 Task: Create an analytics report to measure the success of personalized content
Action: Mouse moved to (348, 169)
Screenshot: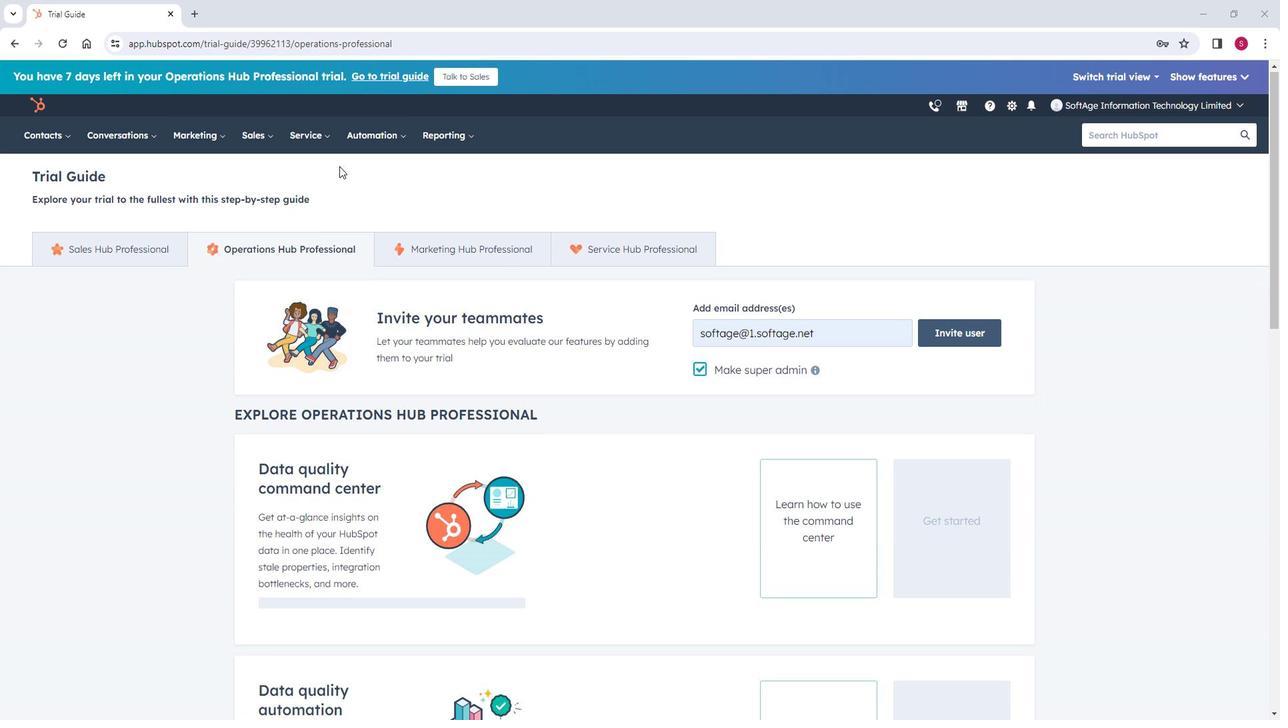 
Action: Mouse scrolled (348, 168) with delta (0, 0)
Screenshot: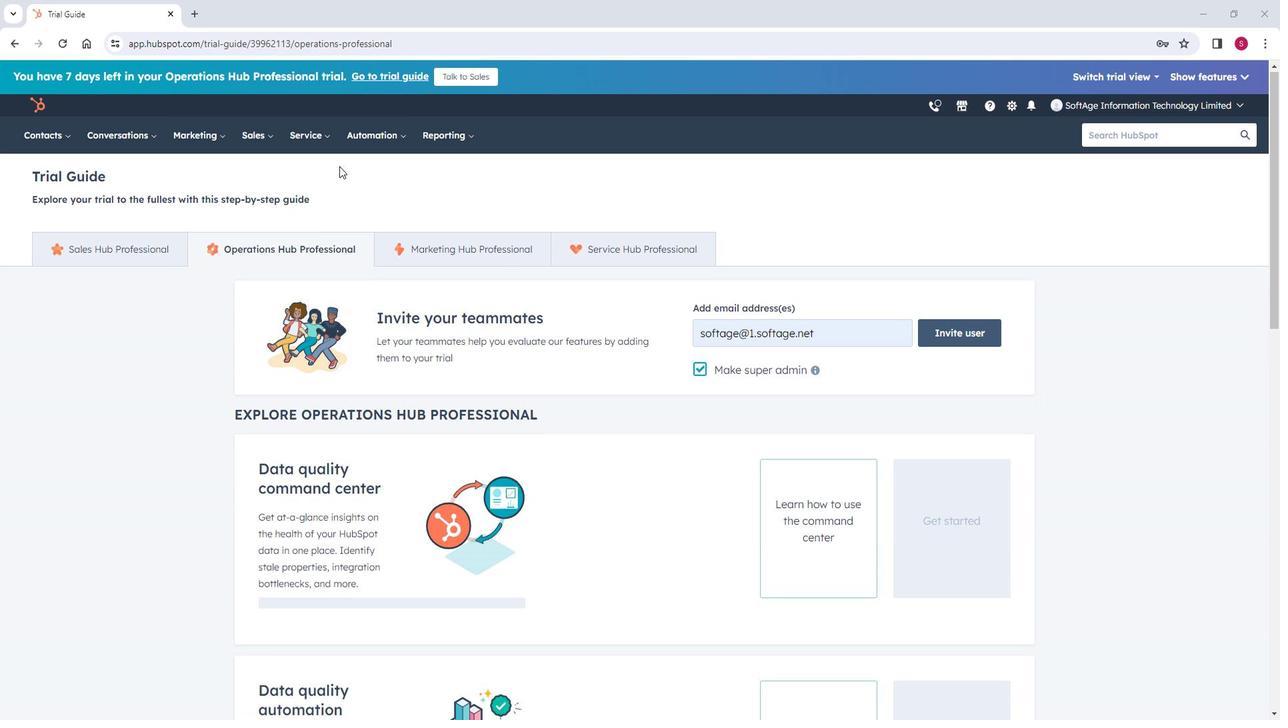
Action: Mouse moved to (468, 139)
Screenshot: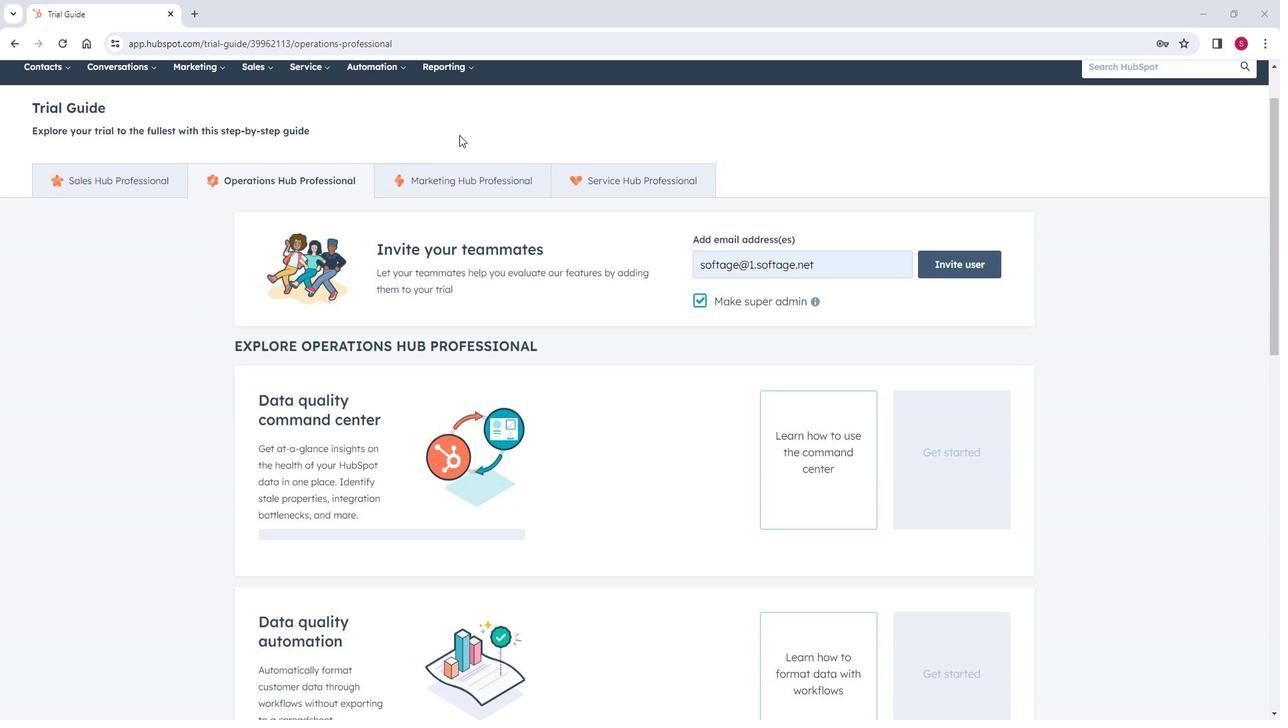 
Action: Mouse scrolled (468, 140) with delta (0, 0)
Screenshot: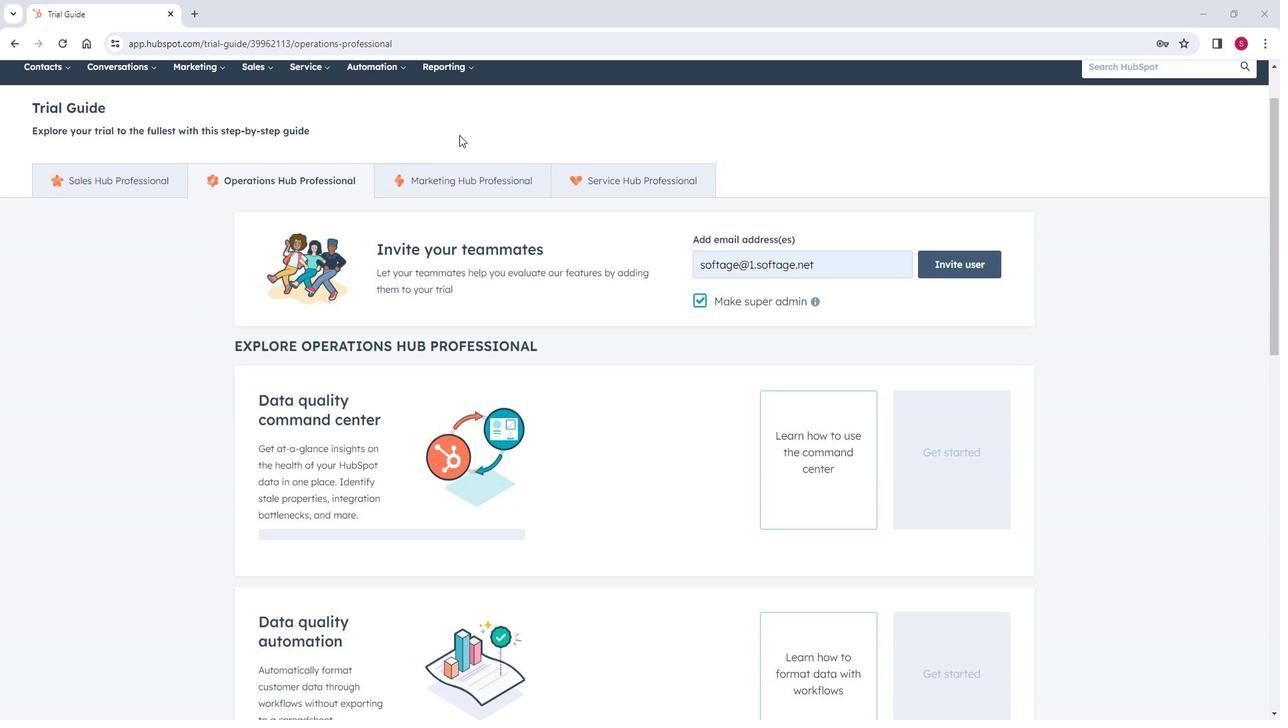 
Action: Mouse scrolled (468, 140) with delta (0, 0)
Screenshot: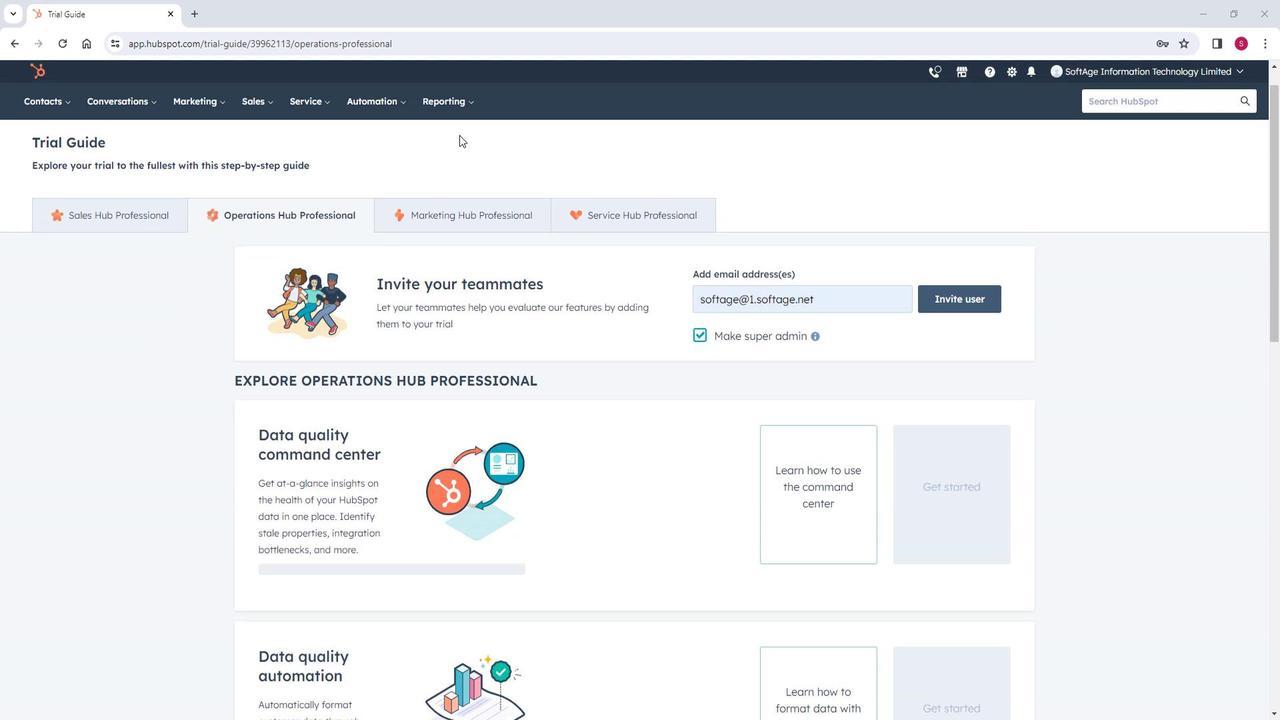 
Action: Mouse moved to (461, 129)
Screenshot: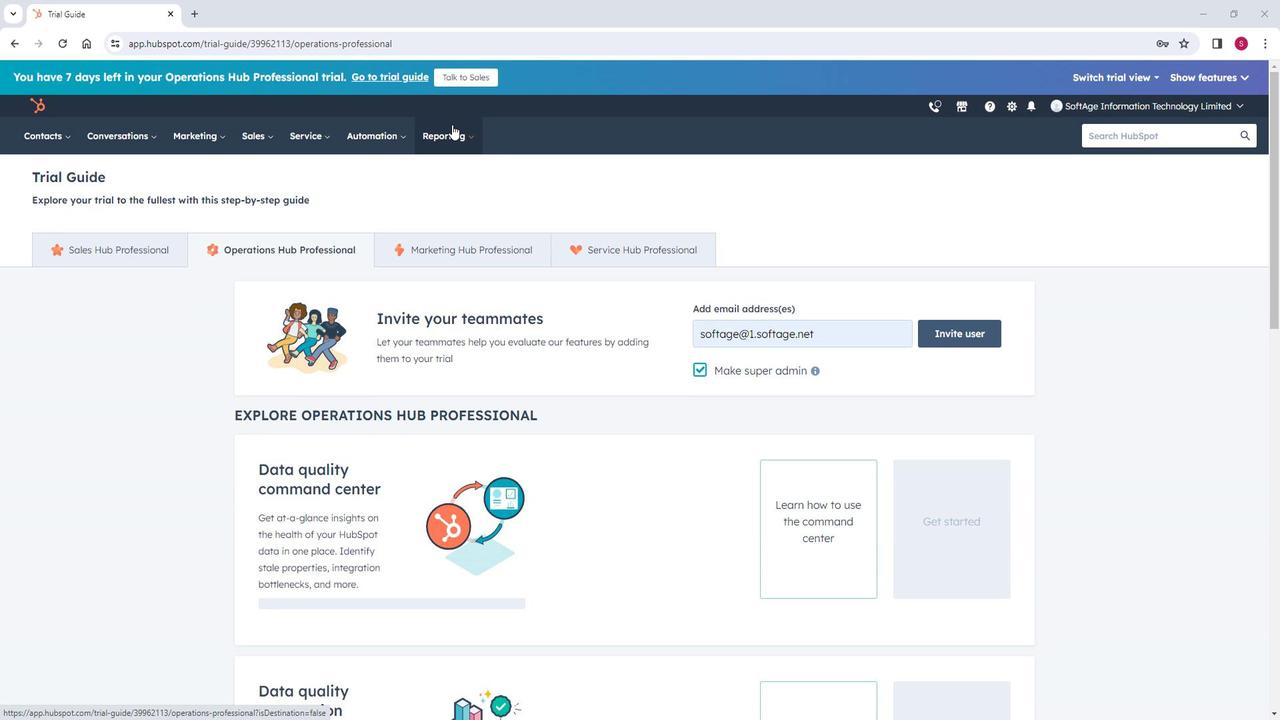 
Action: Mouse pressed left at (461, 129)
Screenshot: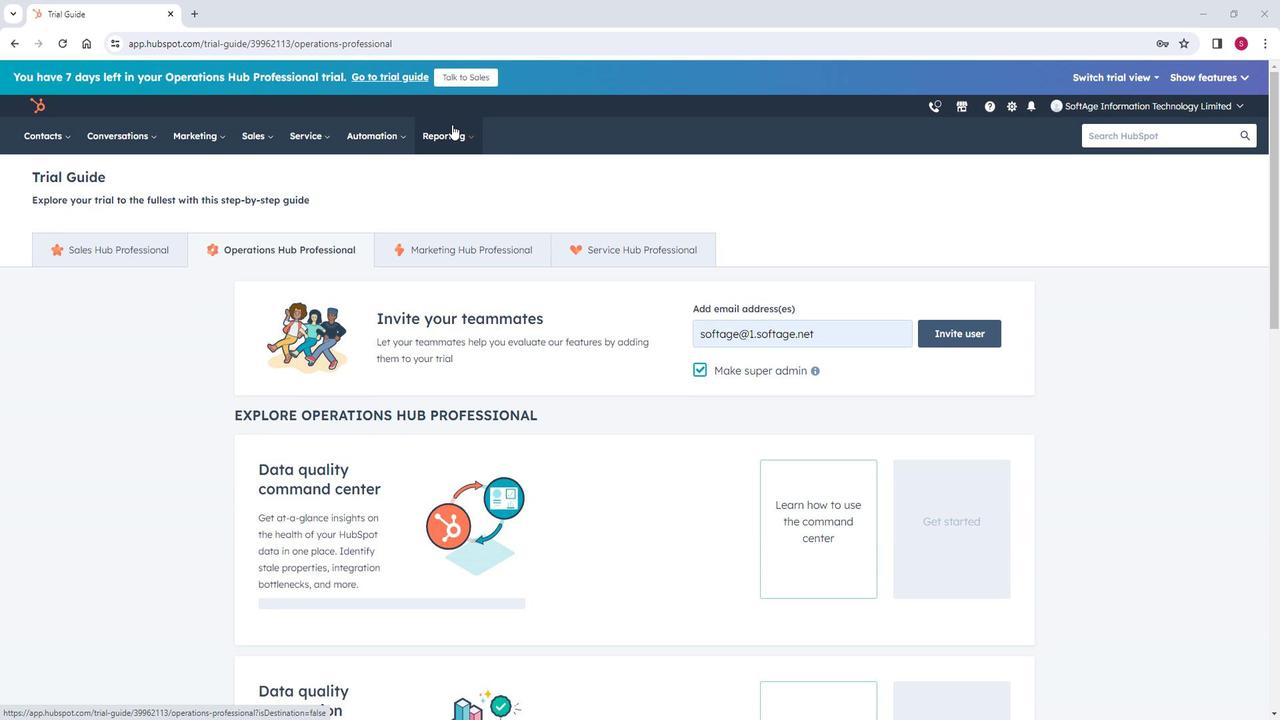 
Action: Mouse moved to (583, 184)
Screenshot: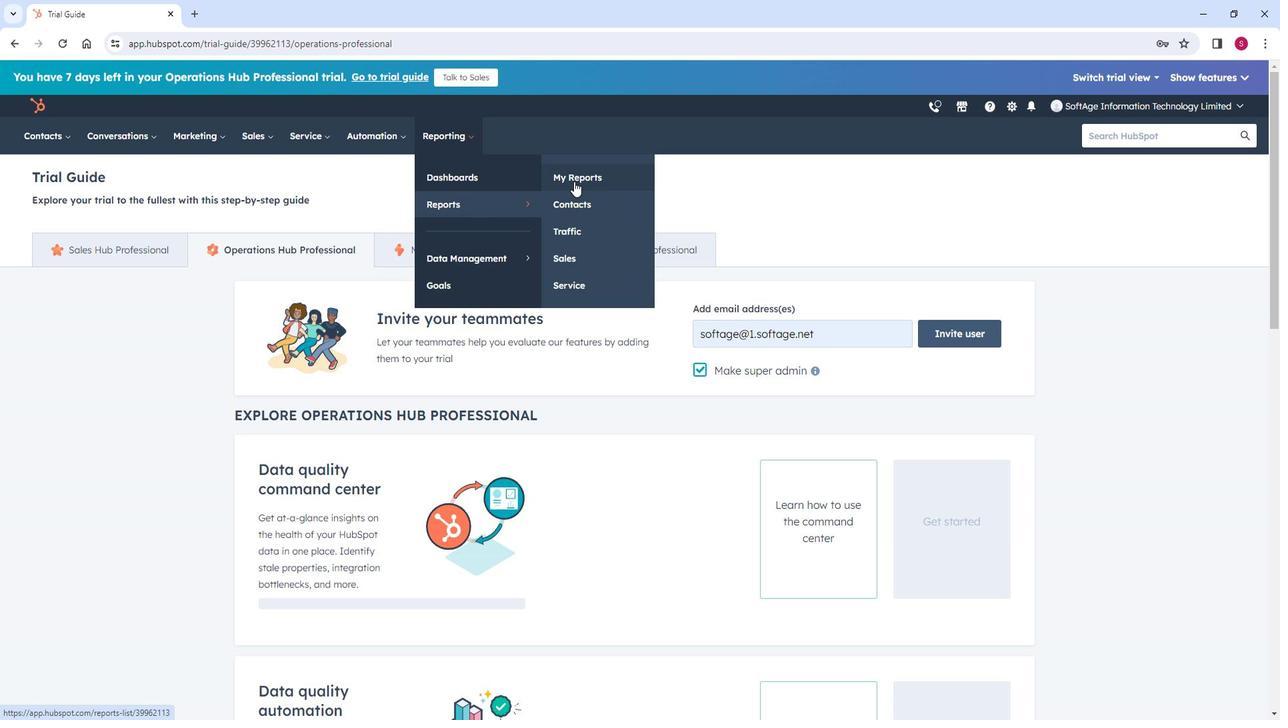
Action: Mouse pressed left at (583, 184)
Screenshot: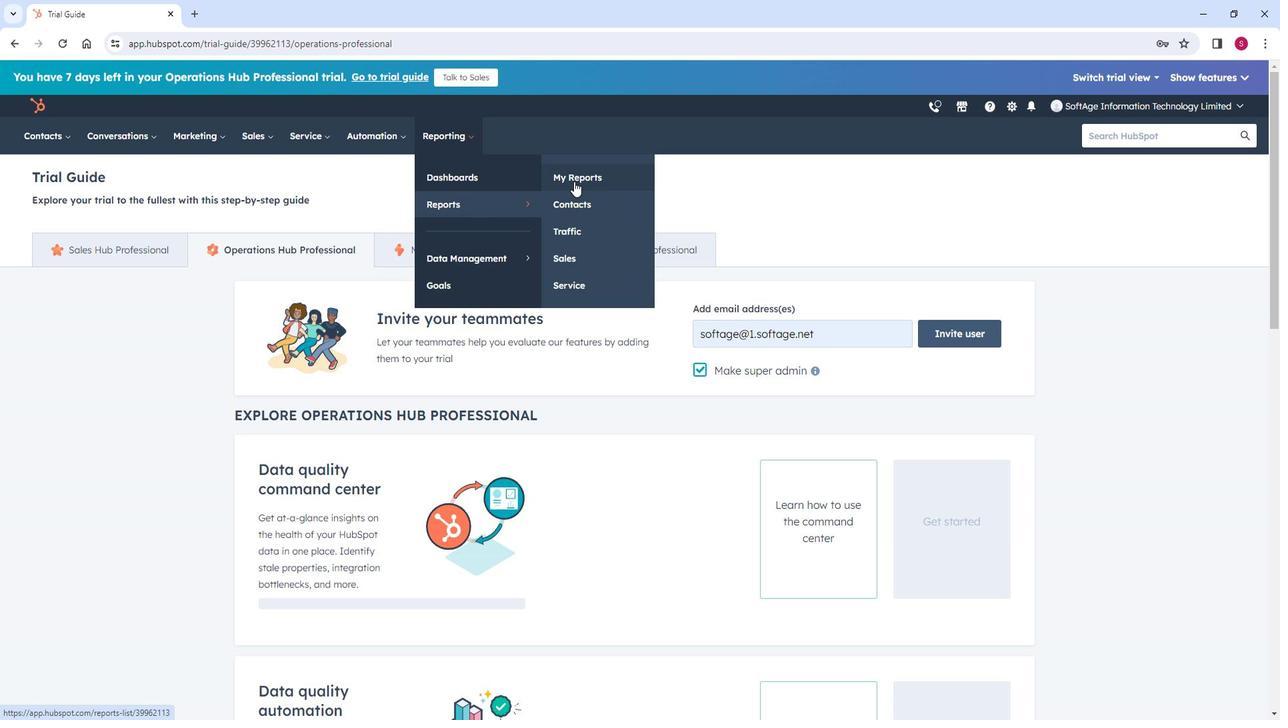 
Action: Mouse moved to (545, 245)
Screenshot: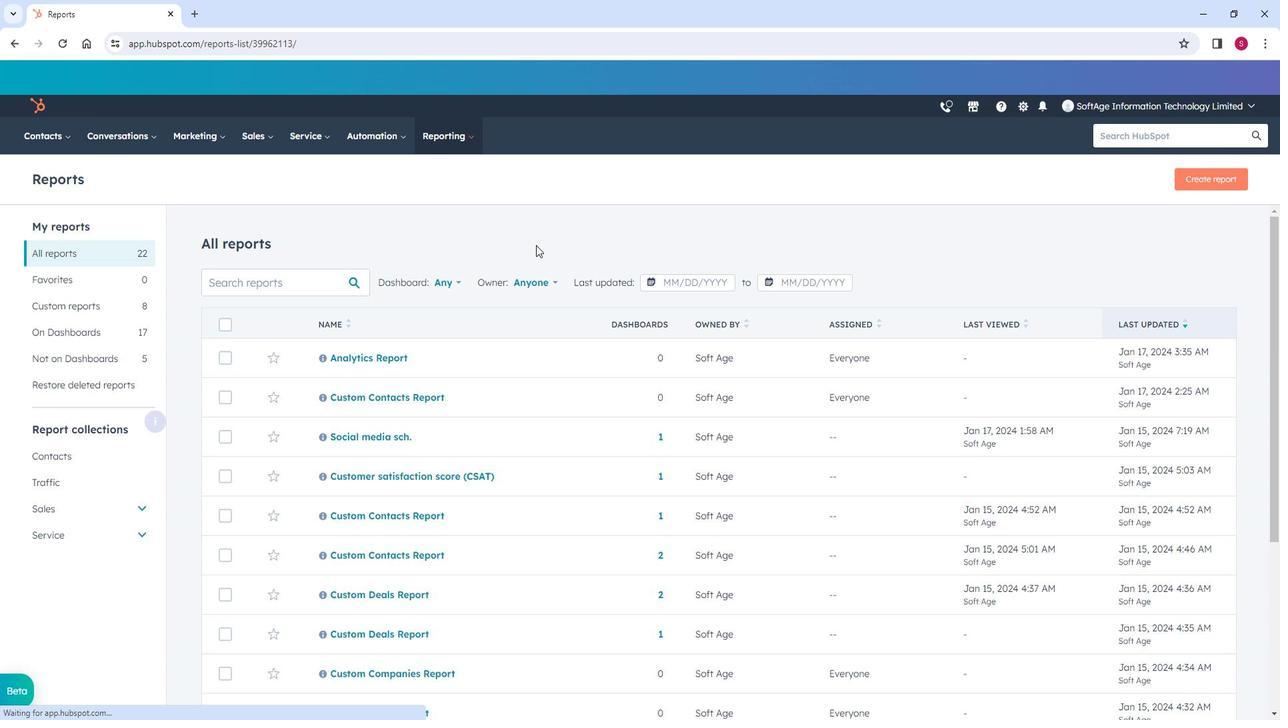 
Action: Mouse scrolled (545, 244) with delta (0, 0)
Screenshot: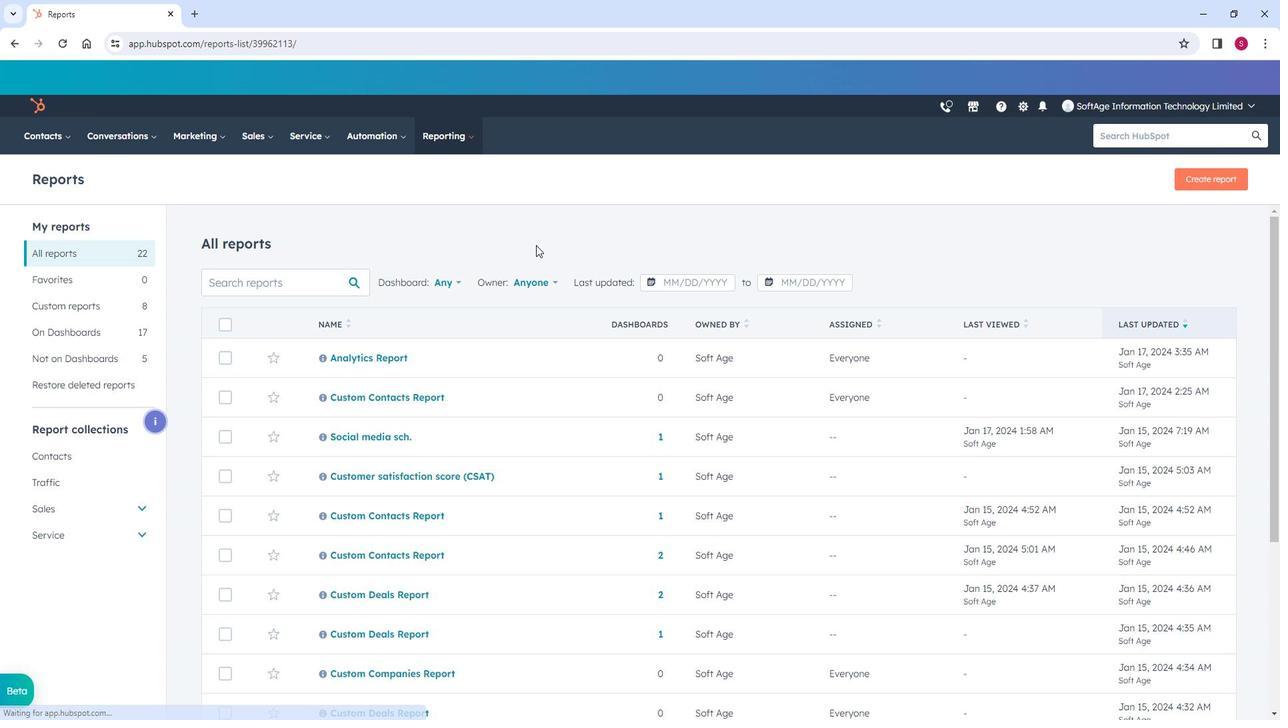 
Action: Mouse scrolled (545, 244) with delta (0, 0)
Screenshot: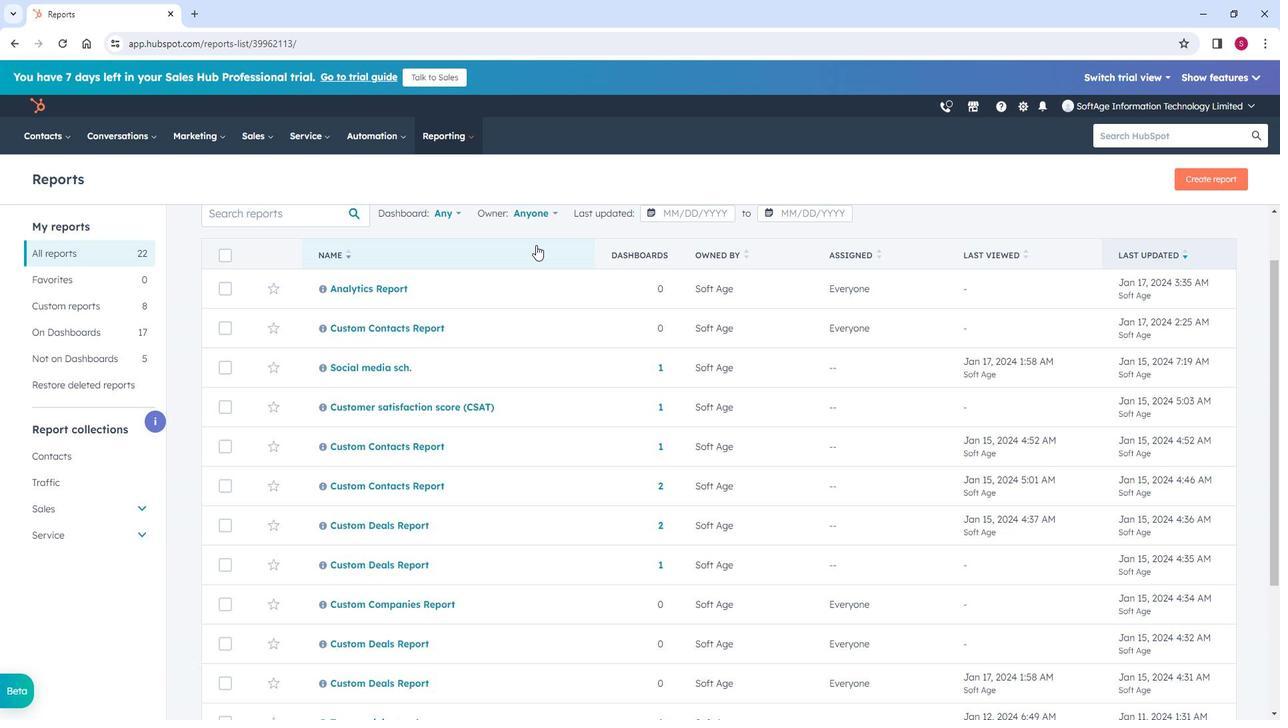 
Action: Mouse scrolled (545, 244) with delta (0, 0)
Screenshot: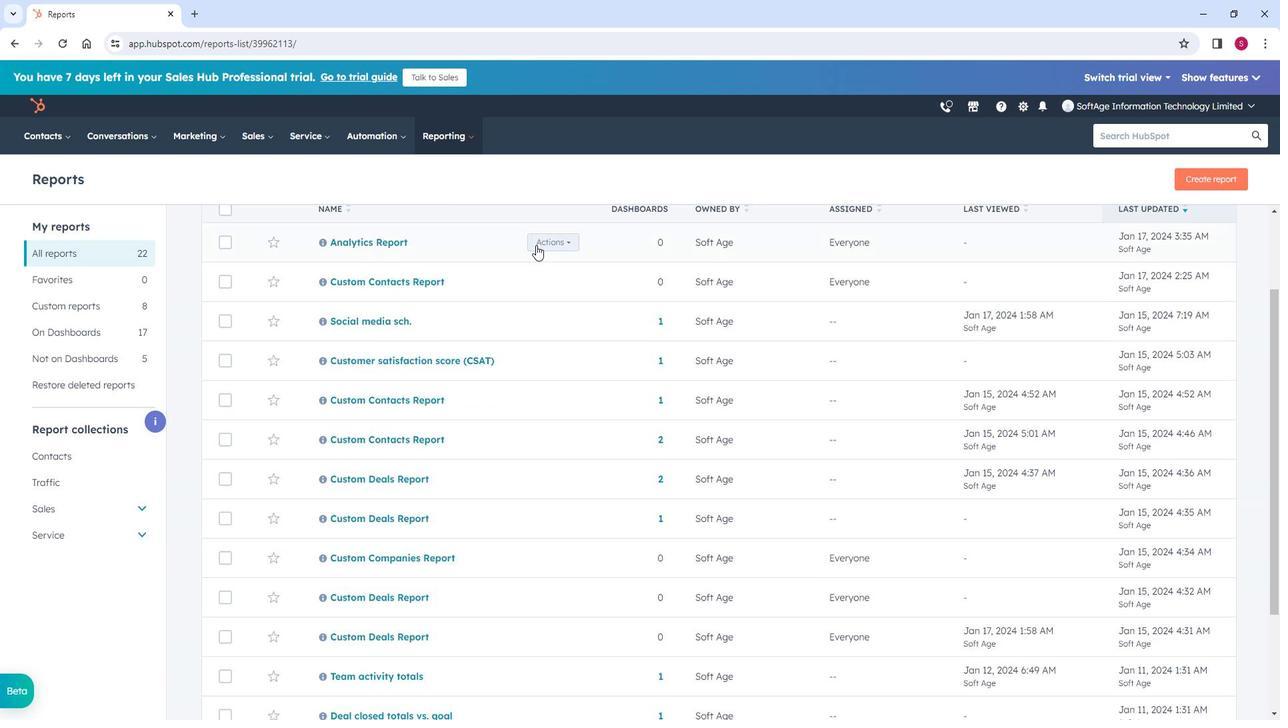
Action: Mouse scrolled (545, 244) with delta (0, 0)
Screenshot: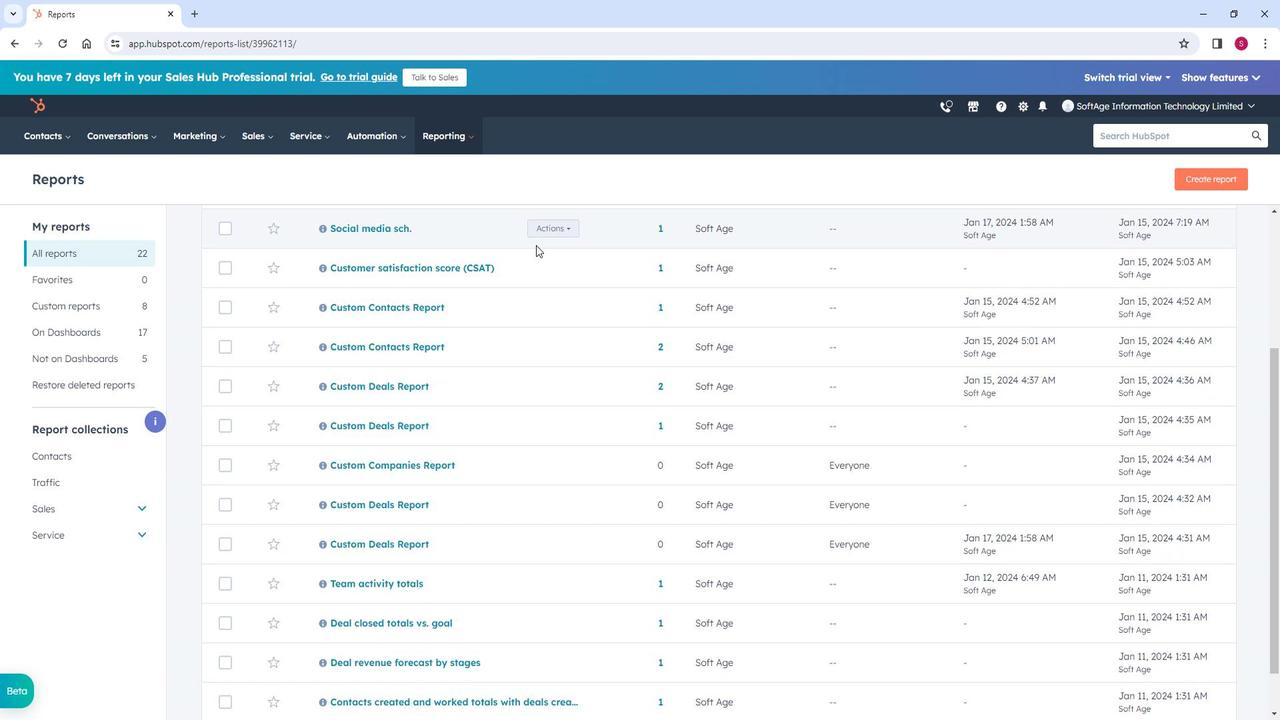 
Action: Mouse scrolled (545, 244) with delta (0, 0)
Screenshot: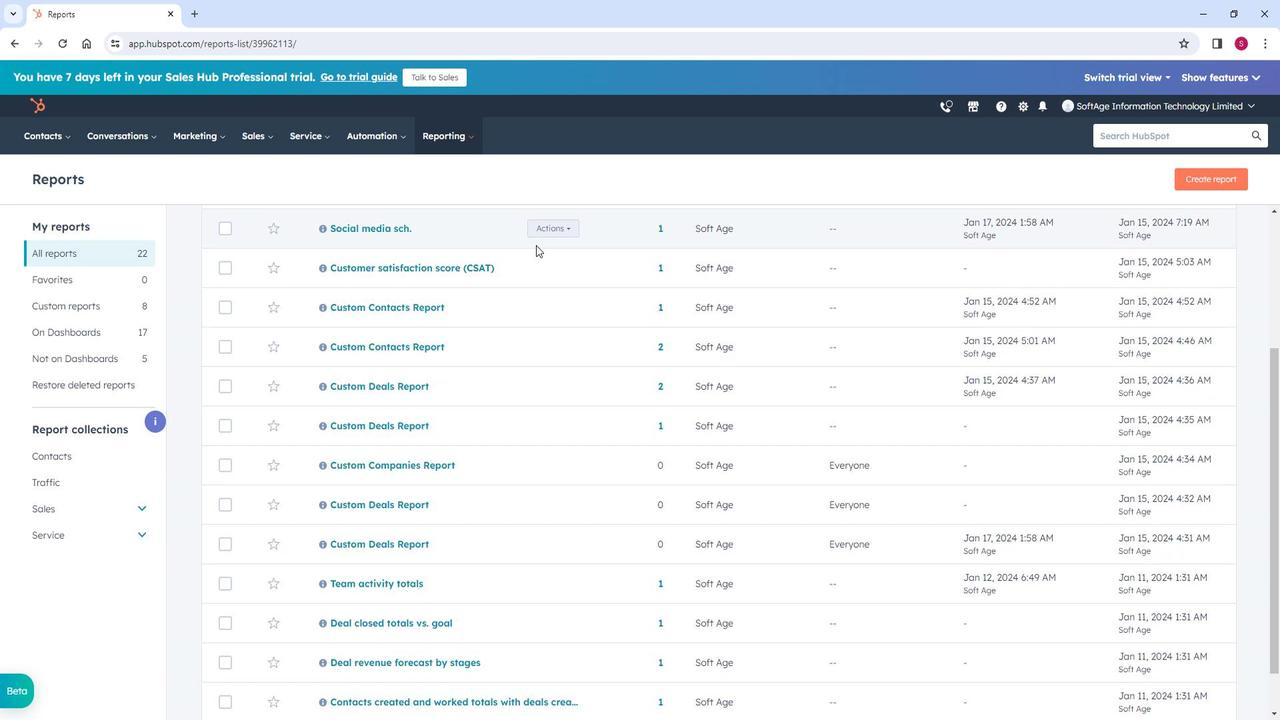 
Action: Mouse scrolled (545, 244) with delta (0, 0)
Screenshot: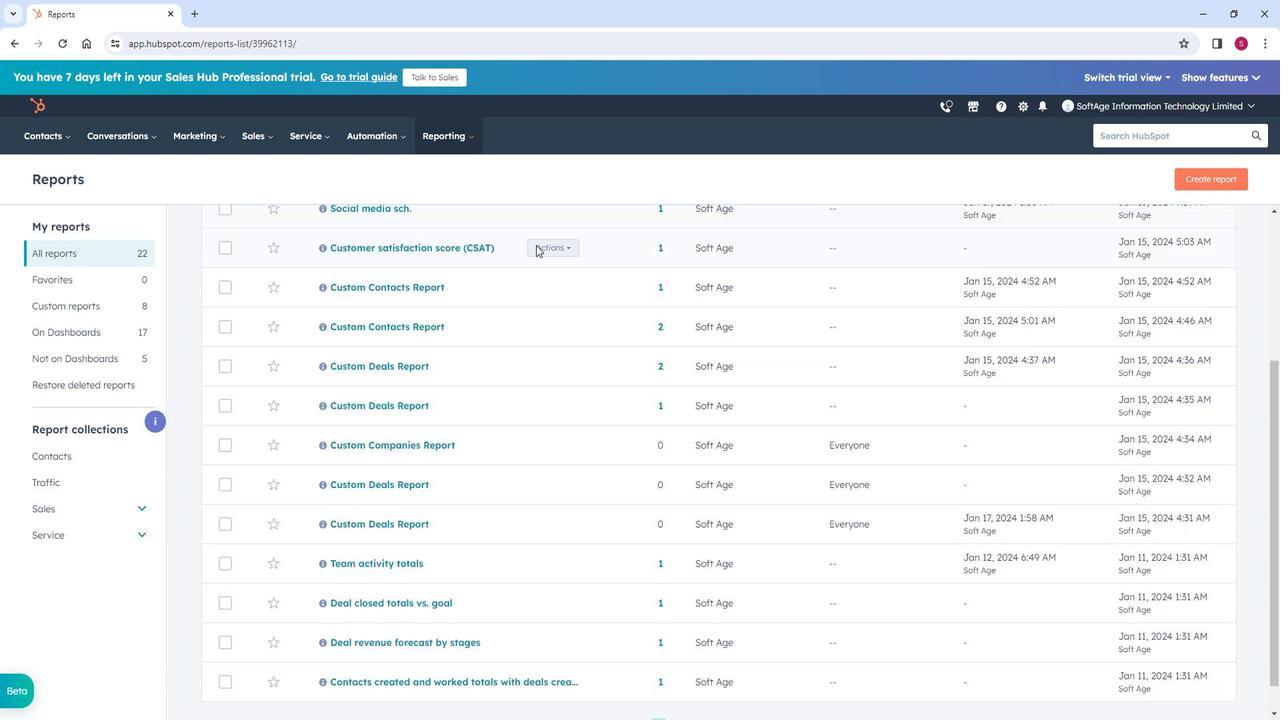 
Action: Mouse scrolled (545, 244) with delta (0, 0)
Screenshot: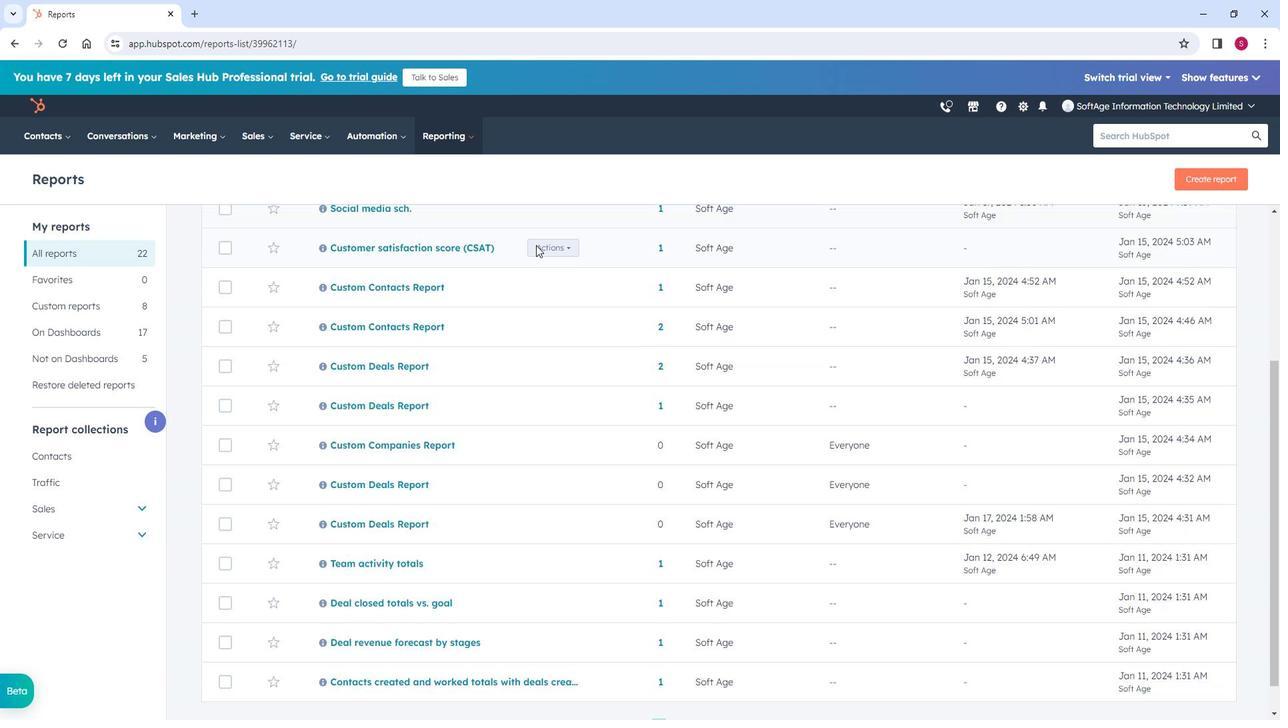 
Action: Mouse scrolled (545, 244) with delta (0, 0)
Screenshot: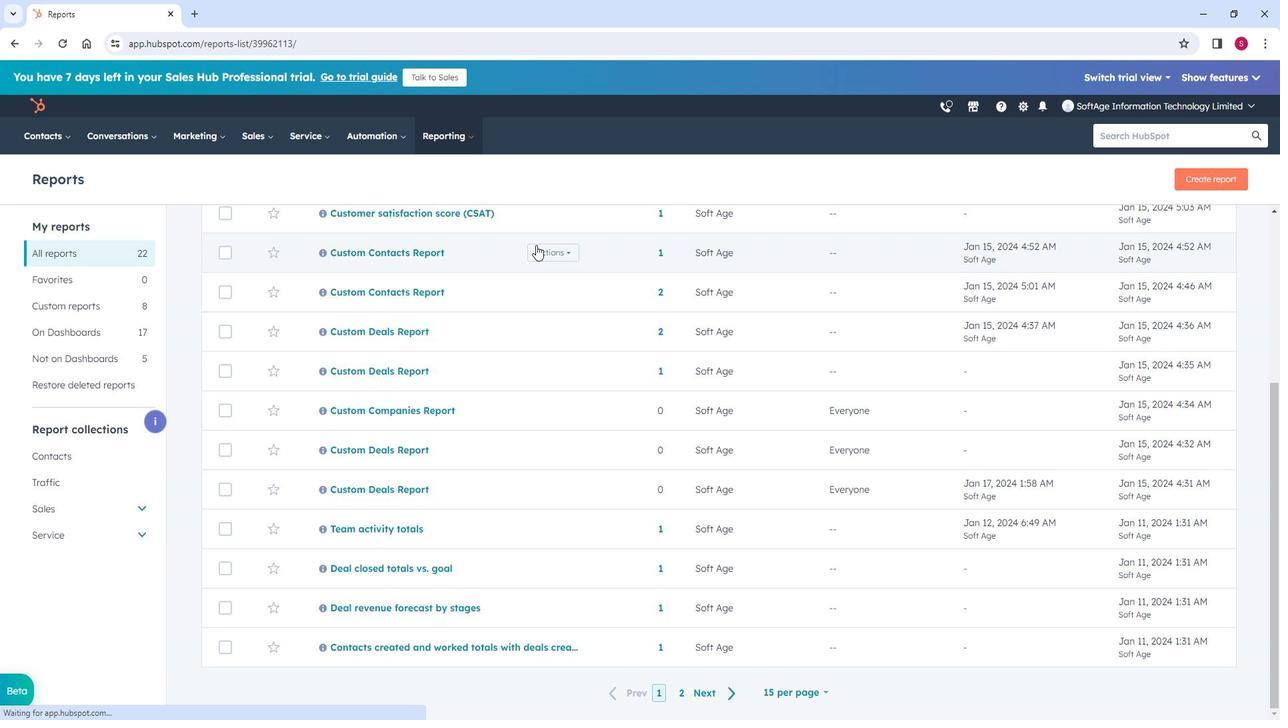 
Action: Mouse scrolled (545, 244) with delta (0, 0)
Screenshot: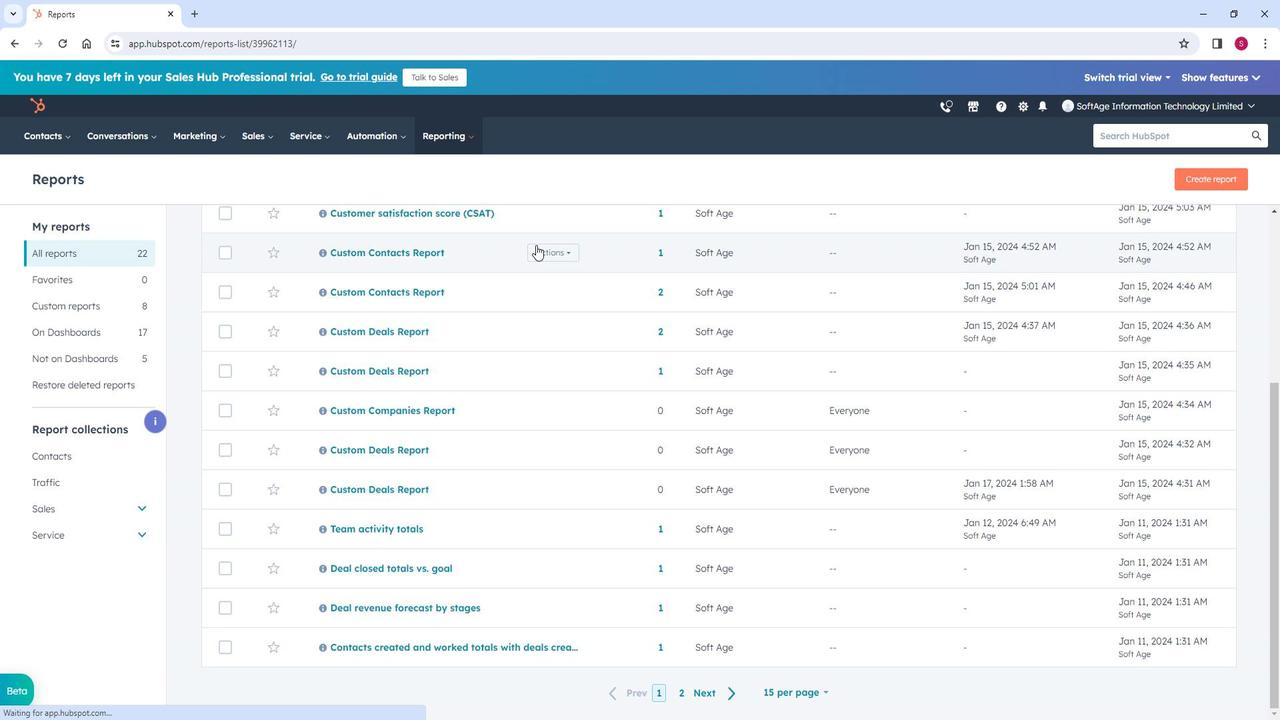 
Action: Mouse scrolled (545, 244) with delta (0, 0)
Screenshot: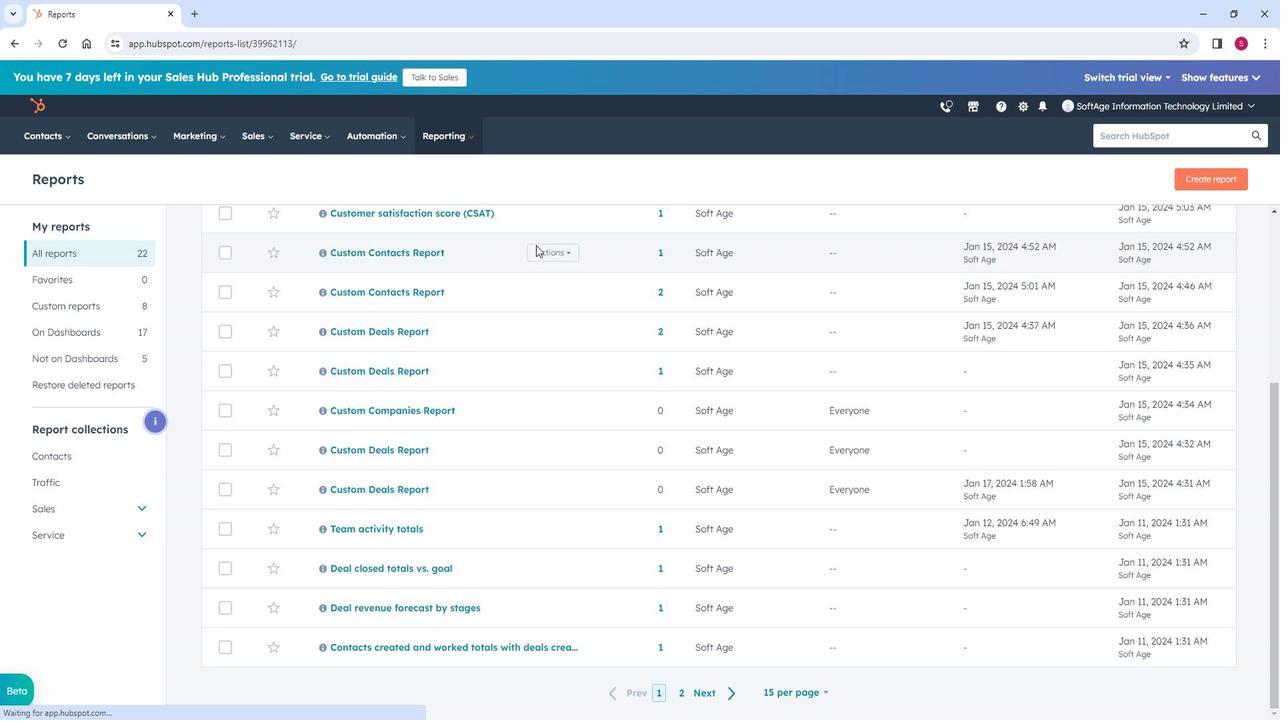 
Action: Mouse scrolled (545, 246) with delta (0, 0)
Screenshot: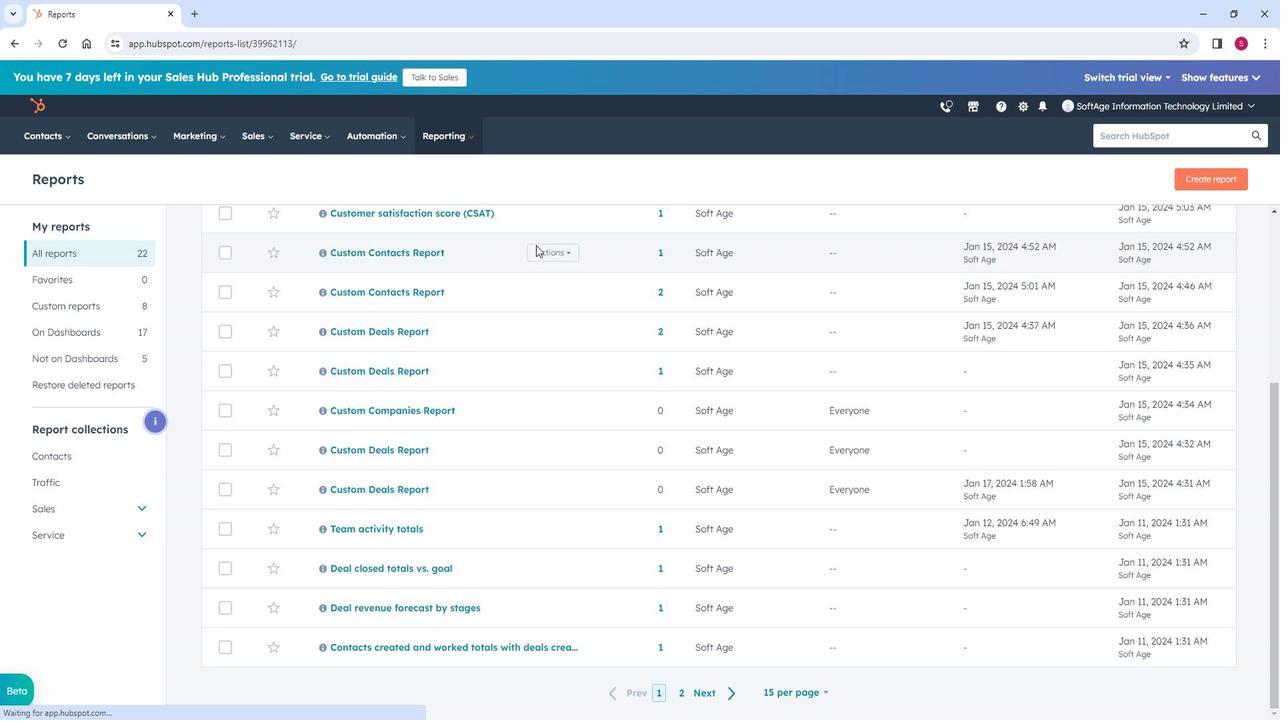 
Action: Mouse scrolled (545, 246) with delta (0, 0)
Screenshot: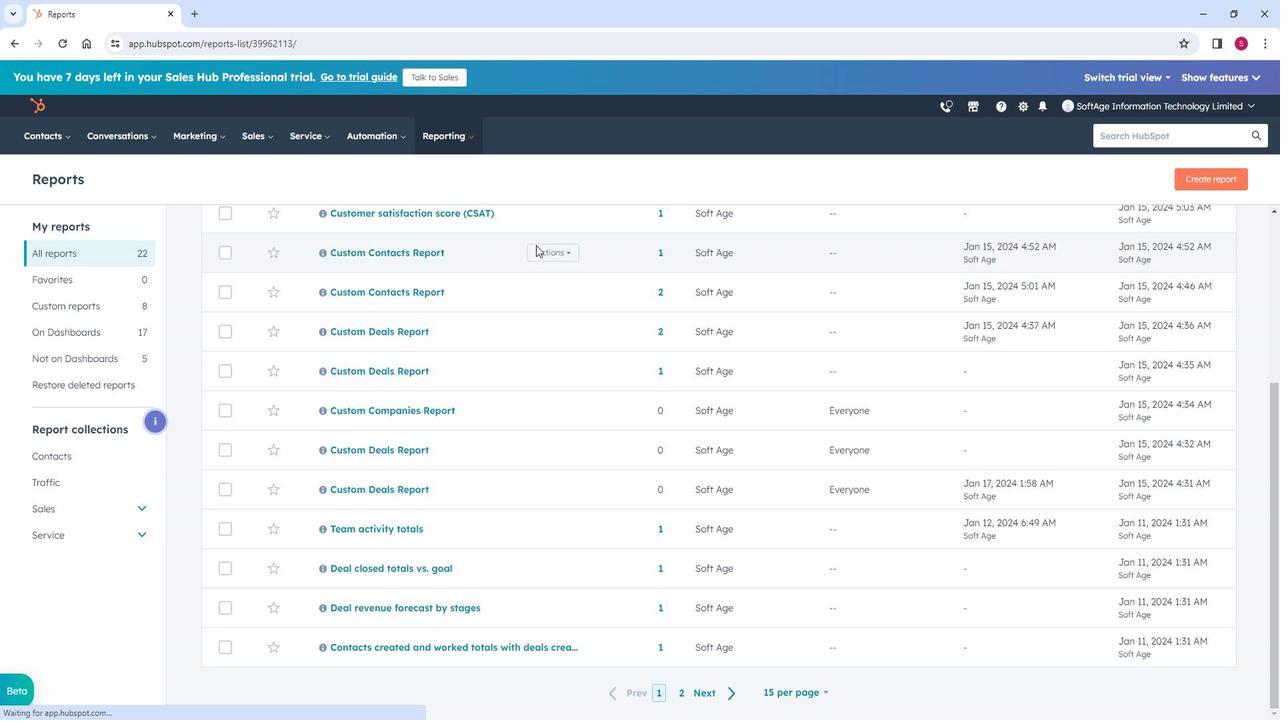 
Action: Mouse scrolled (545, 246) with delta (0, 0)
Screenshot: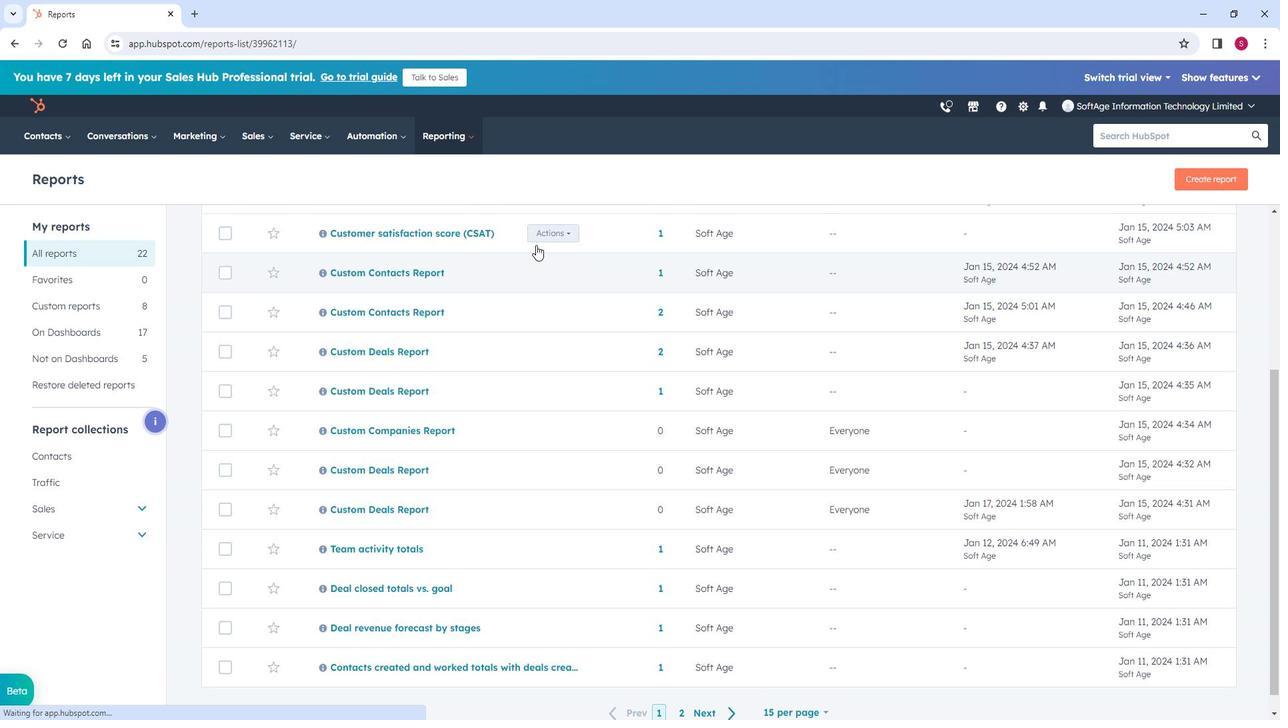 
Action: Mouse scrolled (545, 246) with delta (0, 0)
Screenshot: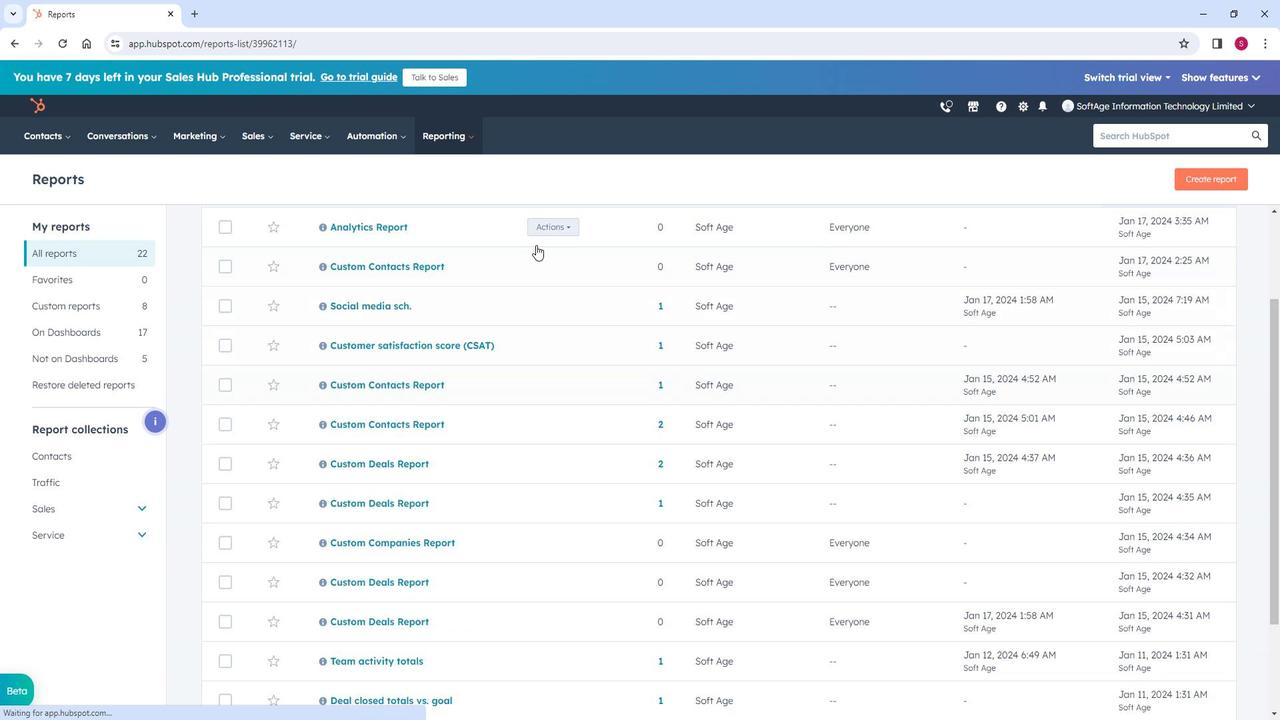 
Action: Mouse scrolled (545, 246) with delta (0, 0)
Screenshot: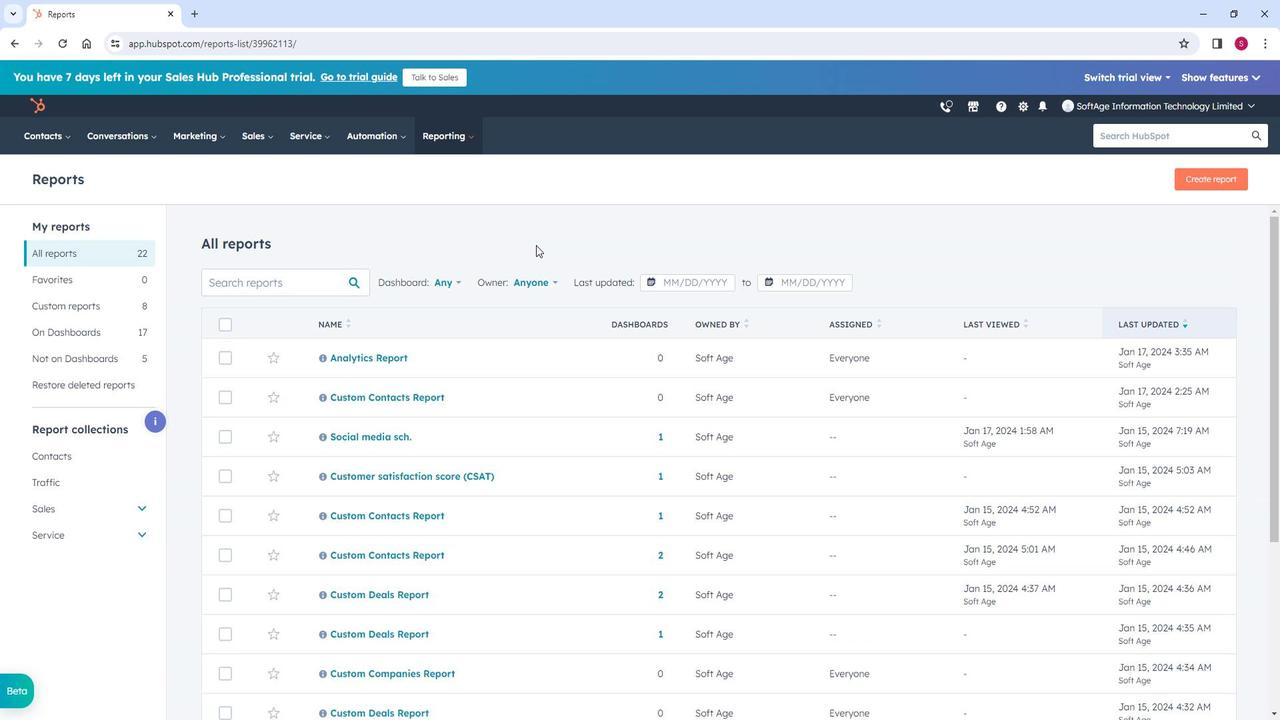 
Action: Mouse scrolled (545, 246) with delta (0, 0)
Screenshot: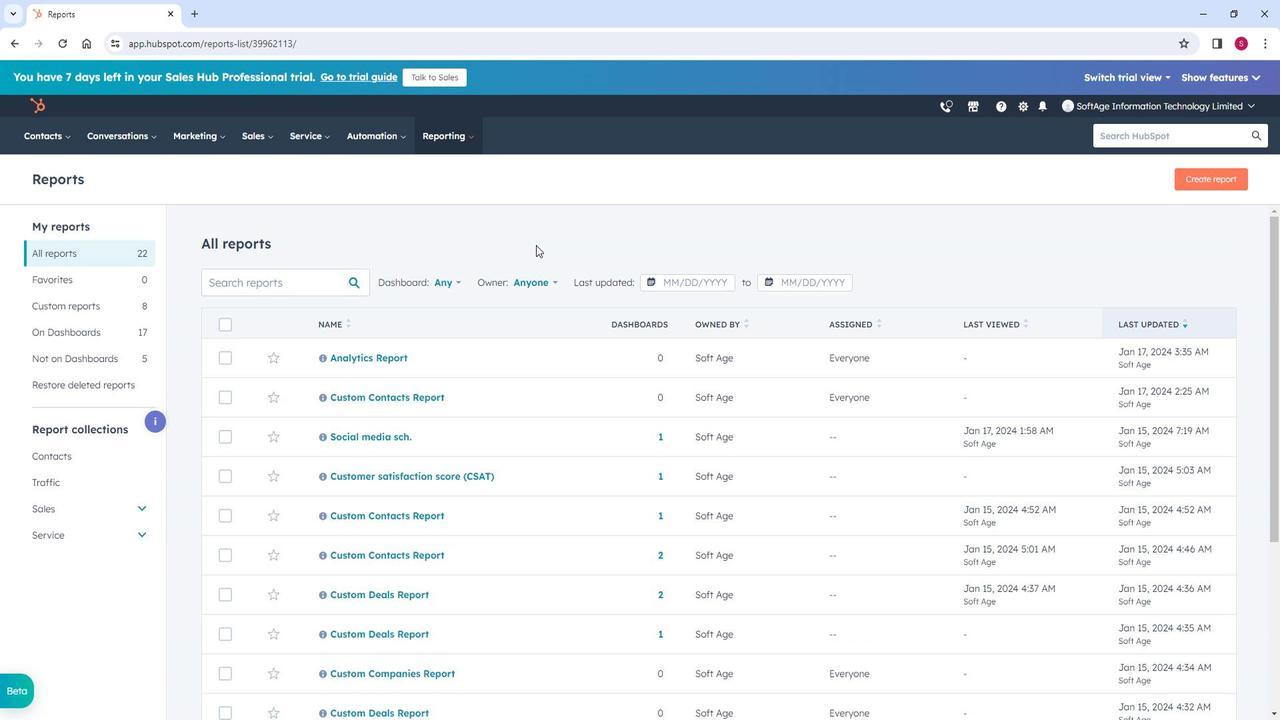 
Action: Mouse scrolled (545, 246) with delta (0, 0)
Screenshot: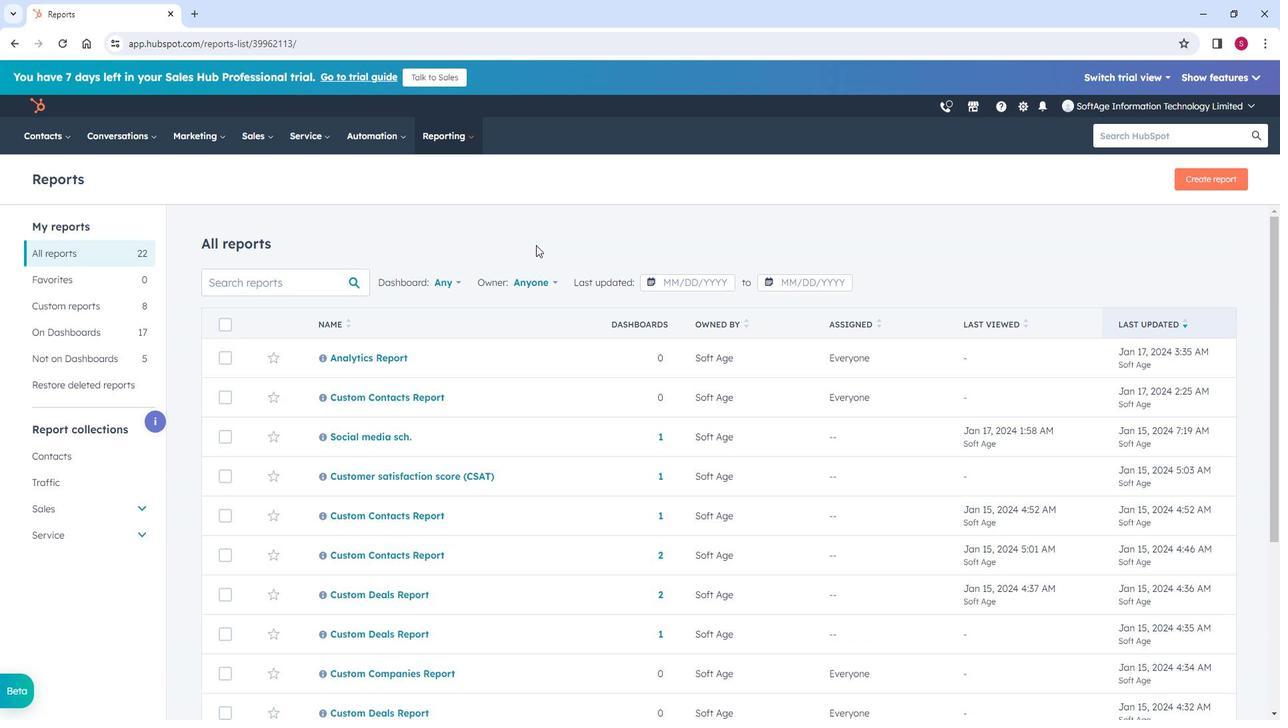 
Action: Mouse moved to (1200, 182)
Screenshot: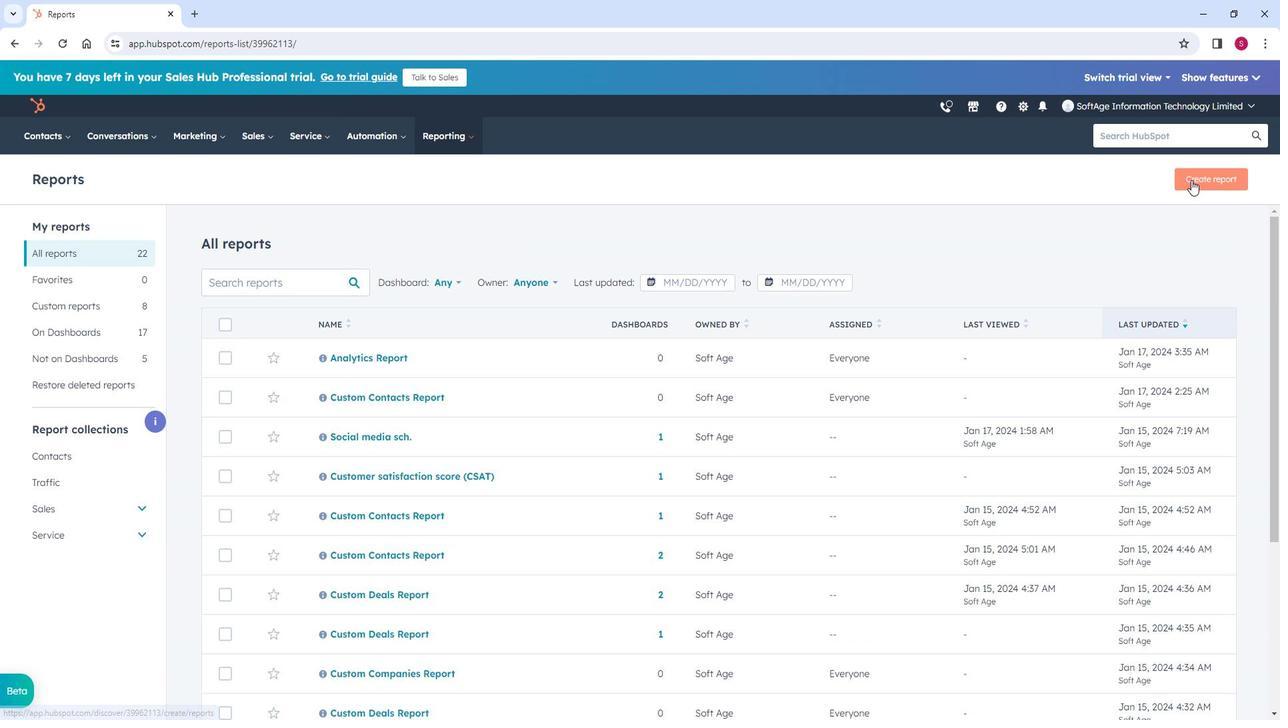
Action: Mouse pressed left at (1200, 182)
Screenshot: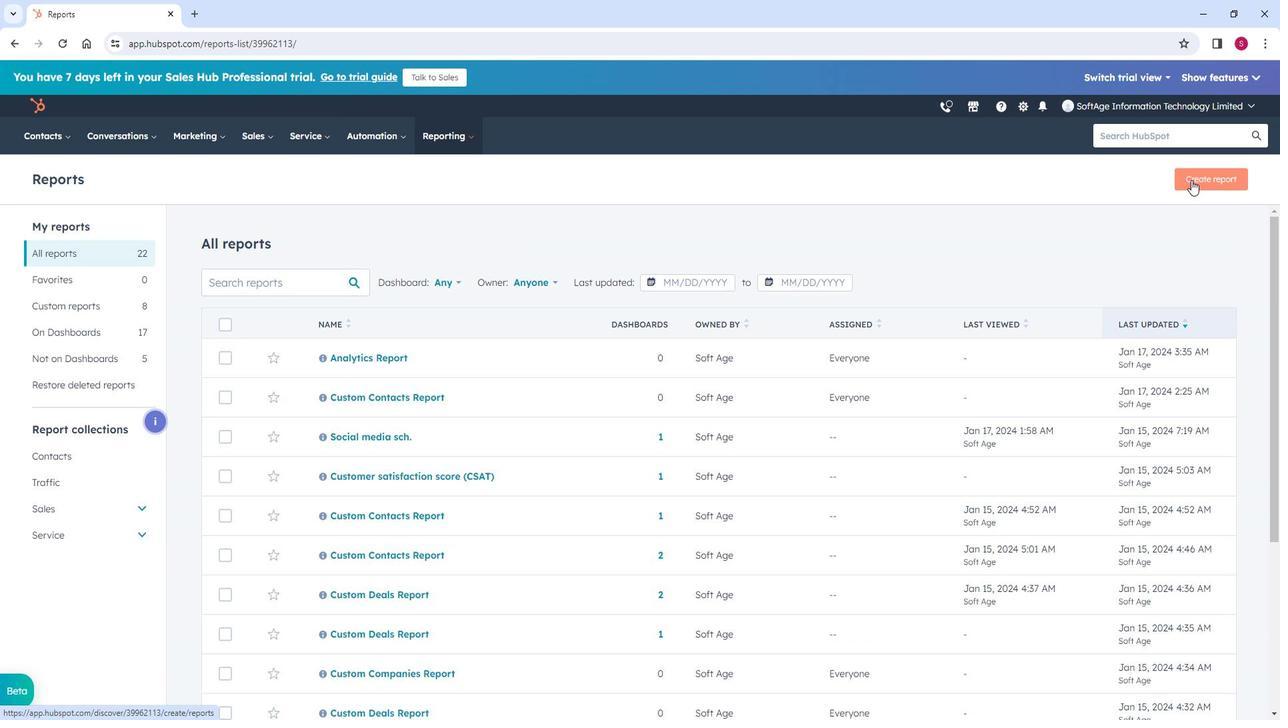 
Action: Mouse moved to (701, 397)
Screenshot: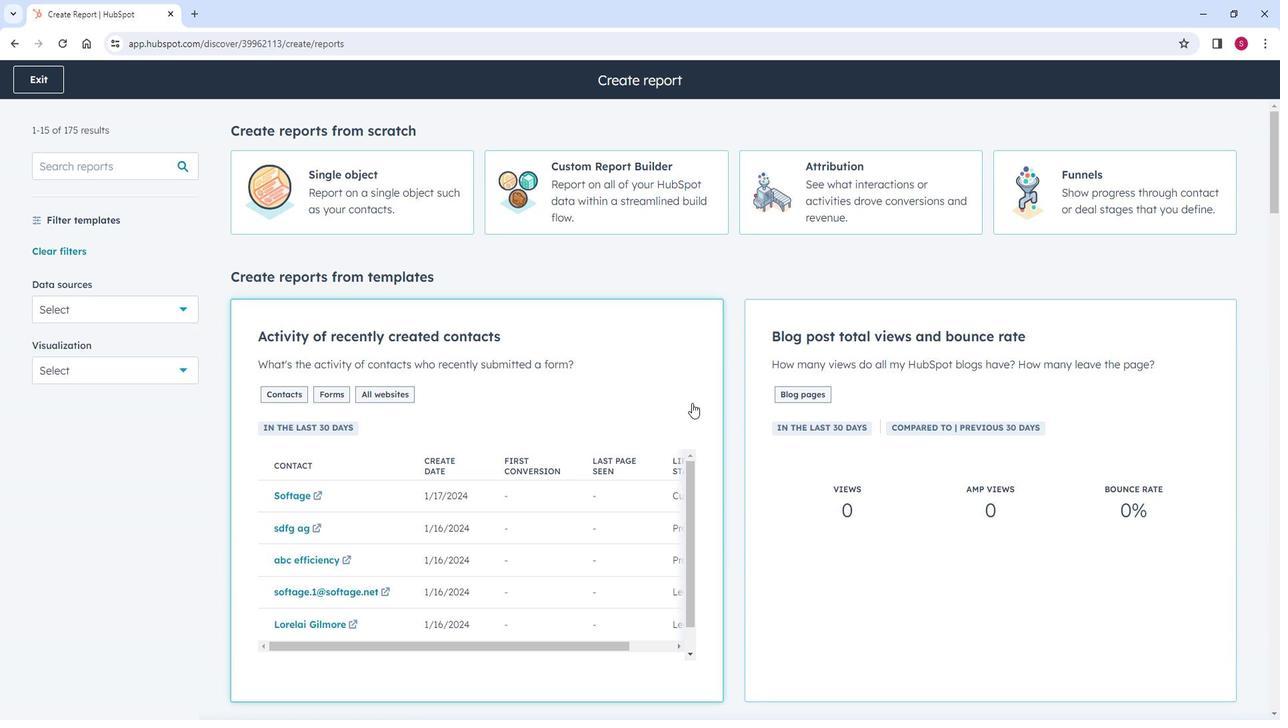 
Action: Mouse scrolled (701, 398) with delta (0, 0)
Screenshot: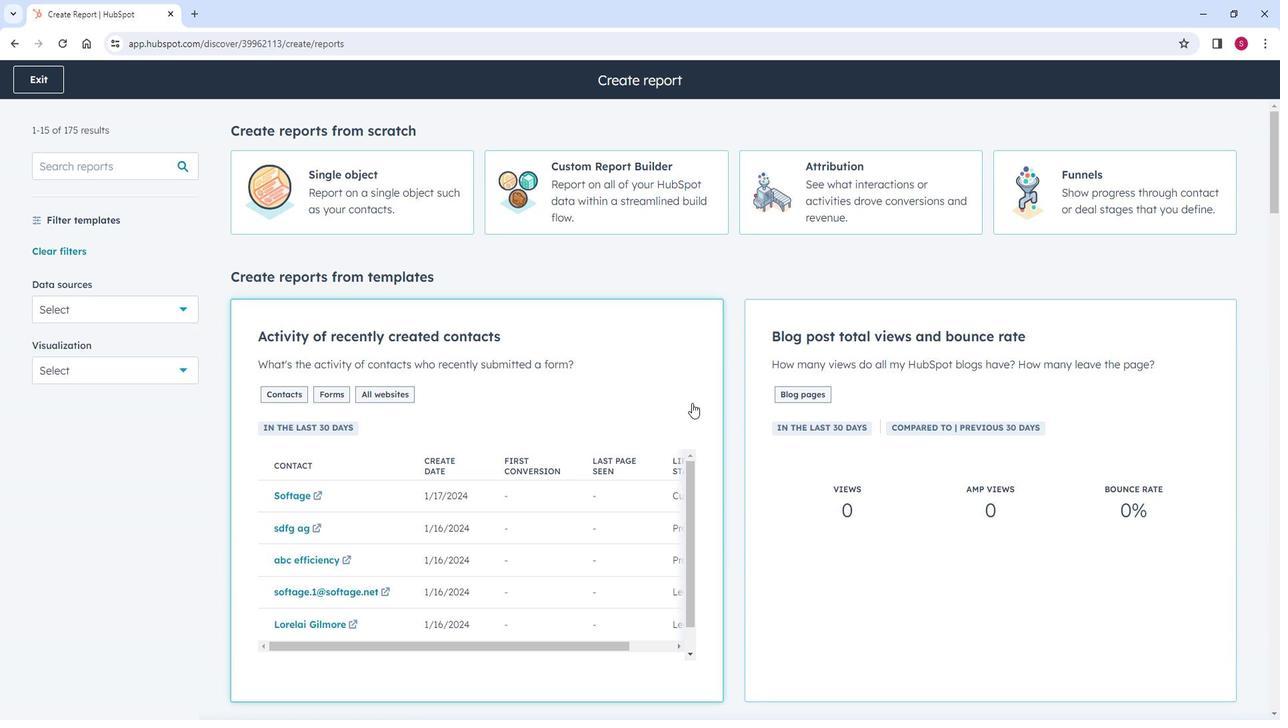 
Action: Mouse scrolled (701, 398) with delta (0, 0)
Screenshot: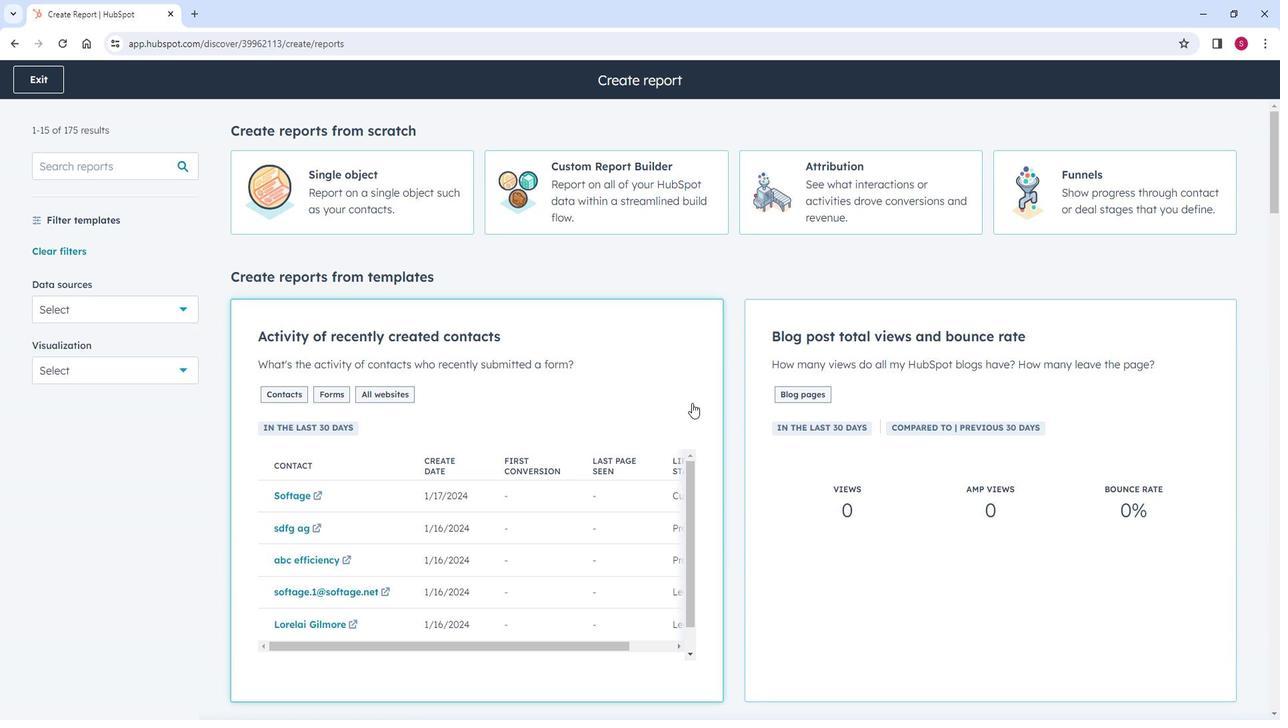 
Action: Mouse scrolled (701, 398) with delta (0, 0)
Screenshot: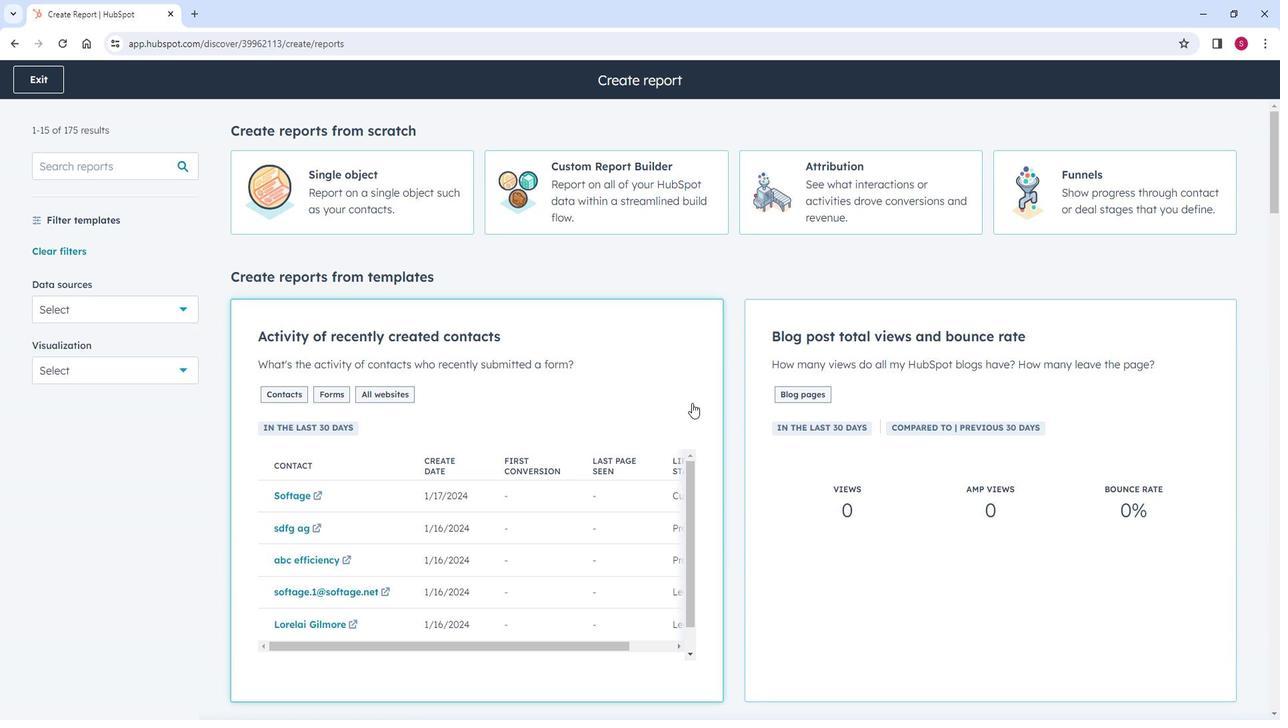 
Action: Mouse moved to (648, 251)
Screenshot: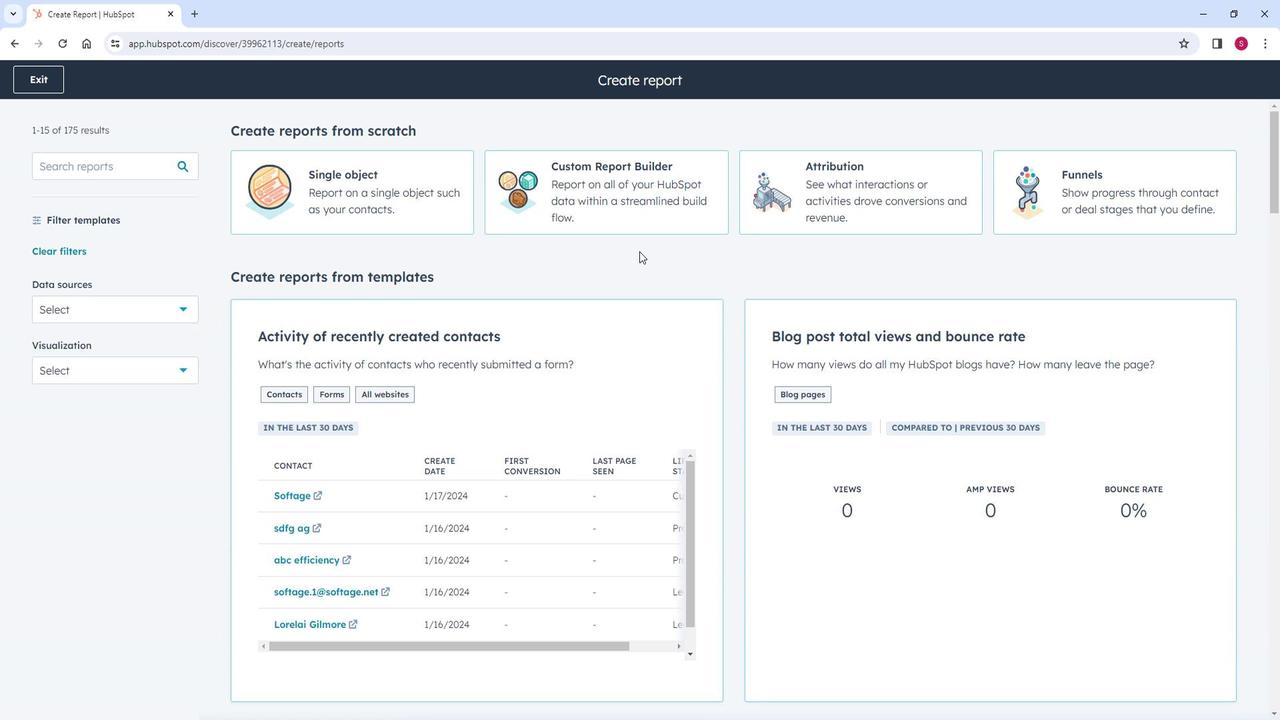 
Action: Mouse scrolled (648, 250) with delta (0, 0)
Screenshot: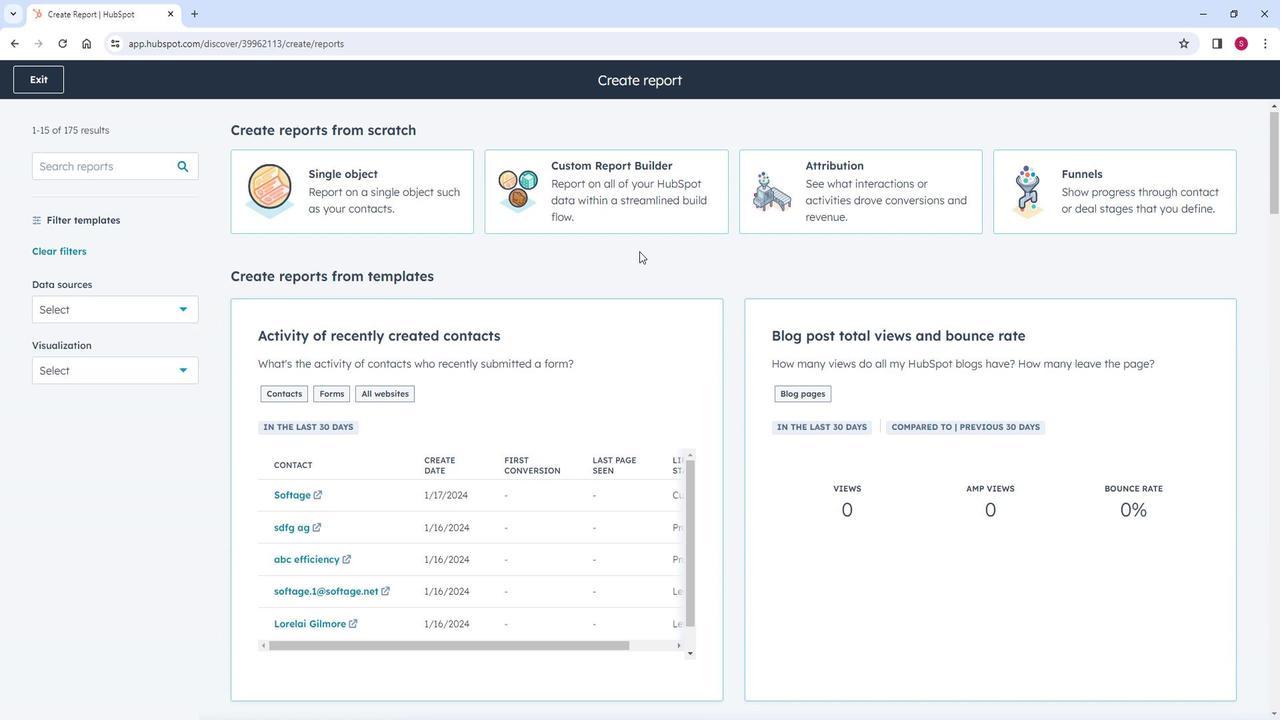 
Action: Mouse moved to (648, 250)
Screenshot: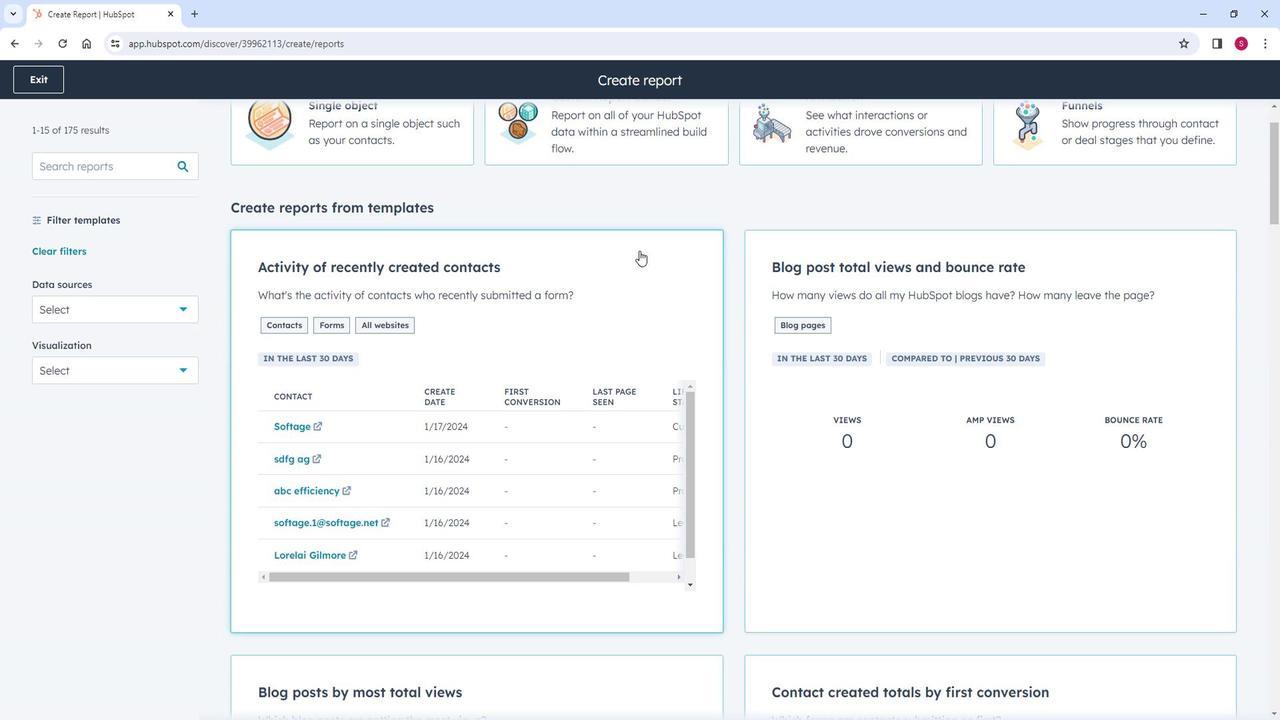 
Action: Mouse scrolled (648, 251) with delta (0, 0)
Screenshot: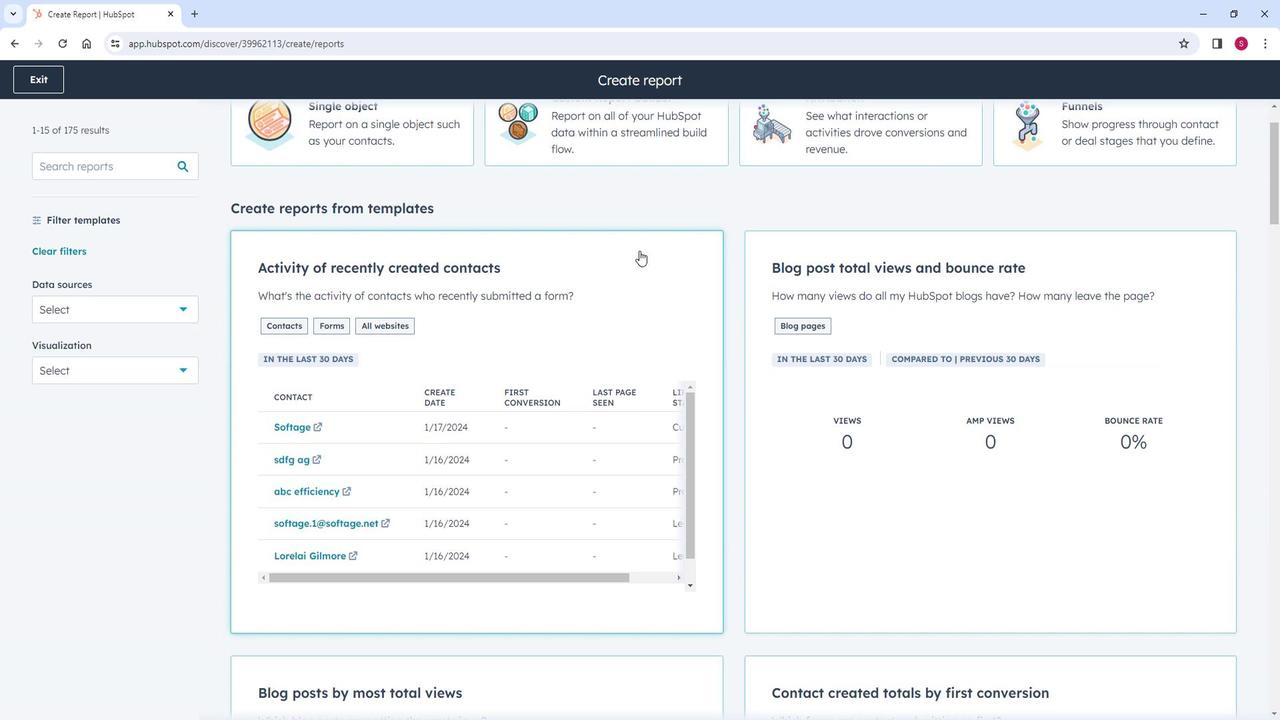 
Action: Mouse scrolled (648, 250) with delta (0, 0)
Screenshot: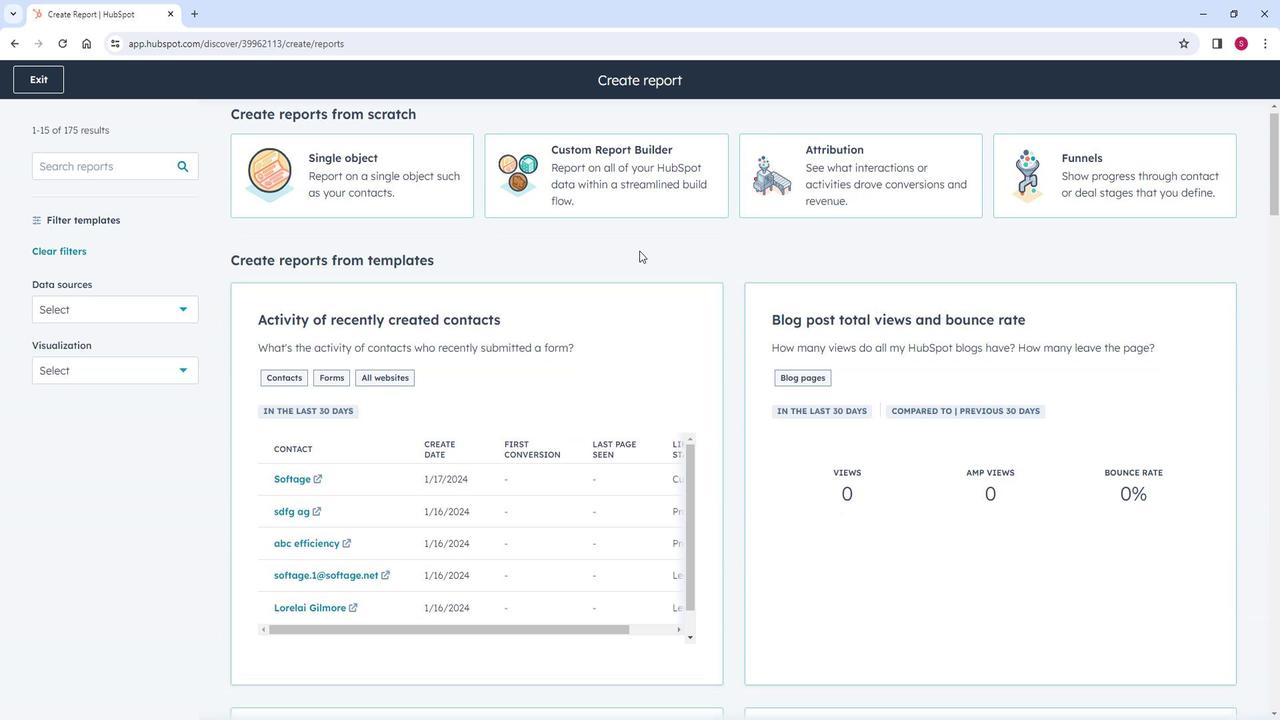 
Action: Mouse moved to (648, 250)
Screenshot: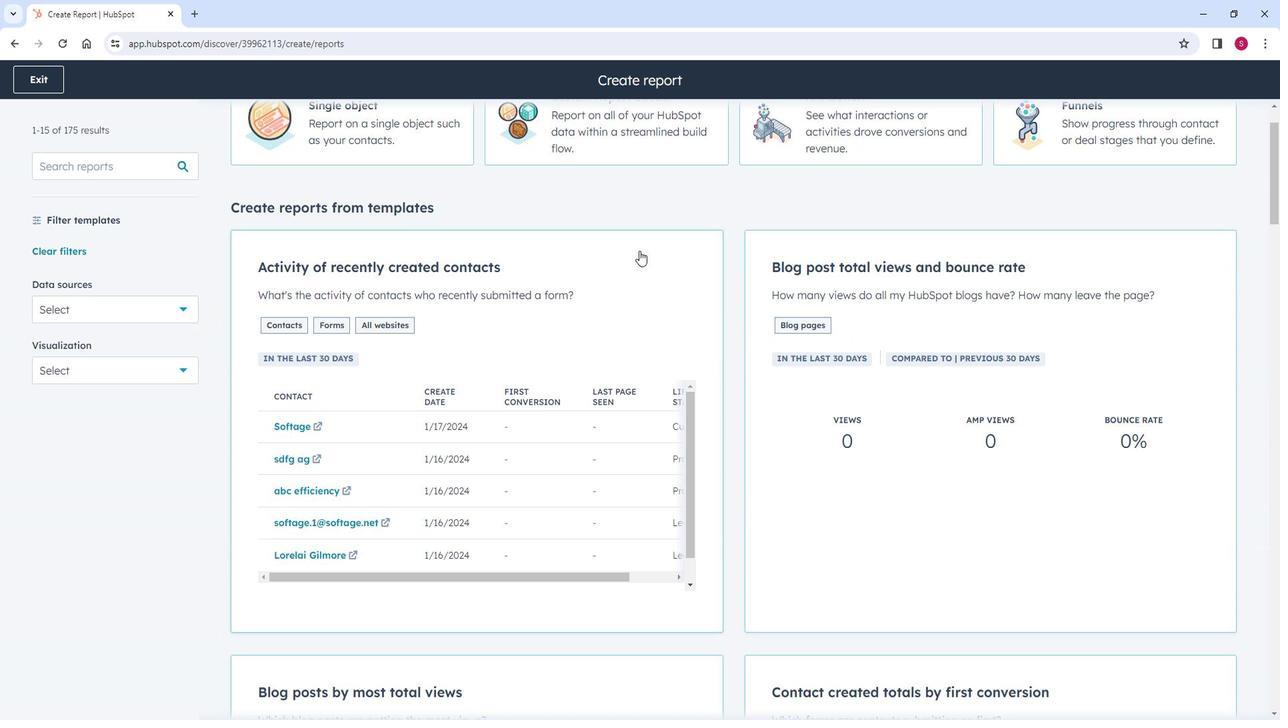 
Action: Mouse scrolled (648, 251) with delta (0, 0)
Screenshot: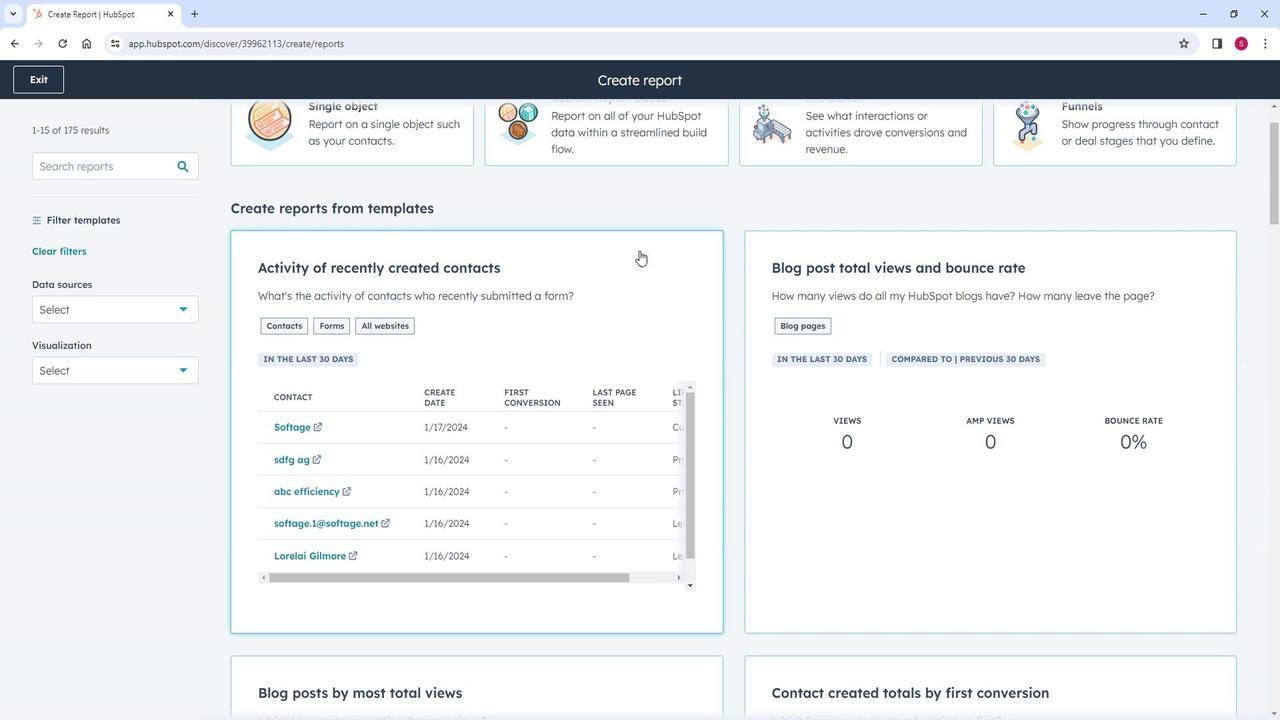 
Action: Mouse moved to (366, 196)
Screenshot: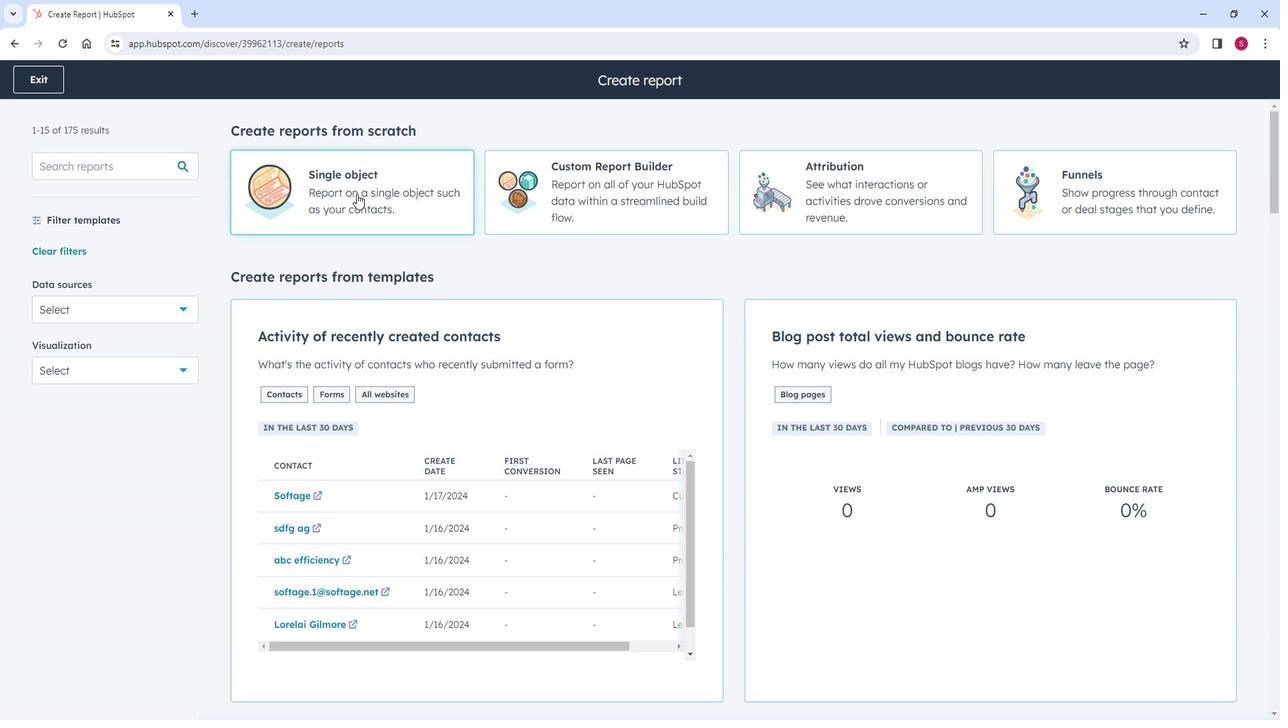 
Action: Mouse pressed left at (366, 196)
Screenshot: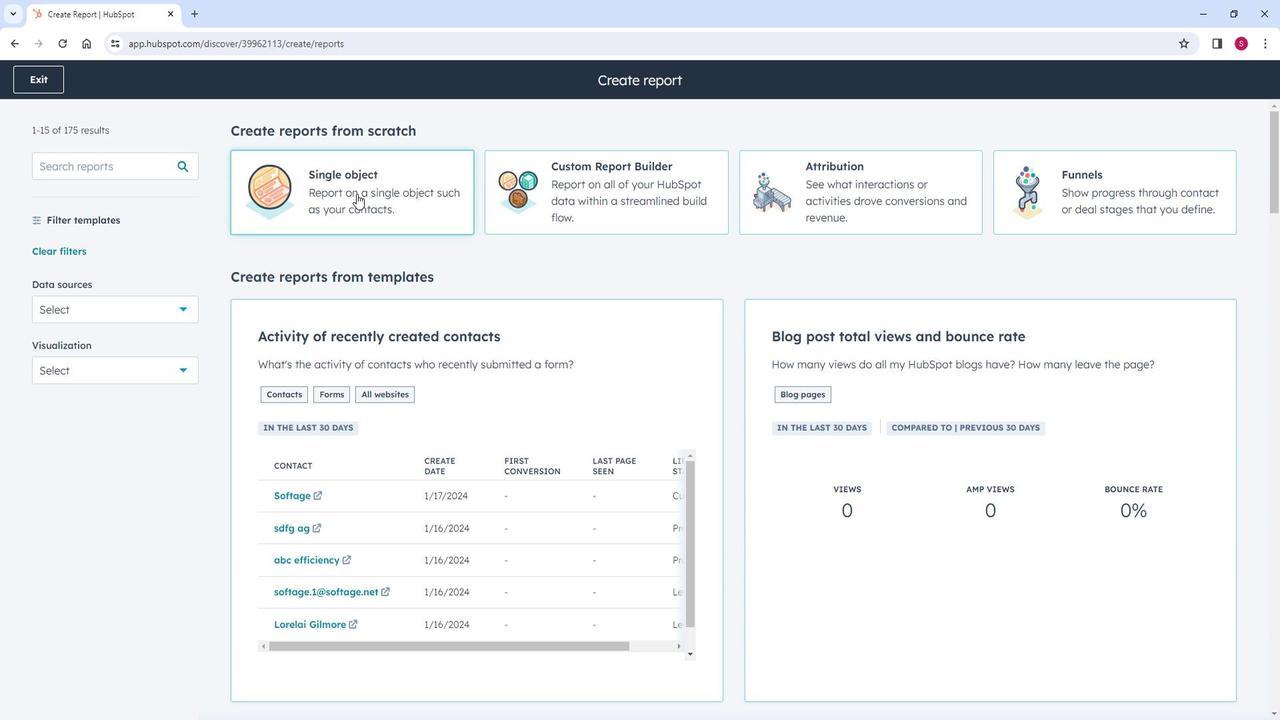 
Action: Mouse moved to (36, 171)
Screenshot: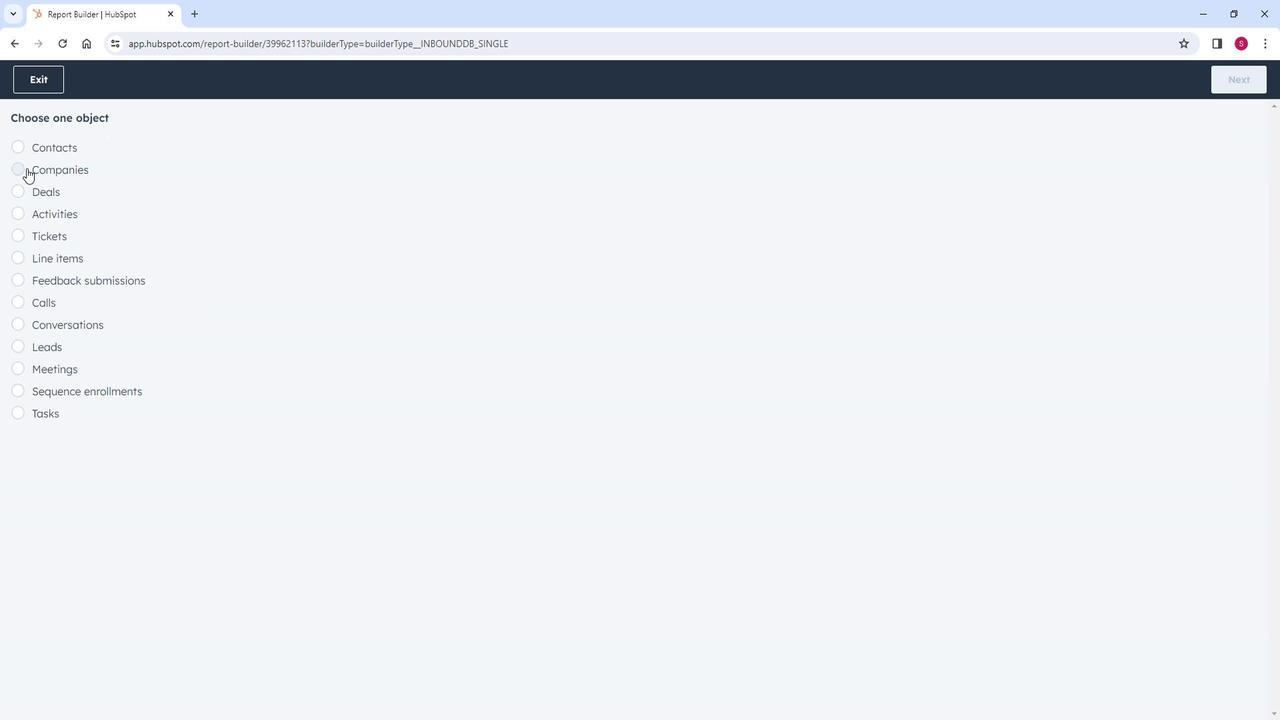 
Action: Mouse pressed left at (36, 171)
Screenshot: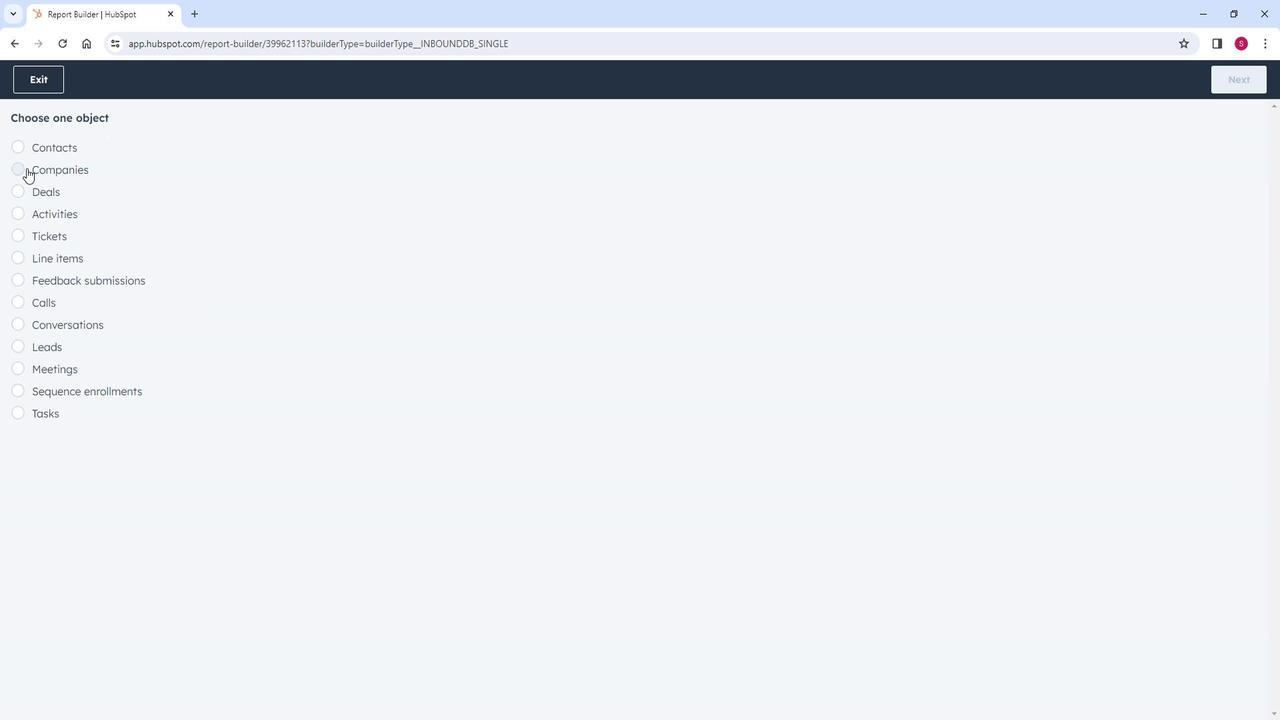 
Action: Mouse moved to (1238, 90)
Screenshot: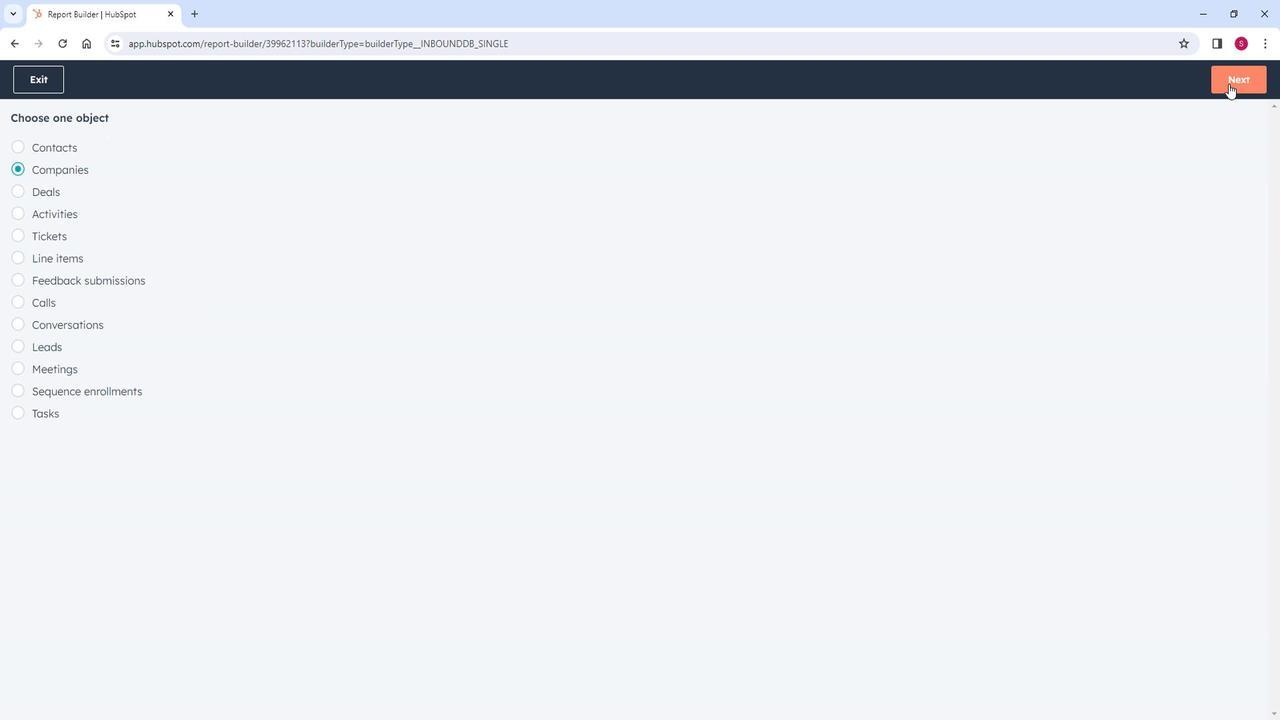 
Action: Mouse pressed left at (1238, 90)
Screenshot: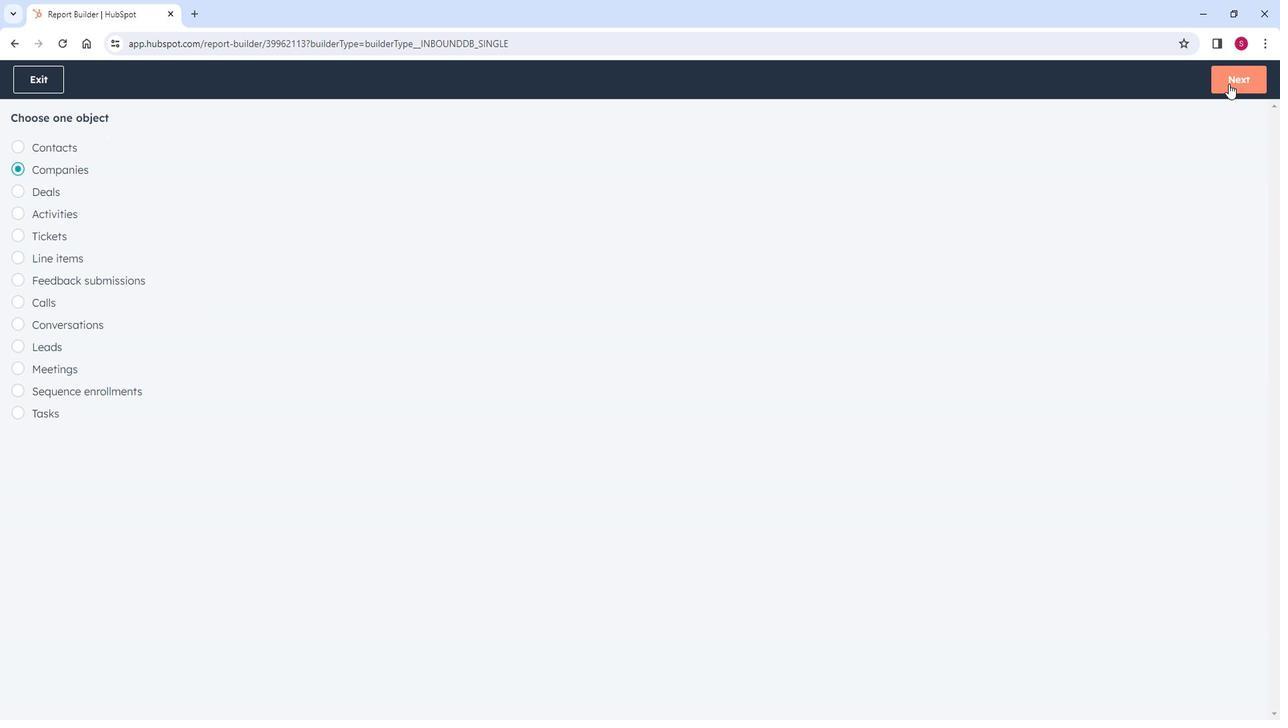 
Action: Mouse moved to (81, 306)
Screenshot: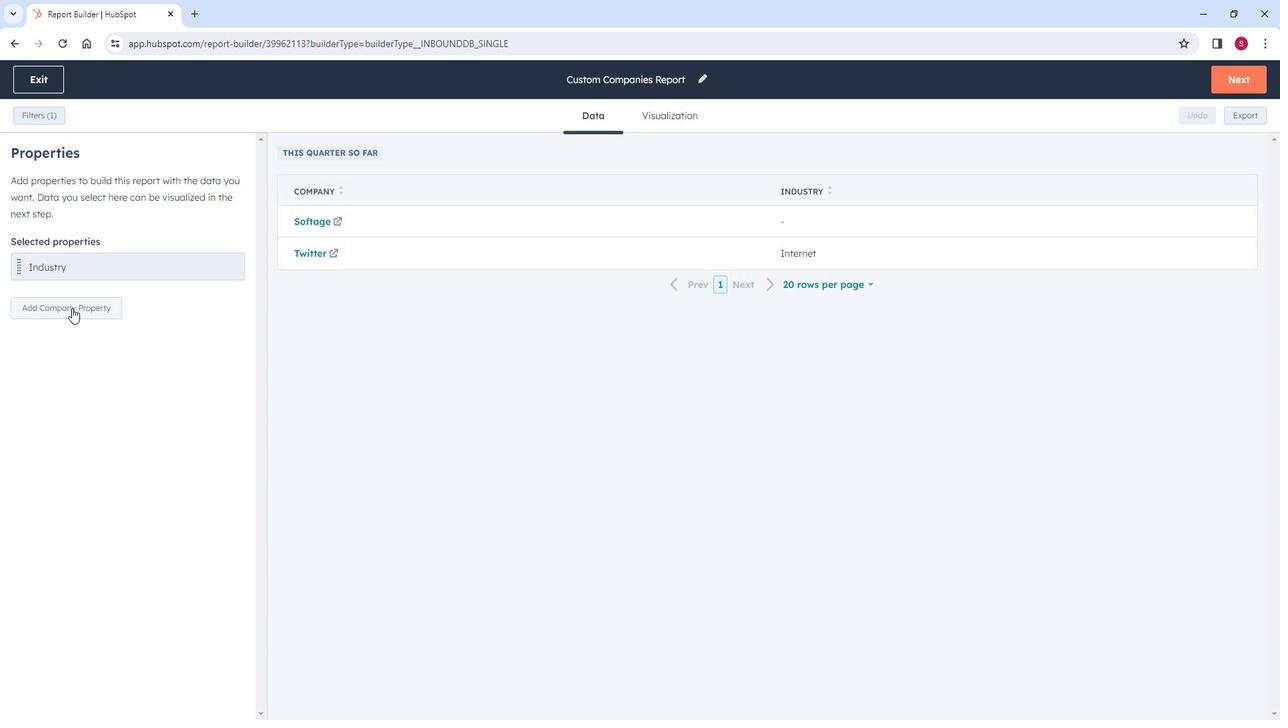 
Action: Mouse pressed left at (81, 306)
Screenshot: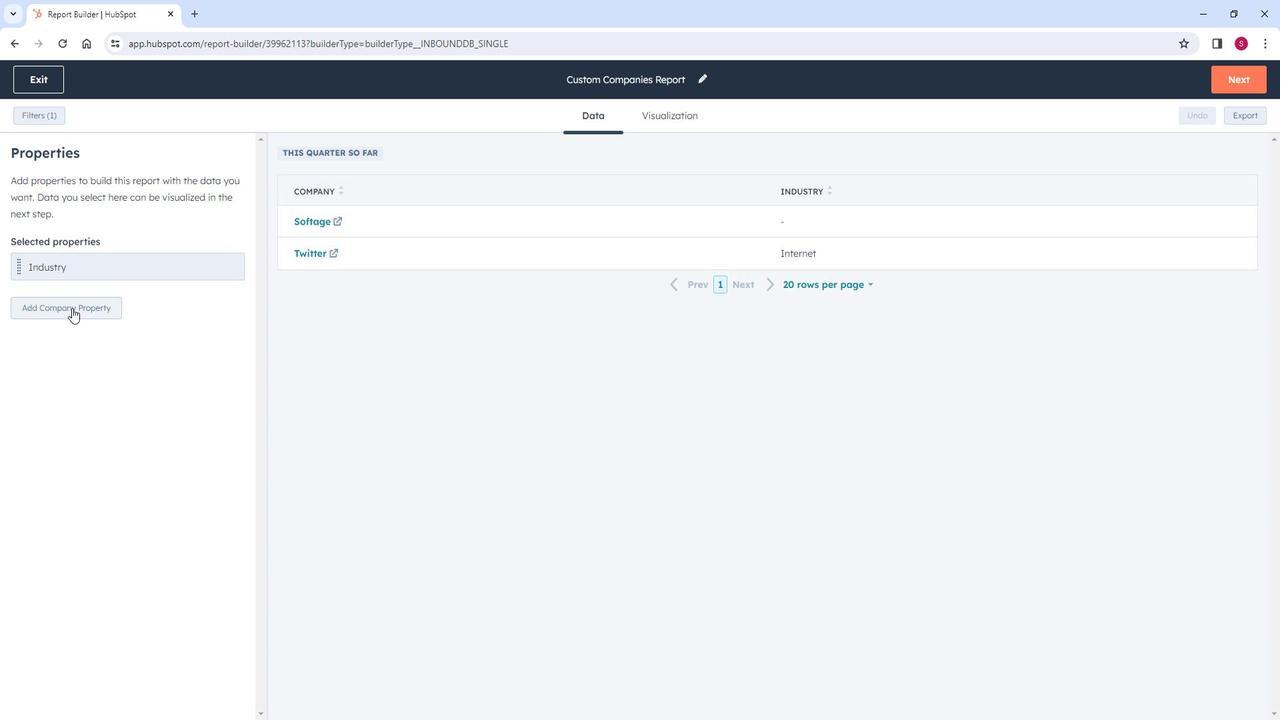 
Action: Mouse moved to (104, 286)
Screenshot: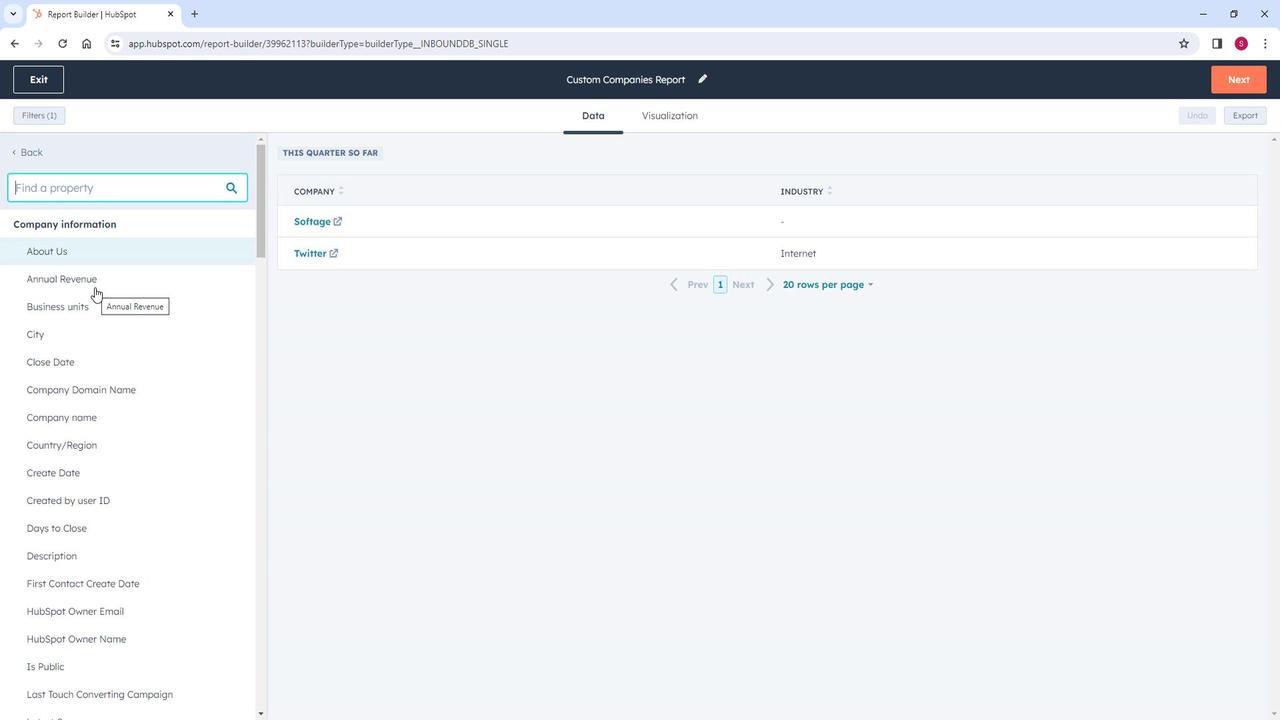 
Action: Mouse scrolled (104, 285) with delta (0, 0)
Screenshot: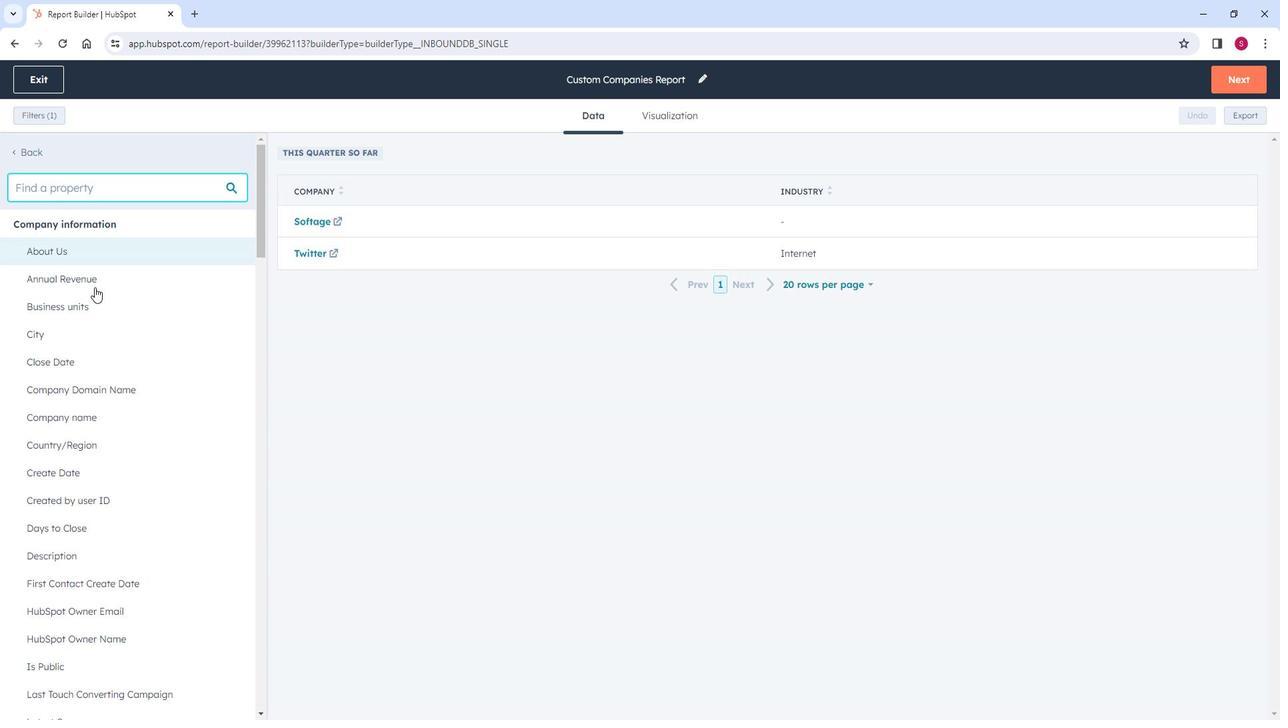 
Action: Mouse moved to (116, 348)
Screenshot: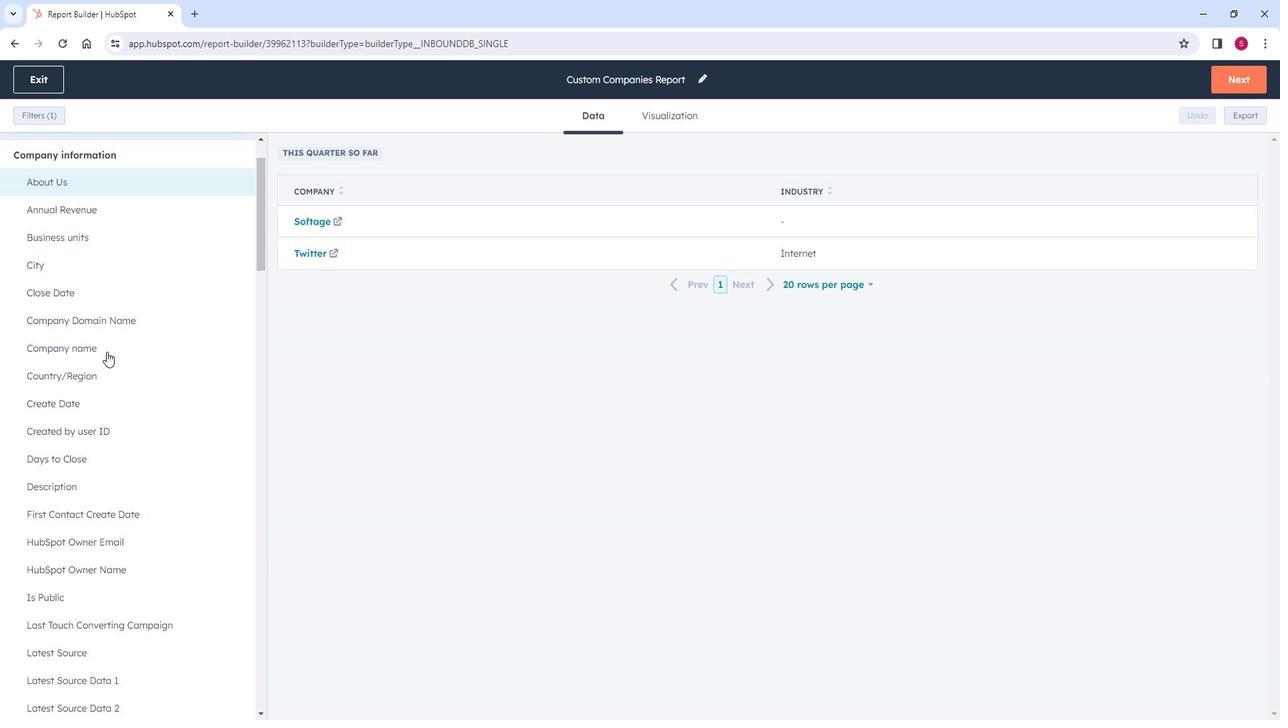 
Action: Mouse pressed left at (116, 348)
Screenshot: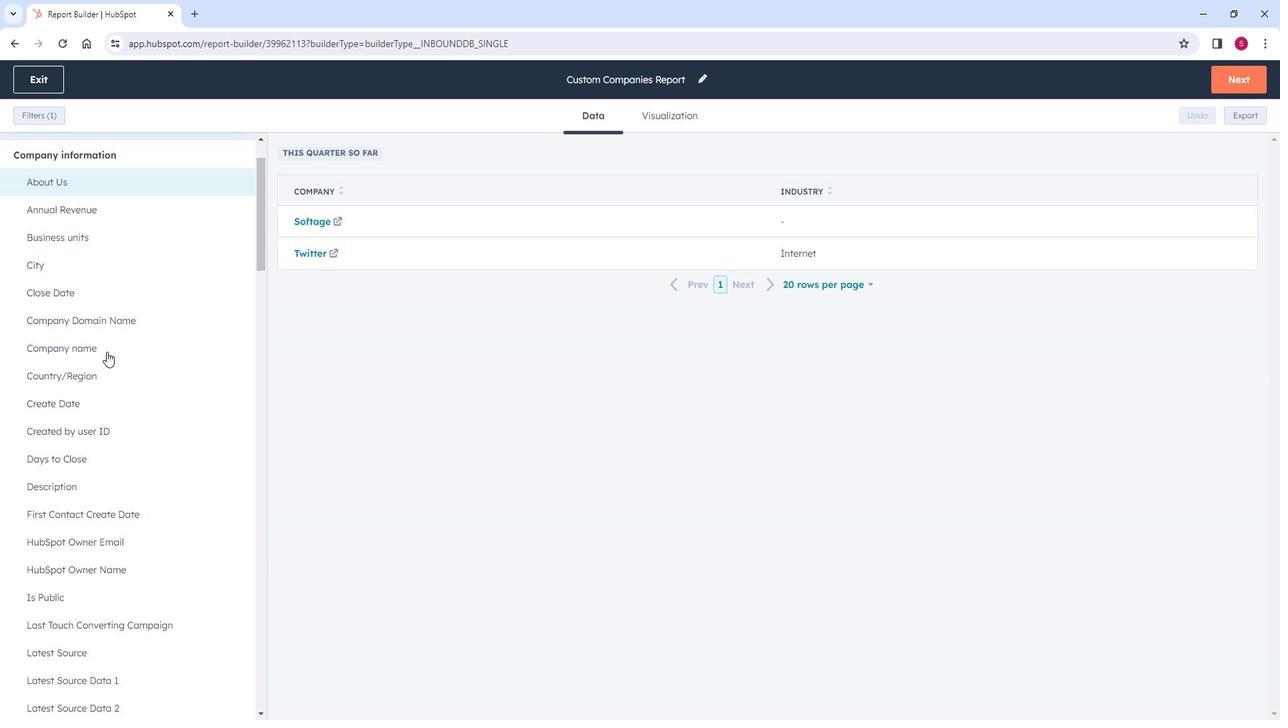
Action: Mouse moved to (81, 342)
Screenshot: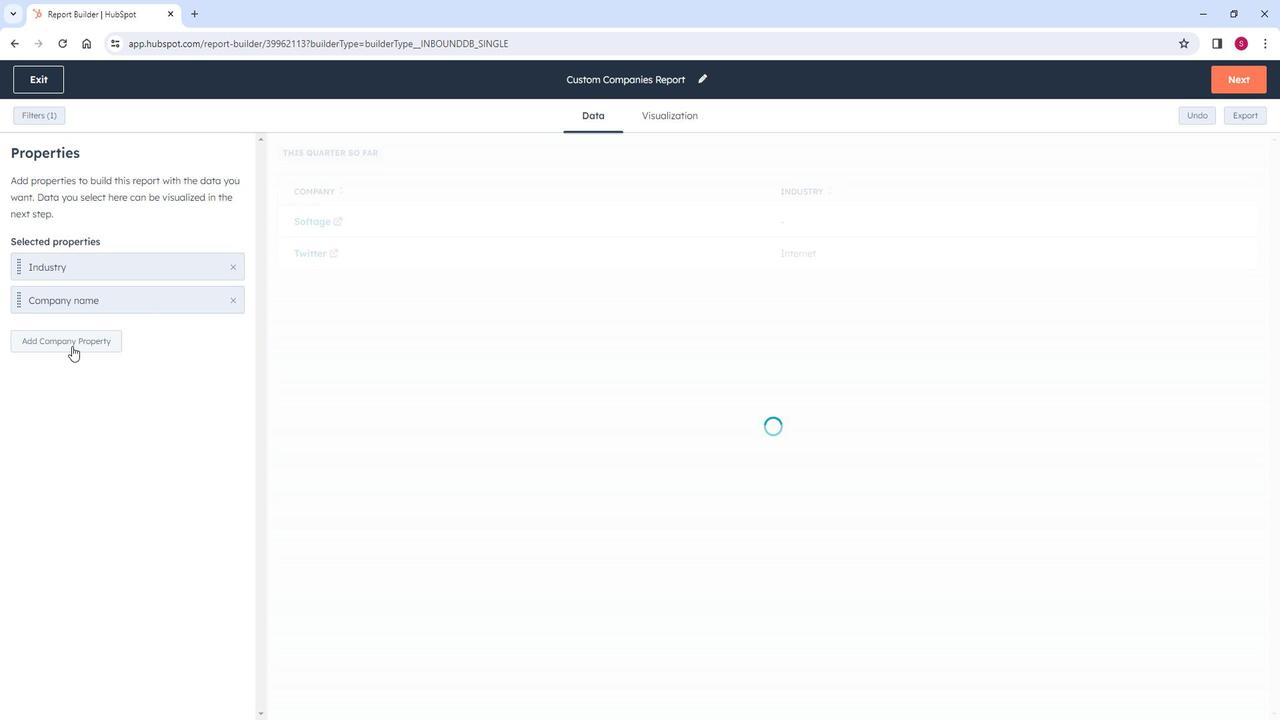 
Action: Mouse pressed left at (81, 342)
Screenshot: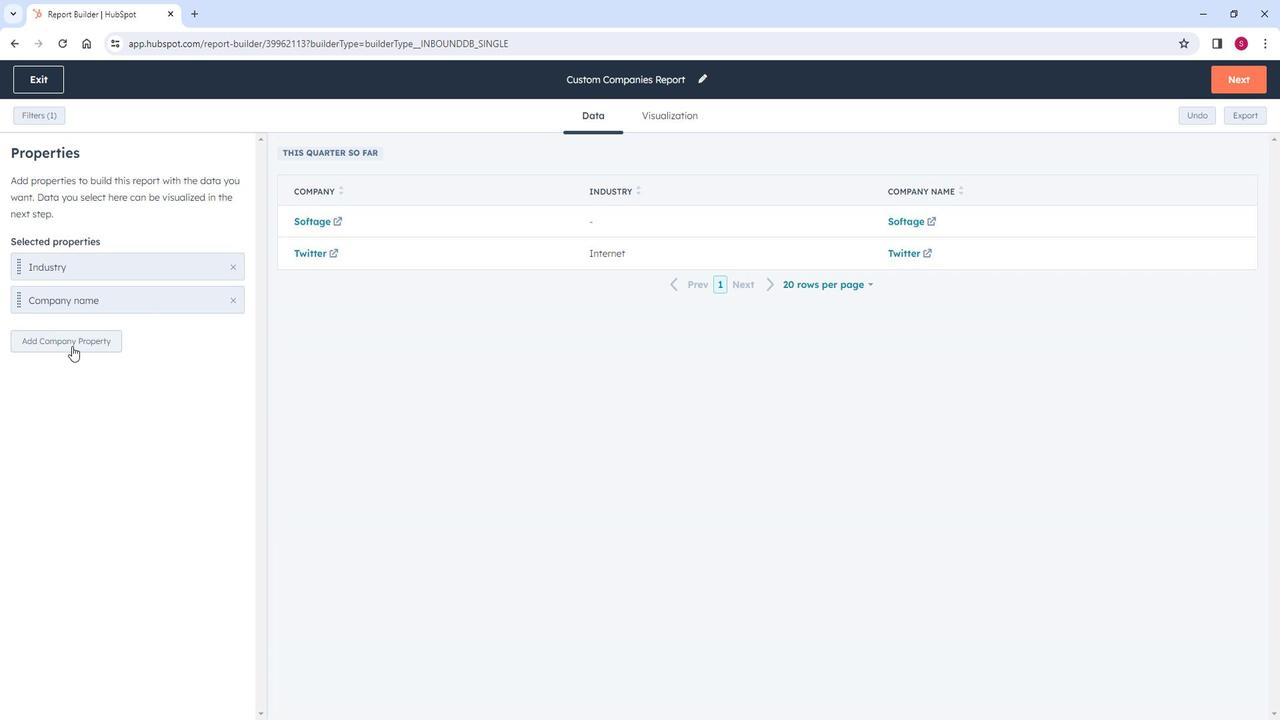
Action: Mouse moved to (76, 478)
Screenshot: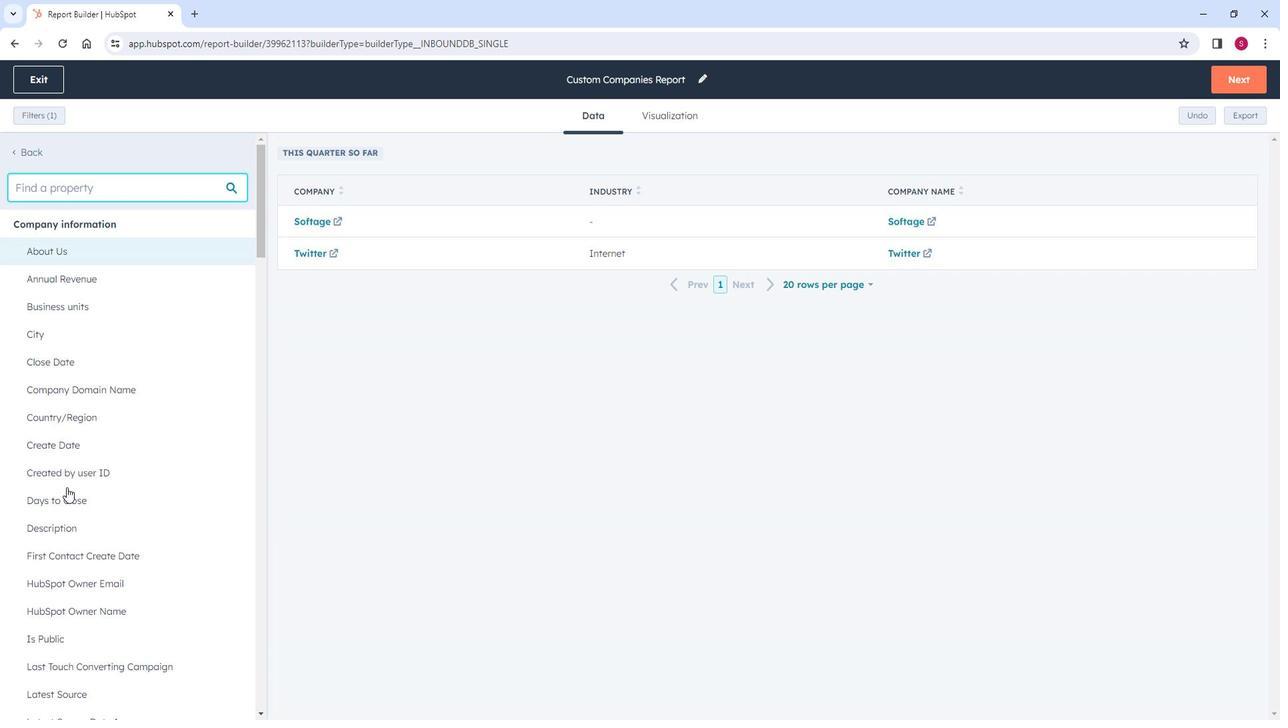 
Action: Mouse scrolled (76, 478) with delta (0, 0)
Screenshot: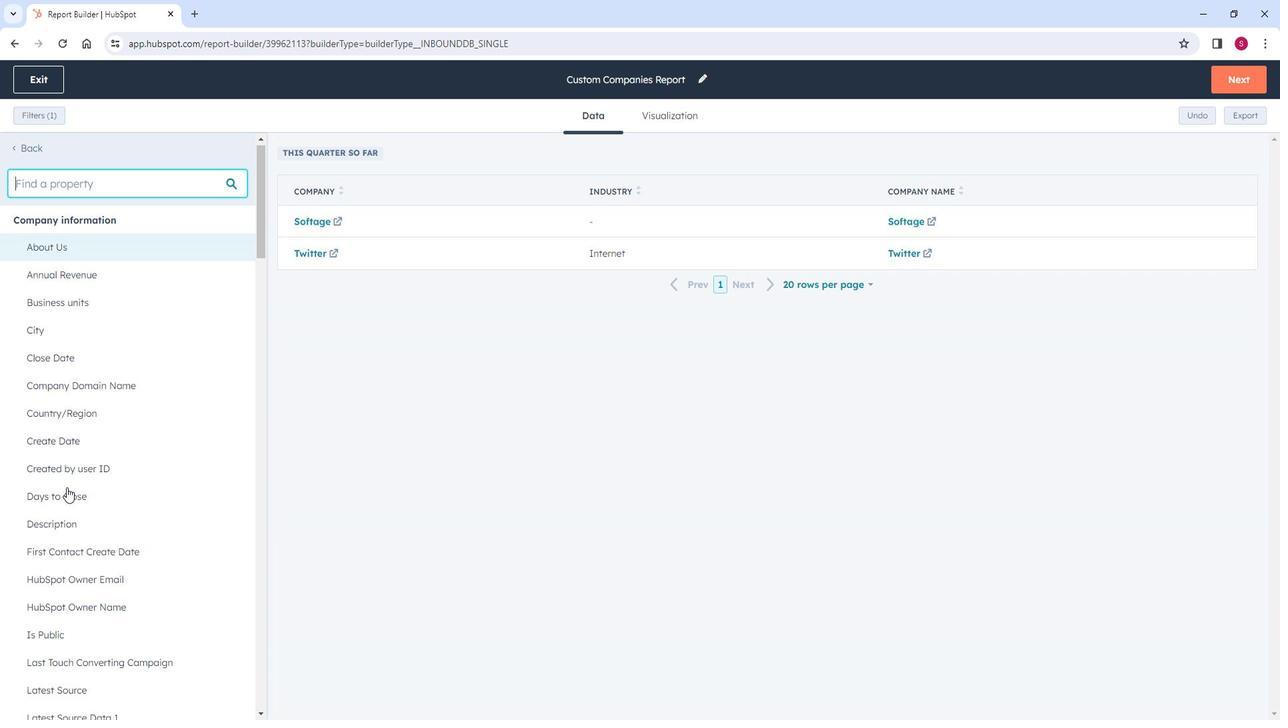 
Action: Mouse scrolled (76, 478) with delta (0, 0)
Screenshot: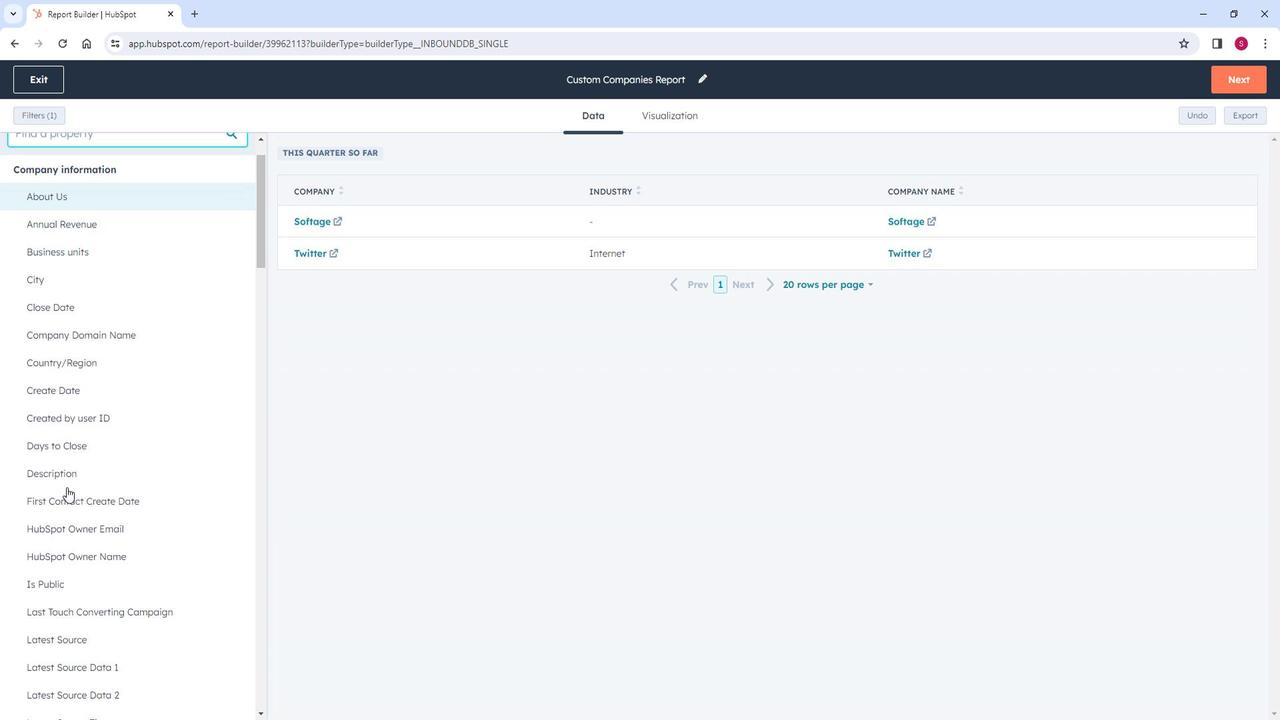 
Action: Mouse scrolled (76, 478) with delta (0, 0)
Screenshot: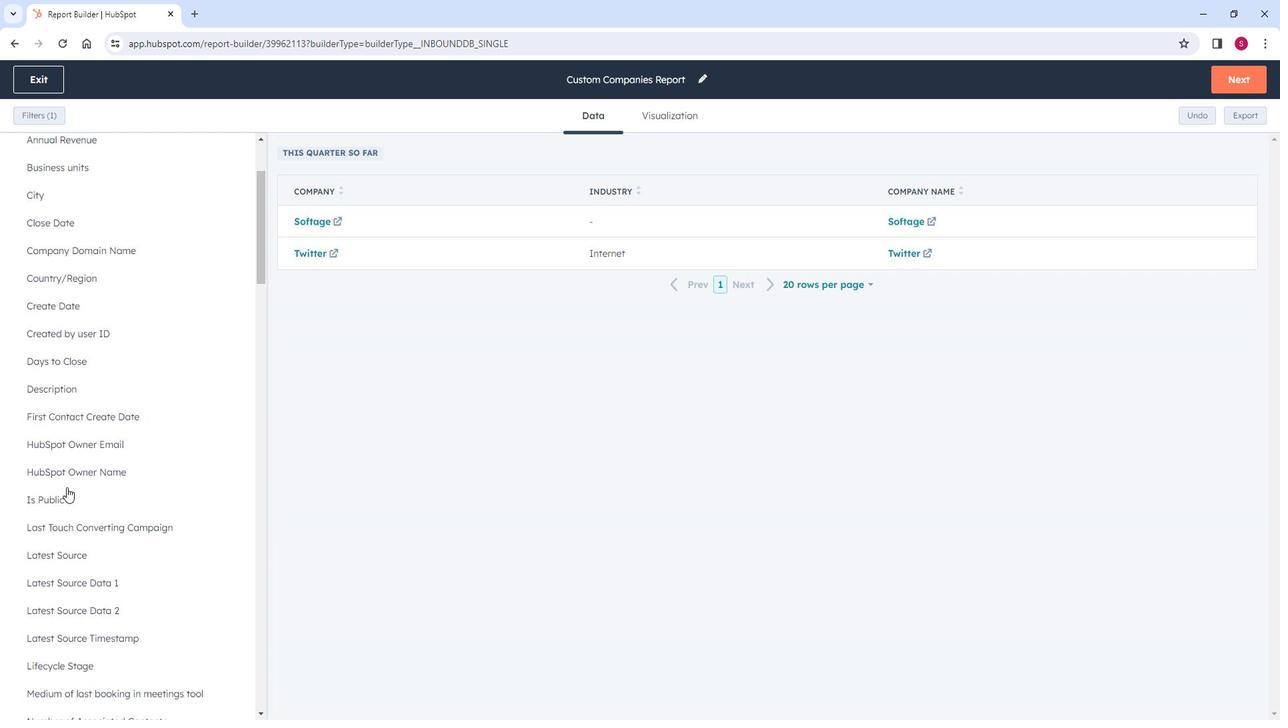 
Action: Mouse scrolled (76, 478) with delta (0, 0)
Screenshot: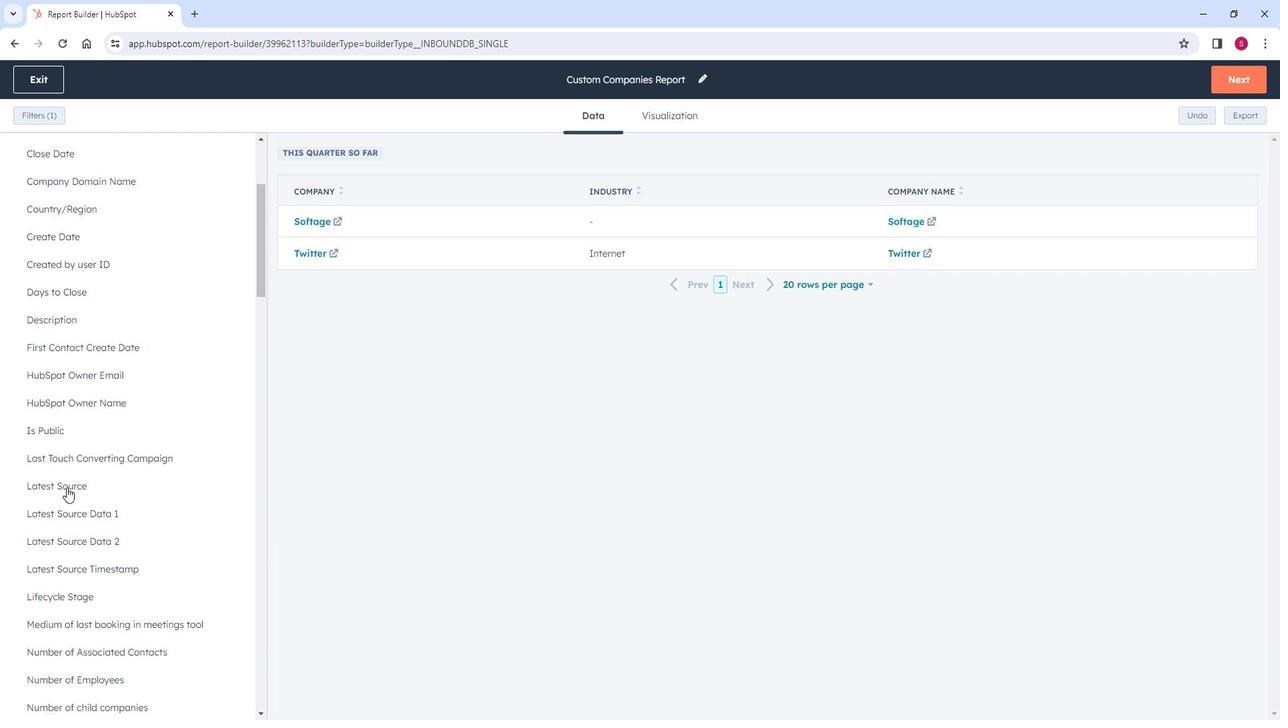 
Action: Mouse moved to (125, 480)
Screenshot: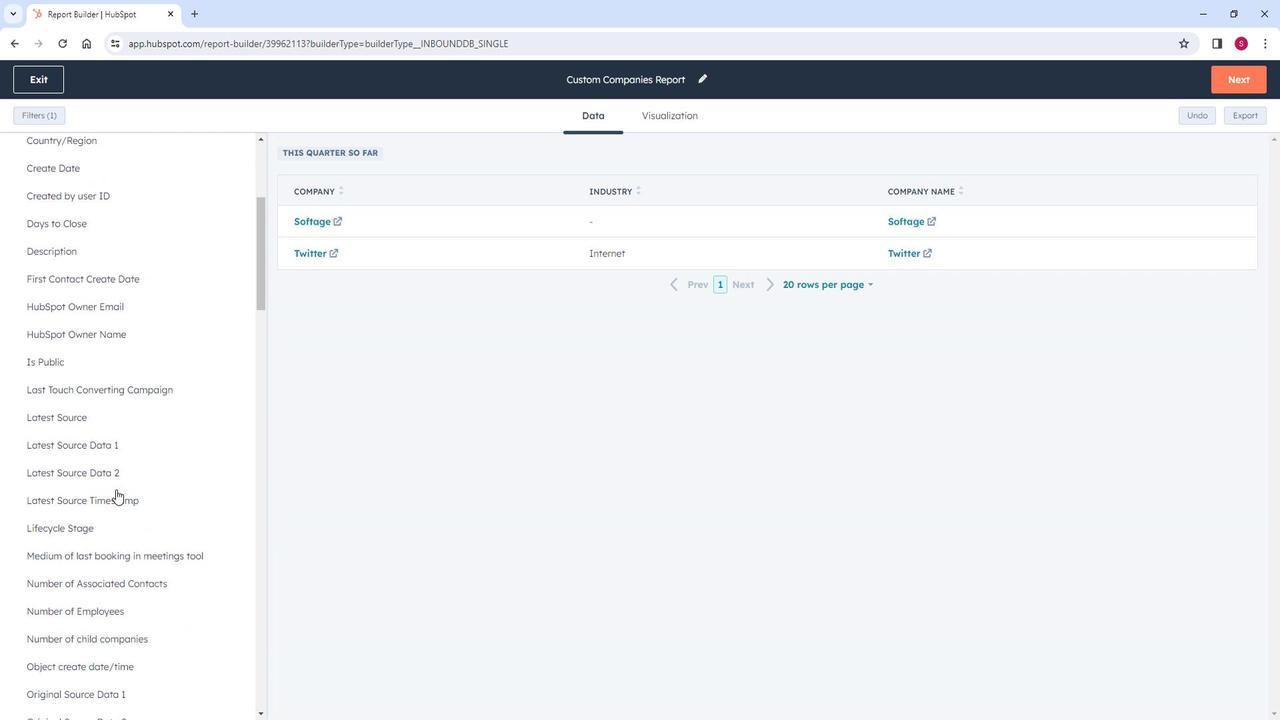
Action: Mouse scrolled (125, 480) with delta (0, 0)
Screenshot: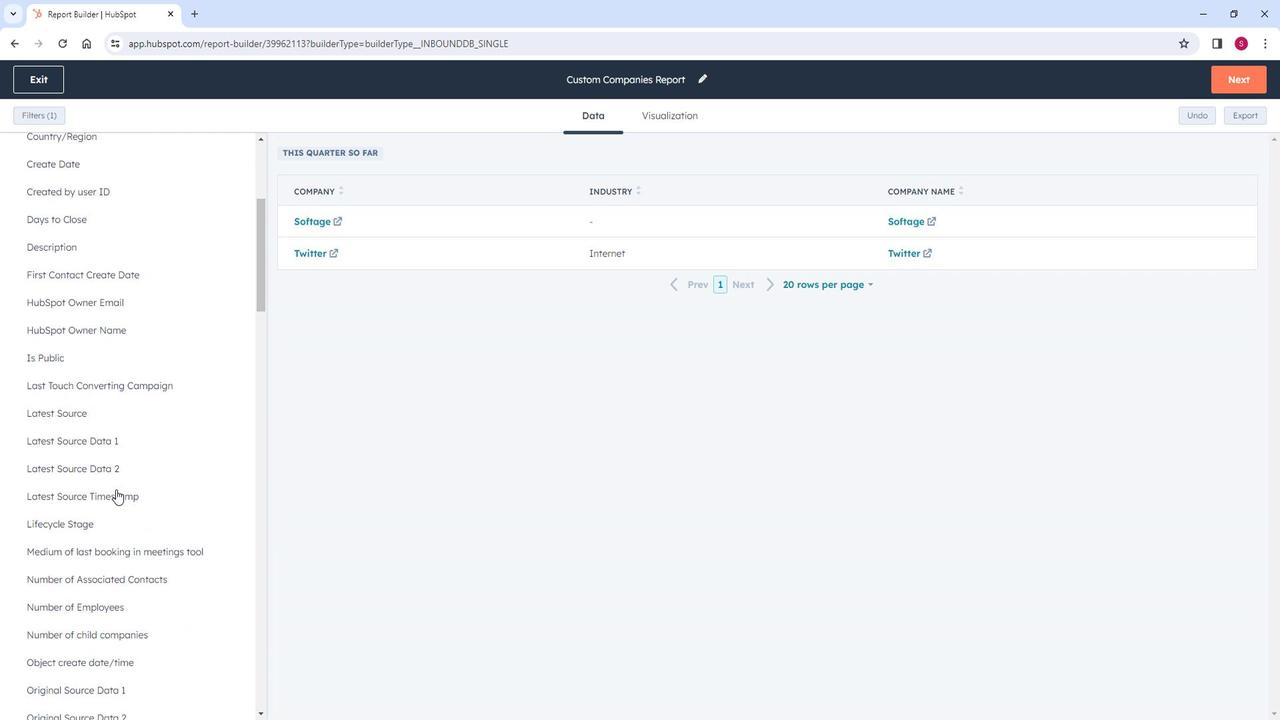 
Action: Mouse scrolled (125, 480) with delta (0, 0)
Screenshot: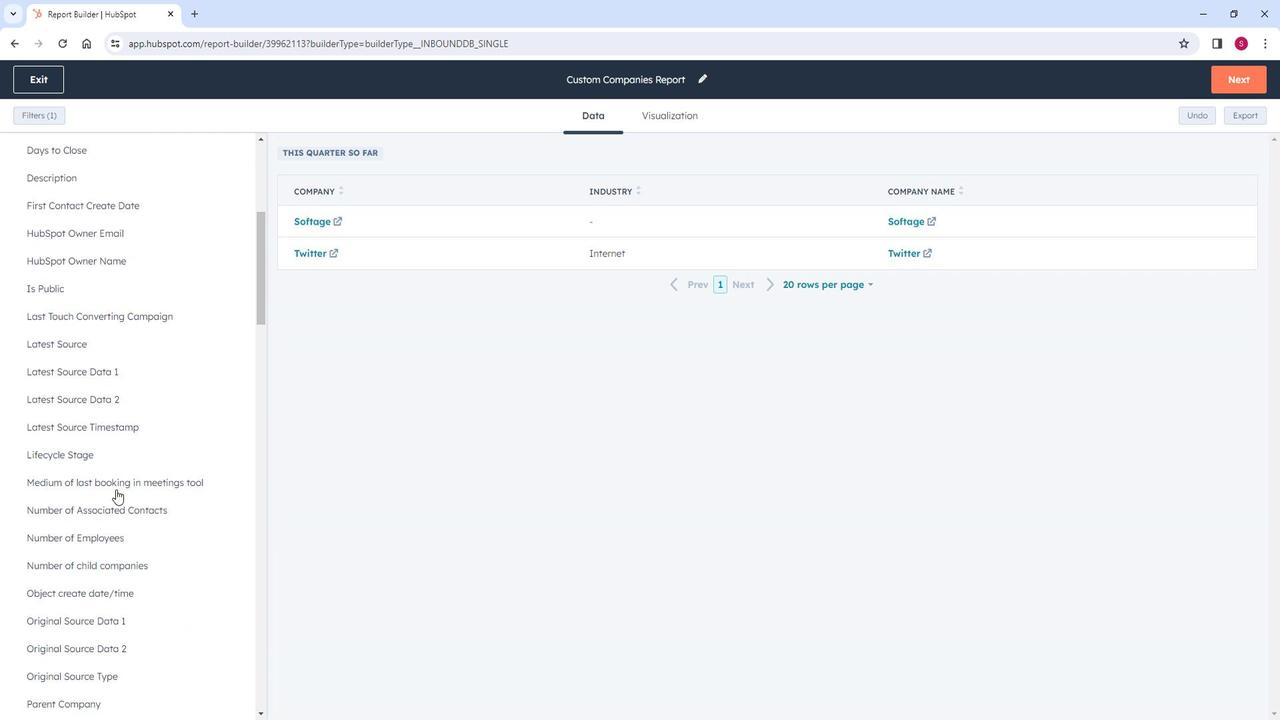 
Action: Mouse scrolled (125, 480) with delta (0, 0)
Screenshot: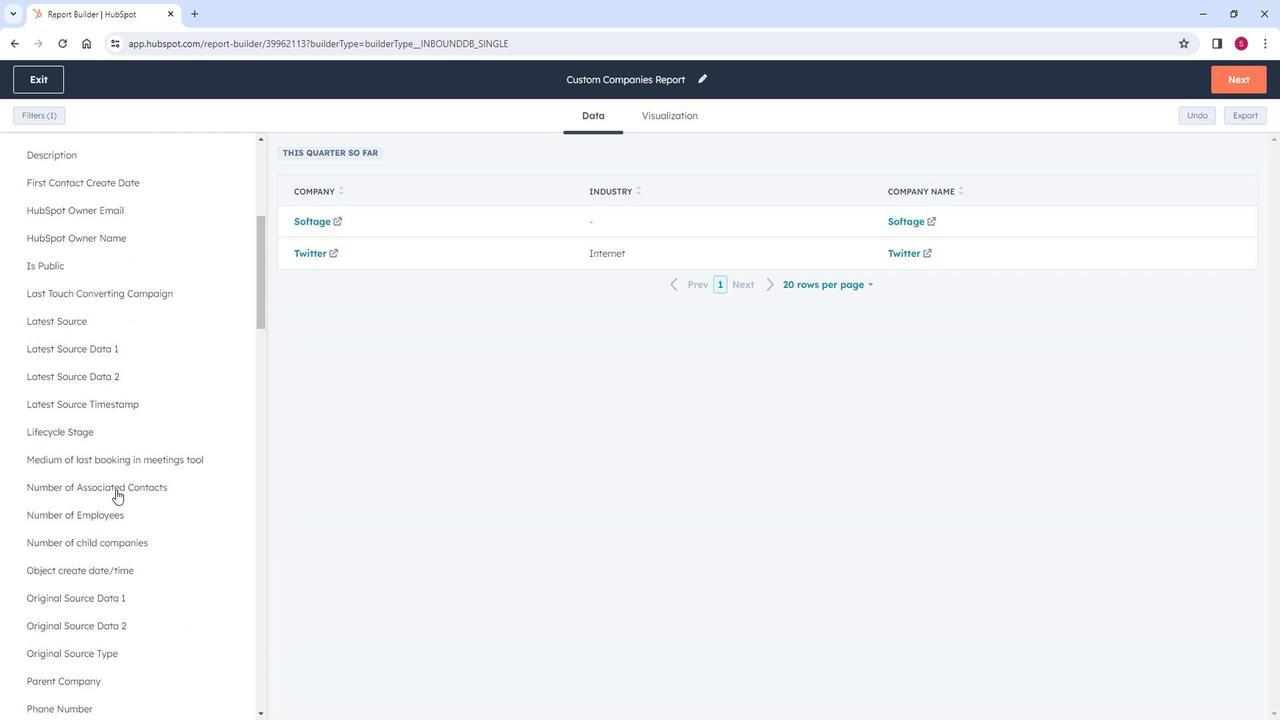 
Action: Mouse scrolled (125, 480) with delta (0, 0)
Screenshot: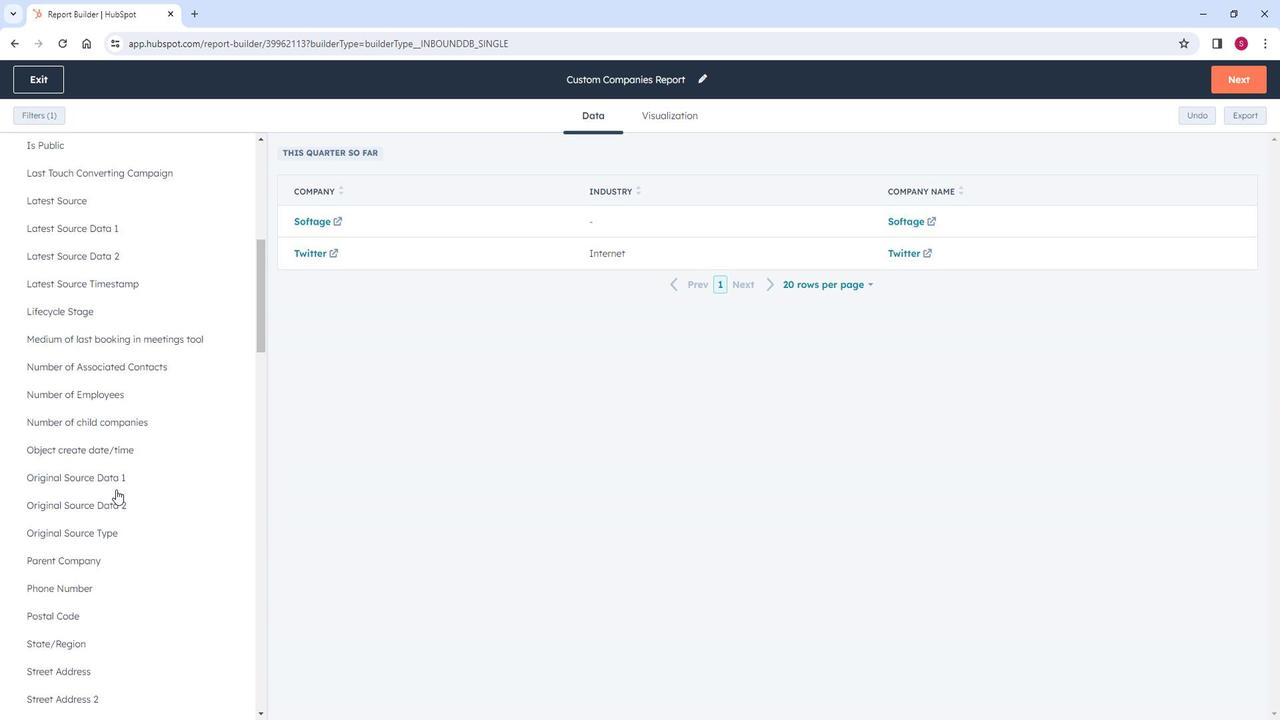 
Action: Mouse scrolled (125, 480) with delta (0, 0)
Screenshot: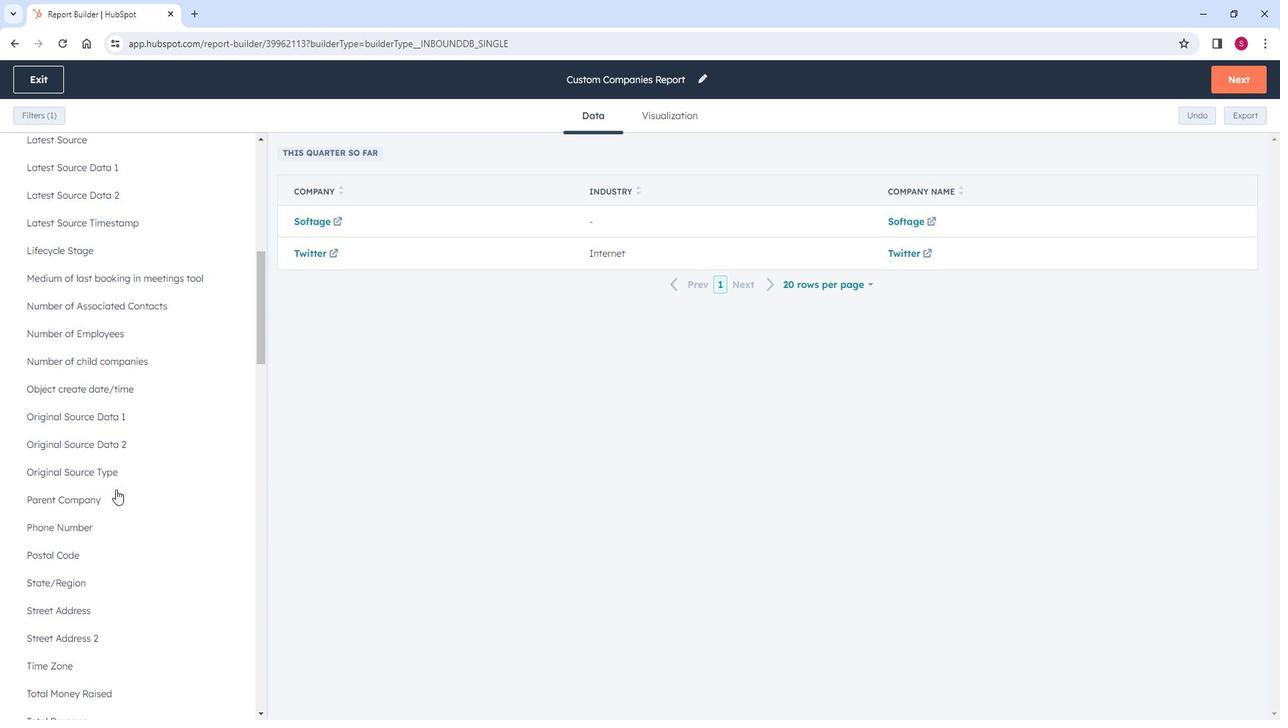 
Action: Mouse scrolled (125, 480) with delta (0, 0)
Screenshot: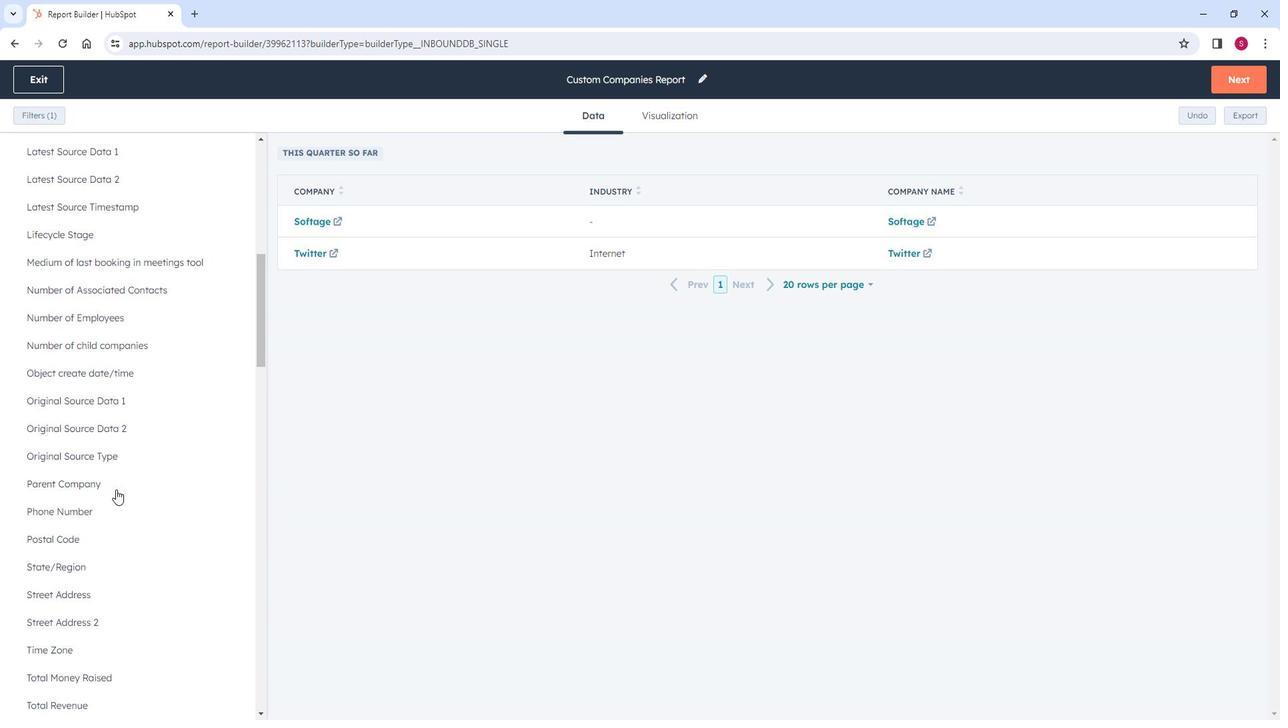 
Action: Mouse scrolled (125, 480) with delta (0, 0)
Screenshot: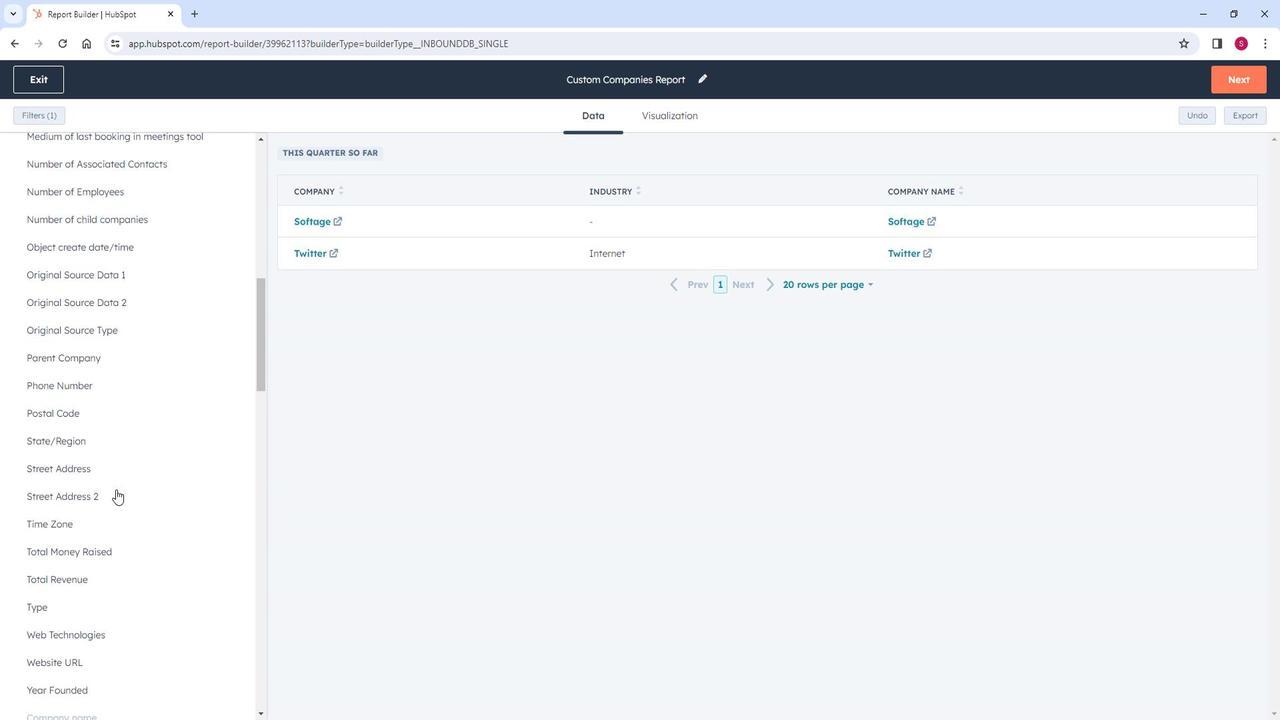 
Action: Mouse scrolled (125, 480) with delta (0, 0)
Screenshot: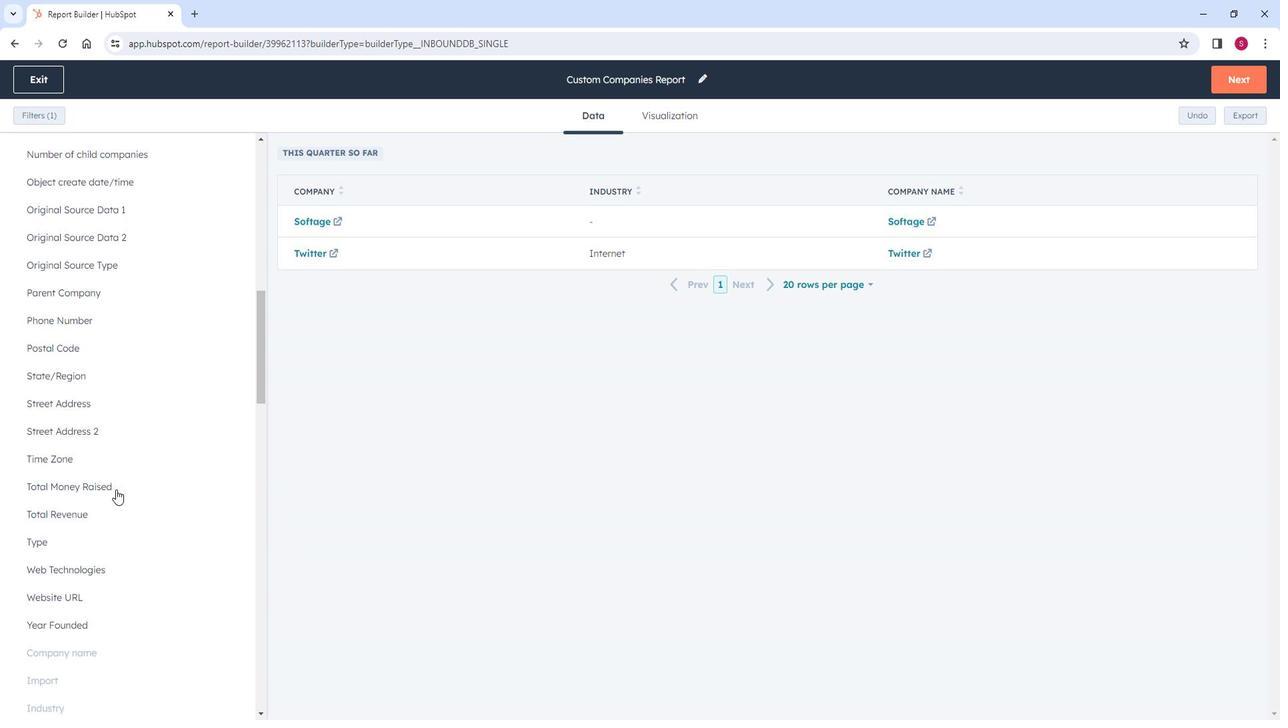 
Action: Mouse scrolled (125, 480) with delta (0, 0)
Screenshot: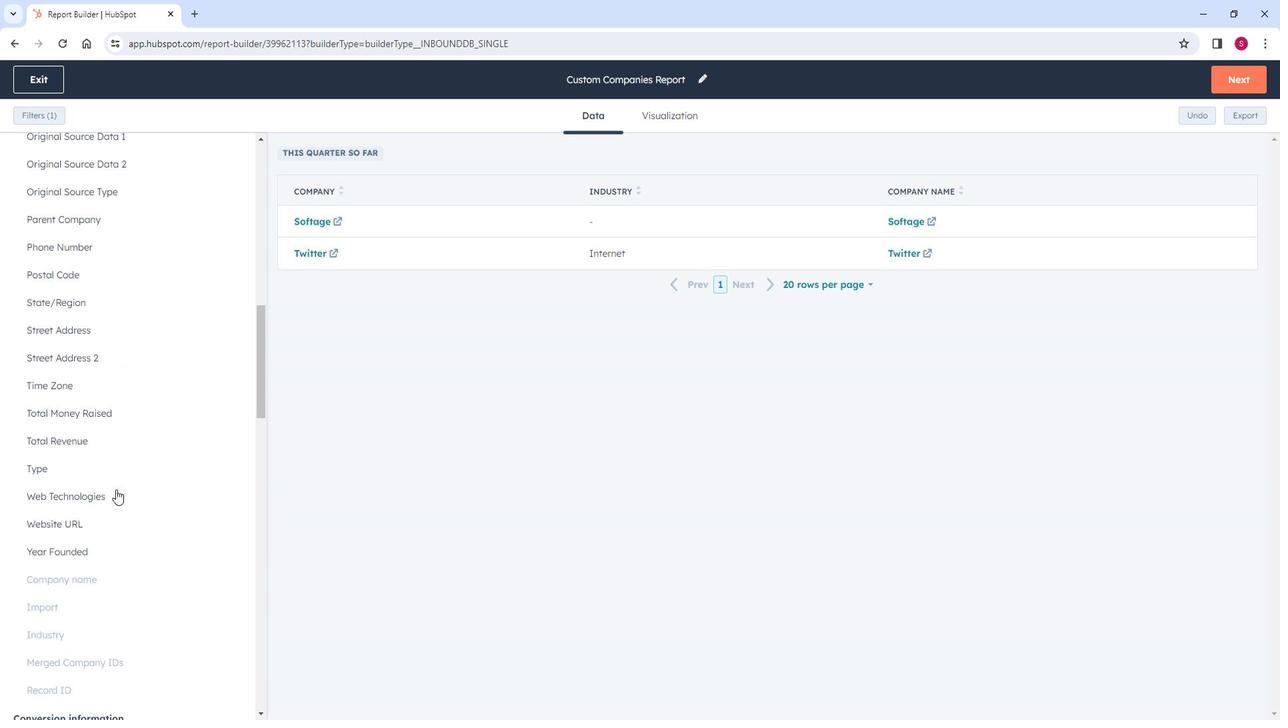 
Action: Mouse moved to (64, 362)
Screenshot: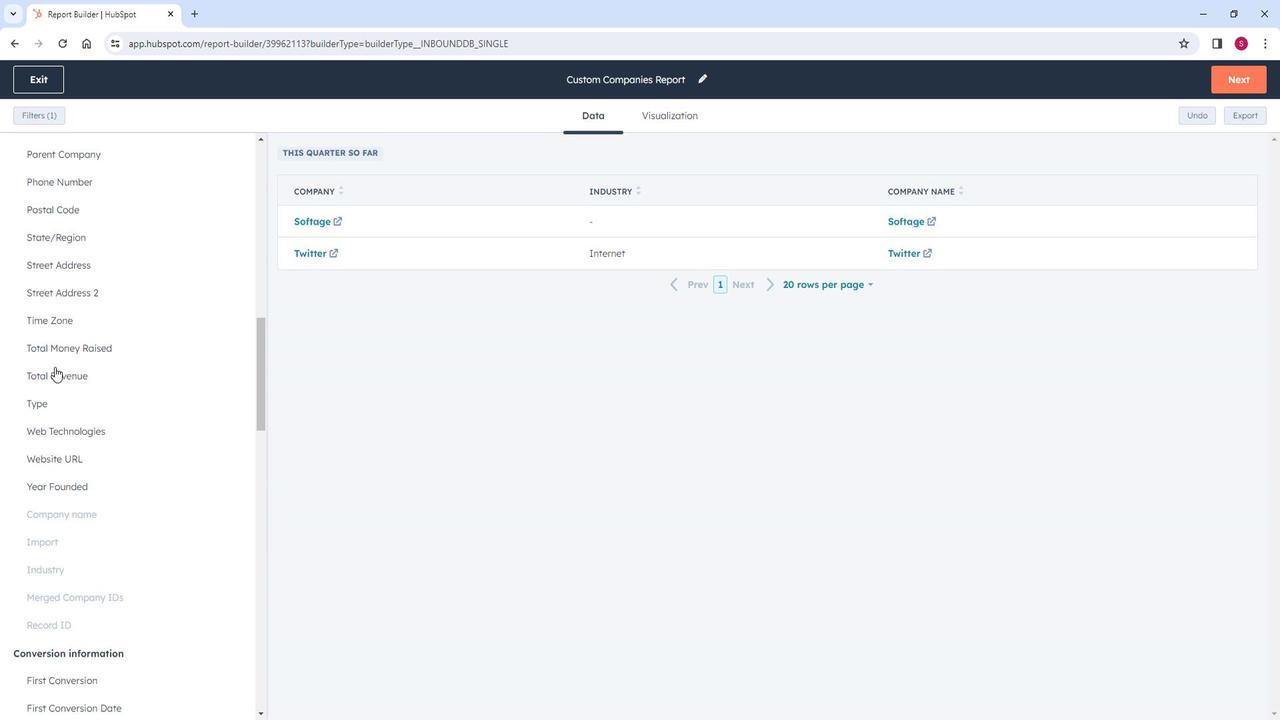 
Action: Mouse pressed left at (64, 362)
Screenshot: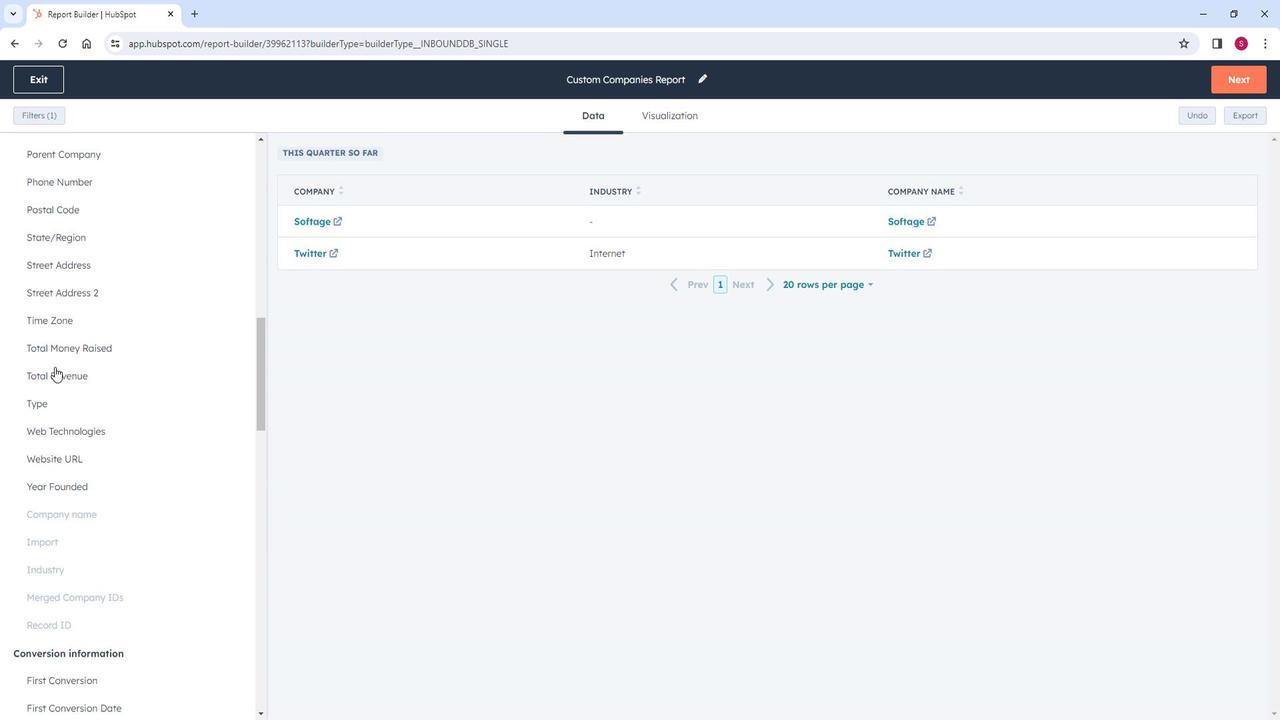 
Action: Mouse moved to (688, 110)
Screenshot: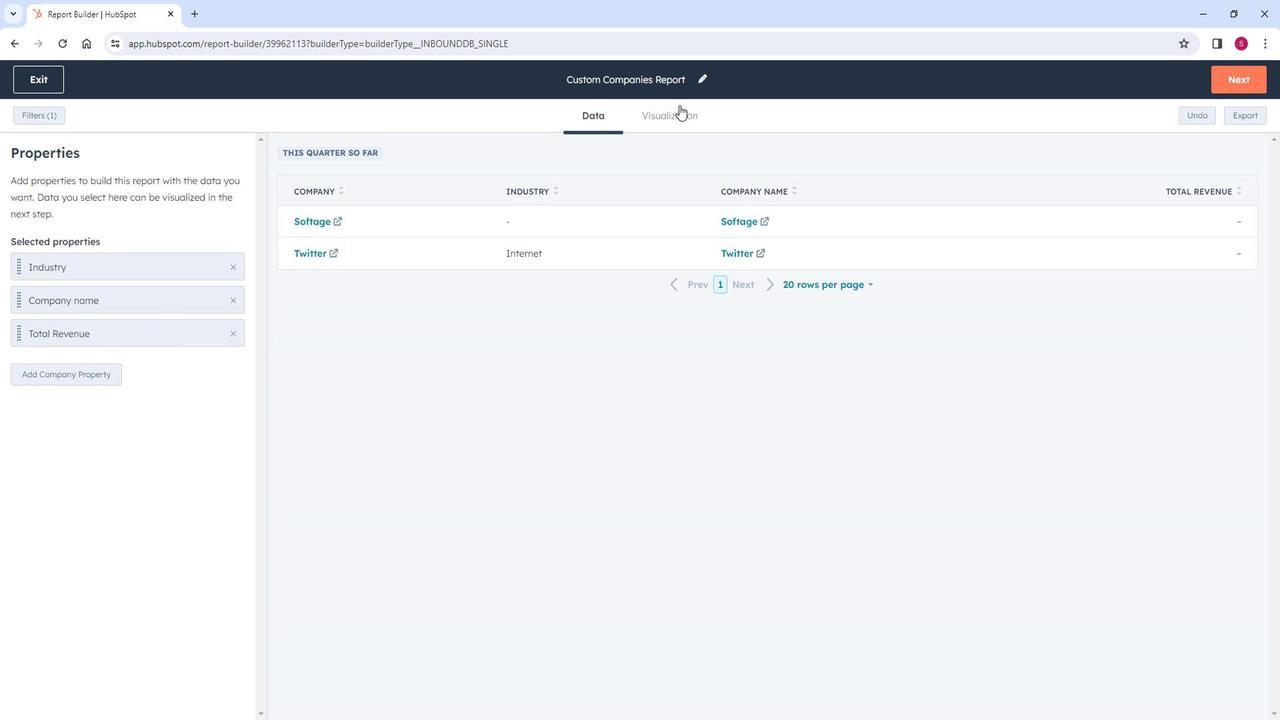 
Action: Mouse pressed left at (688, 110)
Screenshot: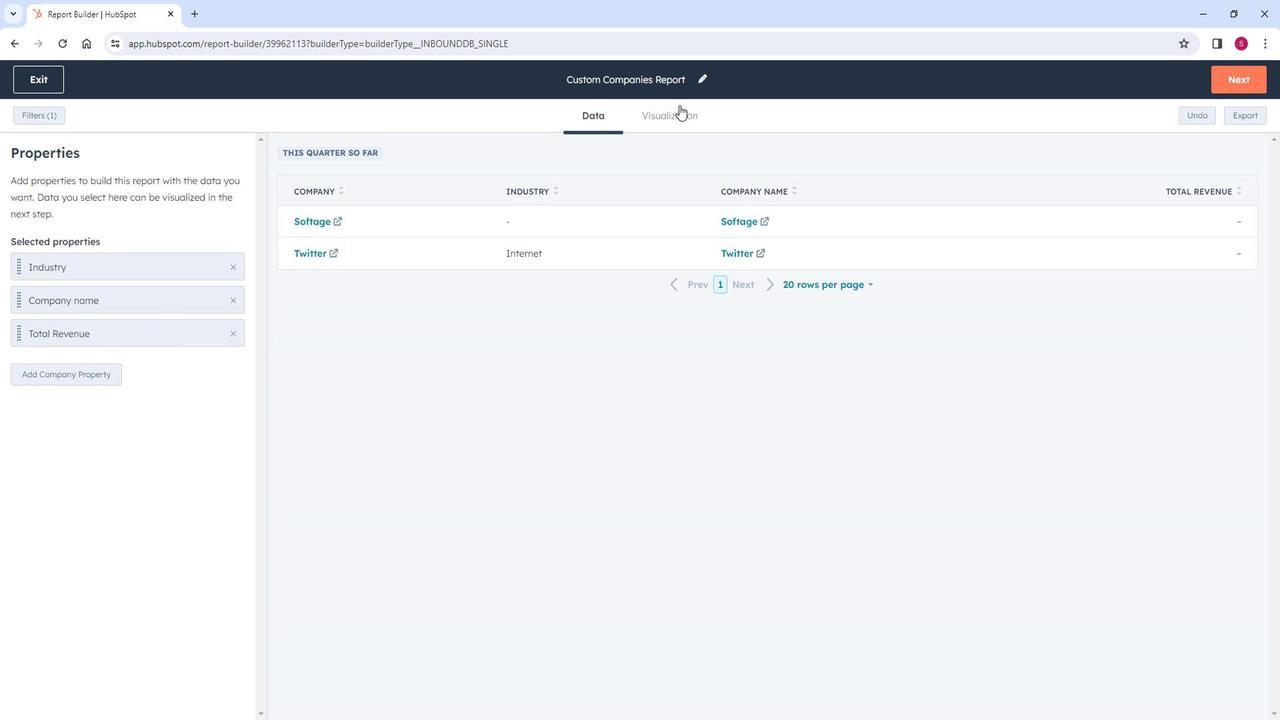 
Action: Mouse moved to (634, 116)
Screenshot: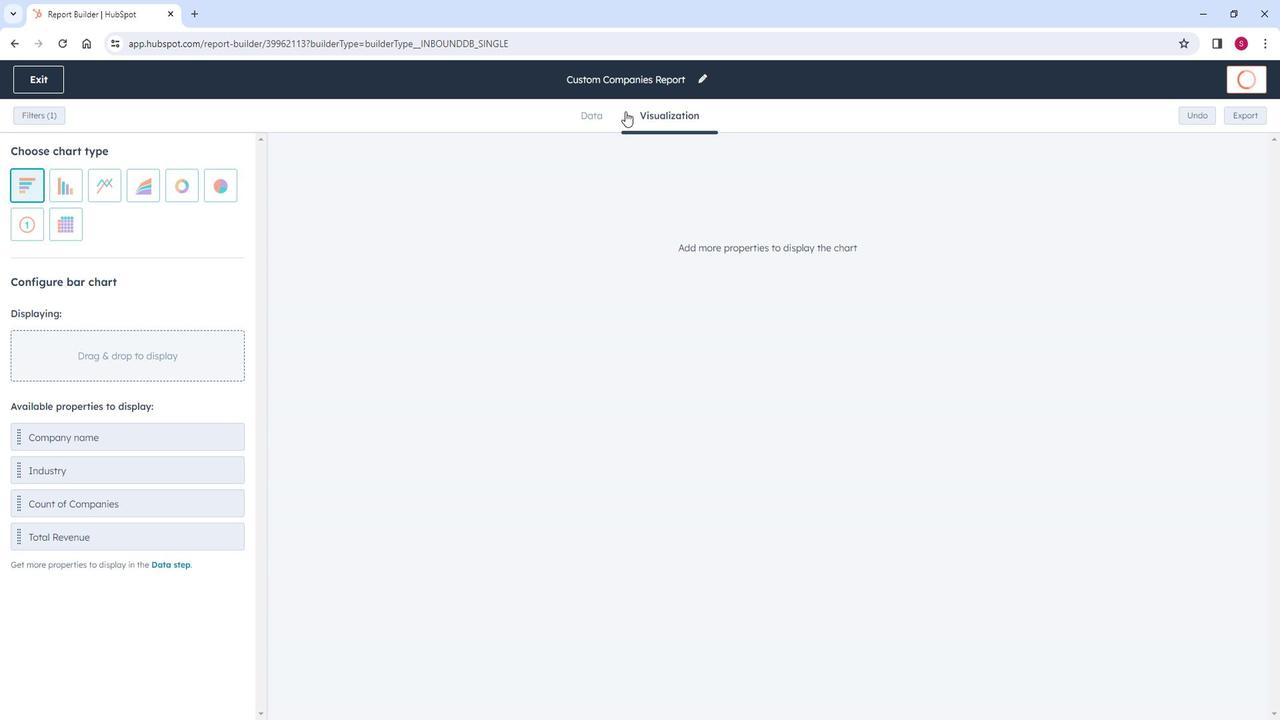 
Action: Mouse pressed left at (634, 116)
Screenshot: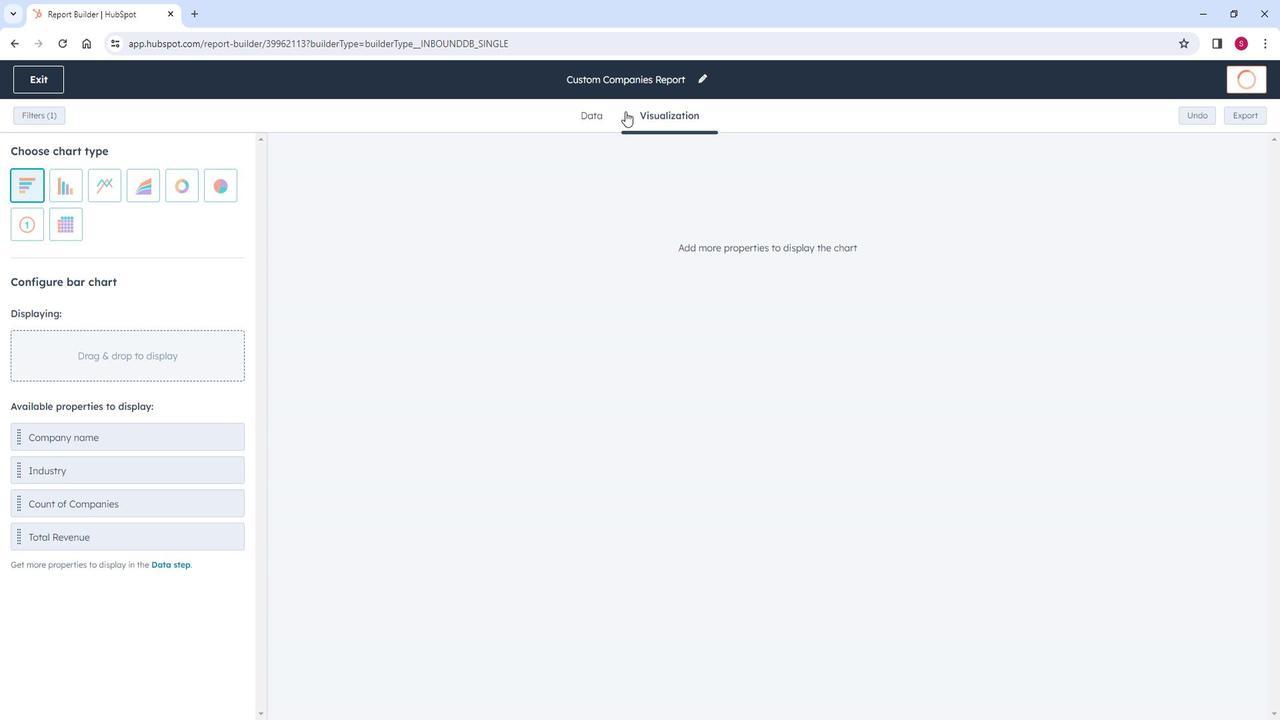 
Action: Mouse moved to (564, 117)
Screenshot: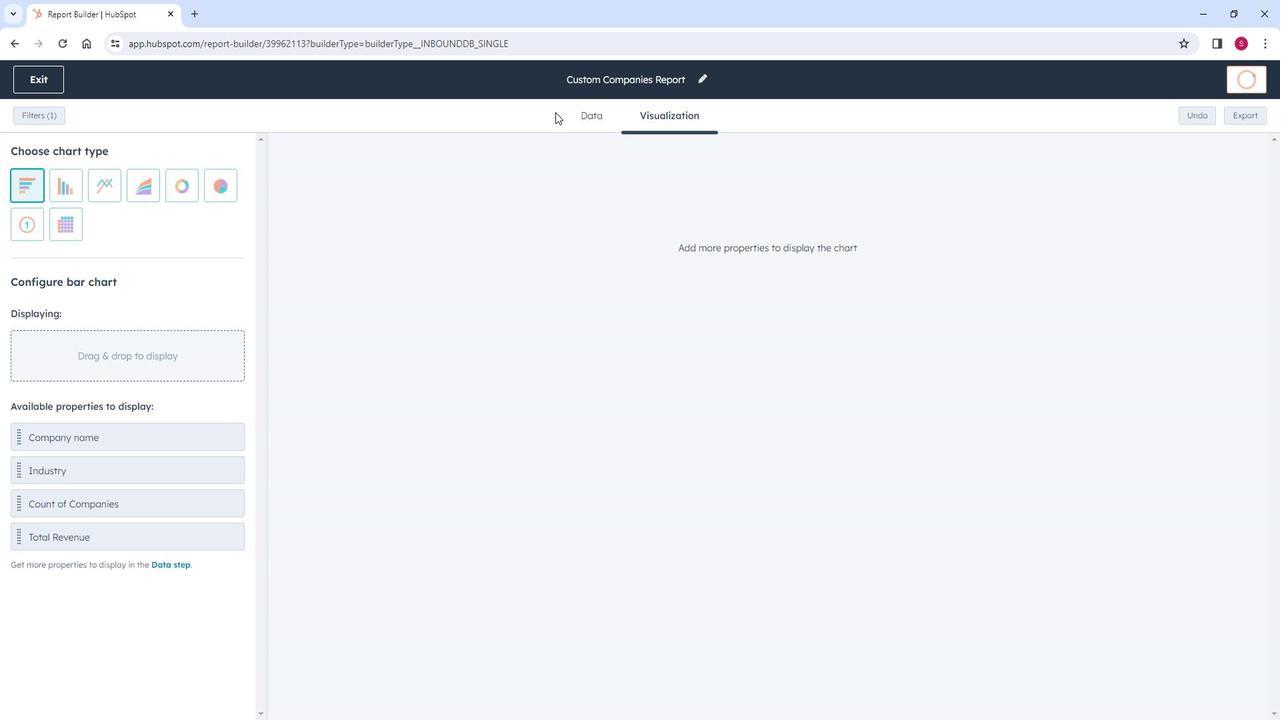 
Action: Mouse pressed left at (564, 117)
Screenshot: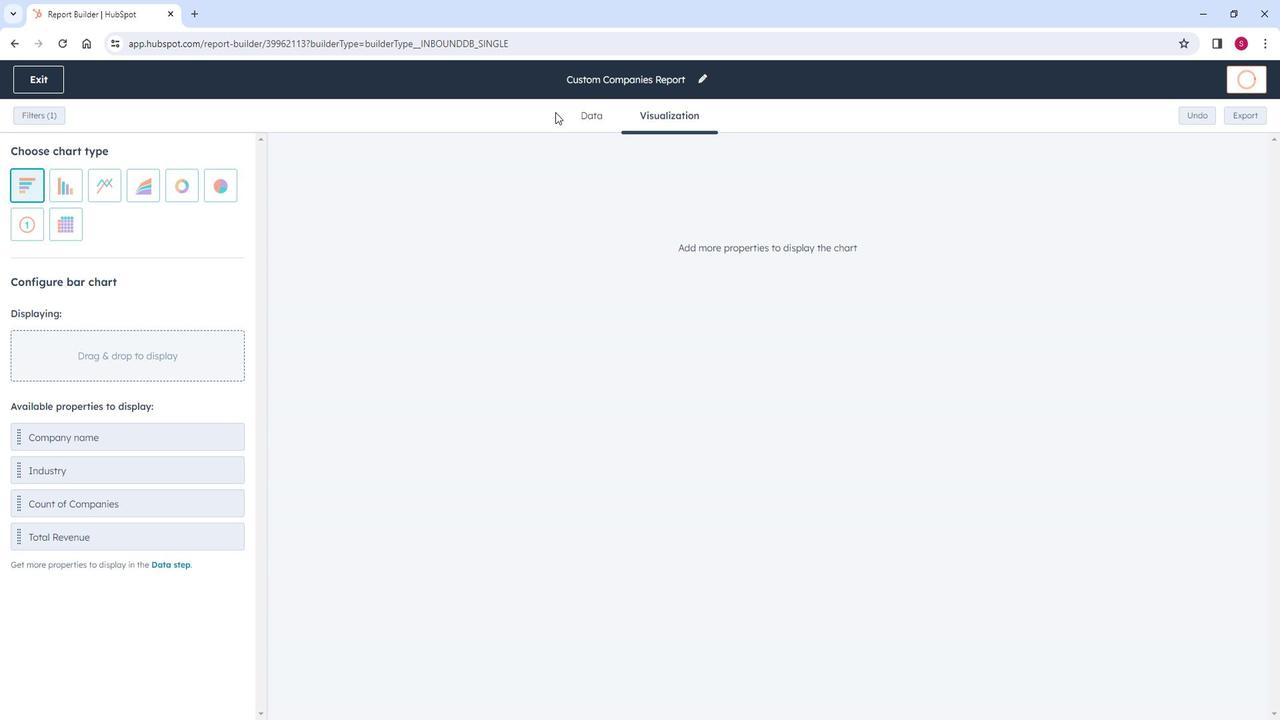 
Action: Mouse moved to (597, 118)
Screenshot: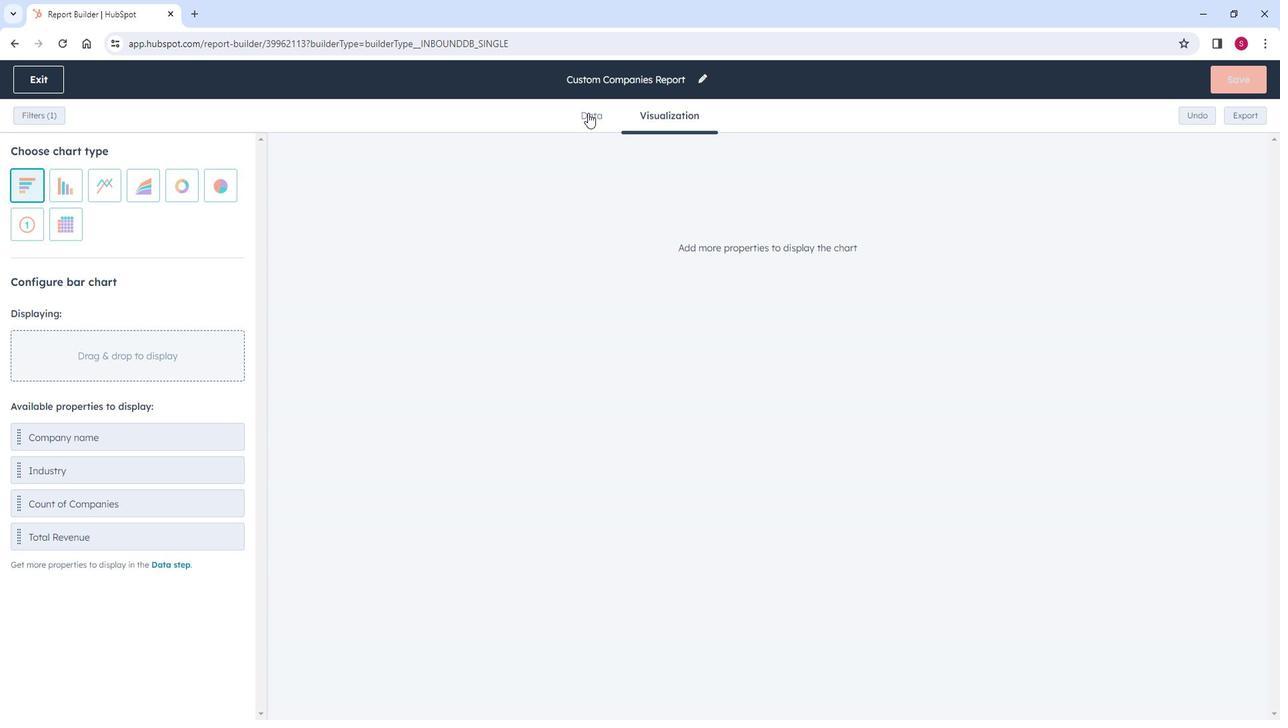 
Action: Mouse pressed left at (597, 118)
Screenshot: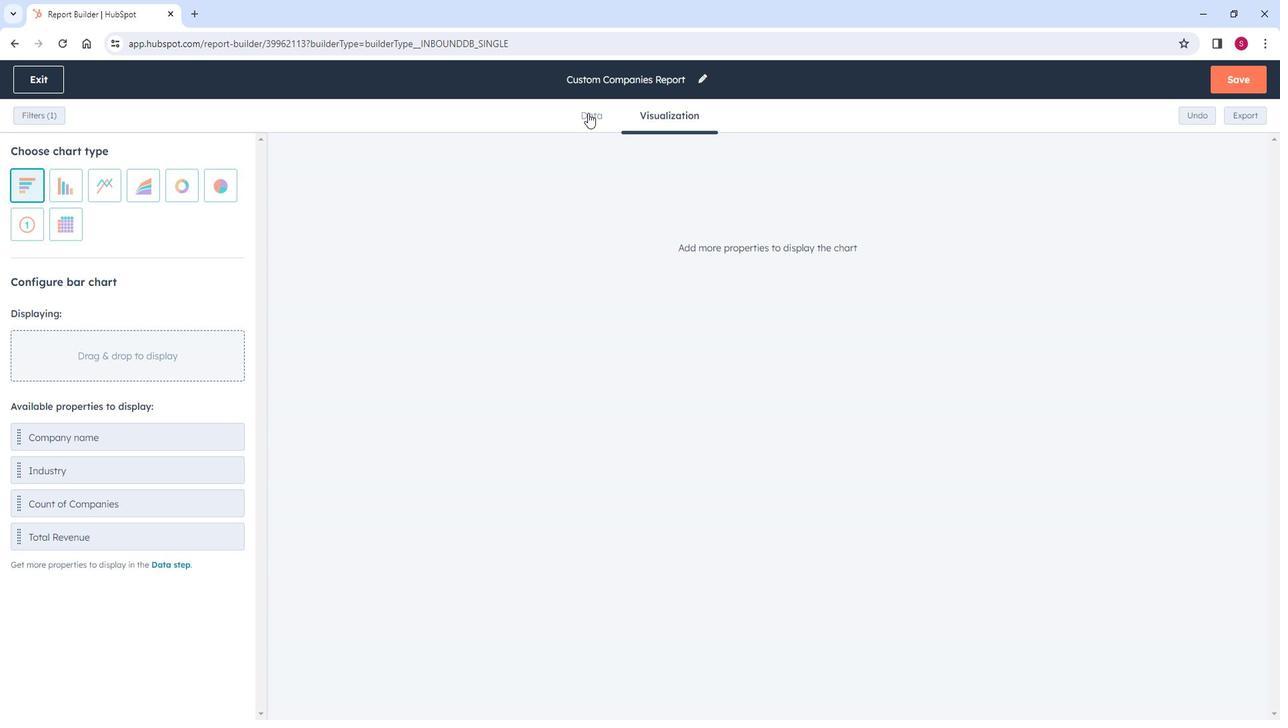
Action: Mouse moved to (688, 112)
Screenshot: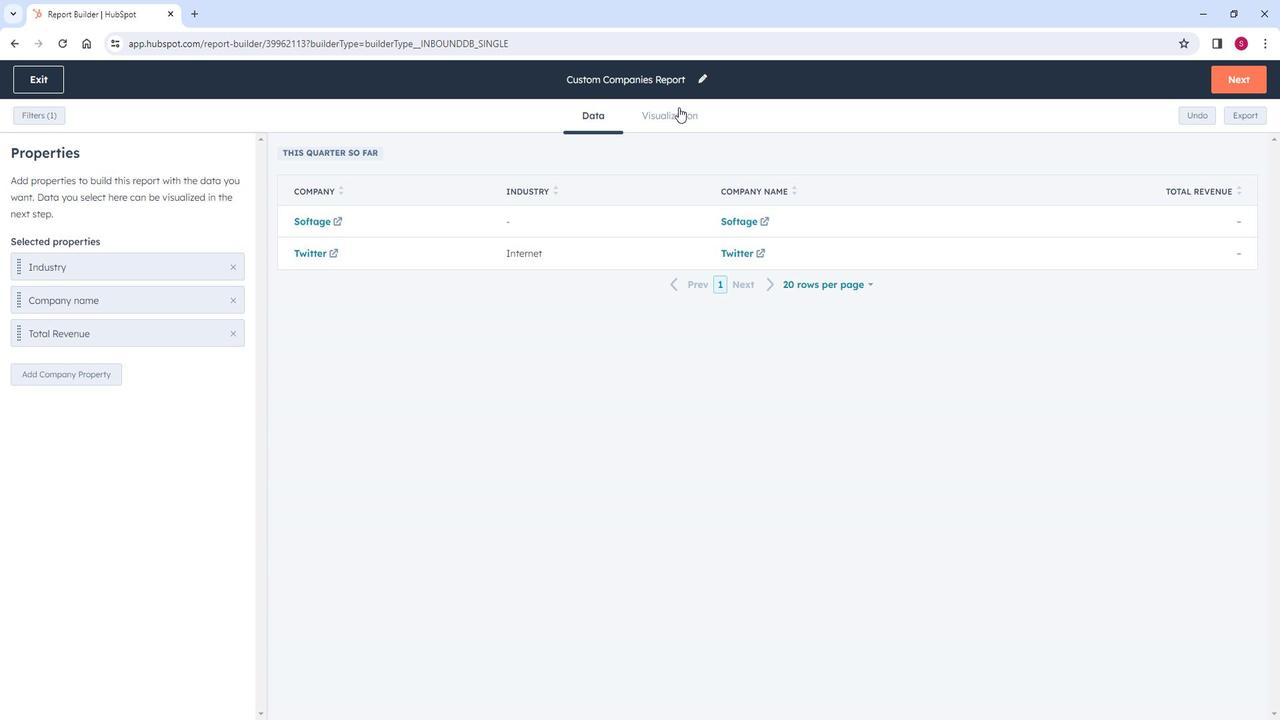 
Action: Mouse pressed left at (688, 112)
Screenshot: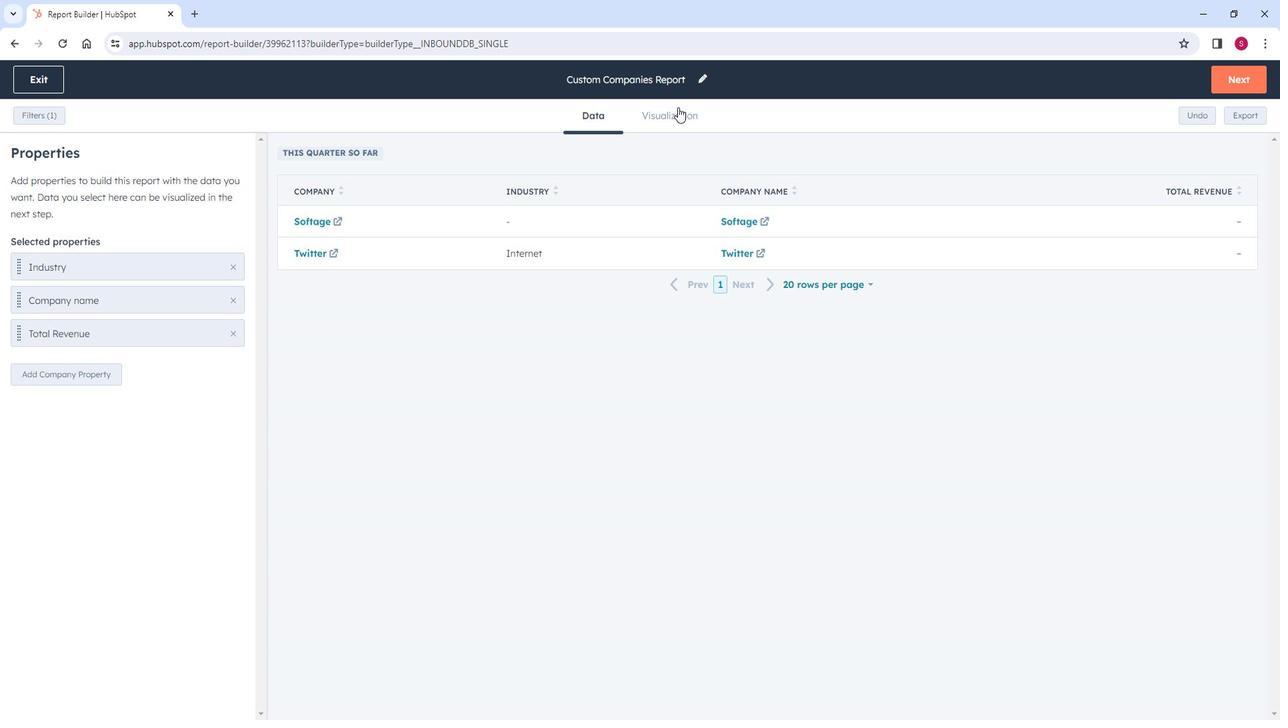 
Action: Mouse moved to (70, 192)
Screenshot: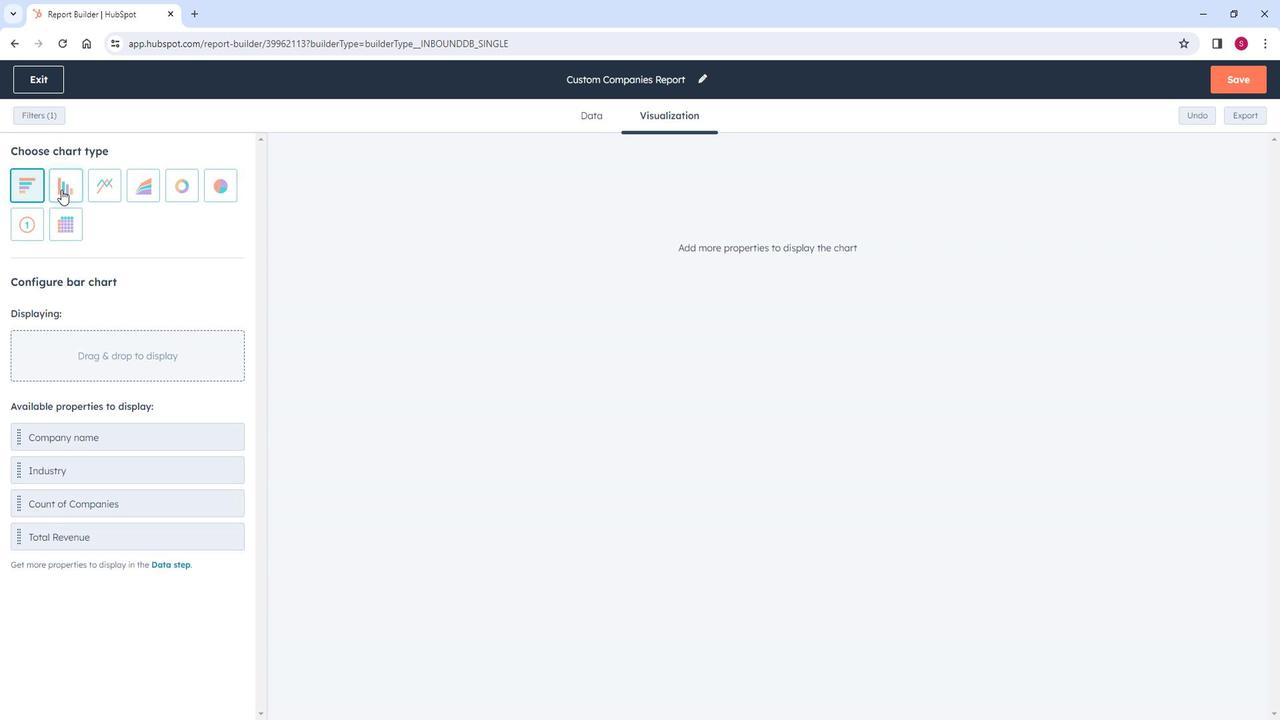 
Action: Mouse pressed left at (70, 192)
Screenshot: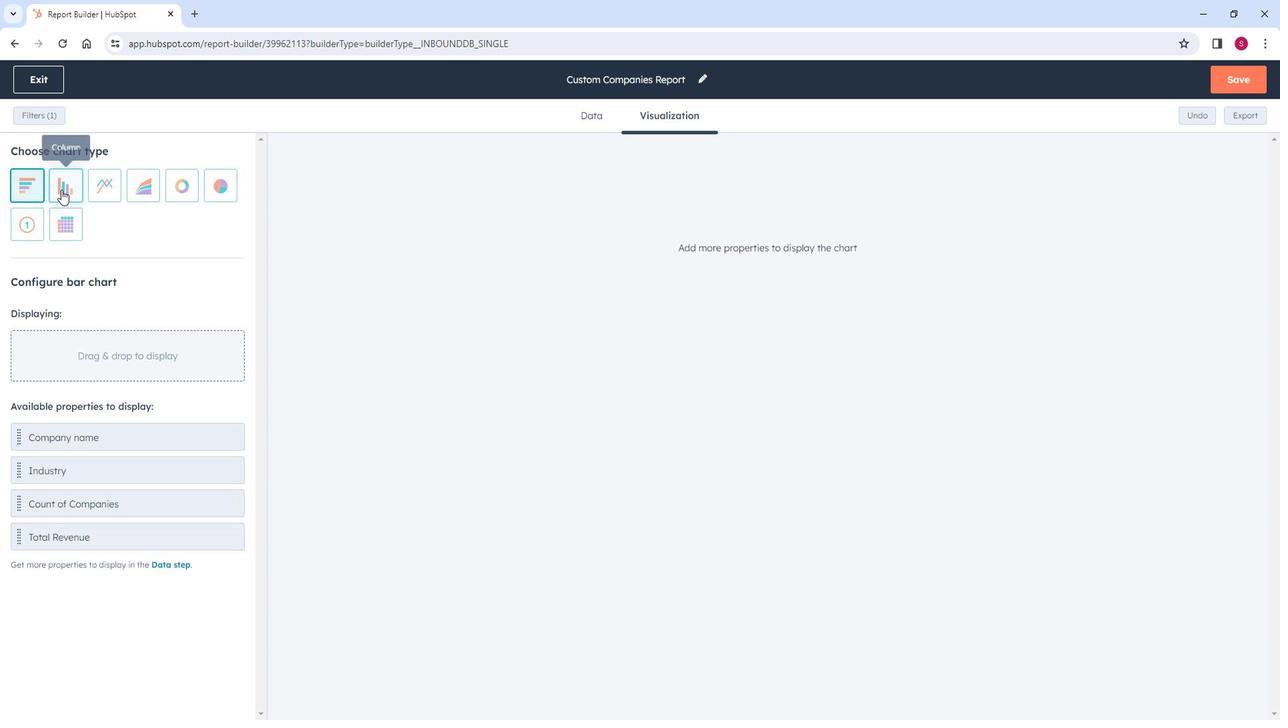 
Action: Mouse moved to (137, 438)
Screenshot: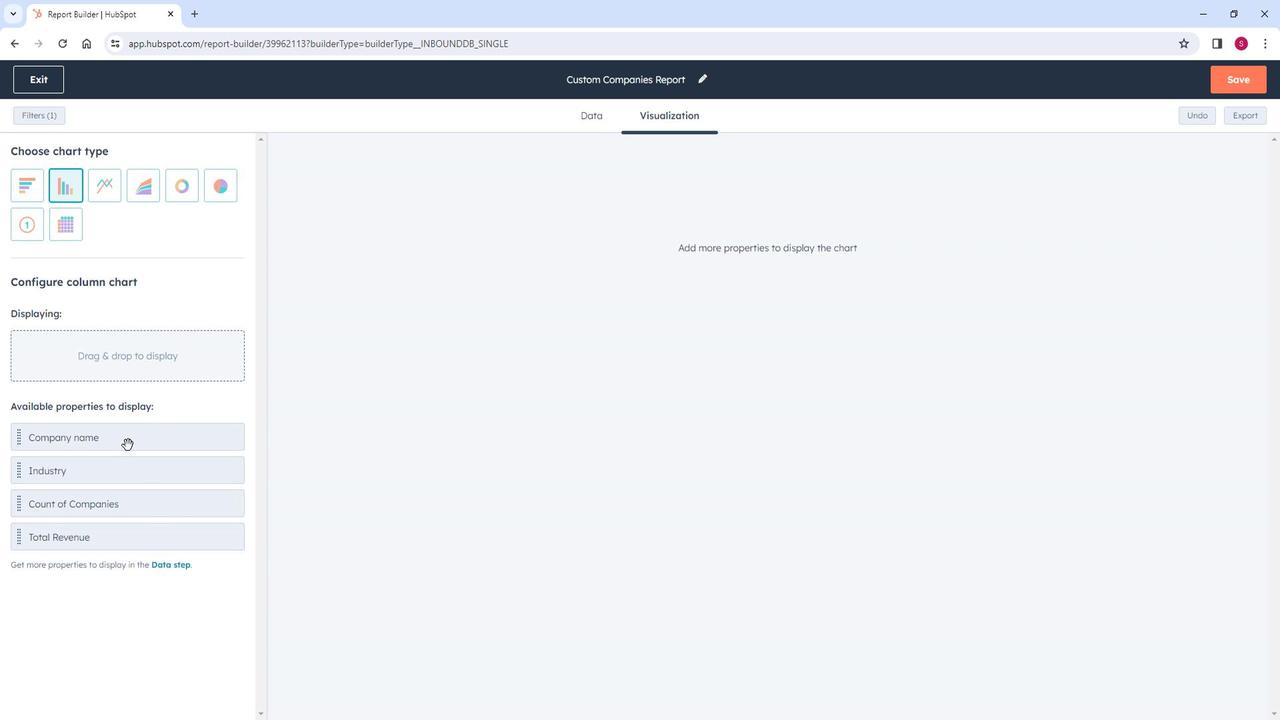 
Action: Mouse pressed left at (137, 438)
Screenshot: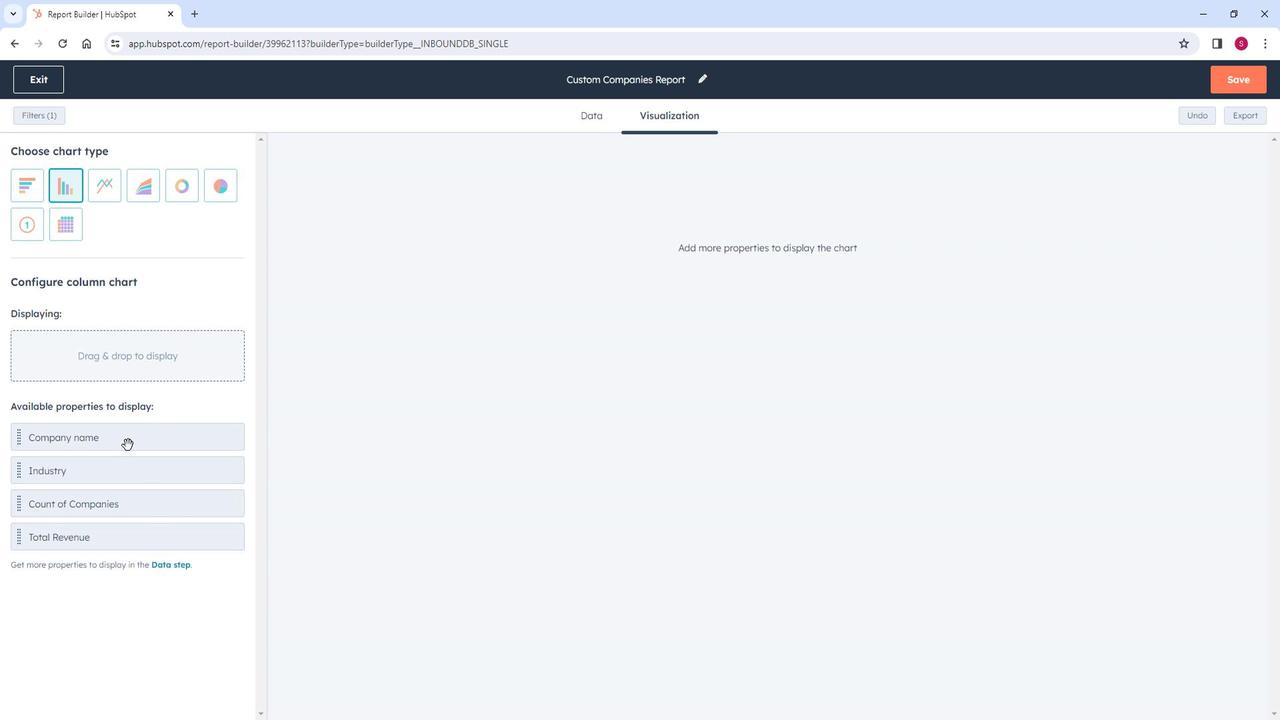 
Action: Mouse moved to (89, 501)
Screenshot: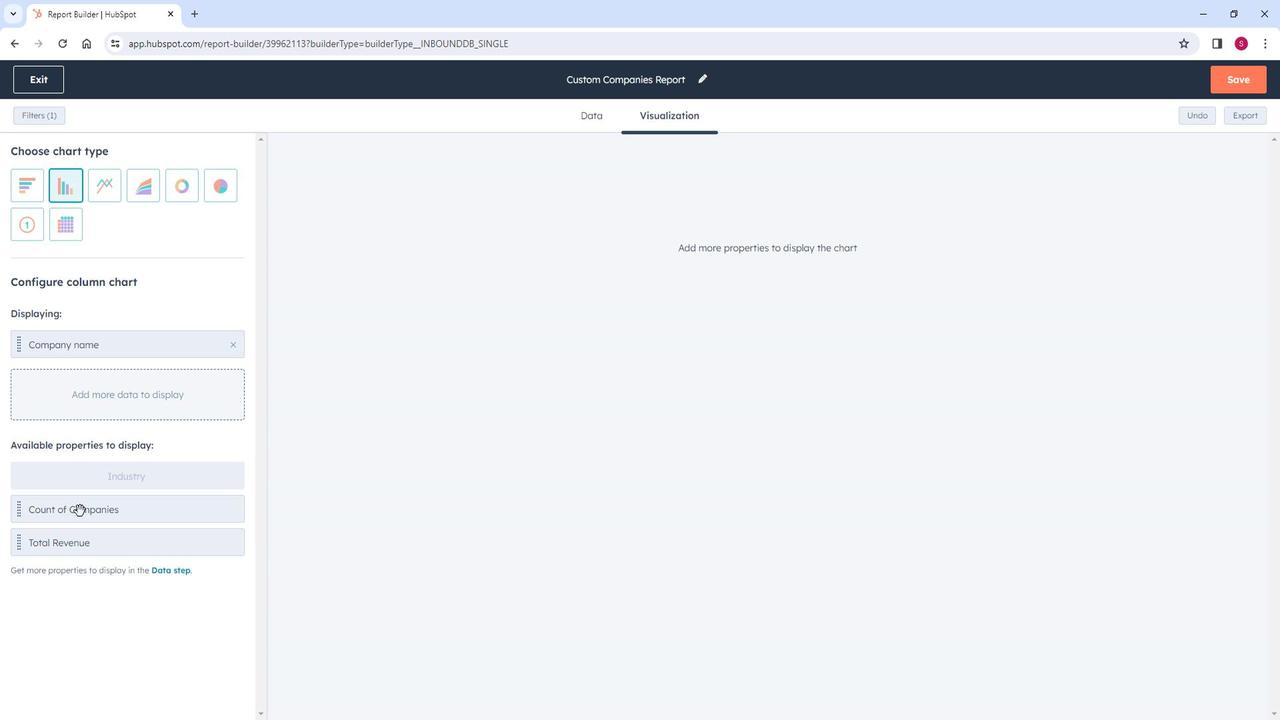 
Action: Mouse pressed left at (89, 501)
Screenshot: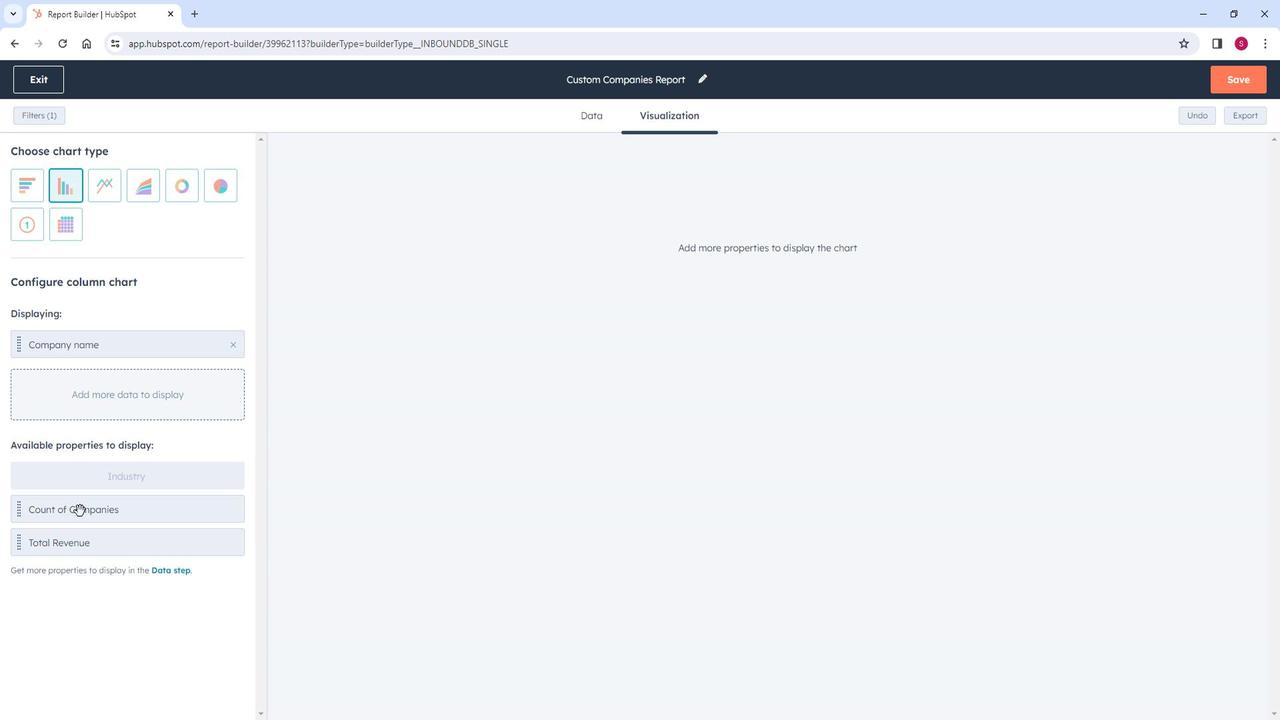 
Action: Mouse moved to (863, 380)
Screenshot: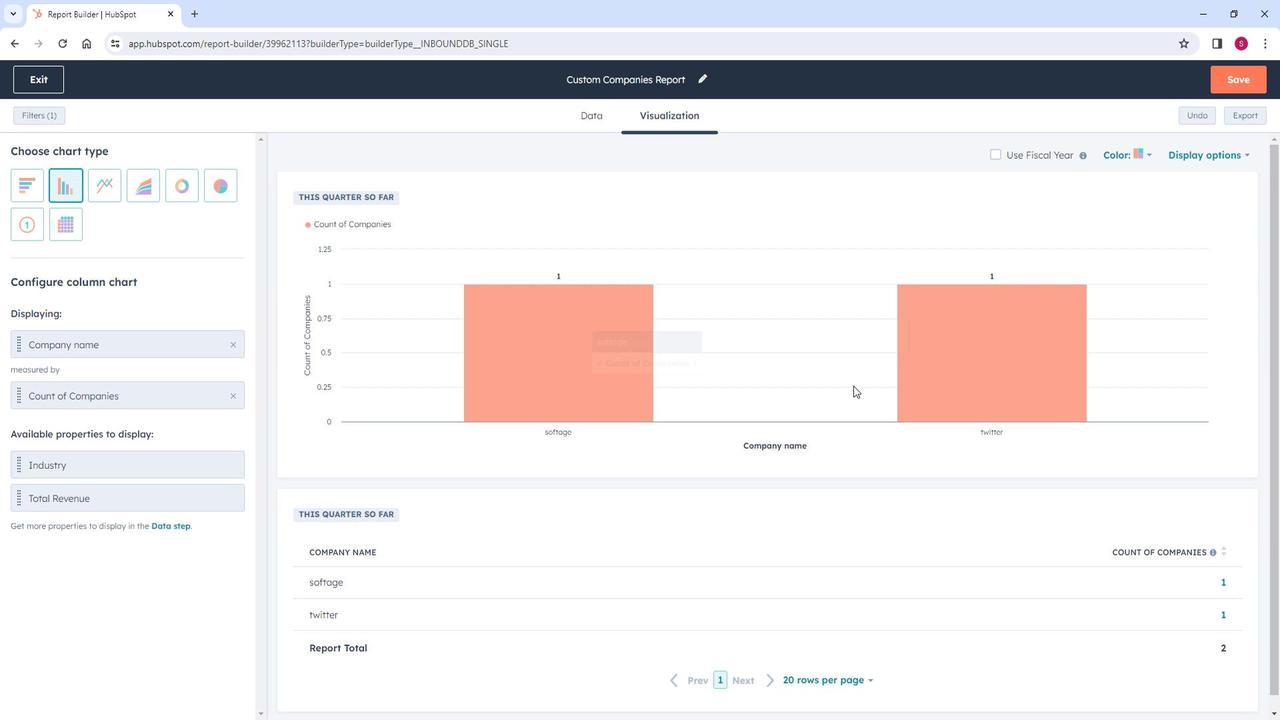 
Action: Mouse scrolled (863, 379) with delta (0, 0)
Screenshot: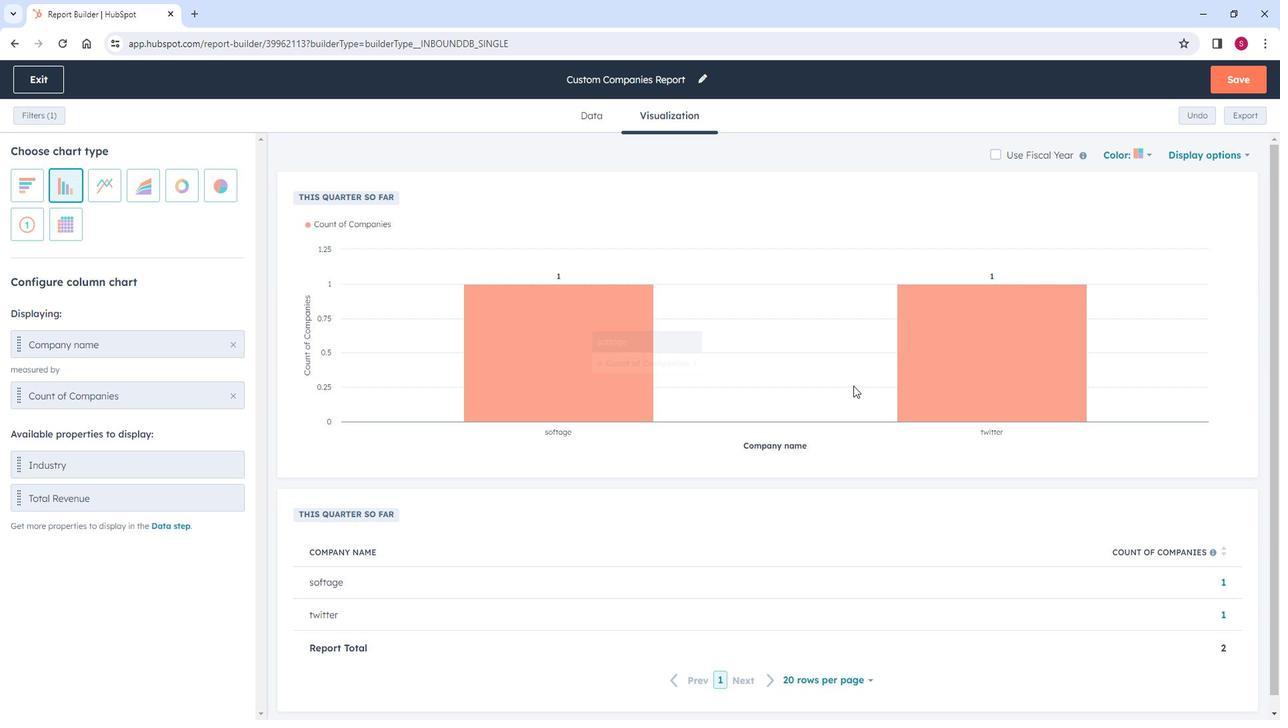 
Action: Mouse moved to (810, 462)
Screenshot: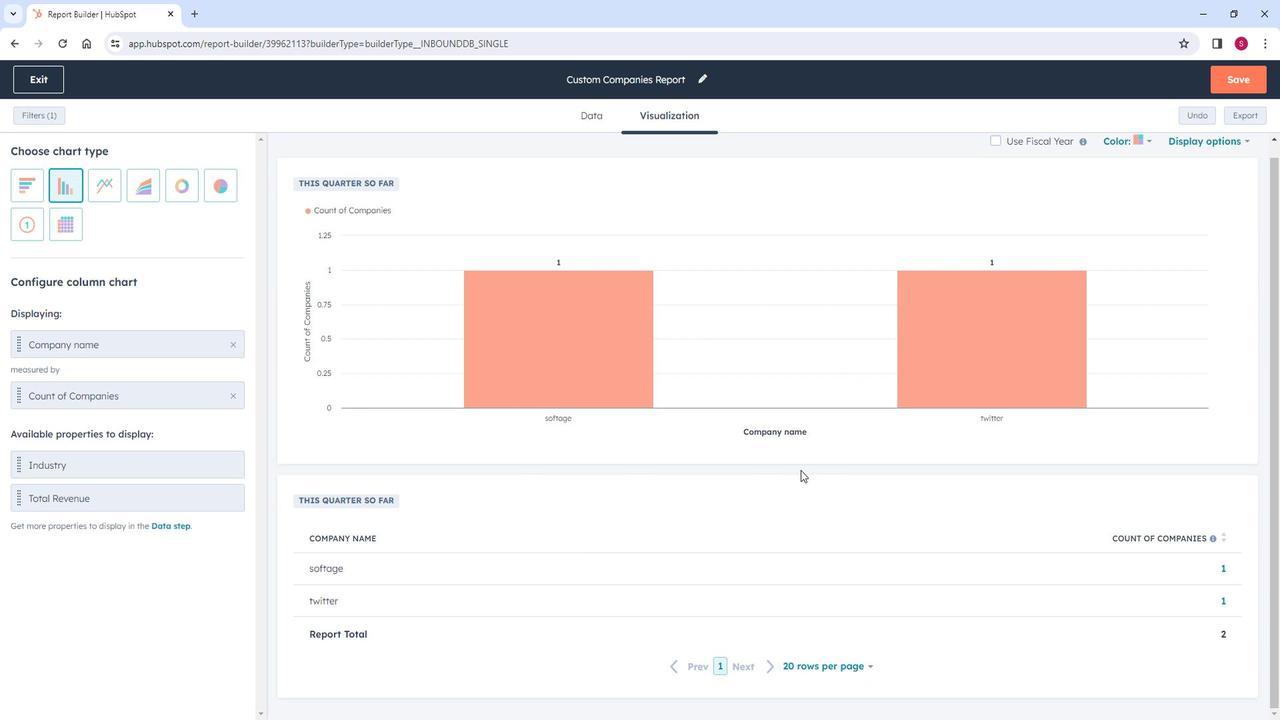 
Action: Mouse scrolled (810, 461) with delta (0, 0)
Screenshot: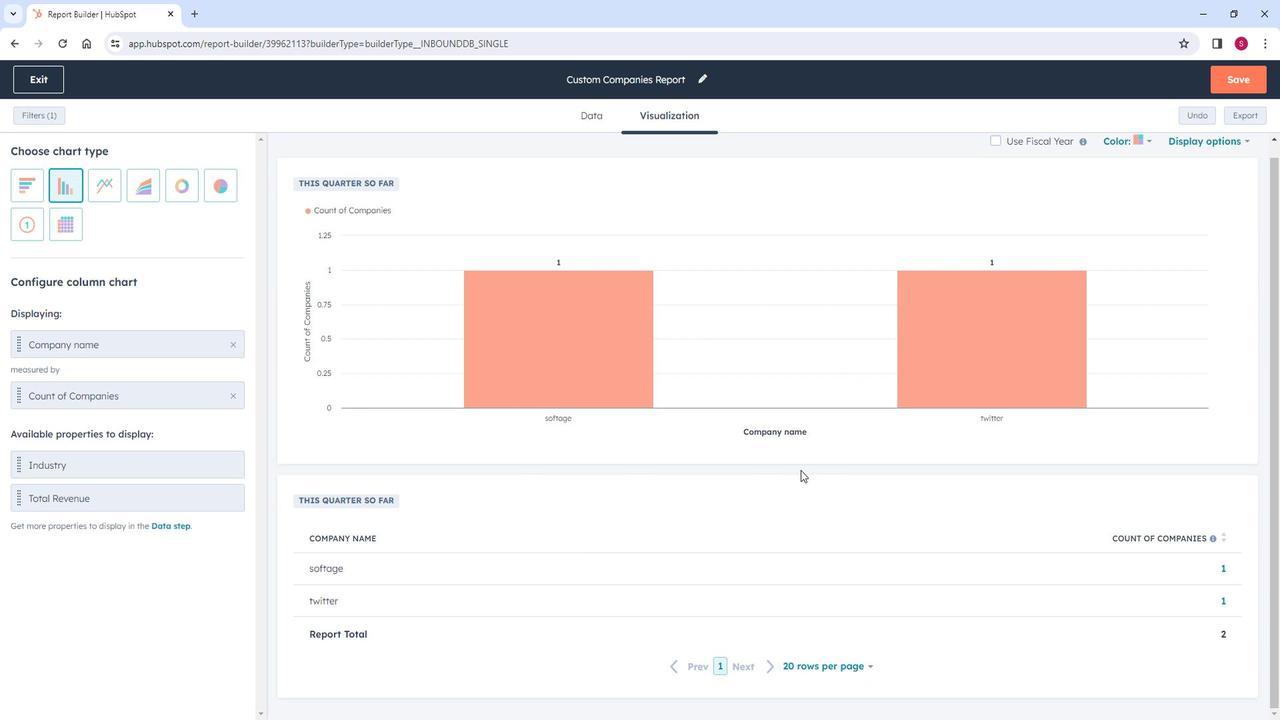 
Action: Mouse scrolled (810, 461) with delta (0, 0)
Screenshot: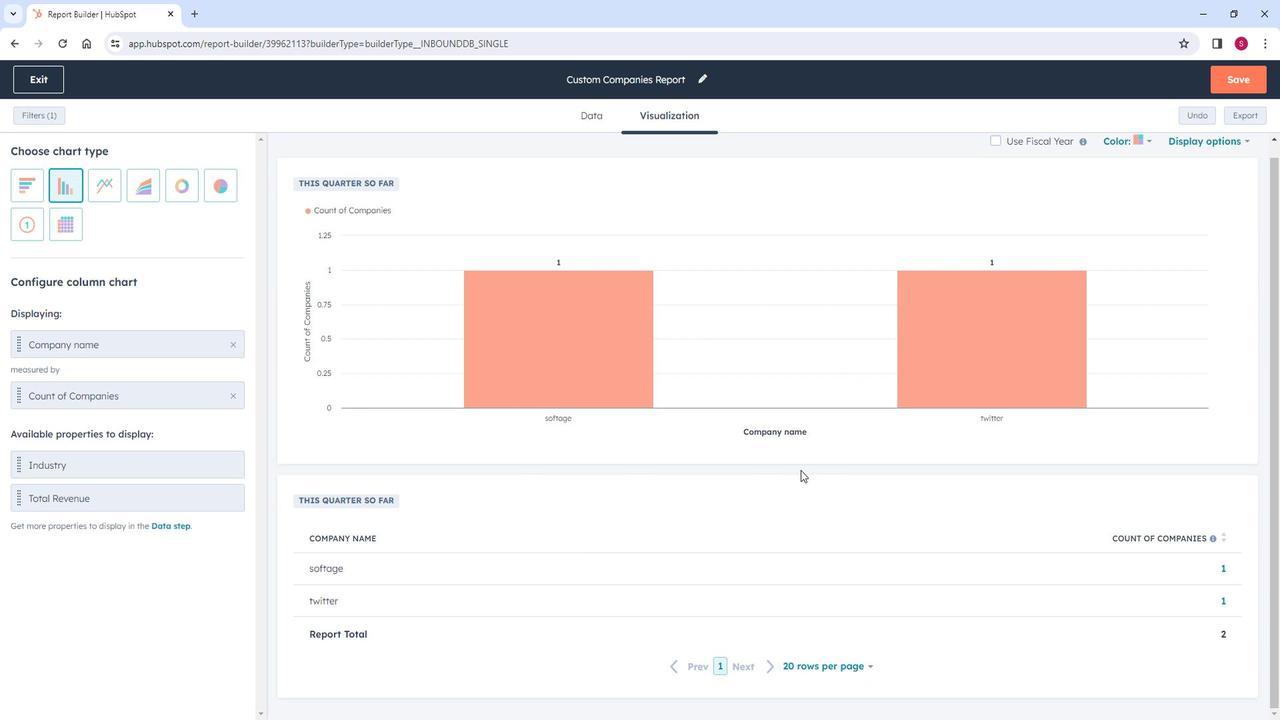 
Action: Mouse scrolled (810, 461) with delta (0, 0)
Screenshot: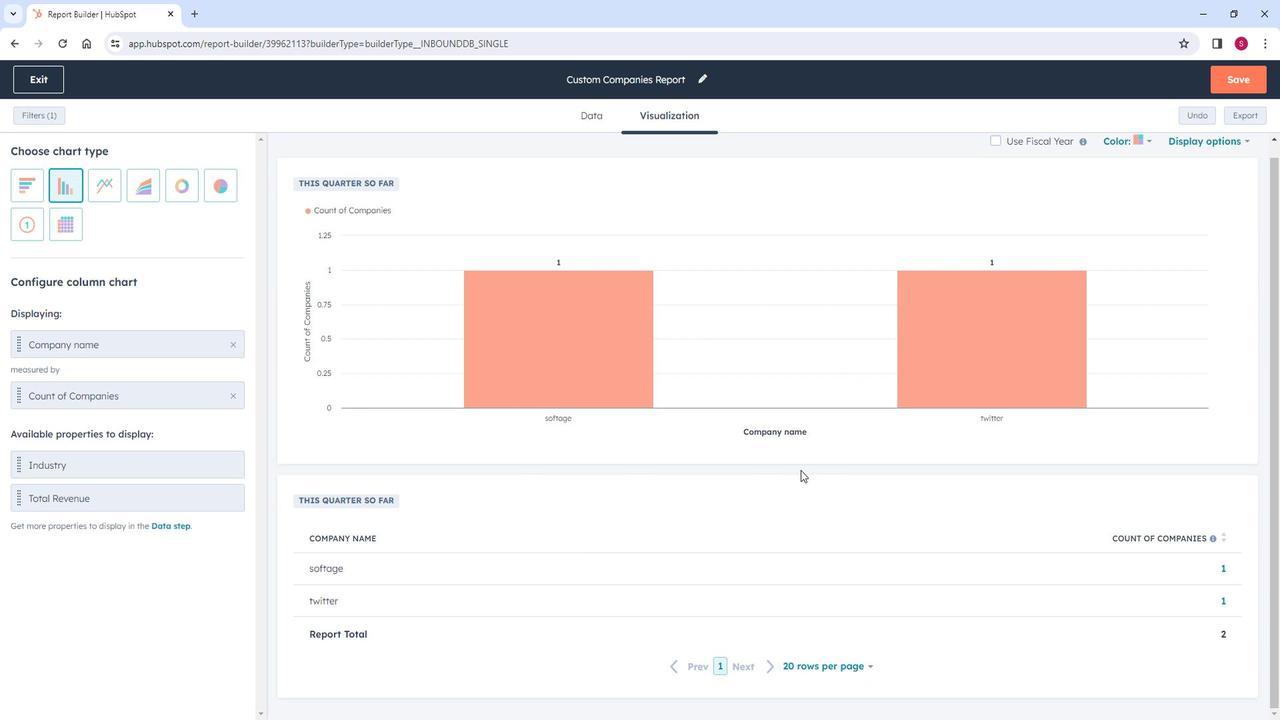 
Action: Mouse moved to (811, 461)
Screenshot: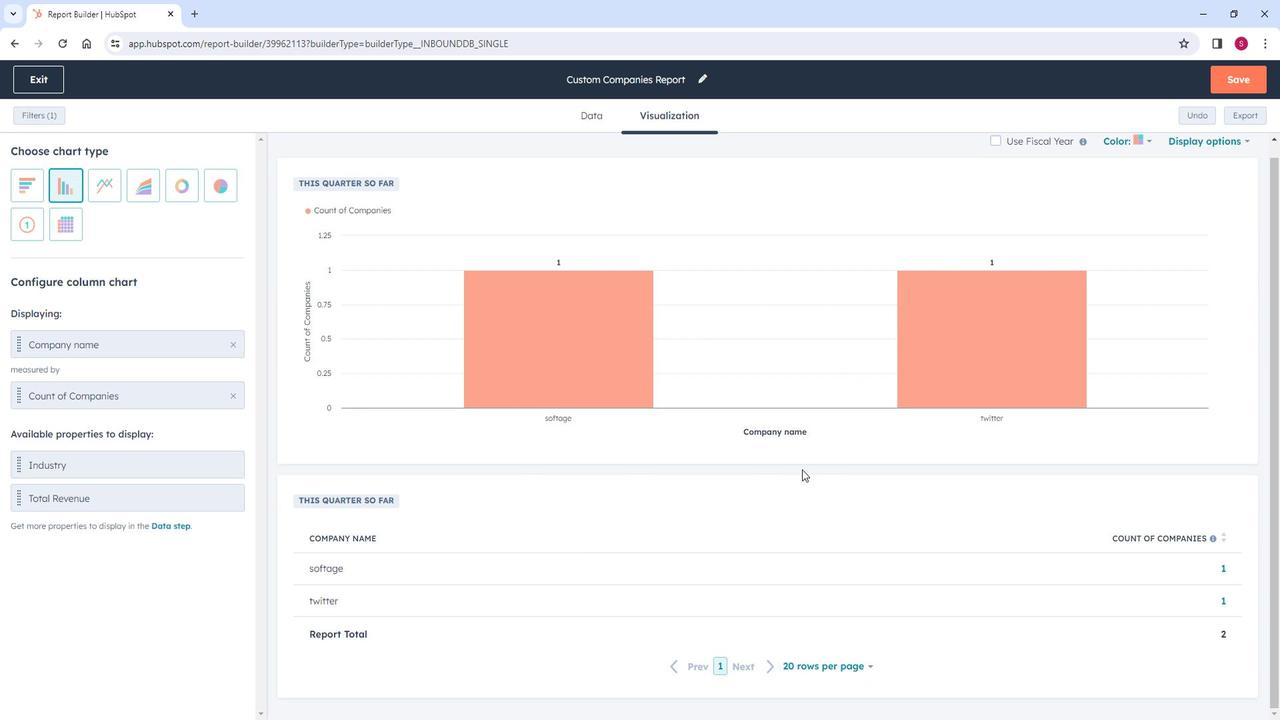 
Action: Mouse scrolled (811, 462) with delta (0, 0)
Screenshot: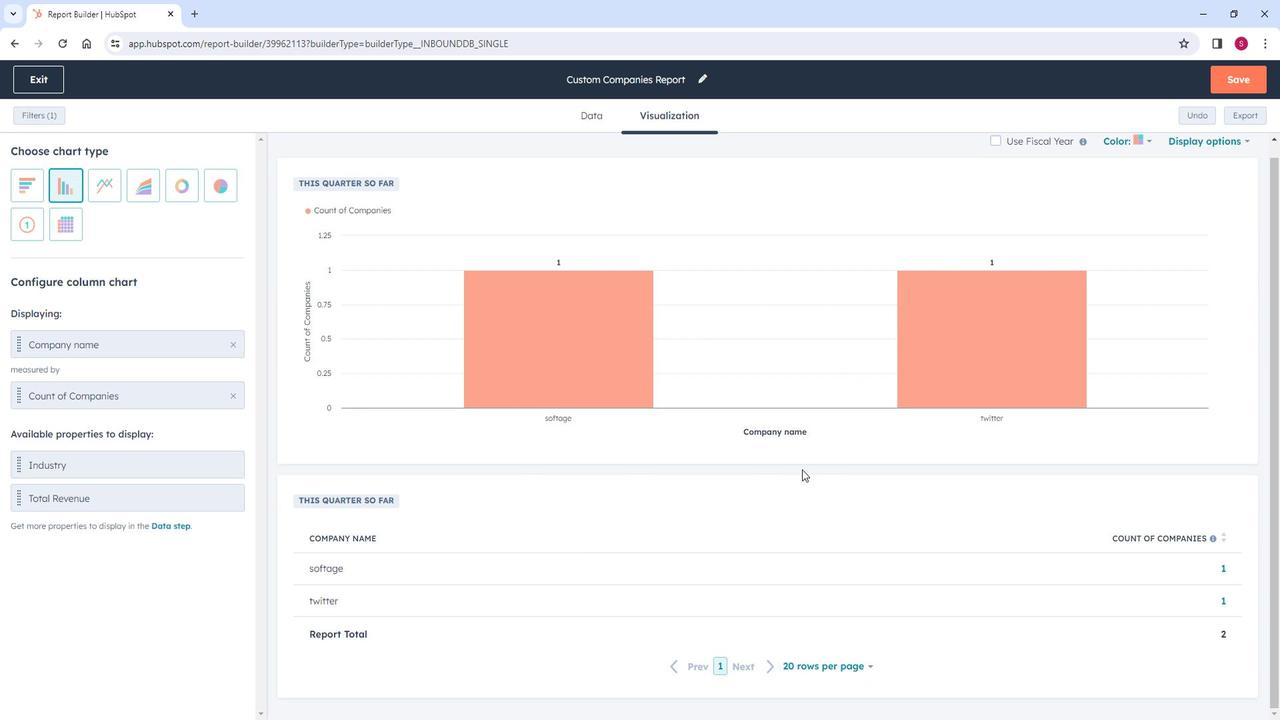 
Action: Mouse scrolled (811, 462) with delta (0, 0)
Screenshot: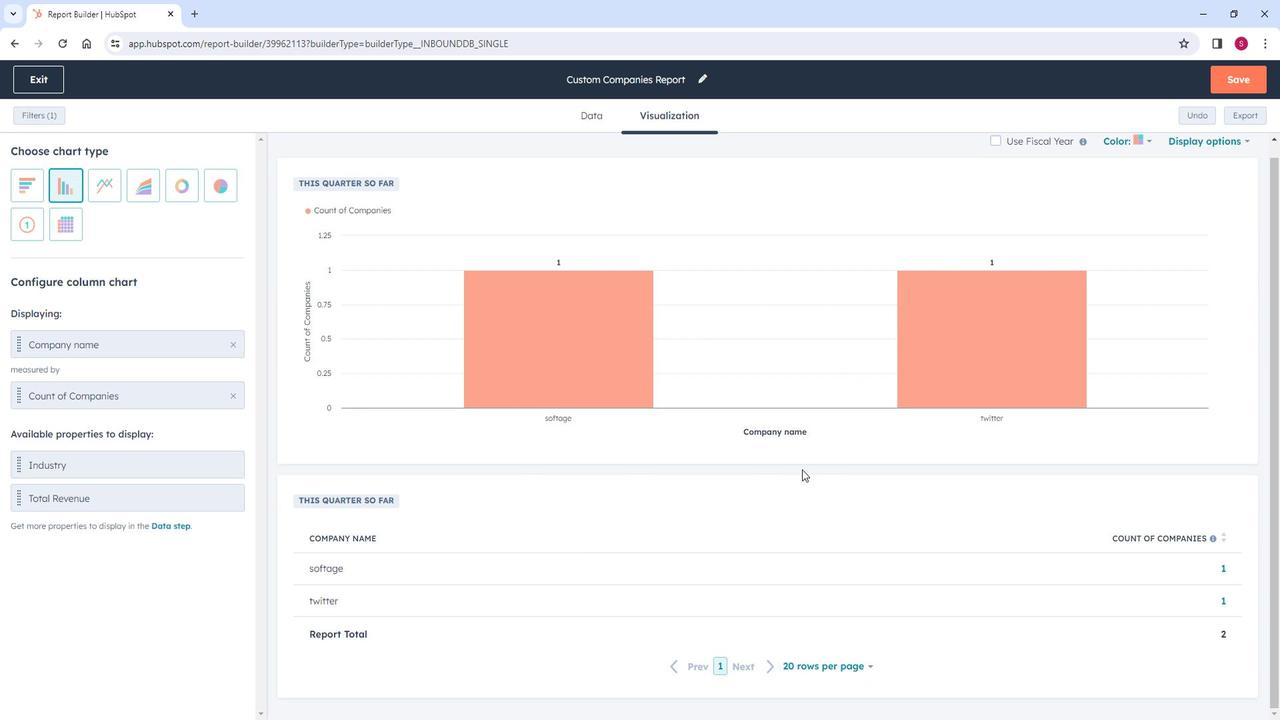 
Action: Mouse scrolled (811, 462) with delta (0, 0)
Screenshot: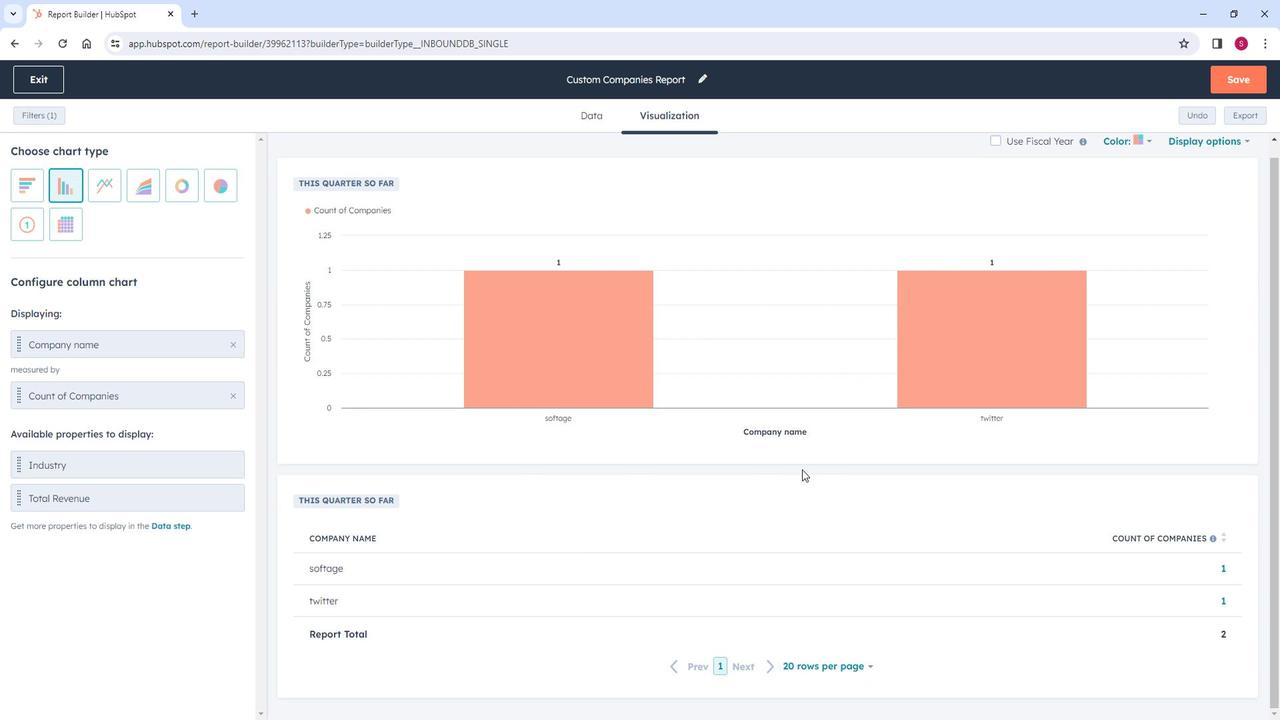 
Action: Mouse scrolled (811, 462) with delta (0, 0)
Screenshot: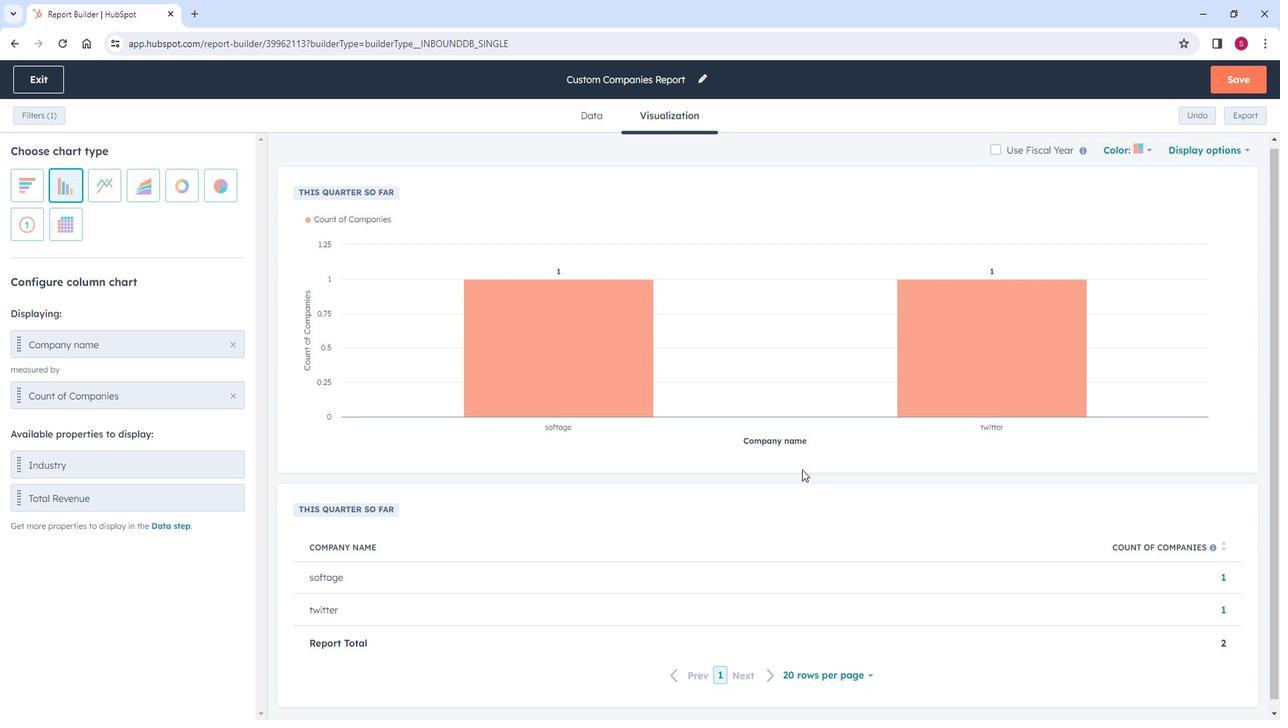 
Action: Mouse moved to (46, 189)
Screenshot: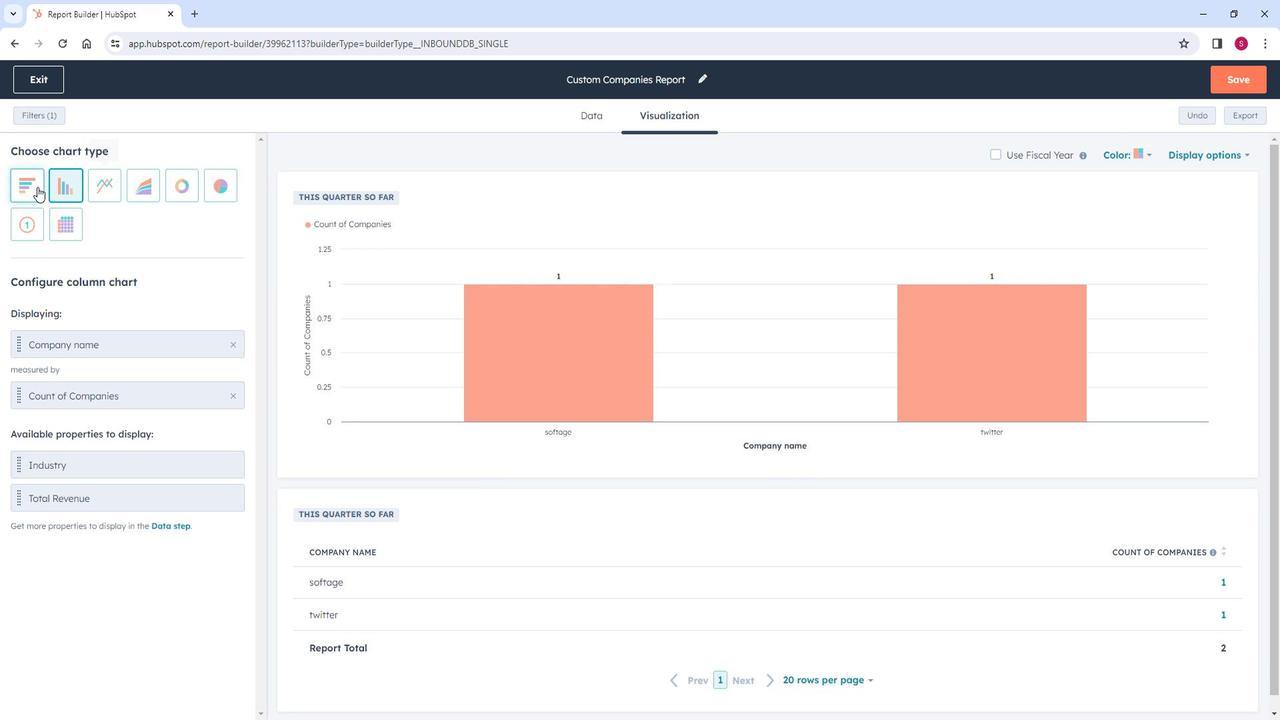 
Action: Mouse pressed left at (46, 189)
Screenshot: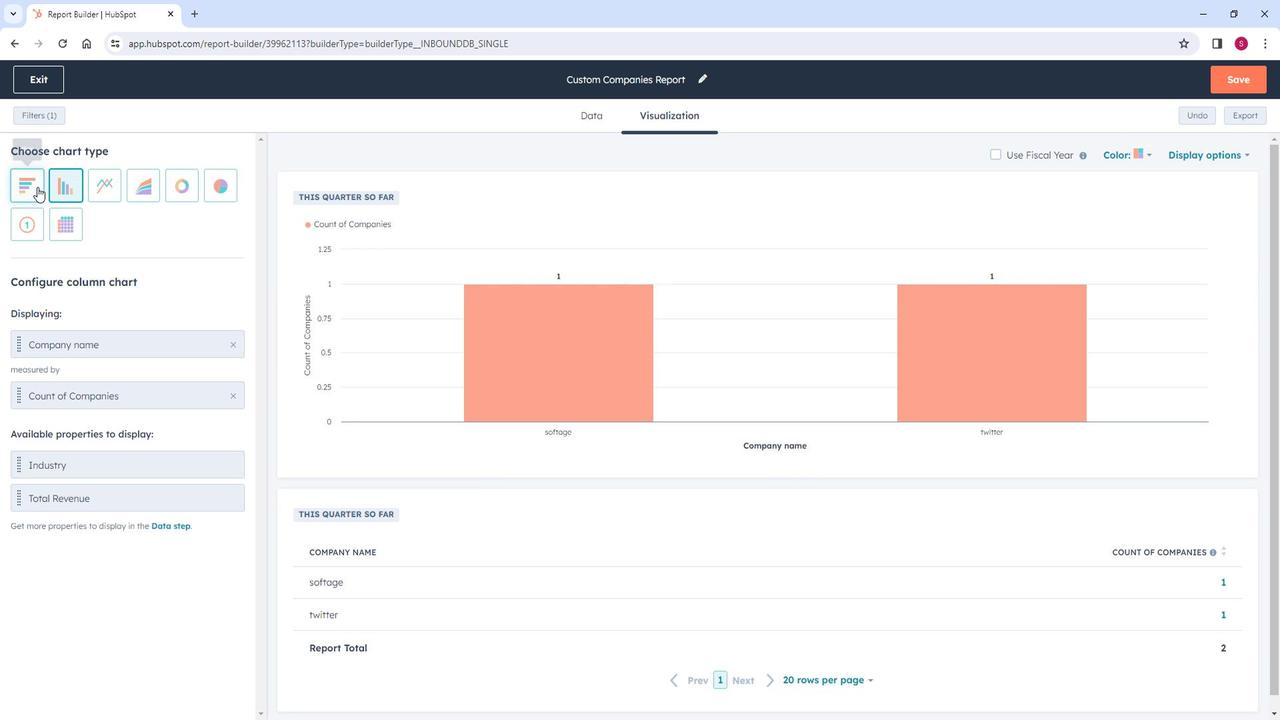 
Action: Mouse moved to (783, 370)
Screenshot: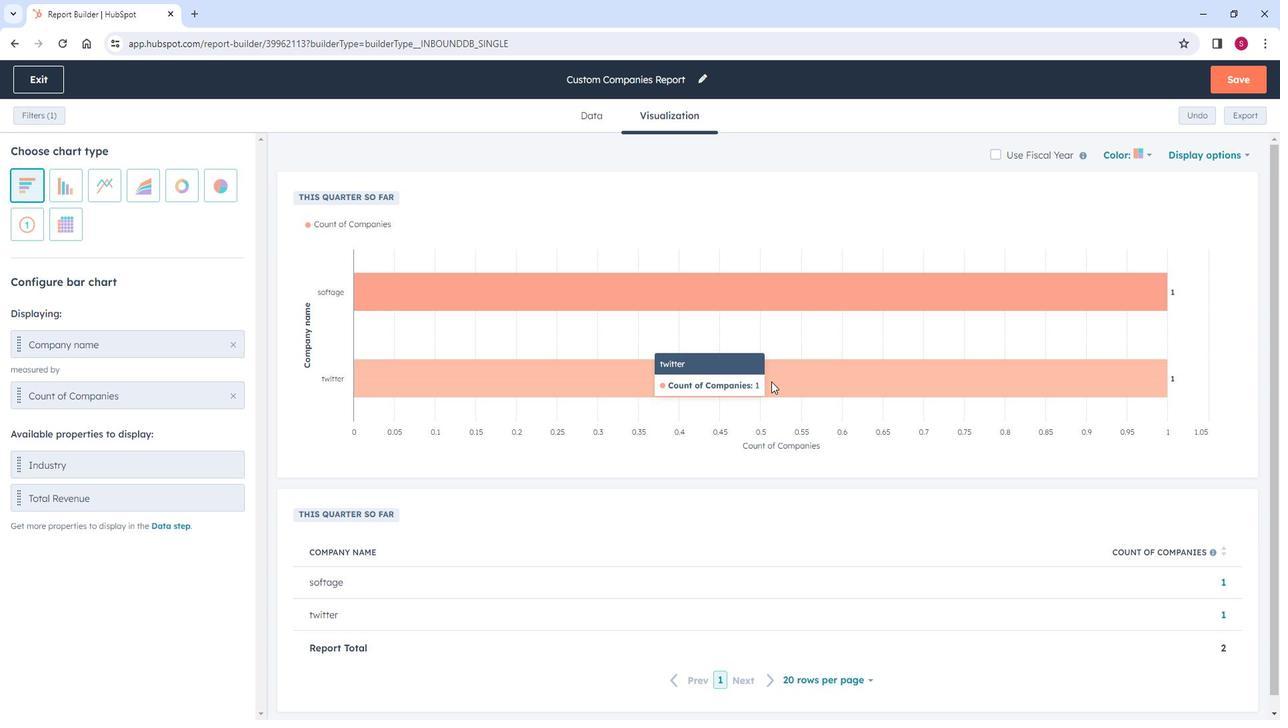 
Action: Mouse scrolled (783, 369) with delta (0, 0)
Screenshot: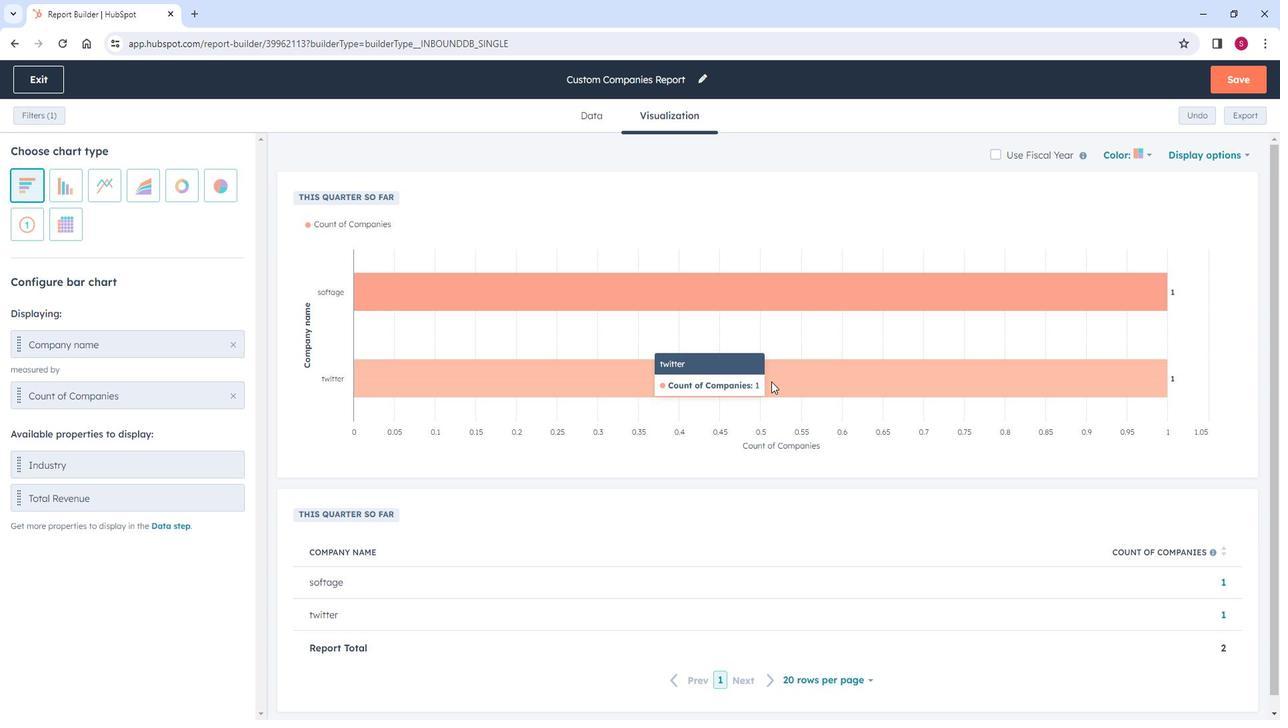 
Action: Mouse moved to (780, 377)
Screenshot: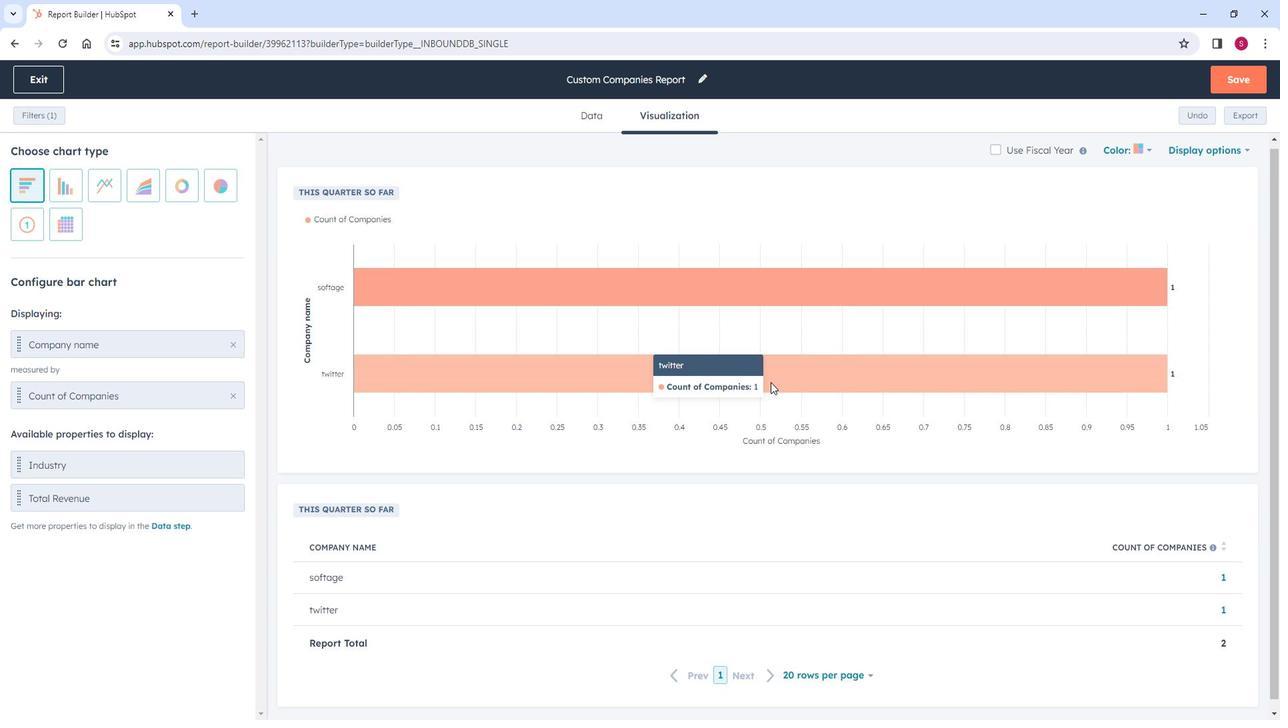 
Action: Mouse scrolled (780, 376) with delta (0, 0)
Screenshot: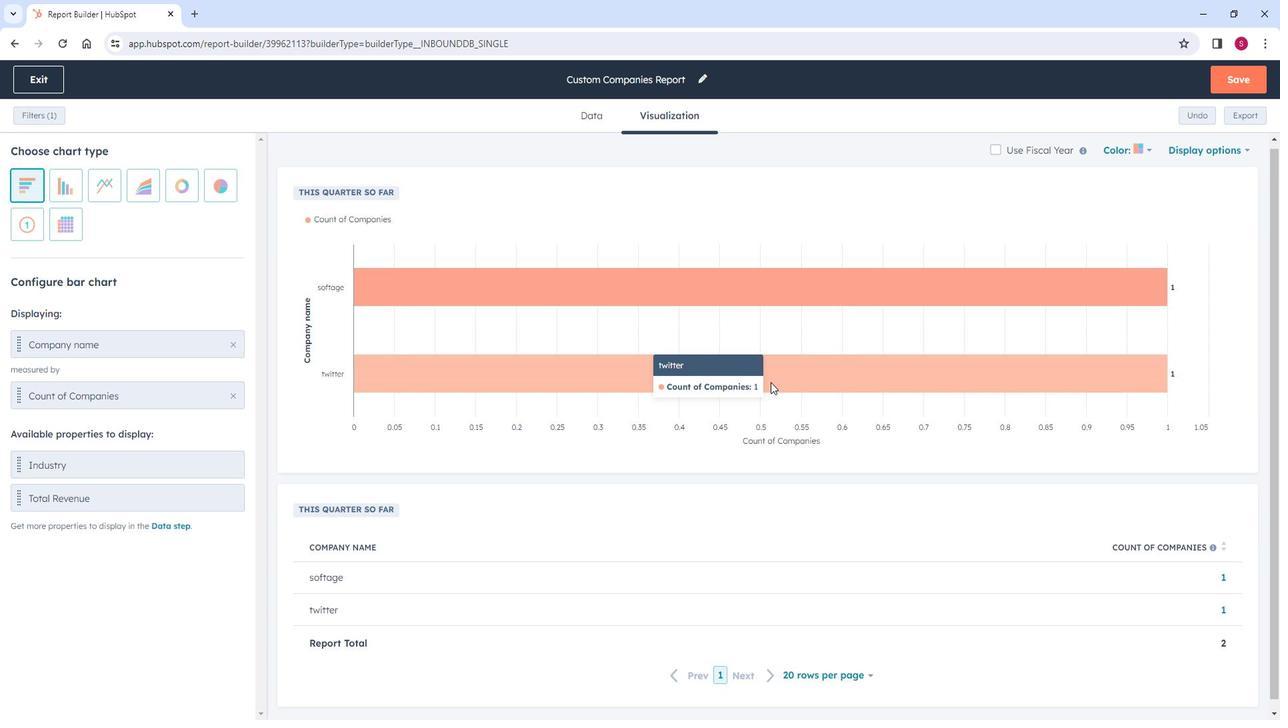 
Action: Mouse moved to (126, 194)
Screenshot: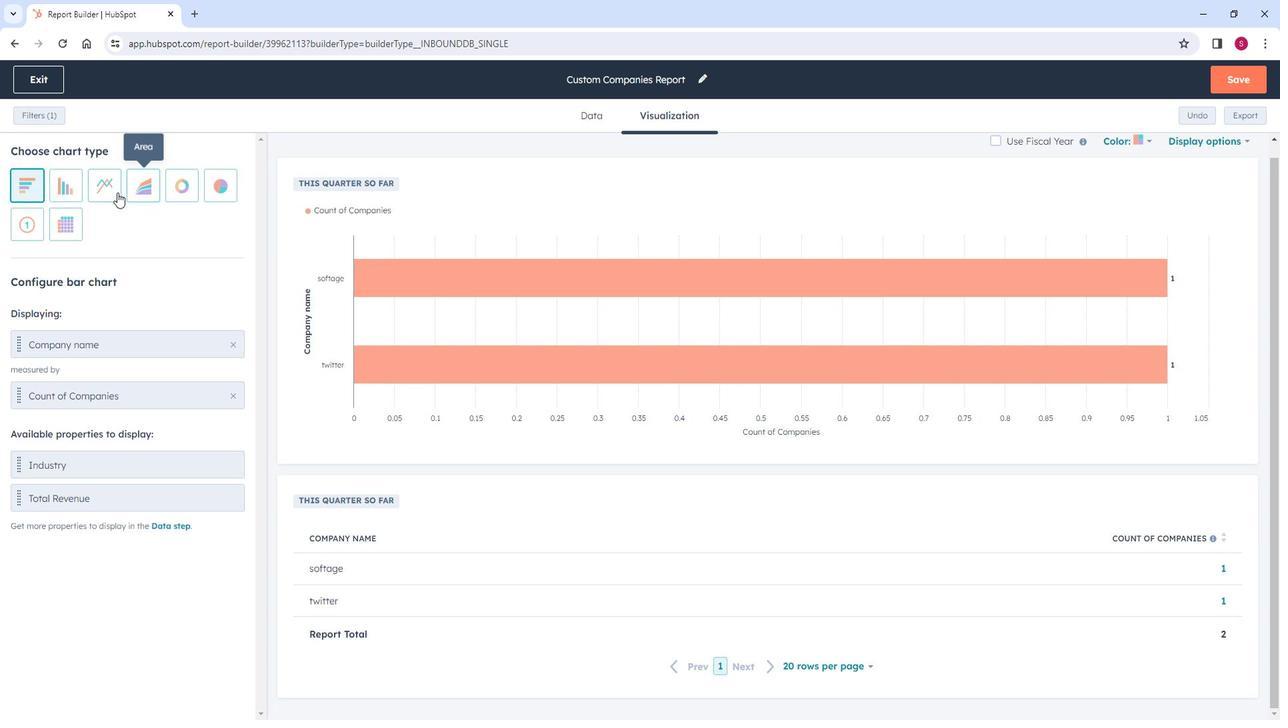 
Action: Mouse pressed left at (126, 194)
Screenshot: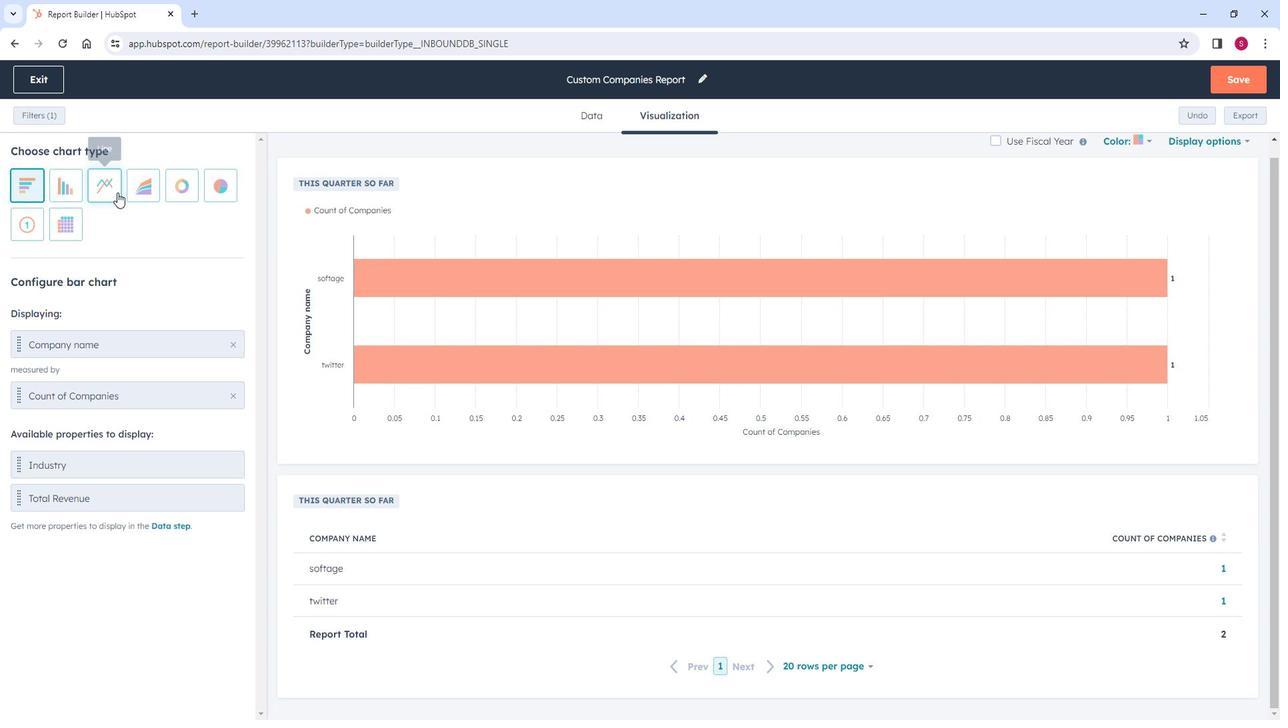 
Action: Mouse moved to (80, 455)
Screenshot: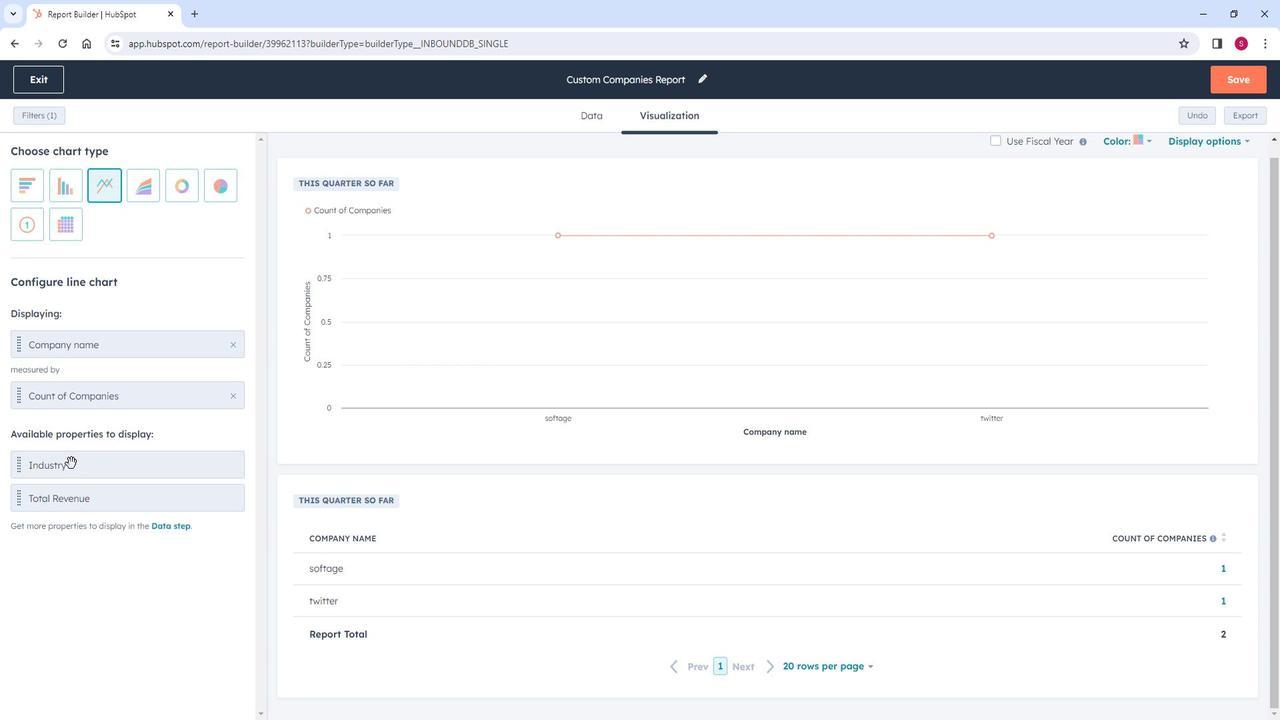 
Action: Mouse pressed left at (80, 455)
Screenshot: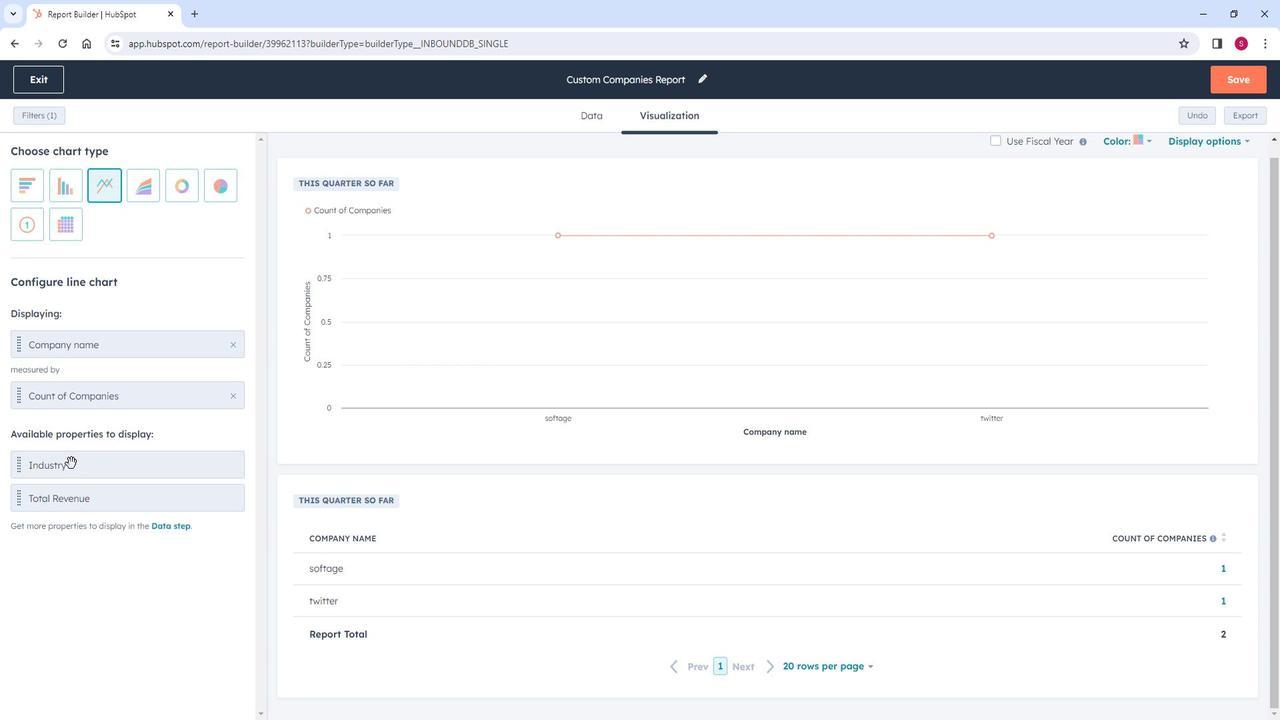 
Action: Mouse moved to (52, 180)
Screenshot: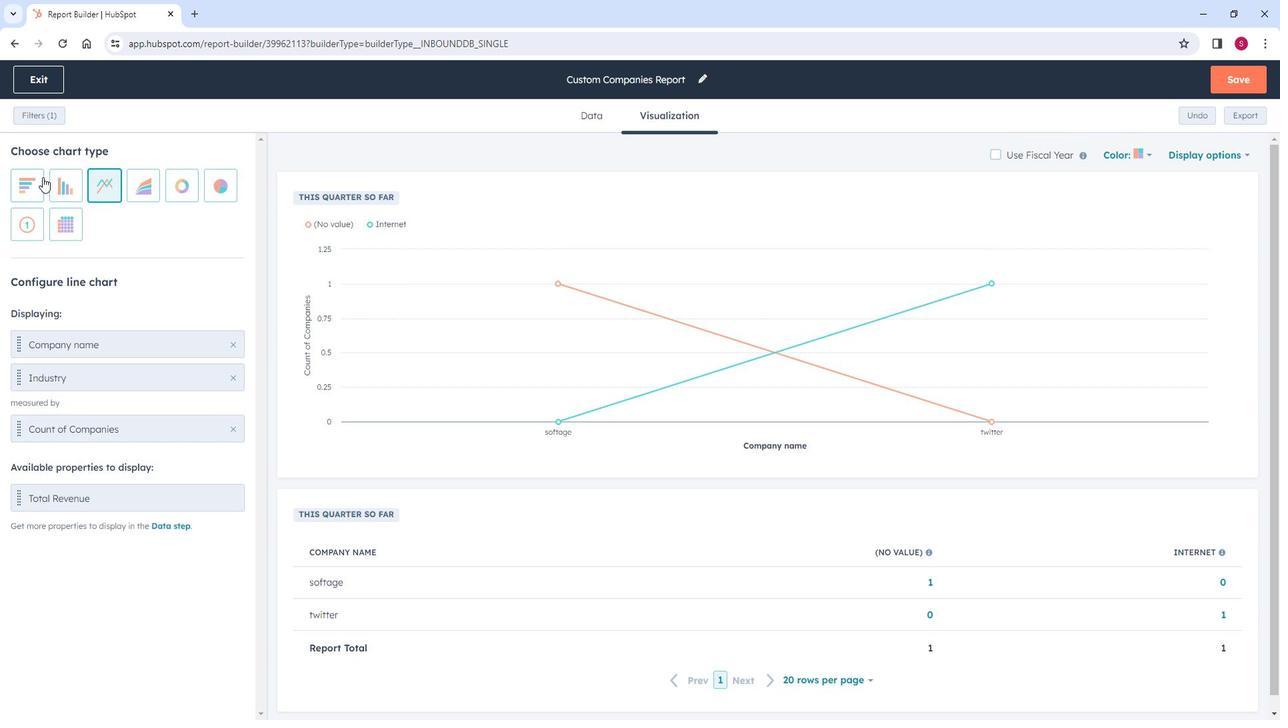 
Action: Mouse pressed left at (52, 180)
Screenshot: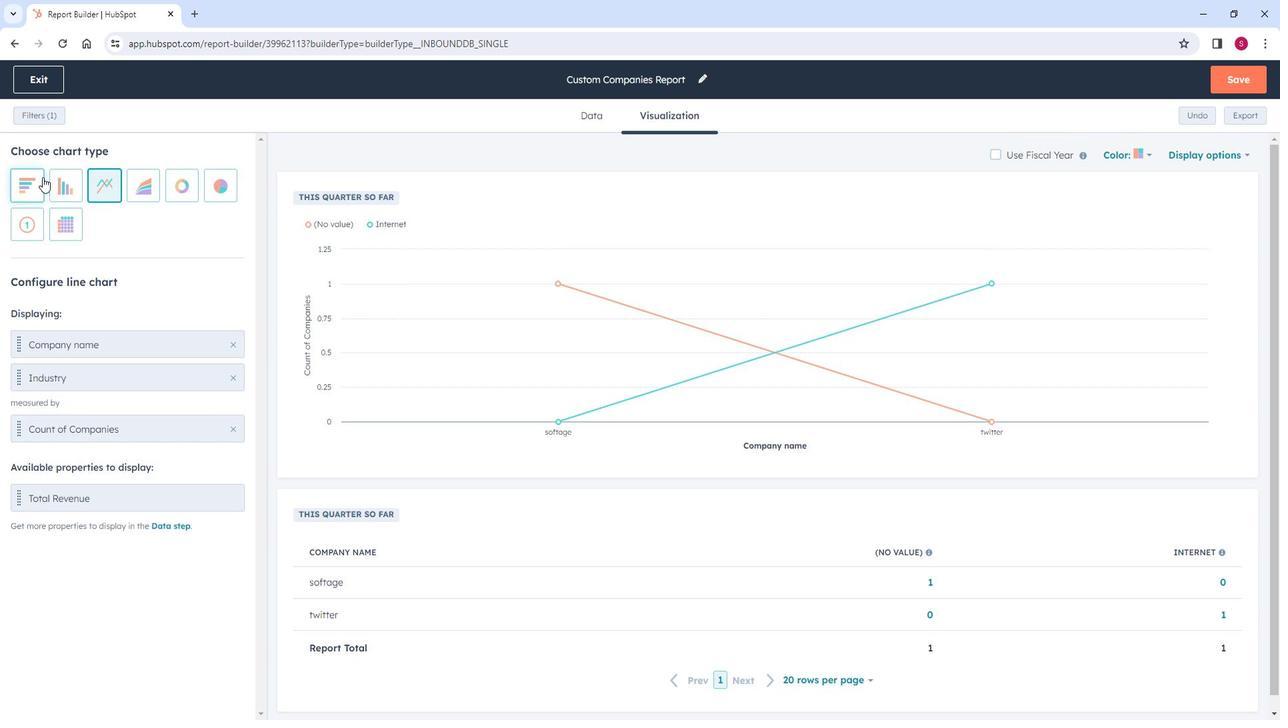
Action: Mouse moved to (60, 494)
Screenshot: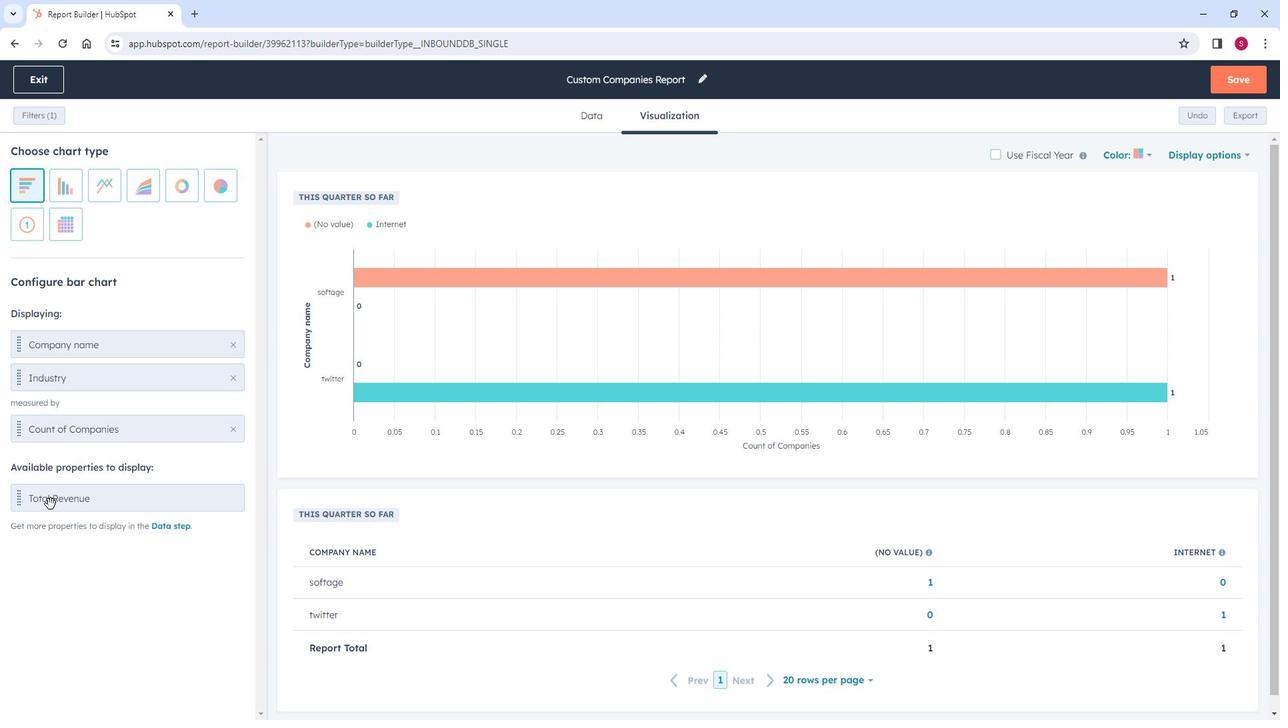 
Action: Mouse pressed left at (60, 494)
Screenshot: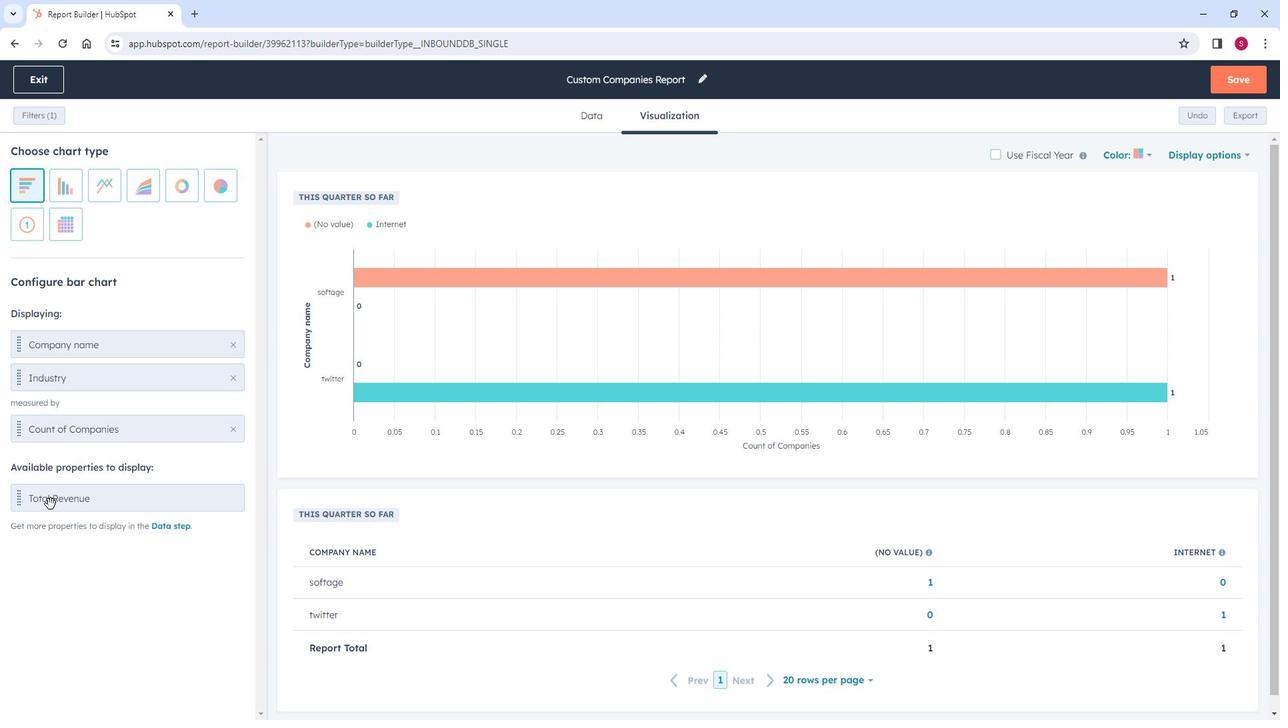 
Action: Mouse moved to (734, 485)
Screenshot: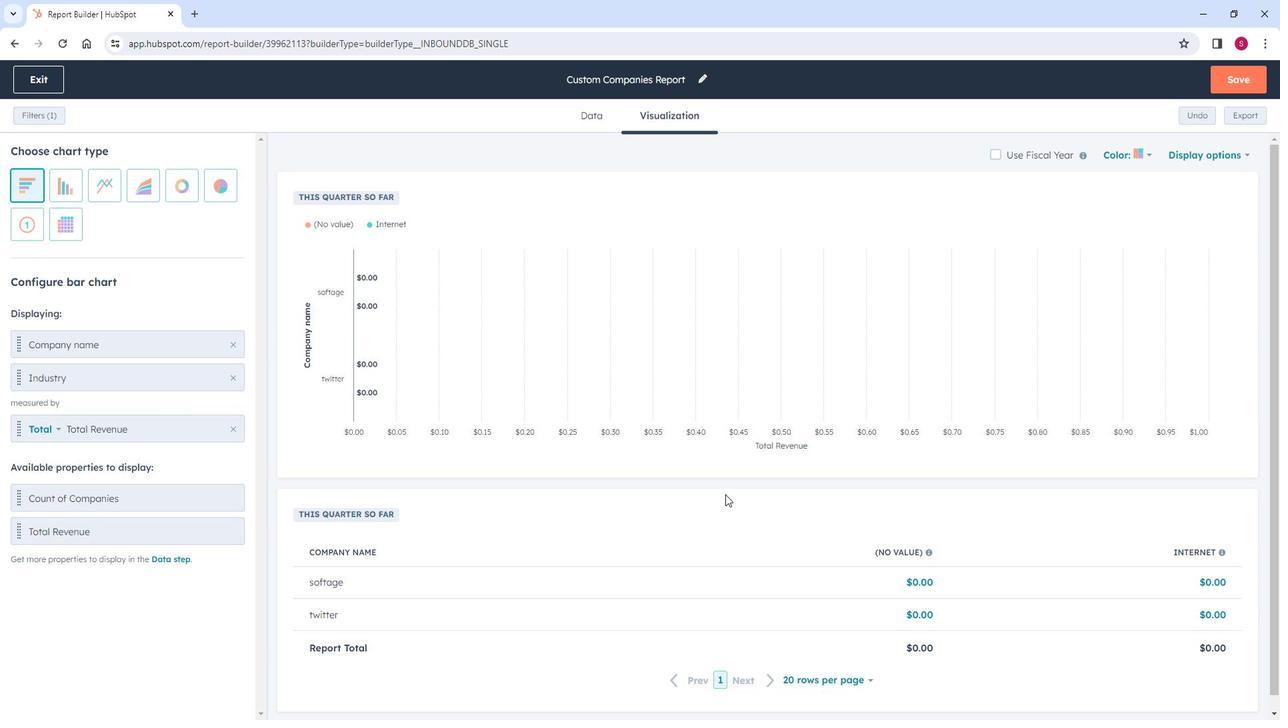 
Action: Mouse scrolled (734, 484) with delta (0, 0)
Screenshot: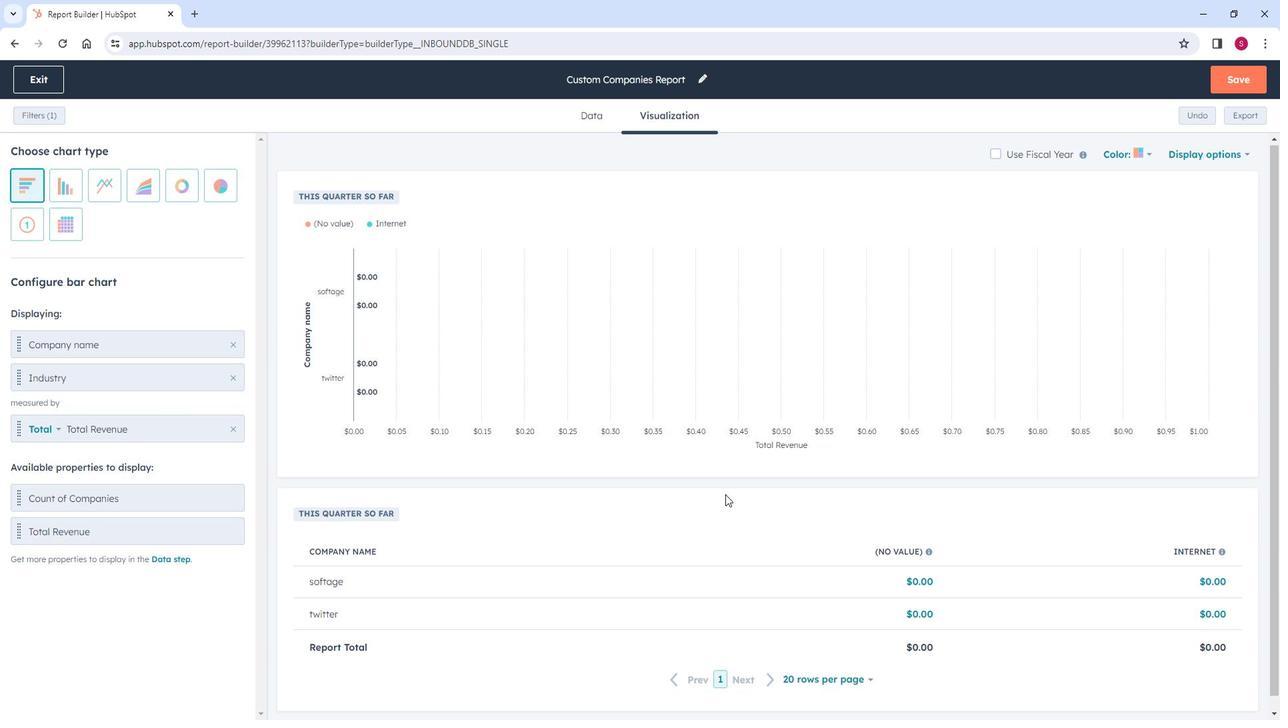 
Action: Mouse scrolled (734, 484) with delta (0, 0)
Screenshot: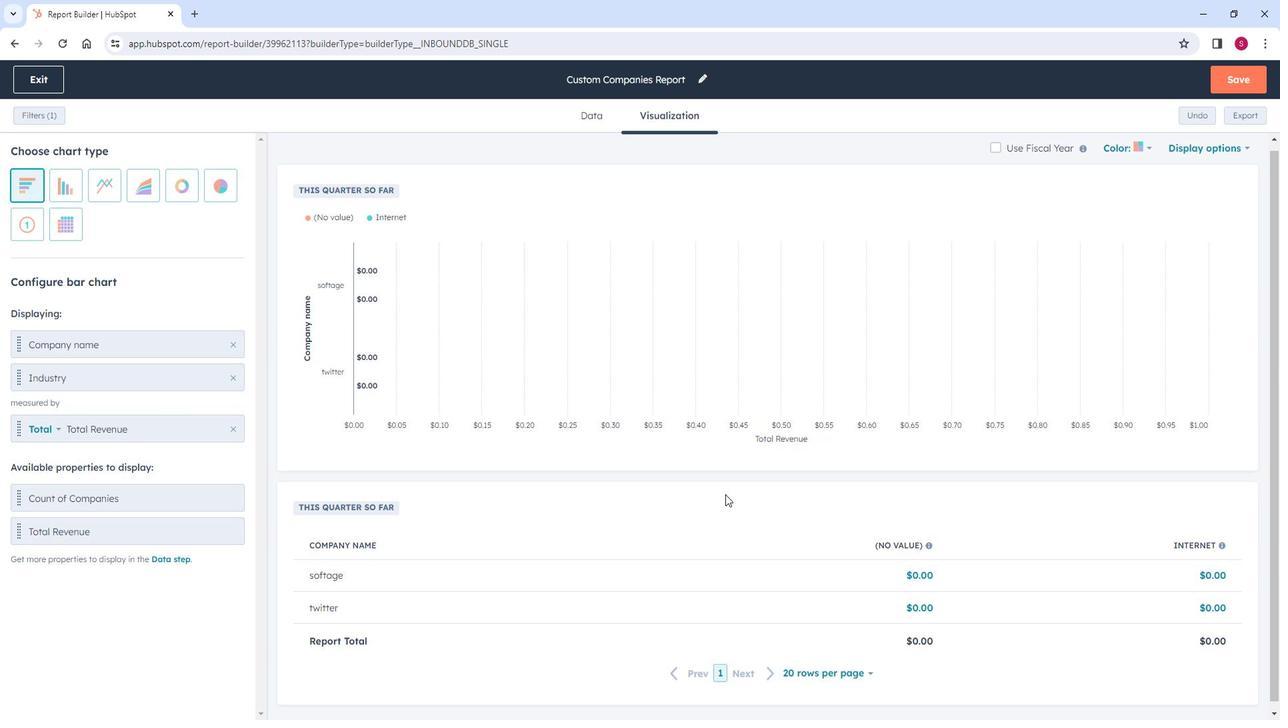 
Action: Mouse scrolled (734, 486) with delta (0, 0)
Screenshot: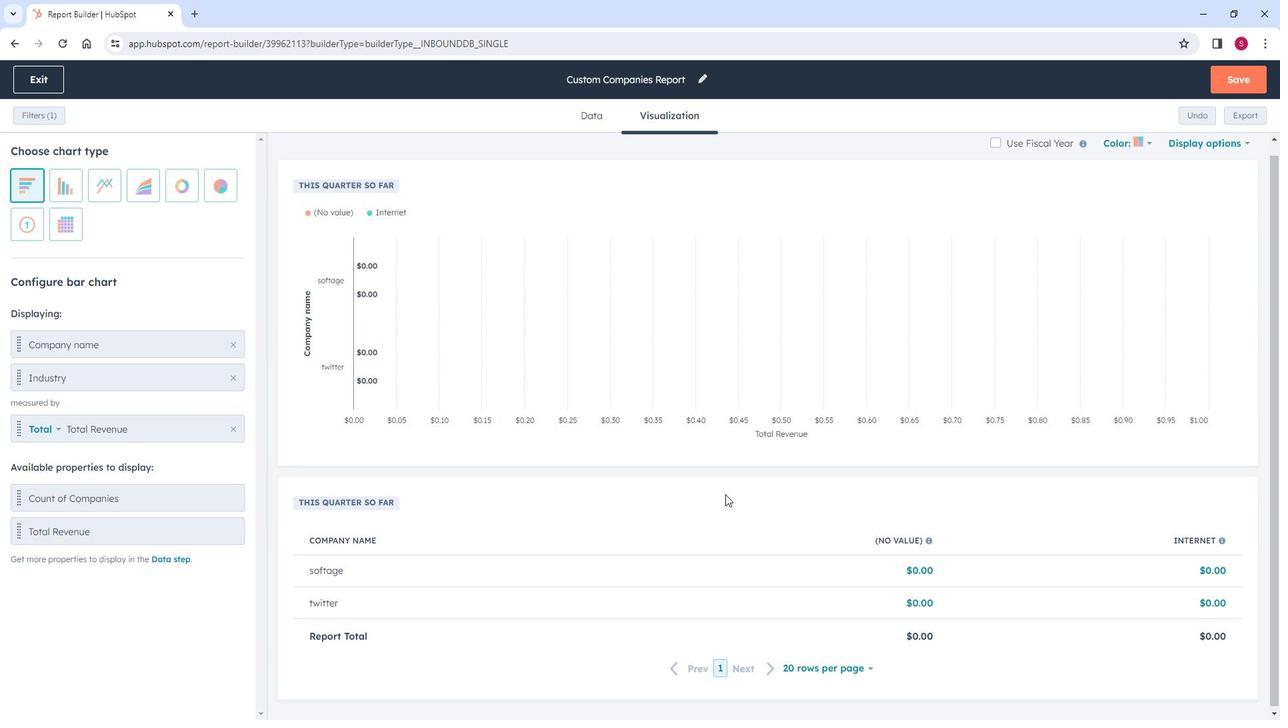 
Action: Mouse scrolled (734, 486) with delta (0, 0)
Screenshot: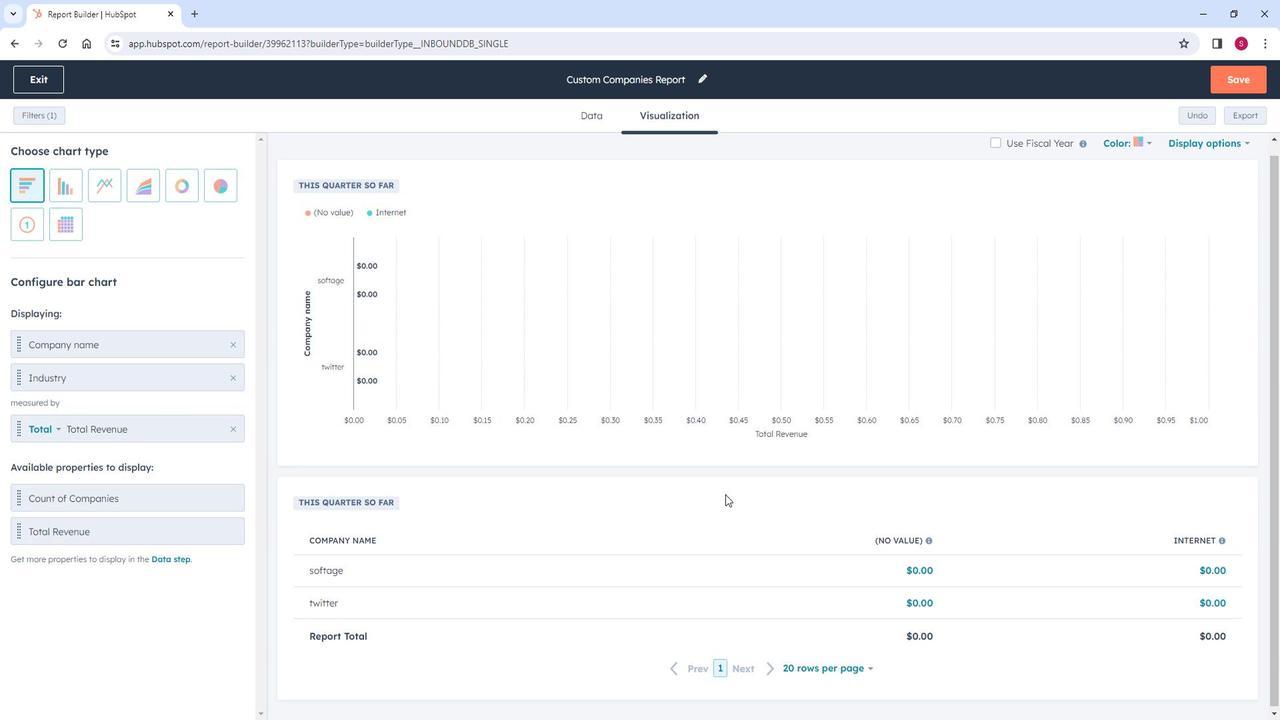 
Action: Mouse scrolled (734, 486) with delta (0, 0)
Screenshot: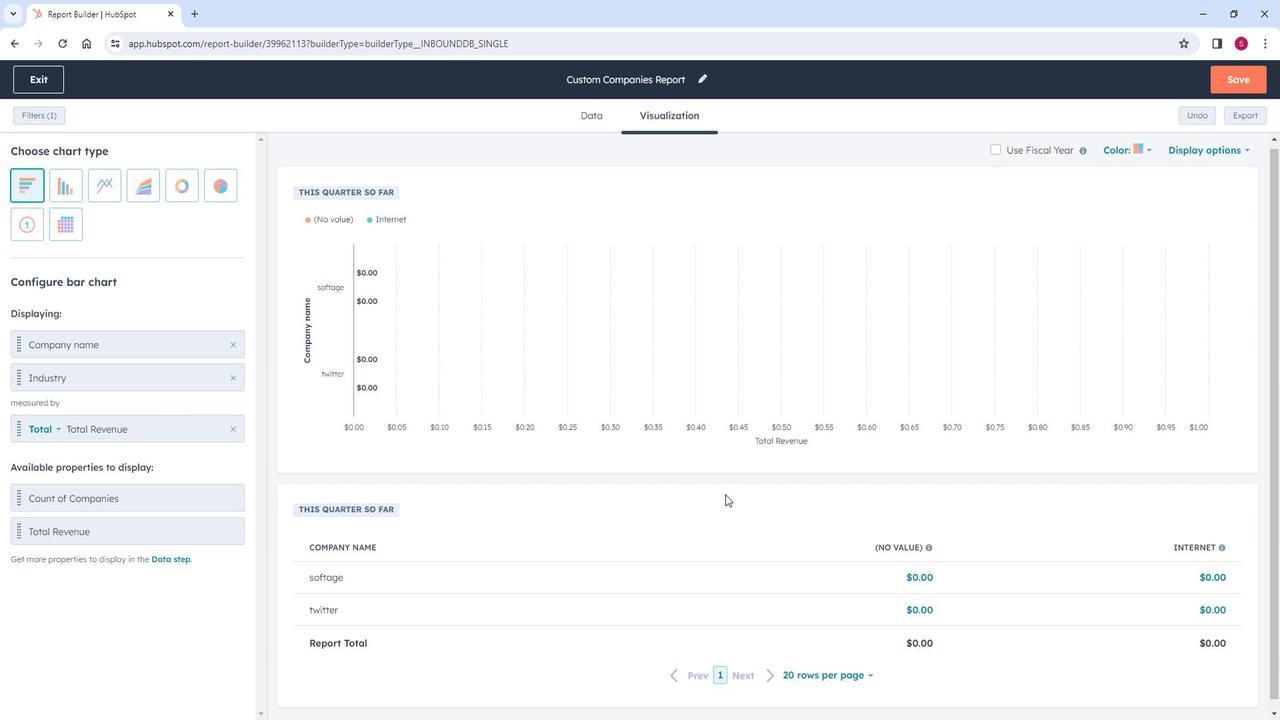 
Action: Mouse moved to (64, 196)
Screenshot: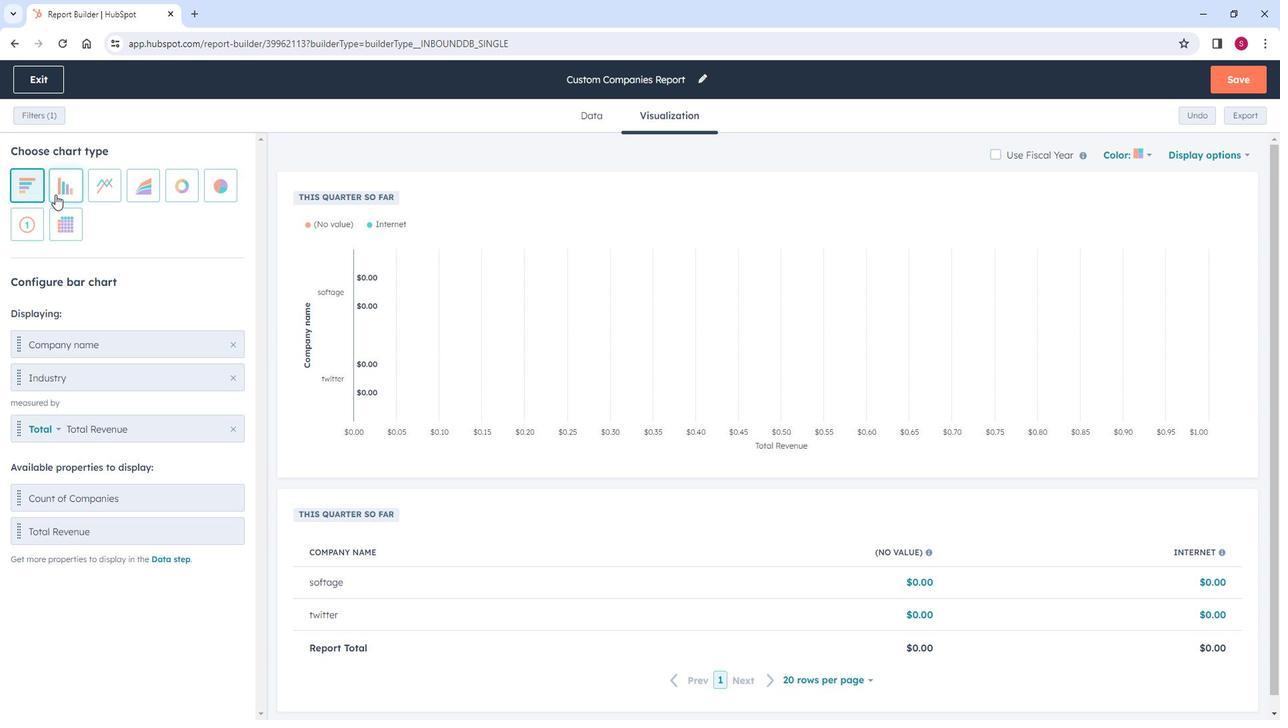 
Action: Mouse pressed left at (64, 196)
Screenshot: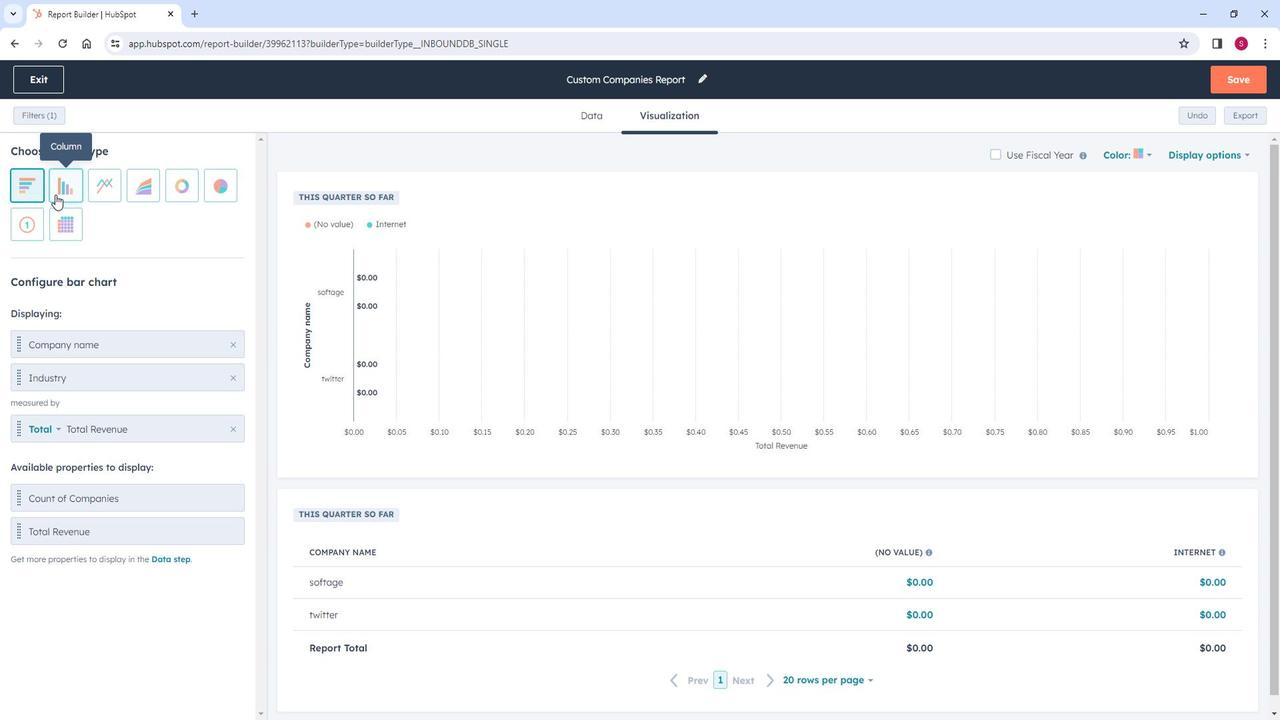 
Action: Mouse moved to (36, 120)
Screenshot: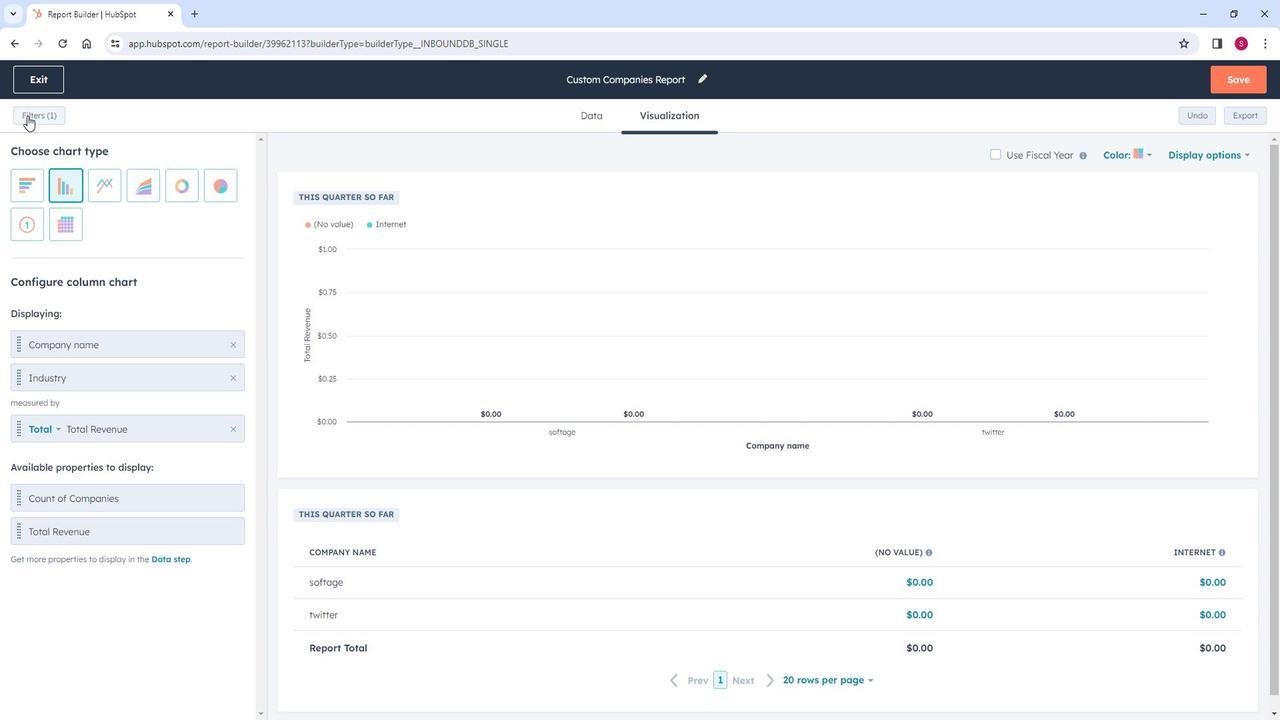 
Action: Mouse pressed left at (36, 120)
Screenshot: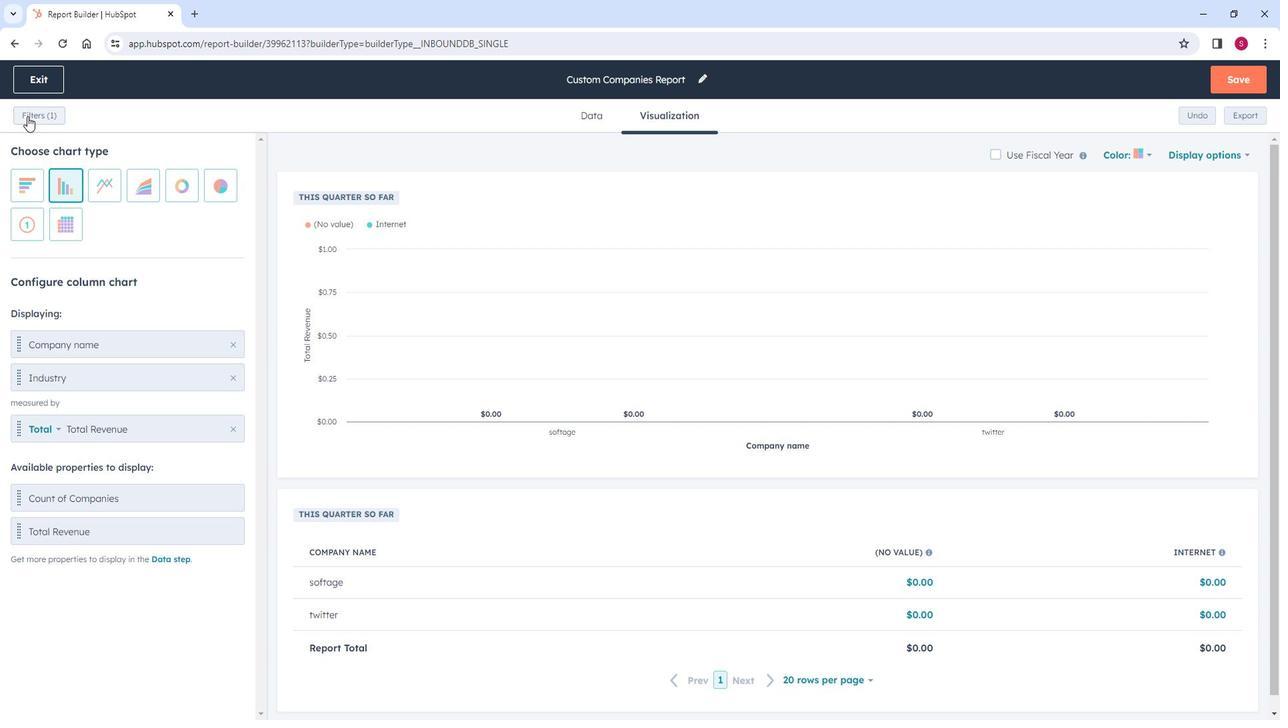 
Action: Mouse moved to (133, 222)
Screenshot: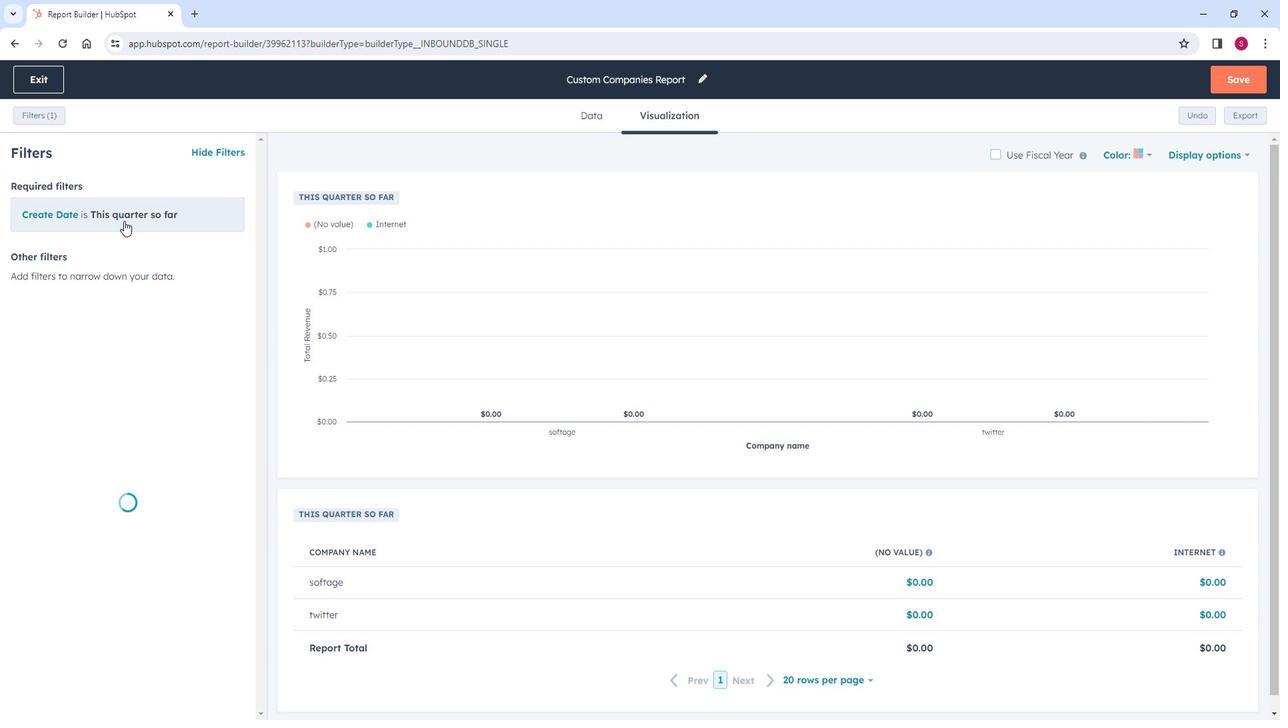 
Action: Mouse pressed left at (133, 222)
Screenshot: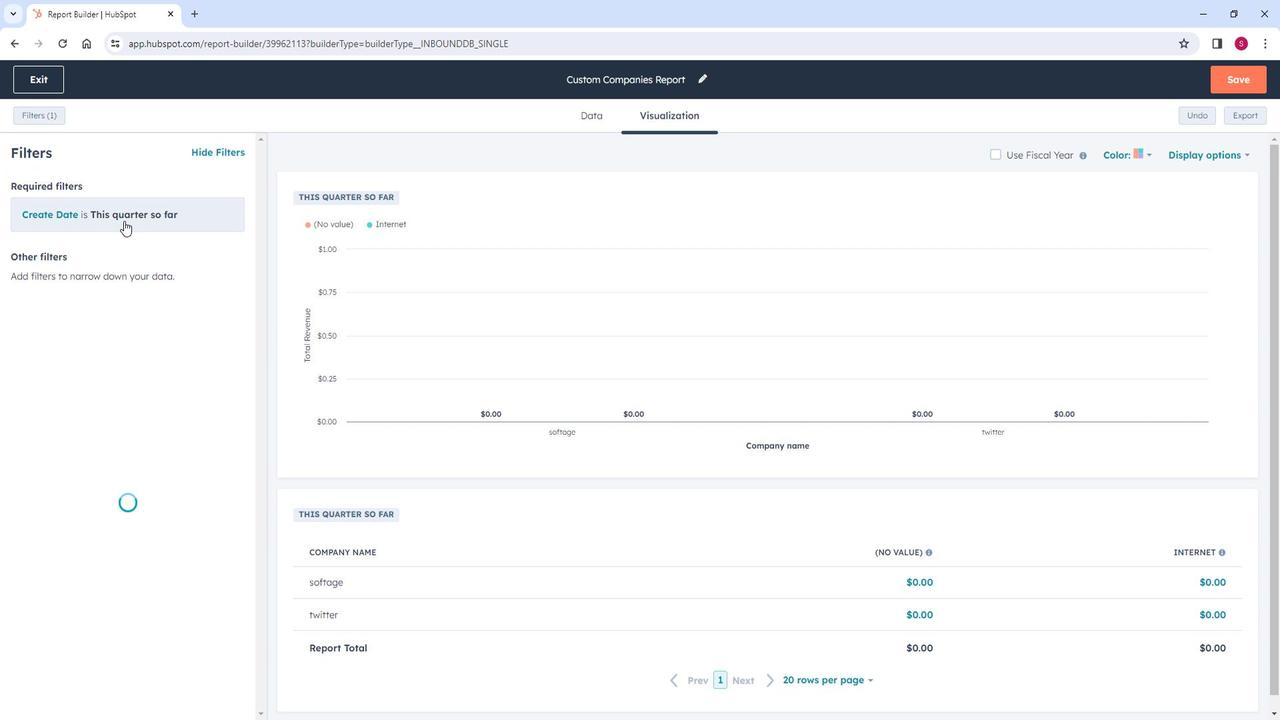 
Action: Mouse moved to (161, 280)
Screenshot: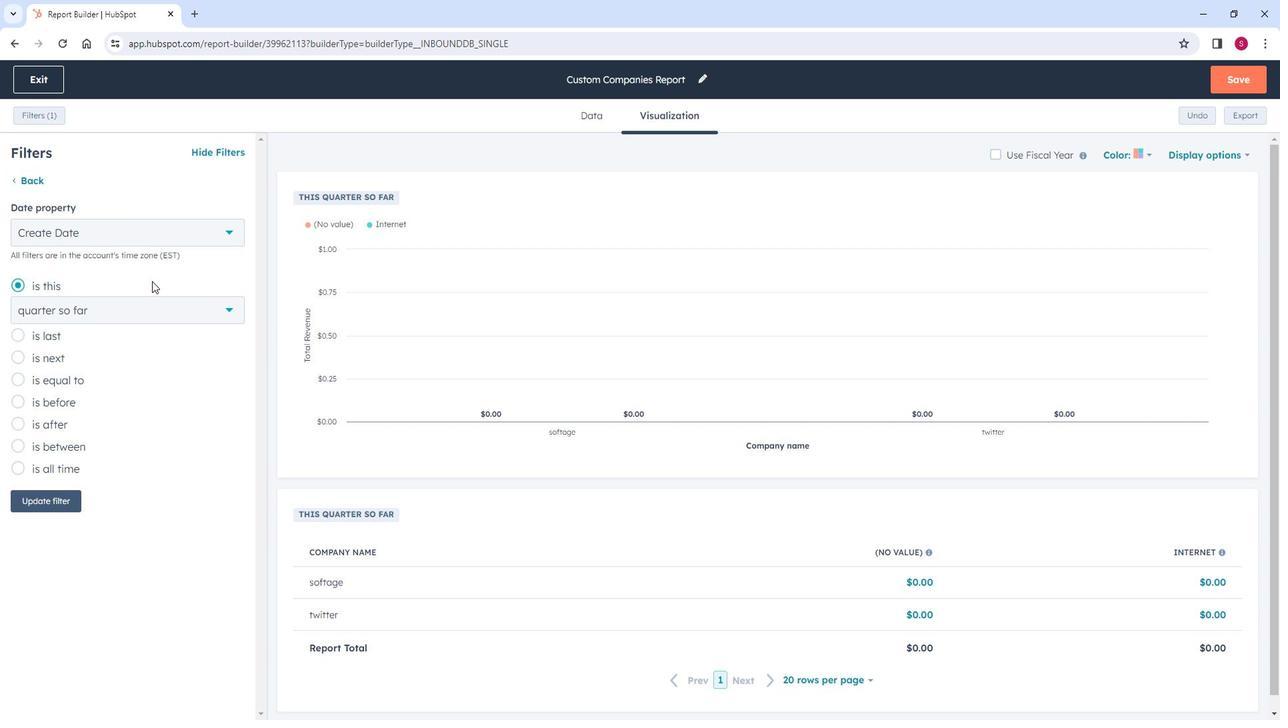 
Action: Mouse pressed left at (161, 280)
Screenshot: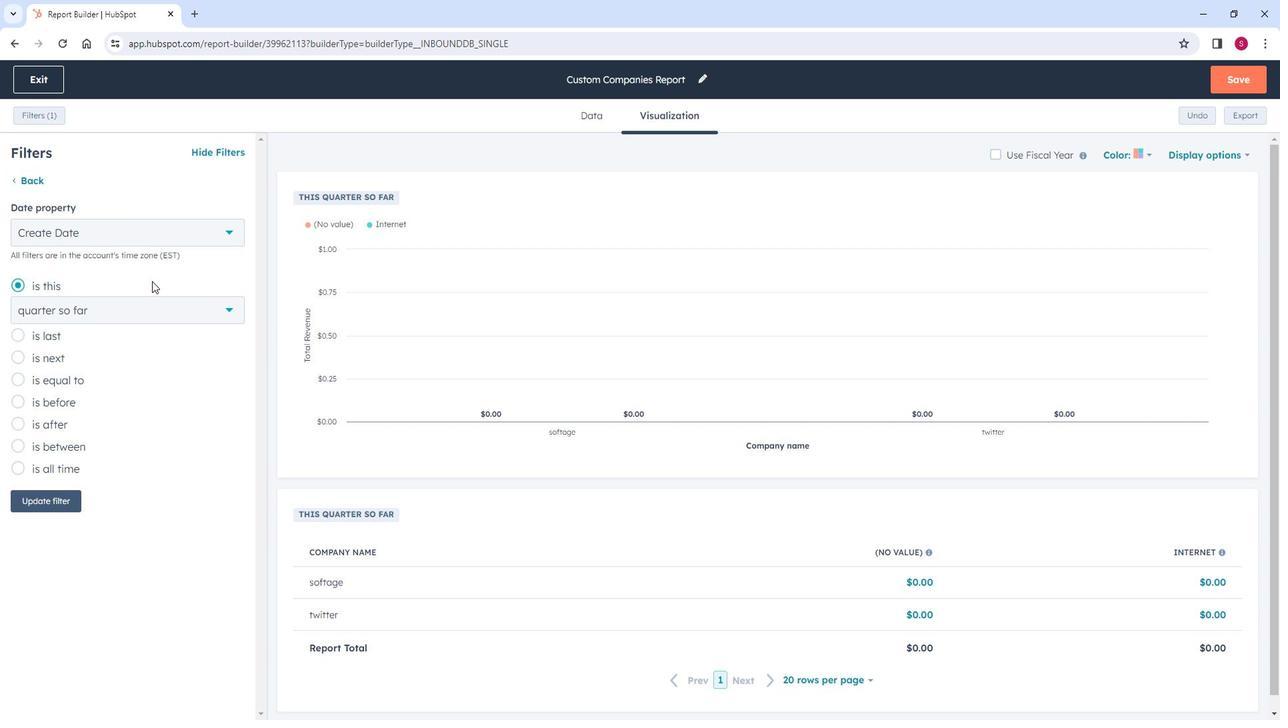 
Action: Mouse moved to (58, 495)
Screenshot: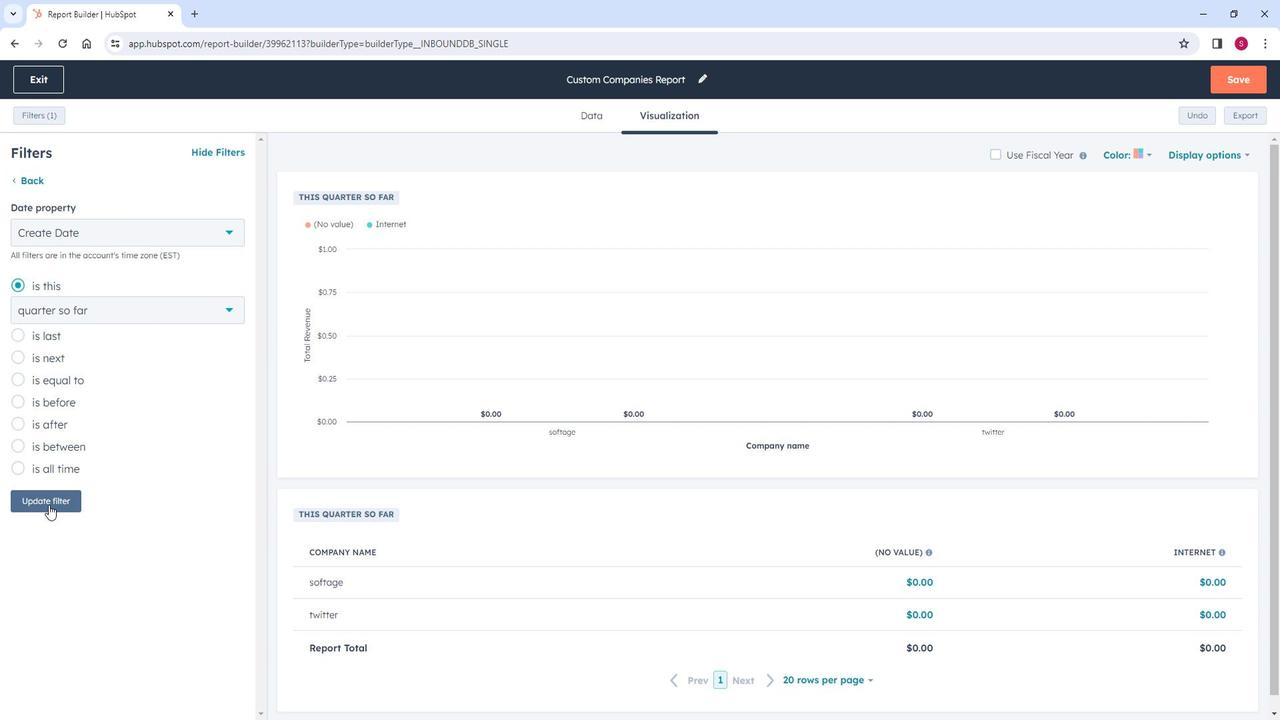 
Action: Mouse pressed left at (58, 495)
Screenshot: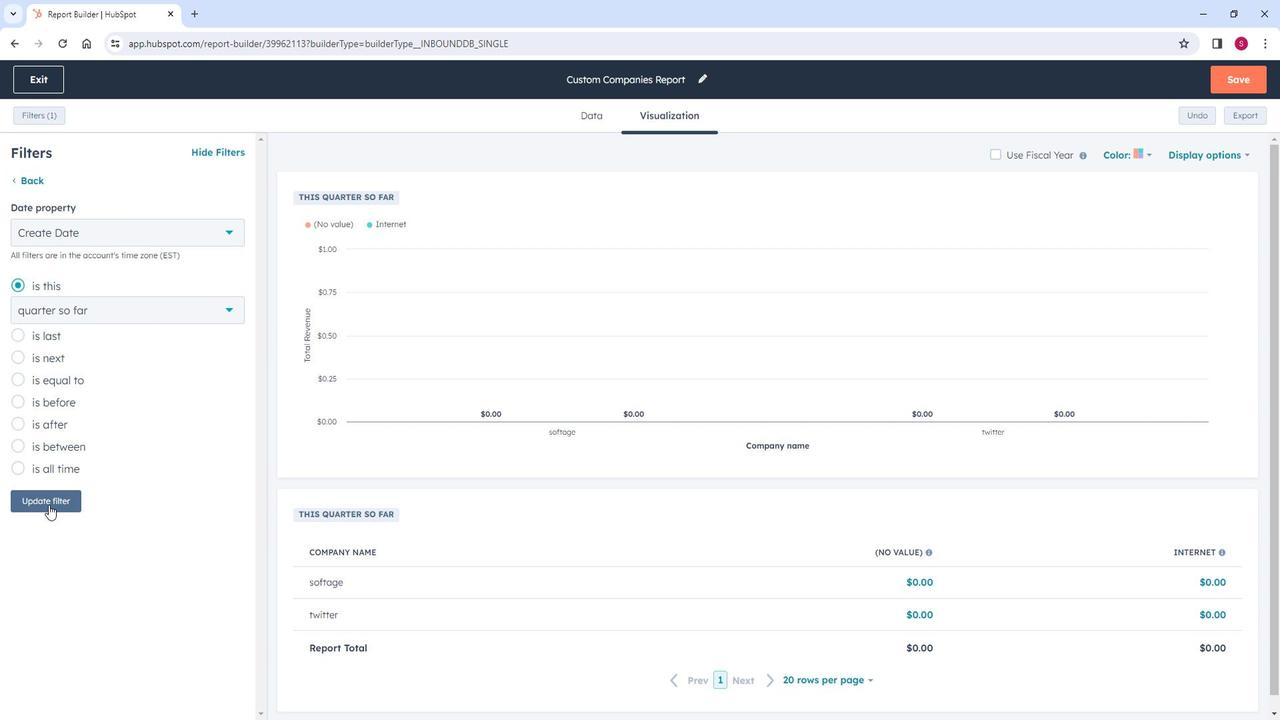 
Action: Mouse moved to (596, 115)
Screenshot: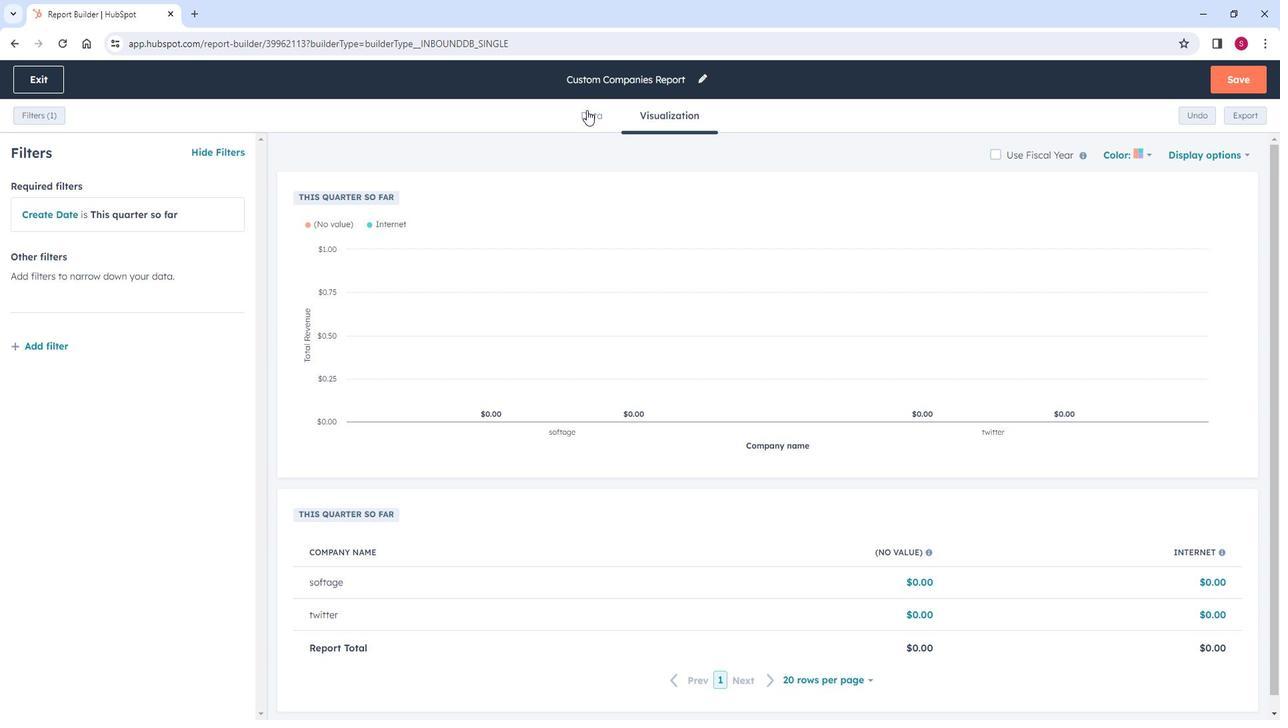 
Action: Mouse pressed left at (596, 115)
Screenshot: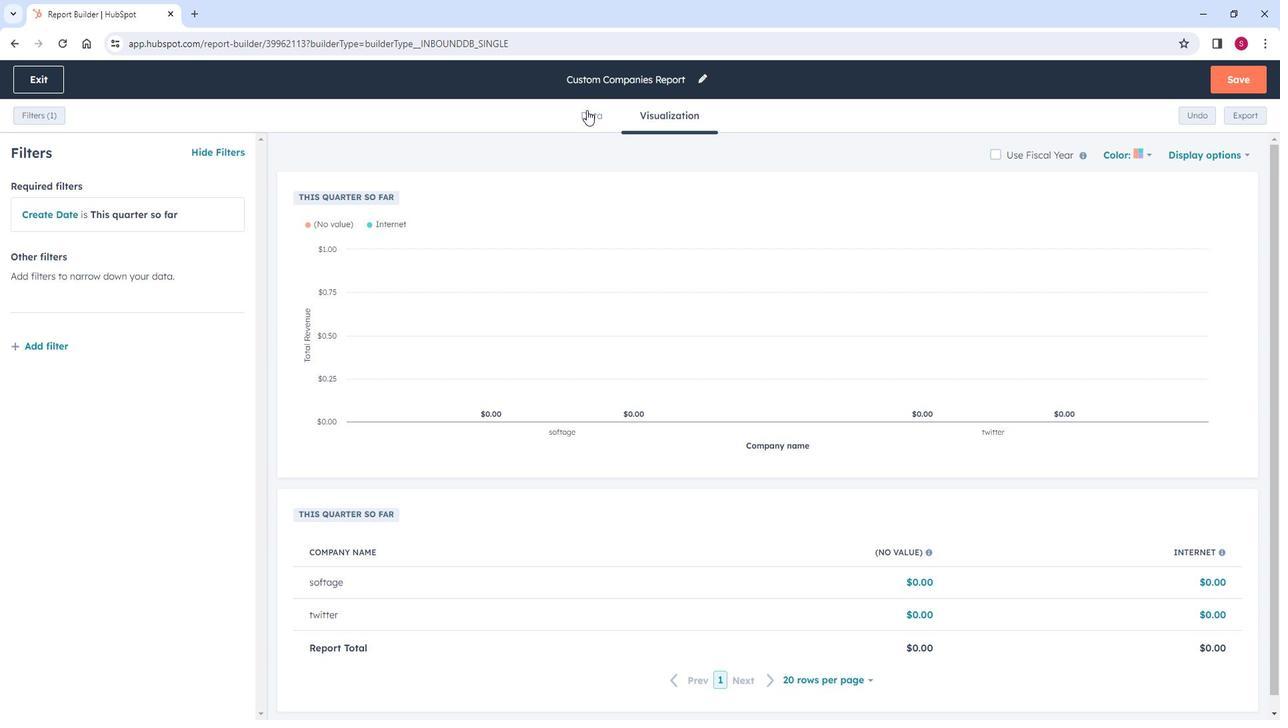 
Action: Mouse moved to (80, 369)
Screenshot: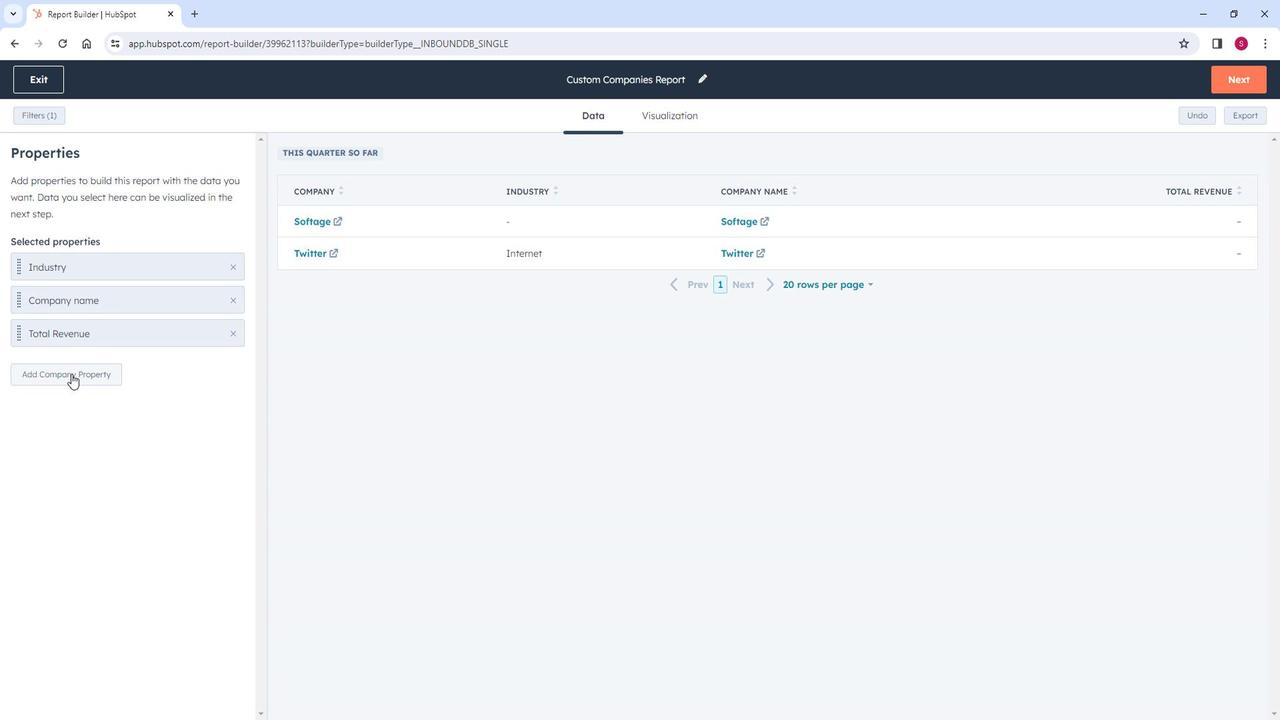 
Action: Mouse pressed left at (80, 369)
Screenshot: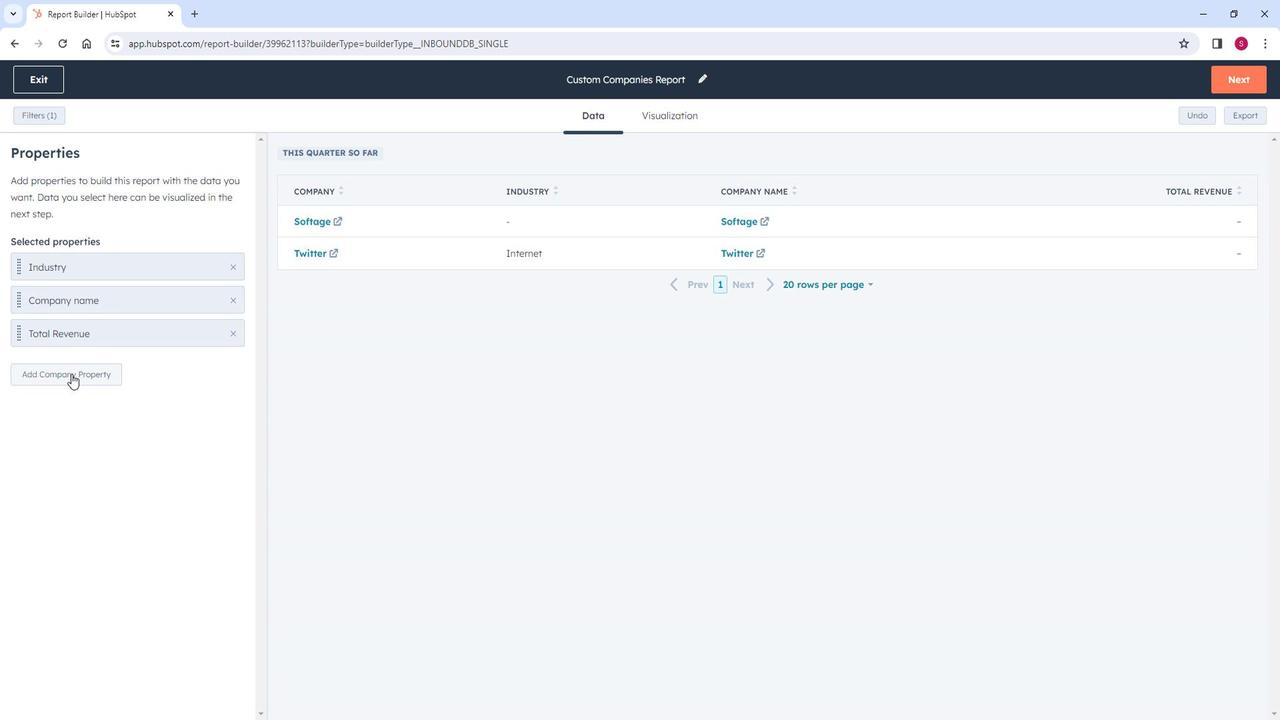 
Action: Mouse moved to (98, 333)
Screenshot: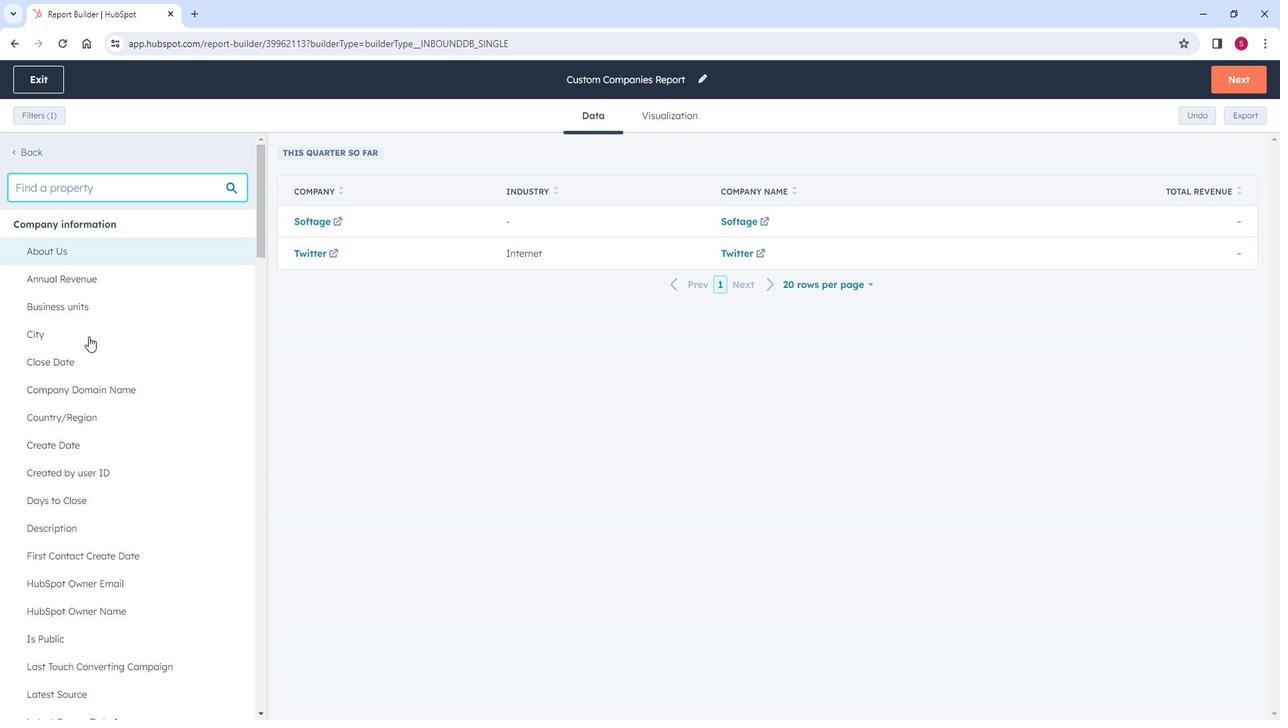 
Action: Mouse scrolled (98, 332) with delta (0, 0)
Screenshot: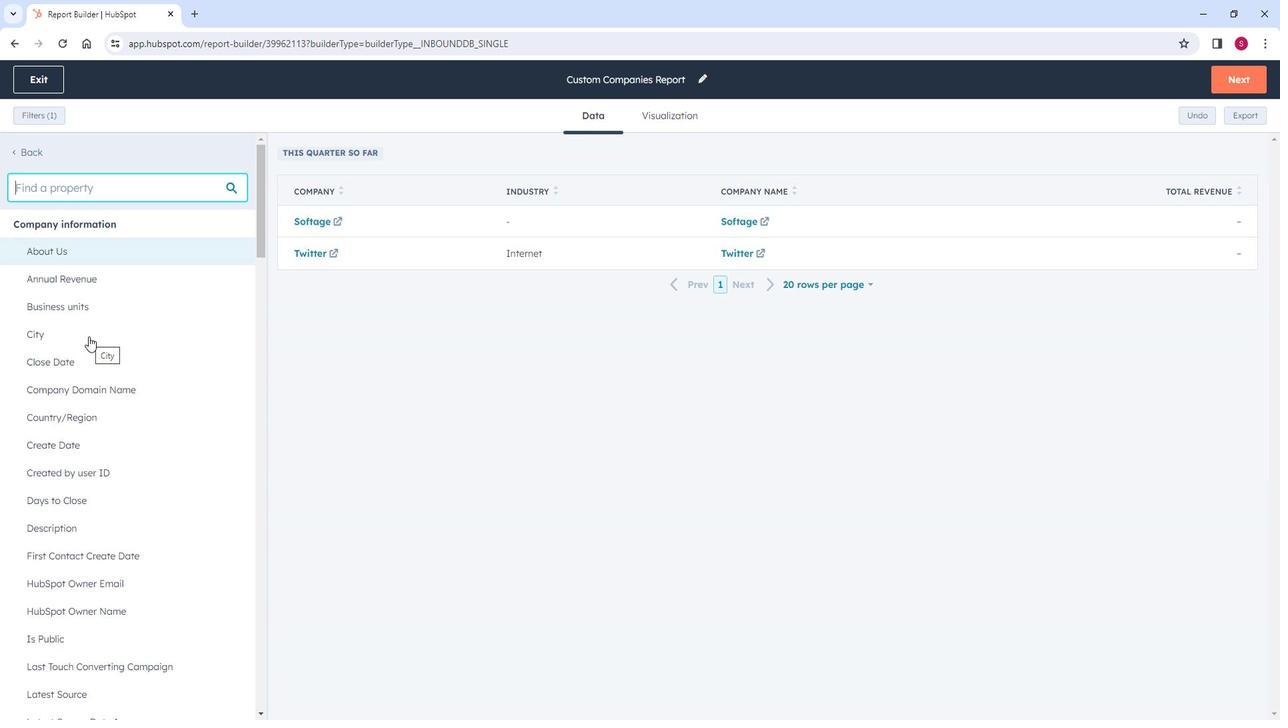 
Action: Mouse scrolled (98, 332) with delta (0, 0)
Screenshot: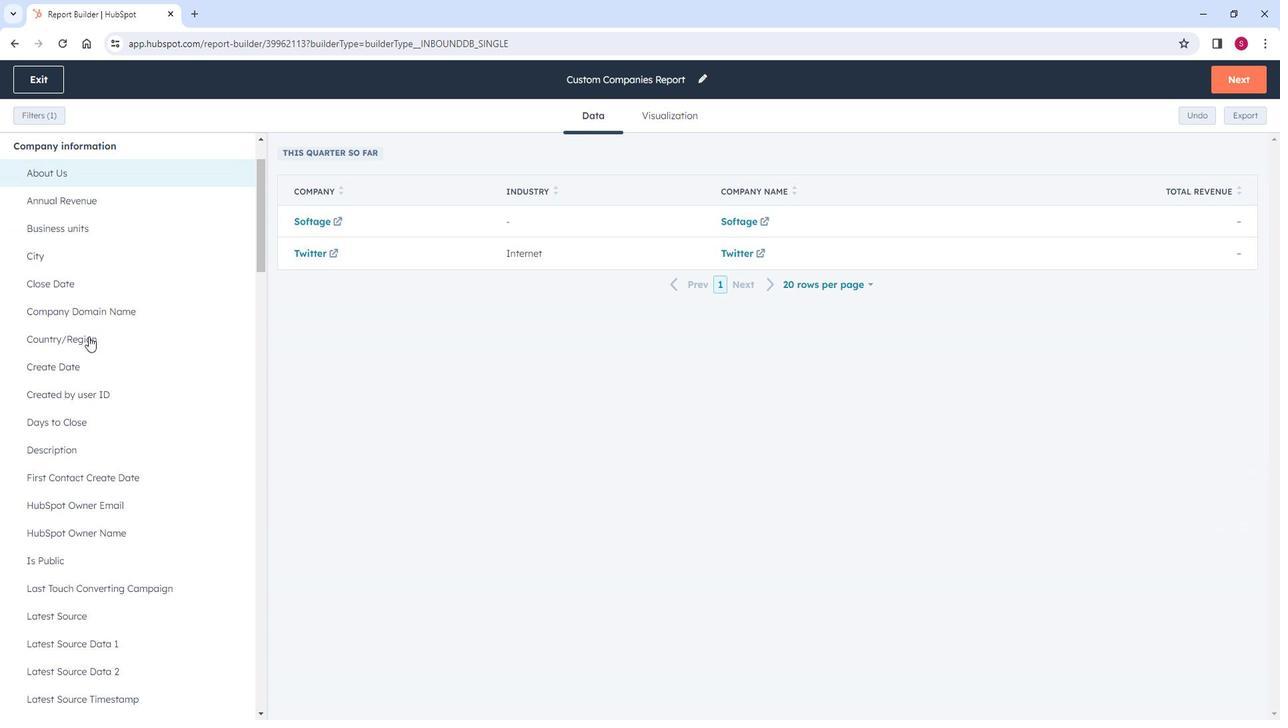 
Action: Mouse scrolled (98, 332) with delta (0, 0)
Screenshot: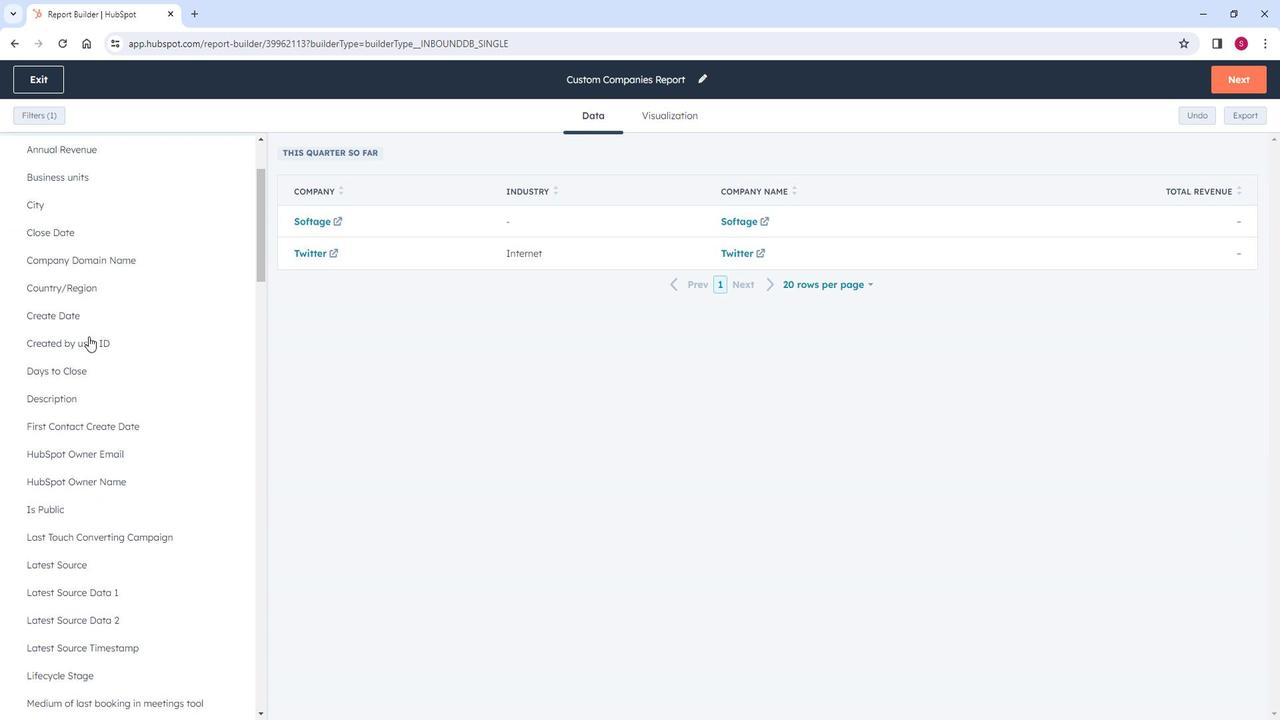 
Action: Mouse moved to (98, 333)
Screenshot: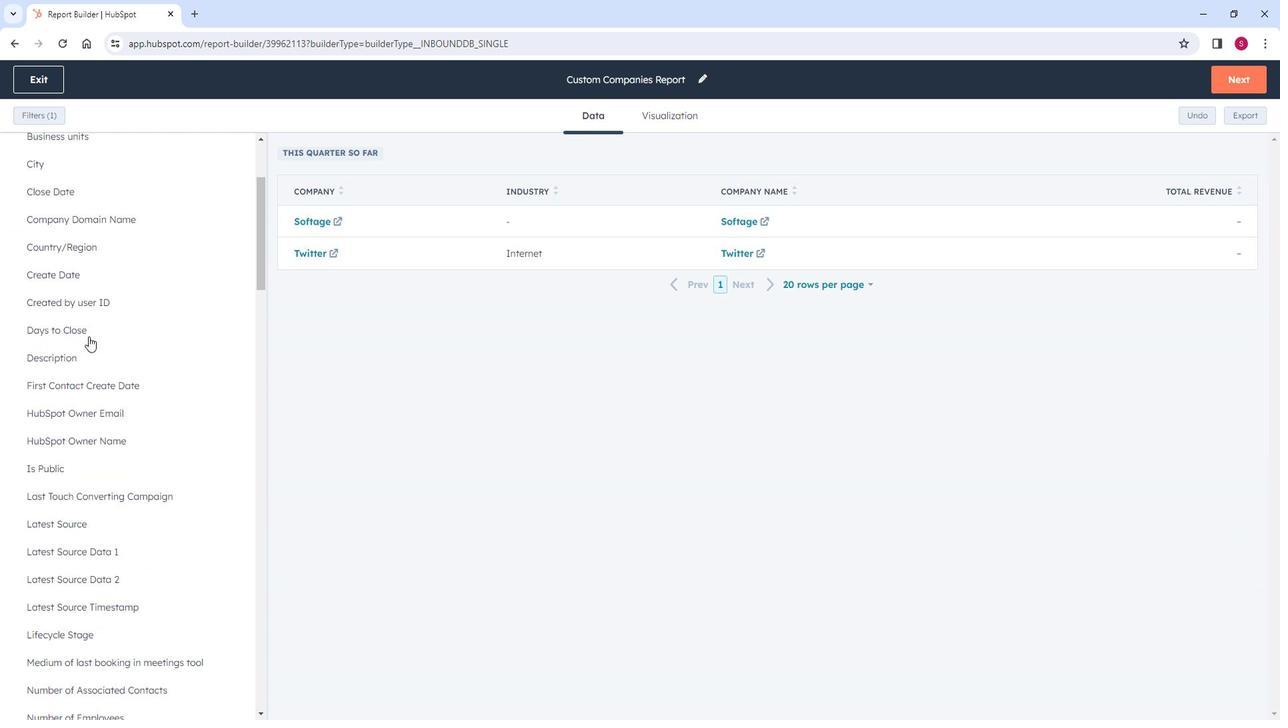 
Action: Mouse scrolled (98, 332) with delta (0, 0)
Screenshot: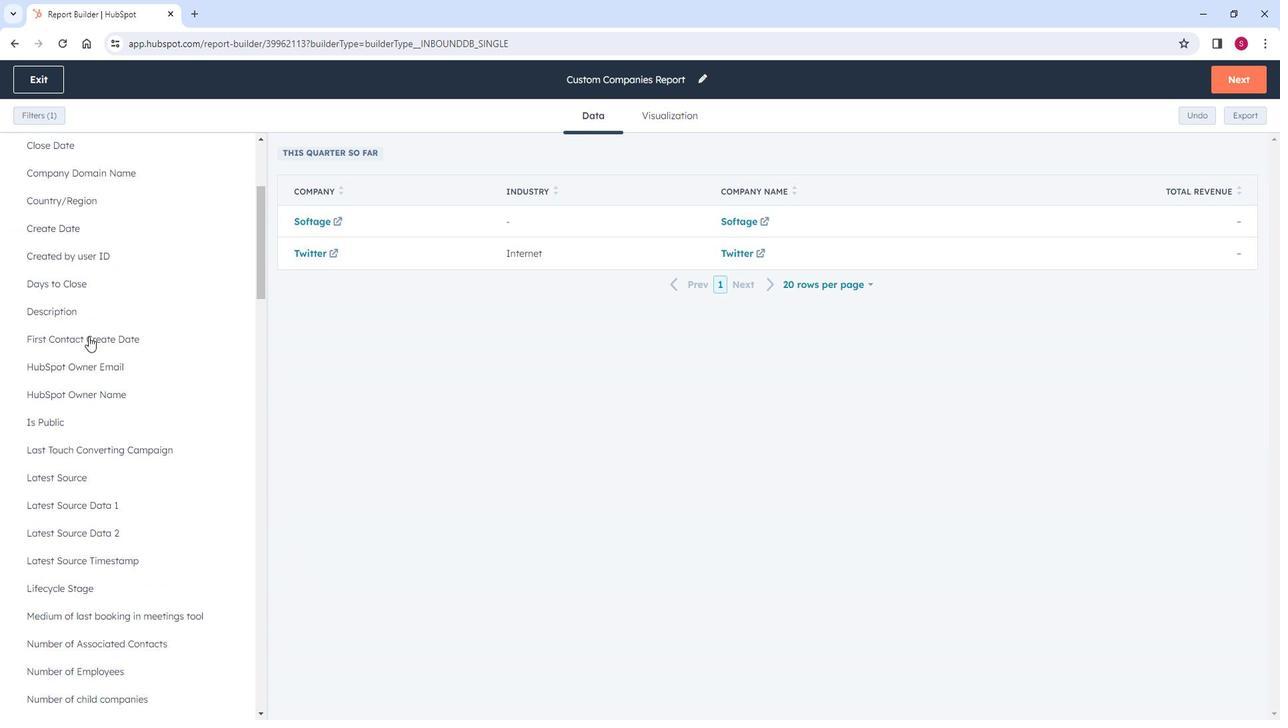
Action: Mouse scrolled (98, 334) with delta (0, 0)
Screenshot: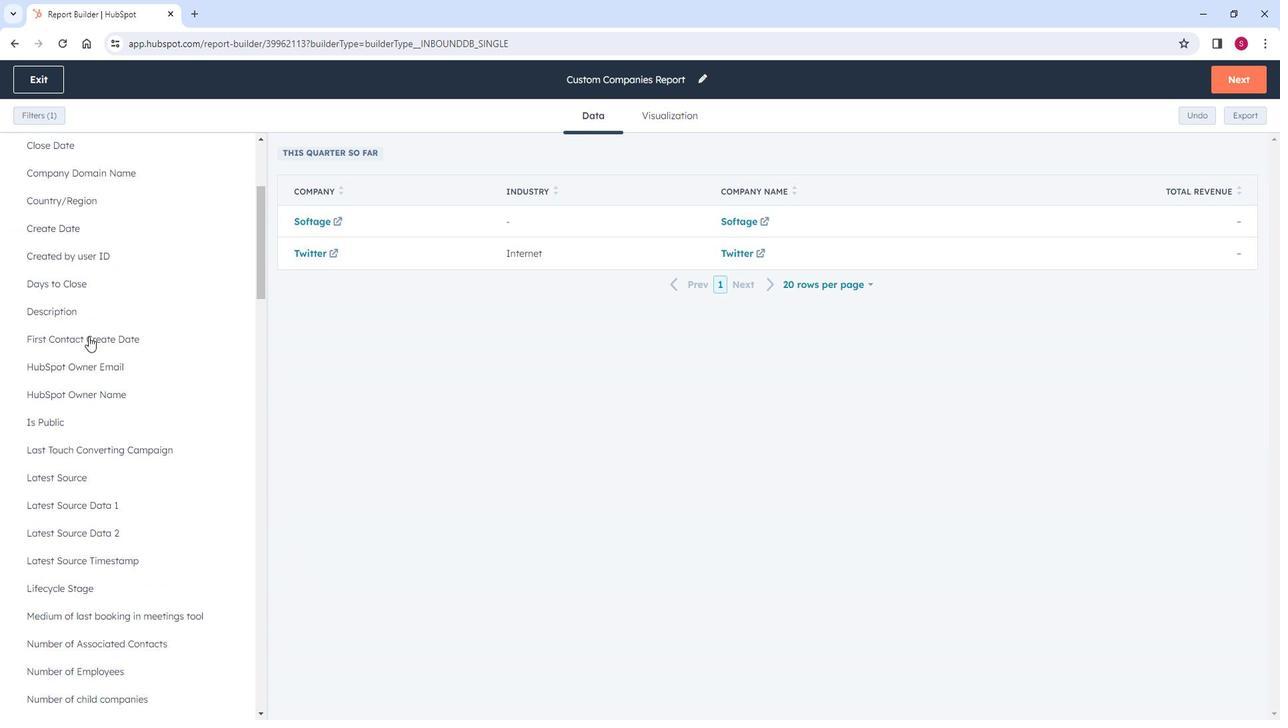 
Action: Mouse scrolled (98, 332) with delta (0, 0)
Screenshot: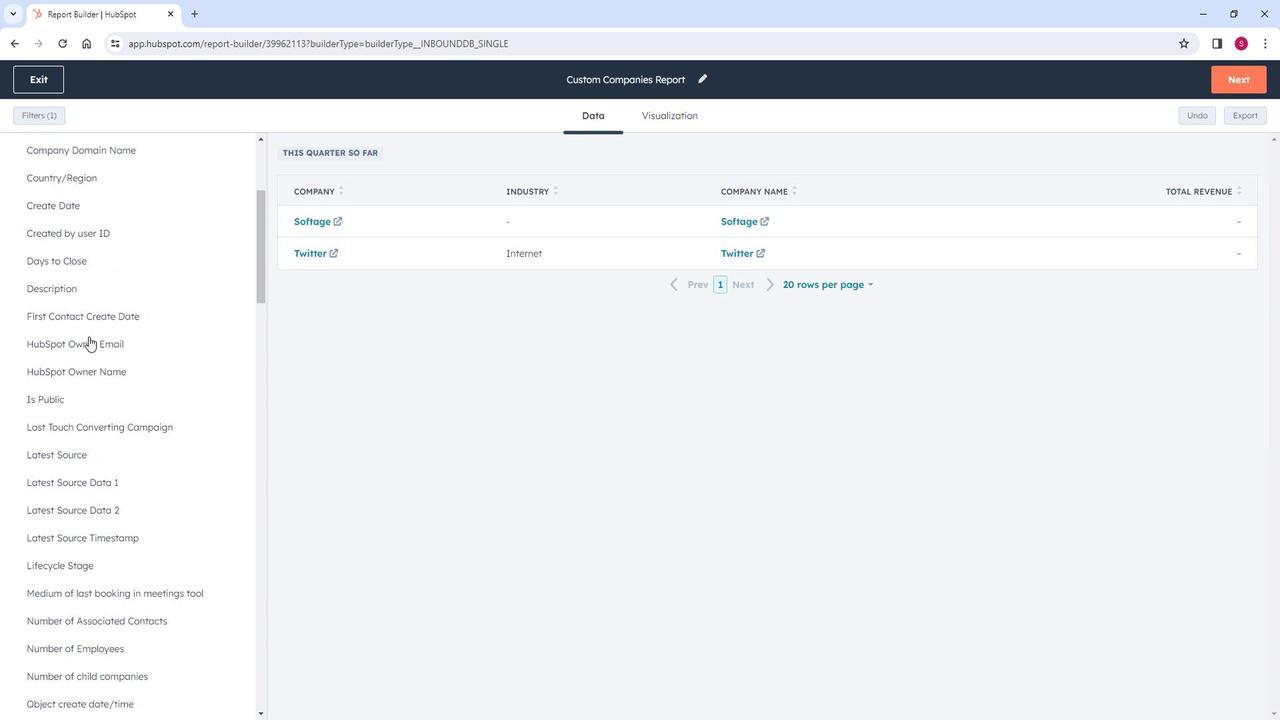 
Action: Mouse scrolled (98, 332) with delta (0, 0)
Screenshot: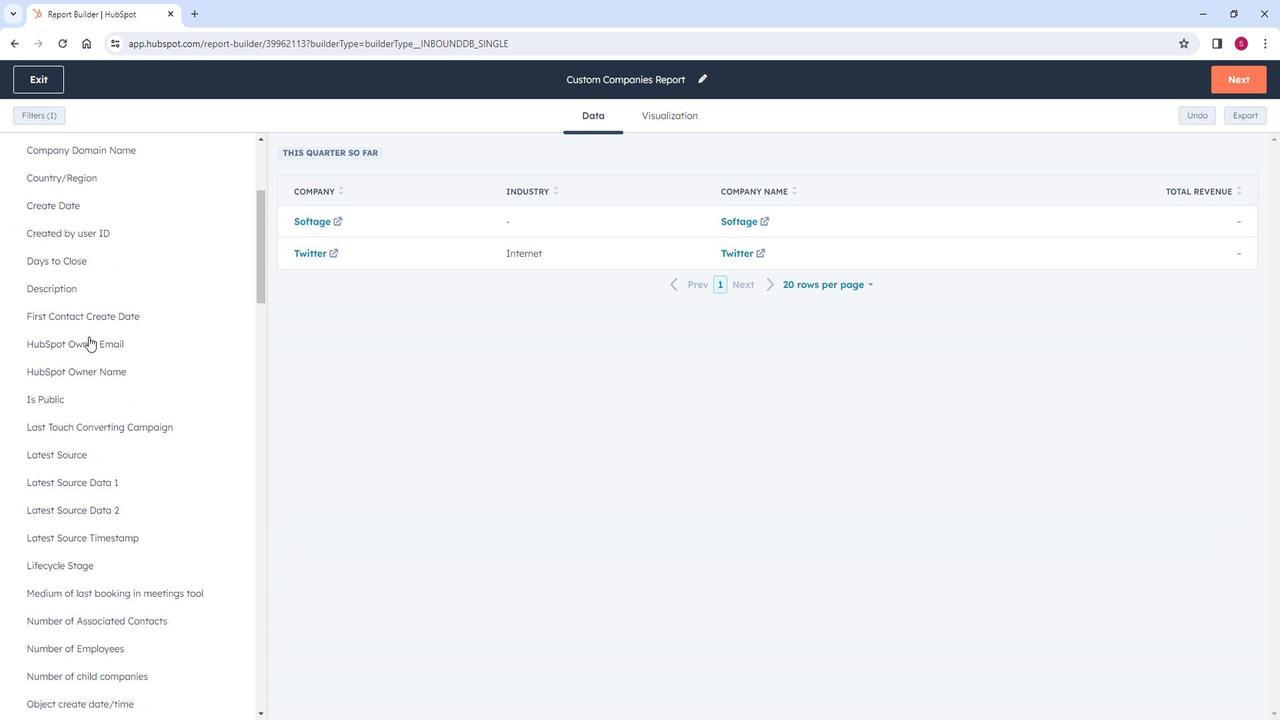 
Action: Mouse scrolled (98, 332) with delta (0, 0)
Screenshot: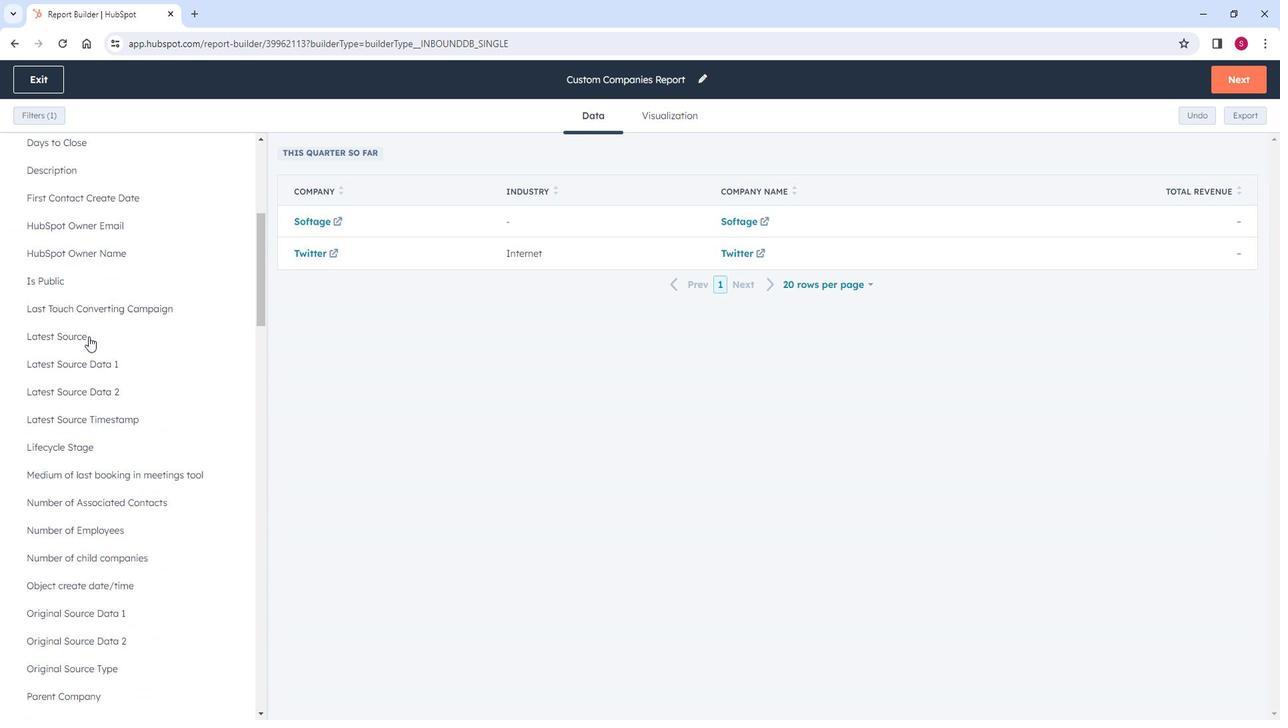 
Action: Mouse scrolled (98, 332) with delta (0, 0)
Screenshot: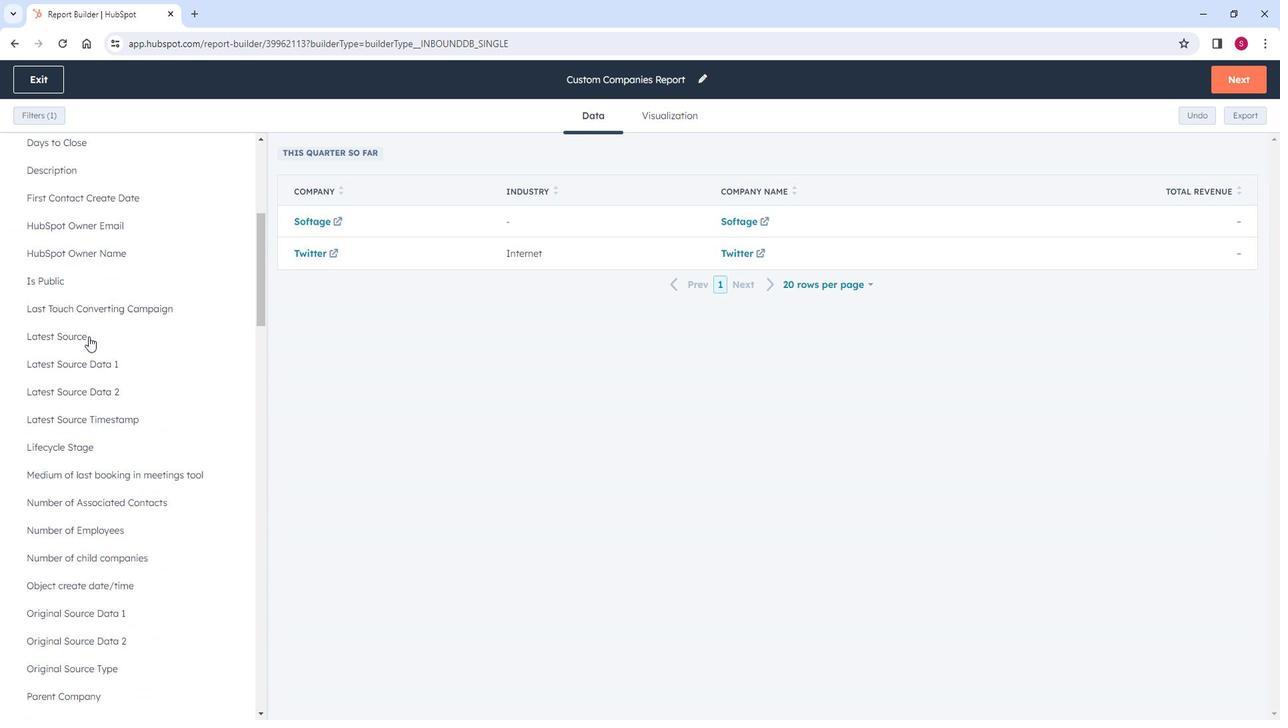 
Action: Mouse scrolled (98, 332) with delta (0, 0)
Screenshot: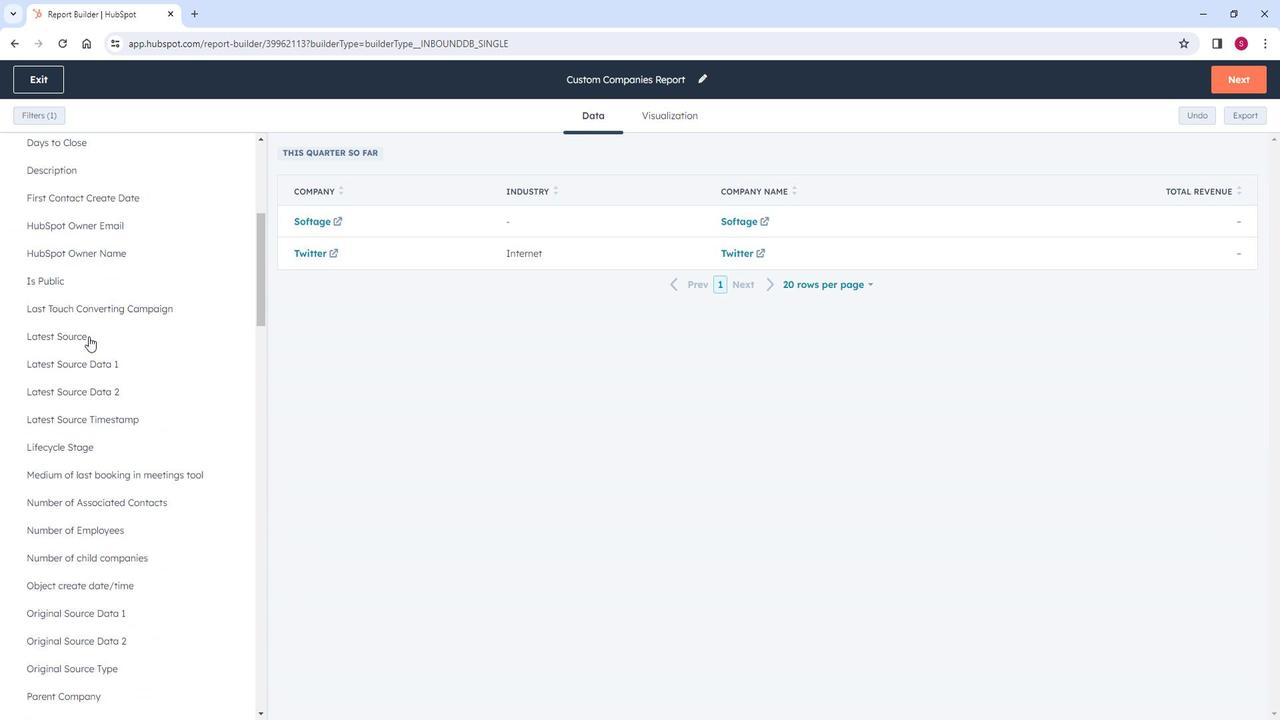 
Action: Mouse scrolled (98, 332) with delta (0, 0)
Screenshot: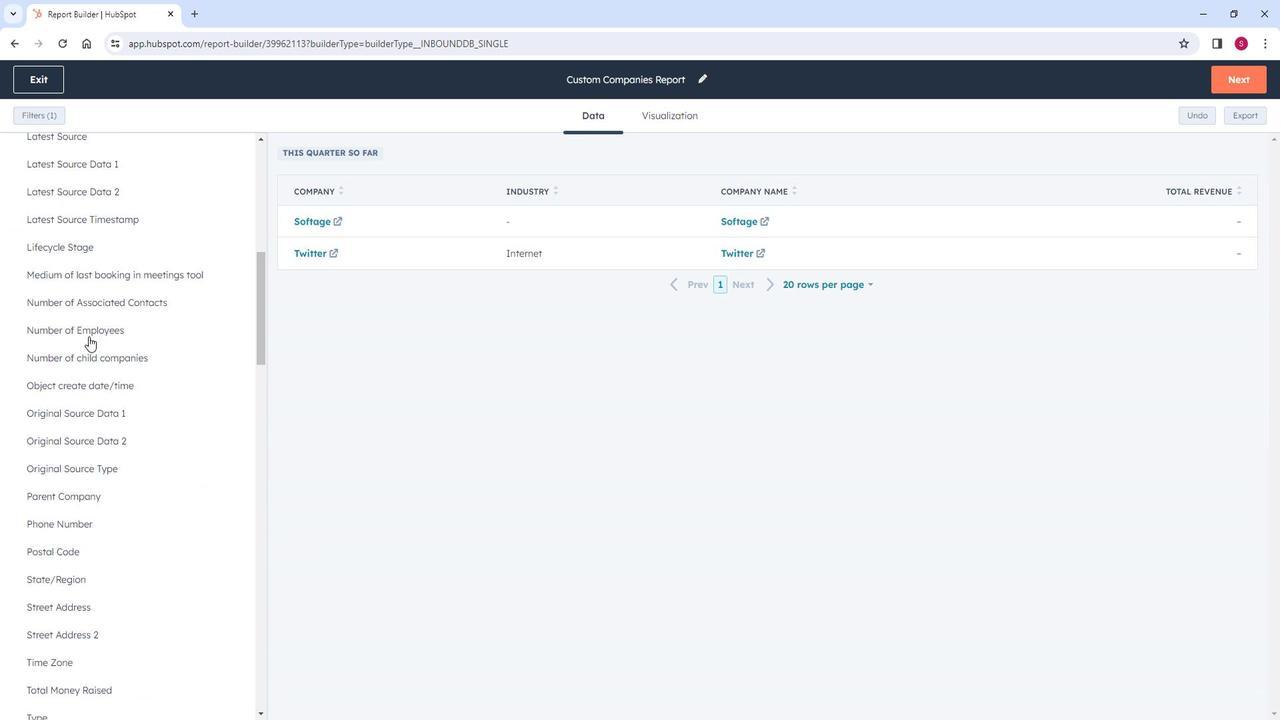 
Action: Mouse scrolled (98, 332) with delta (0, 0)
Screenshot: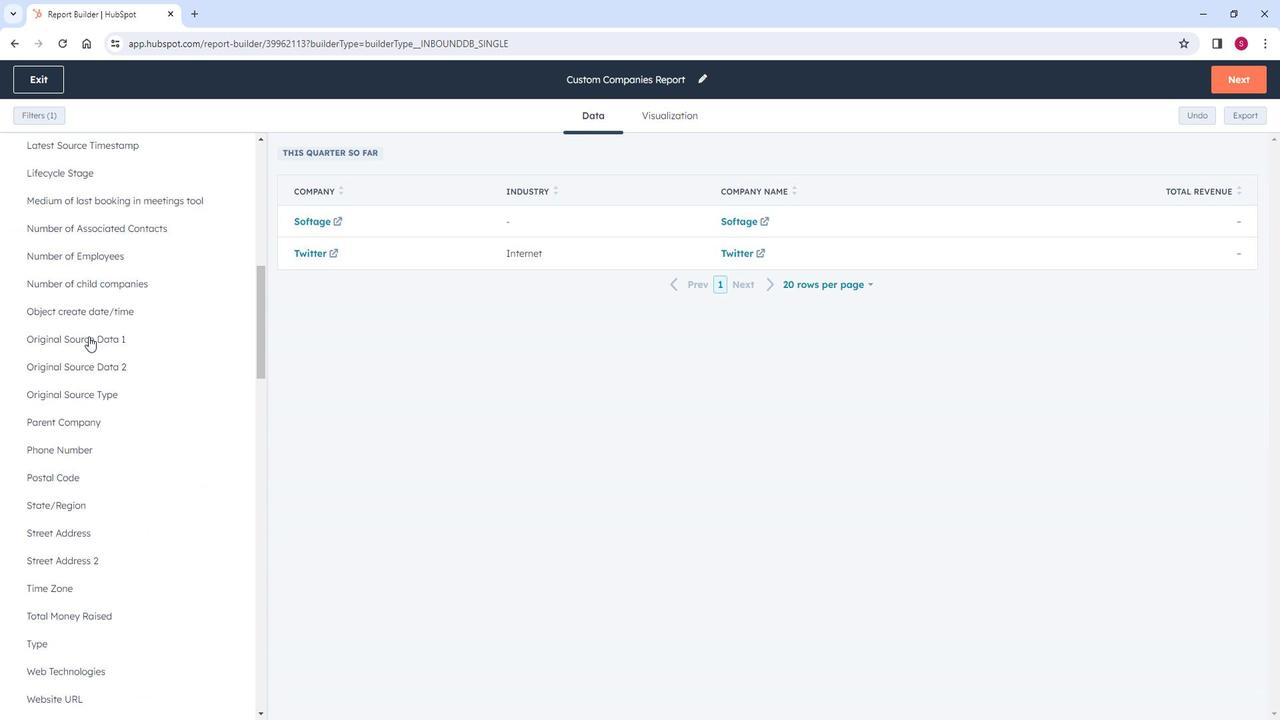 
Action: Mouse scrolled (98, 332) with delta (0, 0)
Screenshot: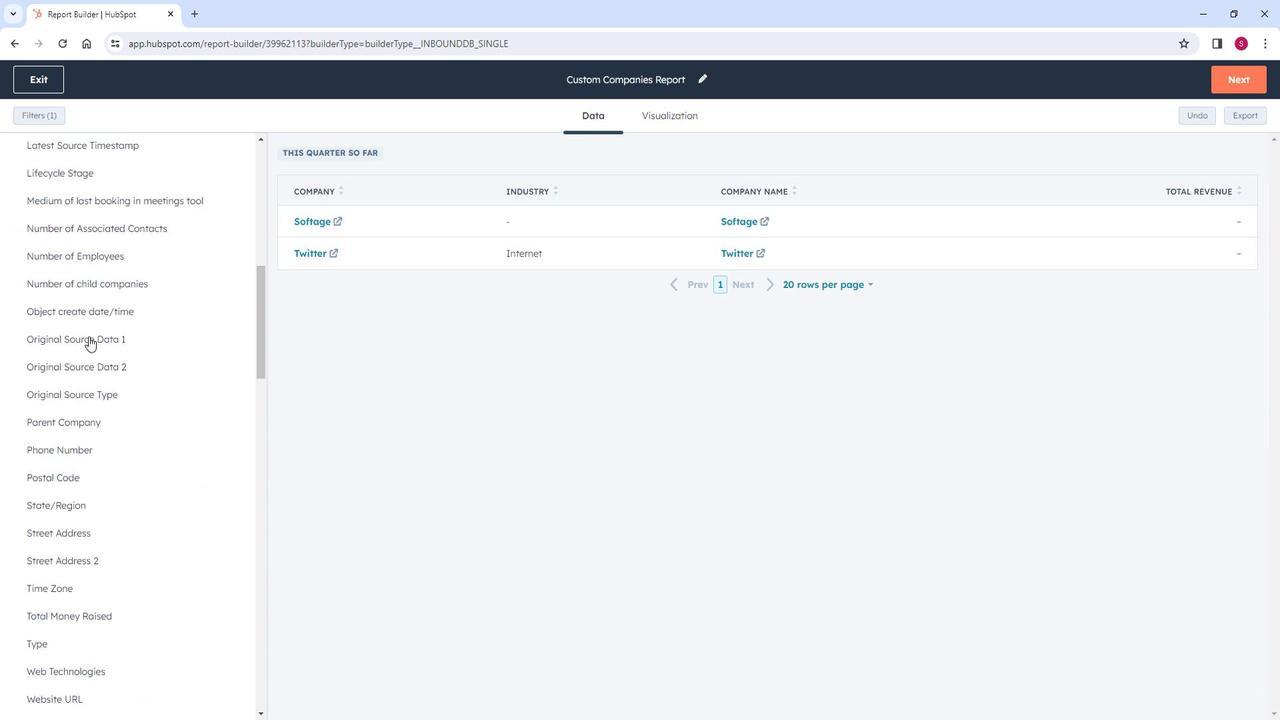 
Action: Mouse scrolled (98, 332) with delta (0, 0)
Screenshot: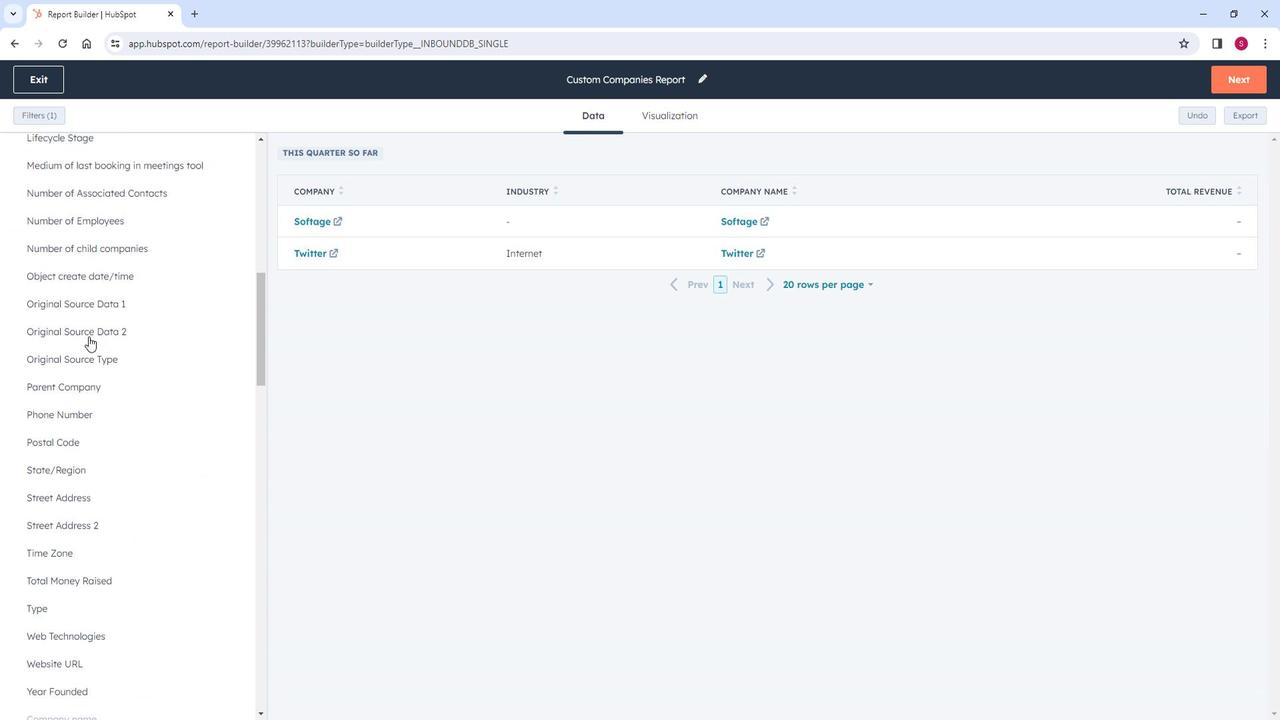 
Action: Mouse scrolled (98, 332) with delta (0, 0)
Screenshot: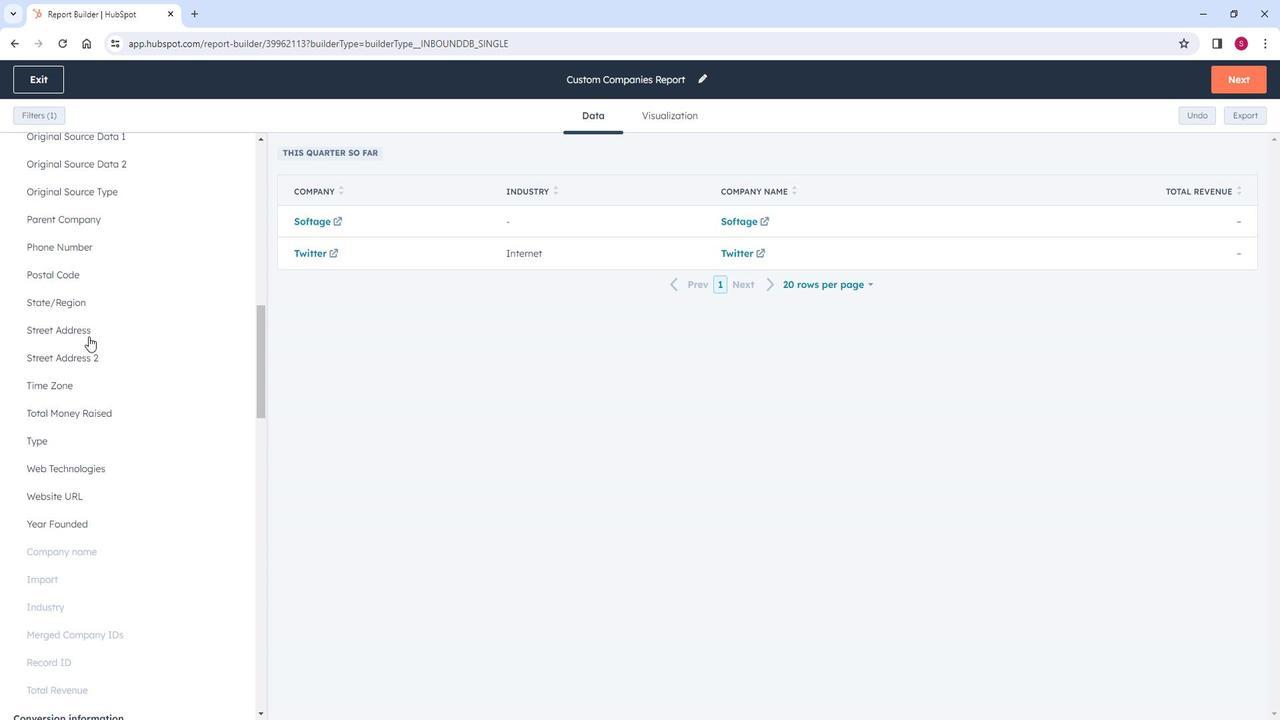 
Action: Mouse scrolled (98, 332) with delta (0, 0)
Screenshot: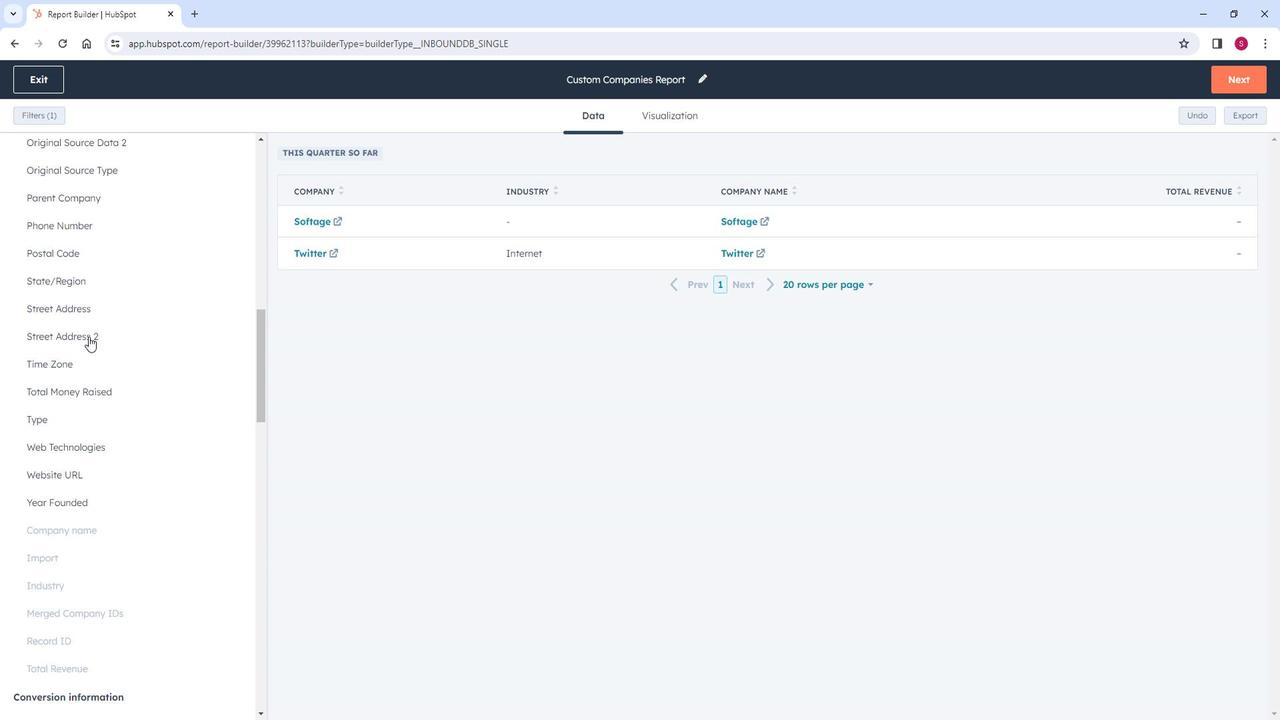 
Action: Mouse scrolled (98, 332) with delta (0, 0)
Screenshot: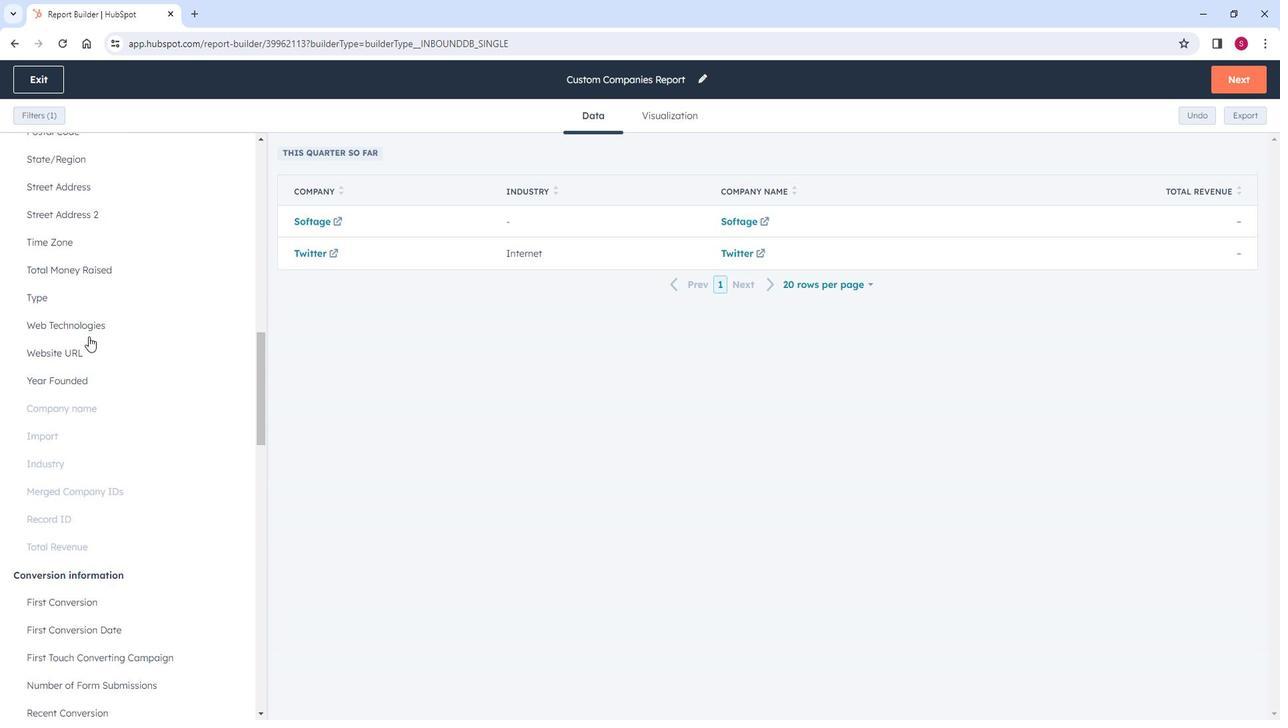 
Action: Mouse scrolled (98, 332) with delta (0, 0)
Screenshot: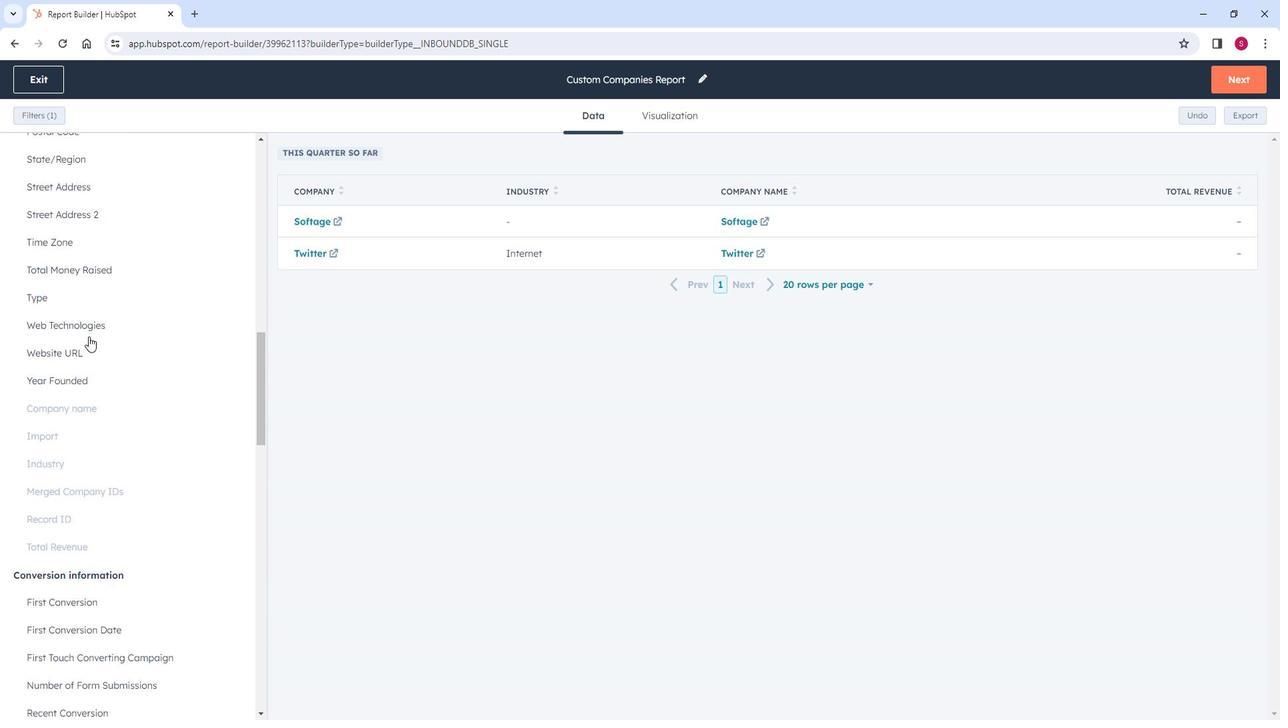 
Action: Mouse scrolled (98, 332) with delta (0, 0)
Screenshot: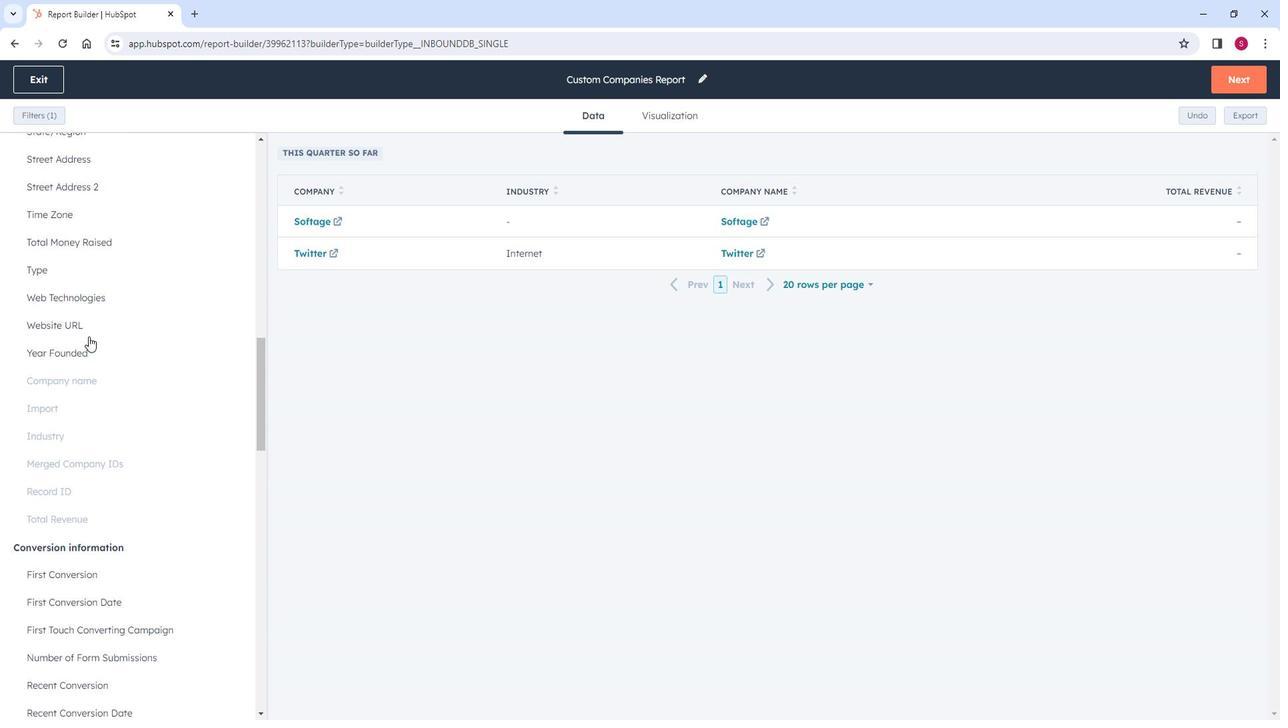
Action: Mouse scrolled (98, 332) with delta (0, 0)
Screenshot: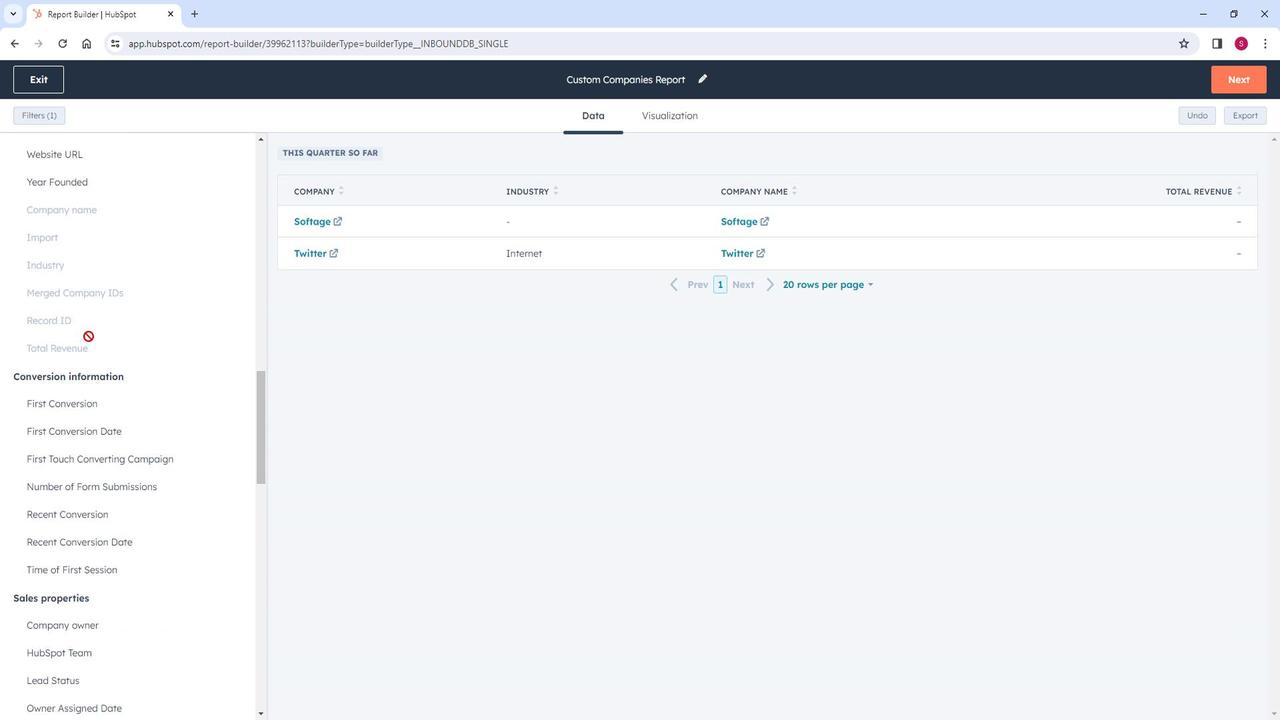 
Action: Mouse scrolled (98, 332) with delta (0, 0)
Screenshot: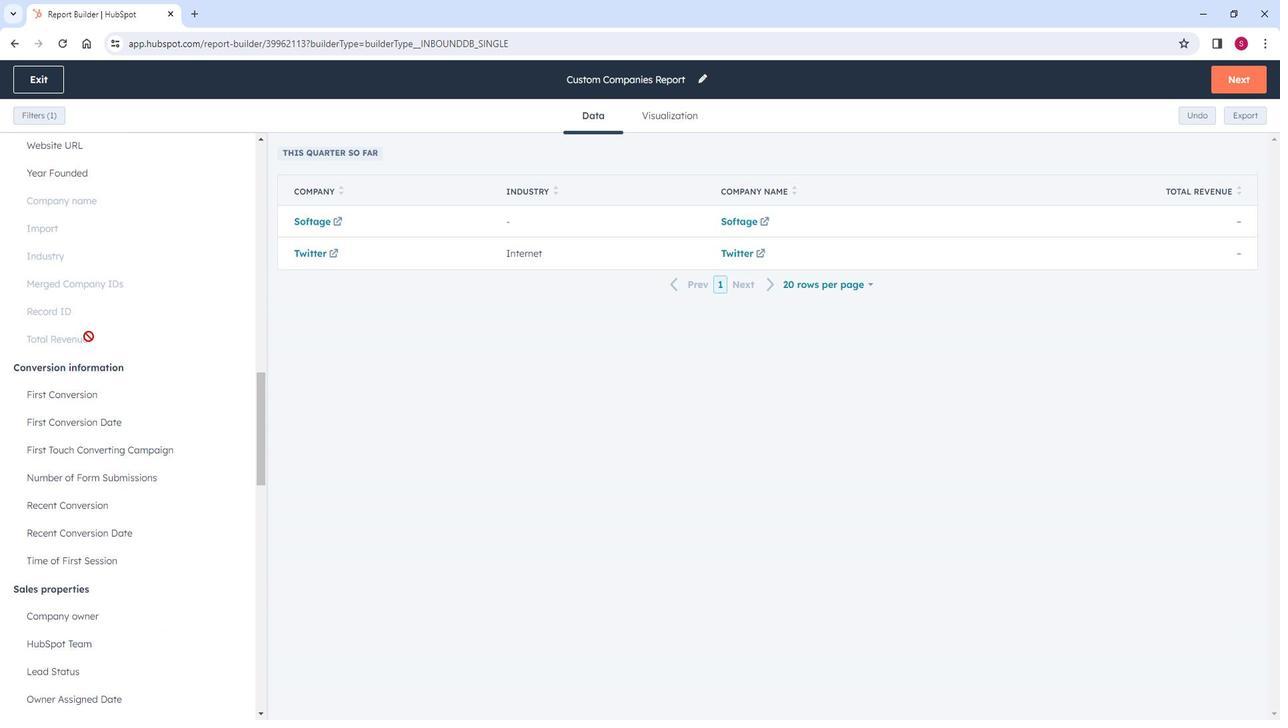 
Action: Mouse scrolled (98, 332) with delta (0, 0)
Screenshot: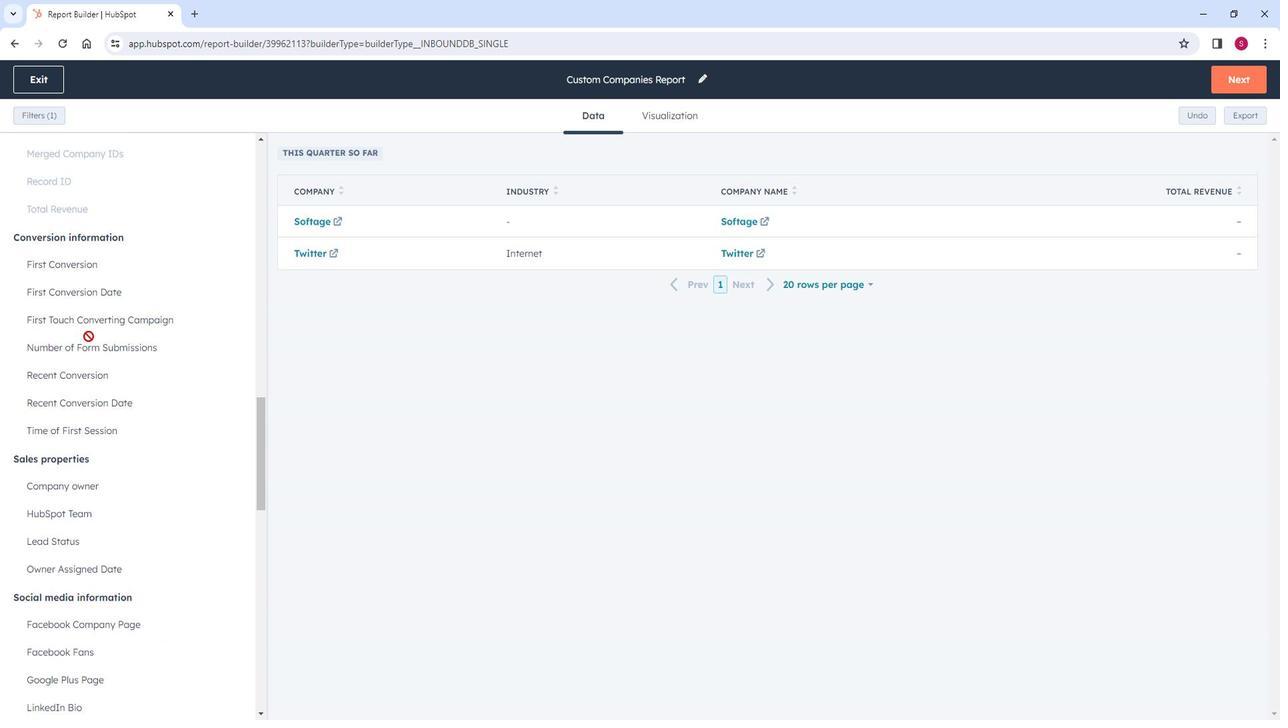 
Action: Mouse scrolled (98, 332) with delta (0, 0)
Screenshot: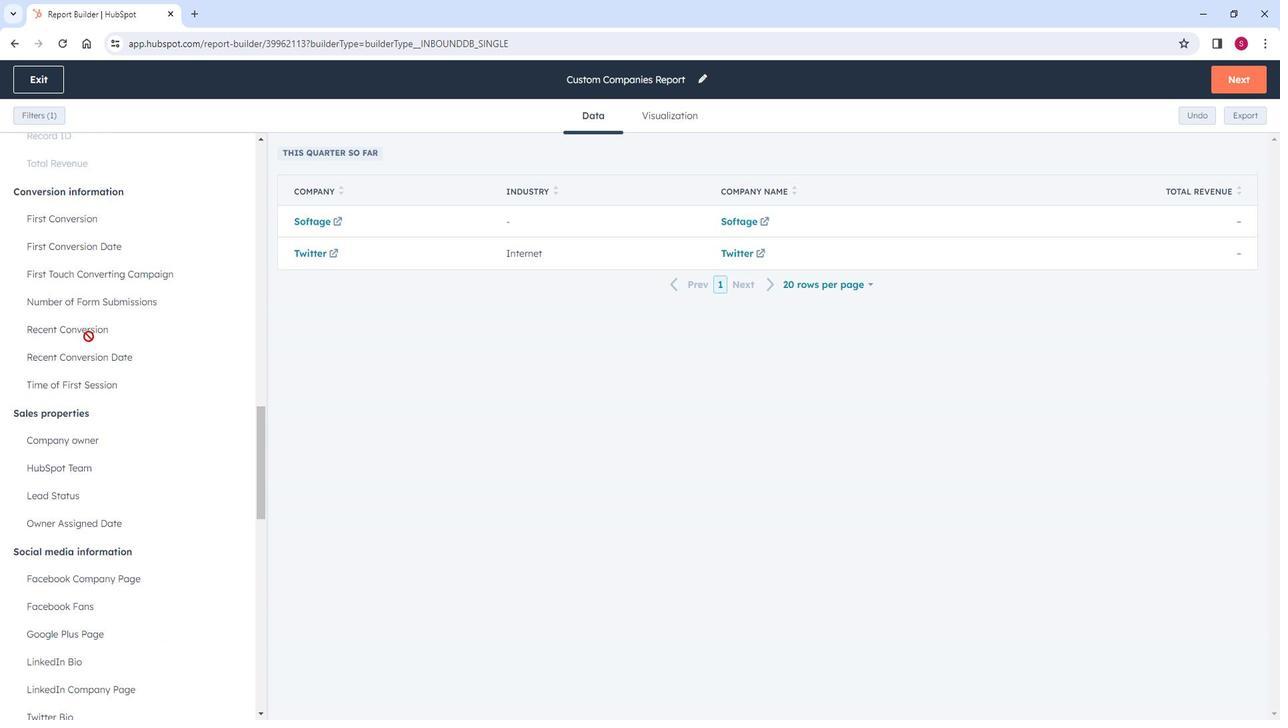 
Action: Mouse moved to (115, 395)
Screenshot: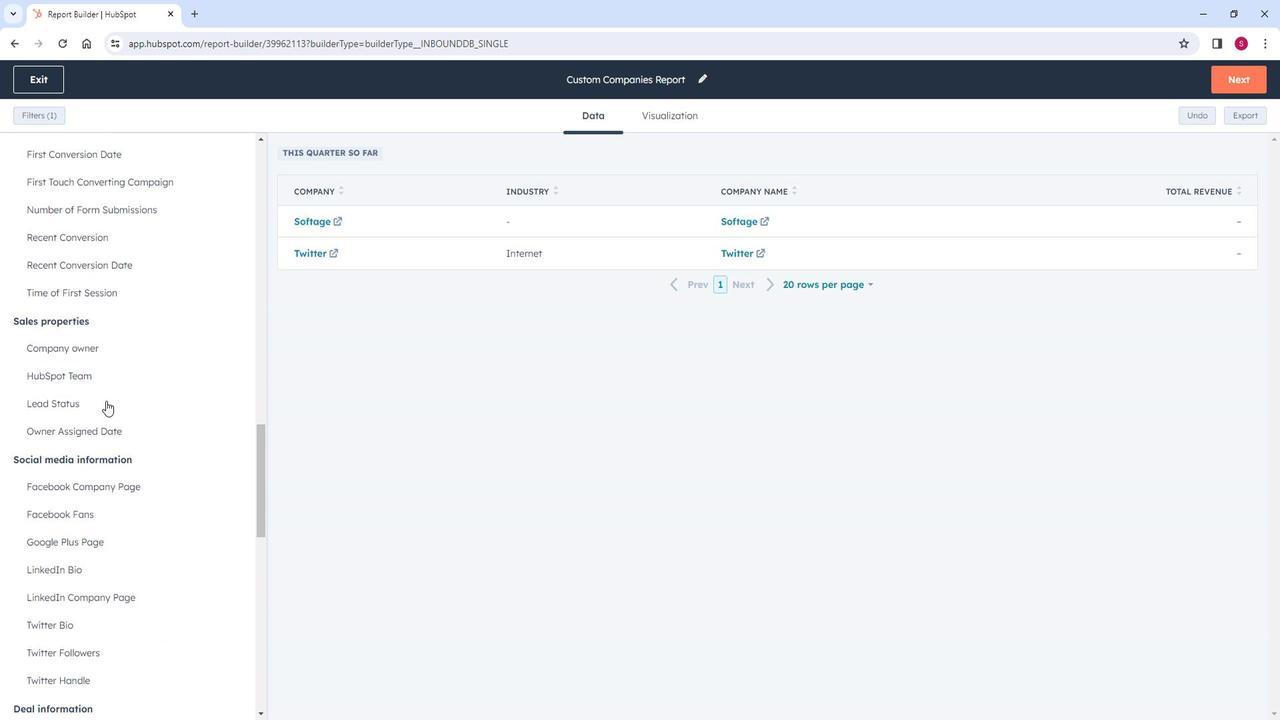 
Action: Mouse scrolled (115, 394) with delta (0, 0)
Screenshot: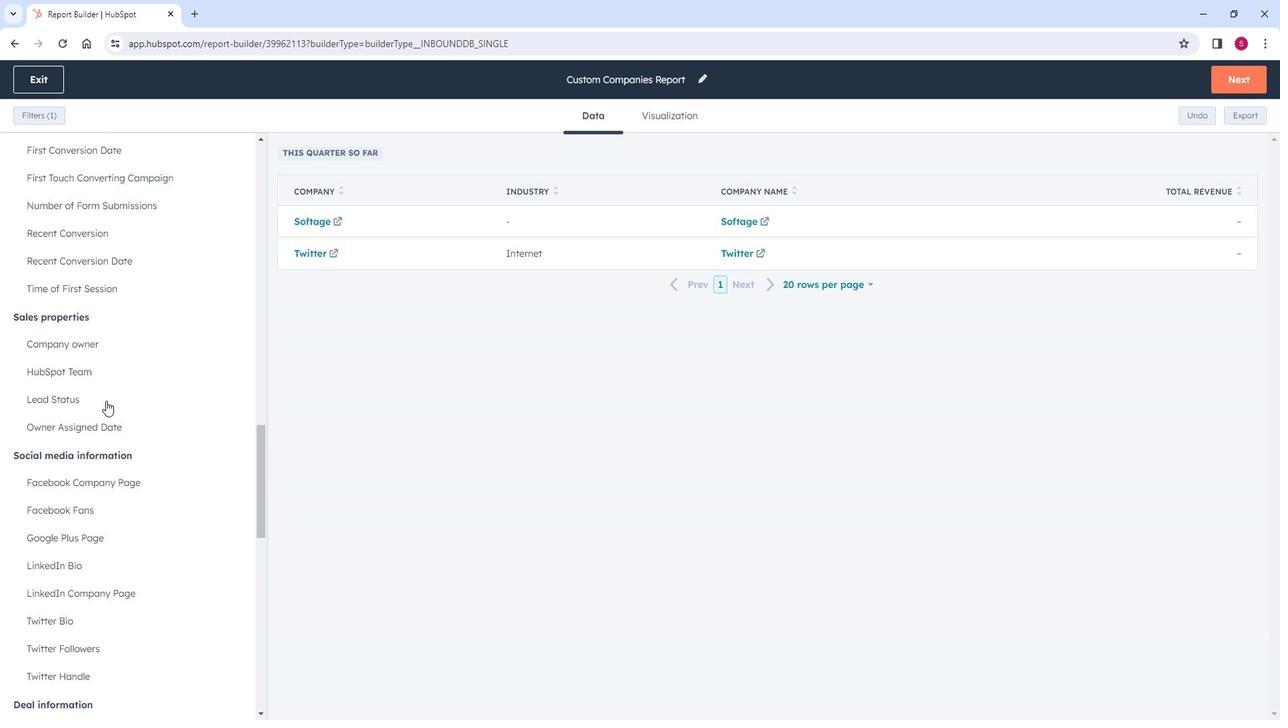
Action: Mouse scrolled (115, 394) with delta (0, 0)
Screenshot: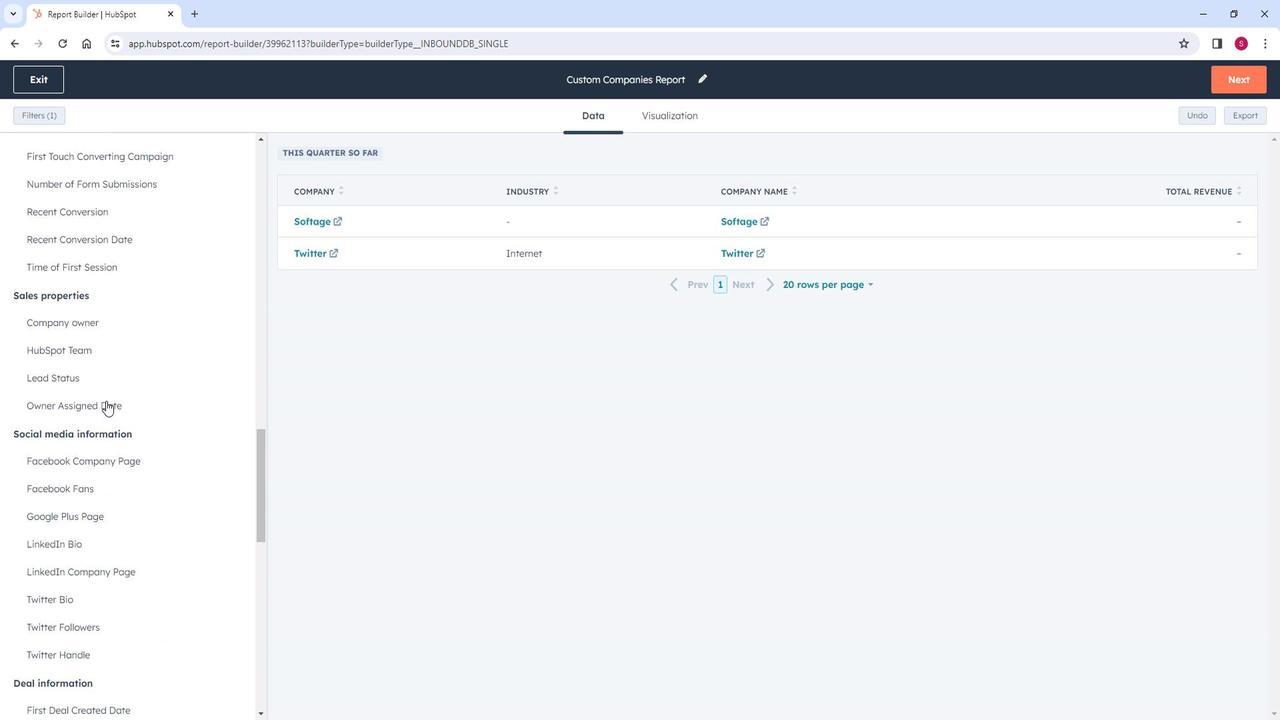 
Action: Mouse scrolled (115, 394) with delta (0, 0)
Screenshot: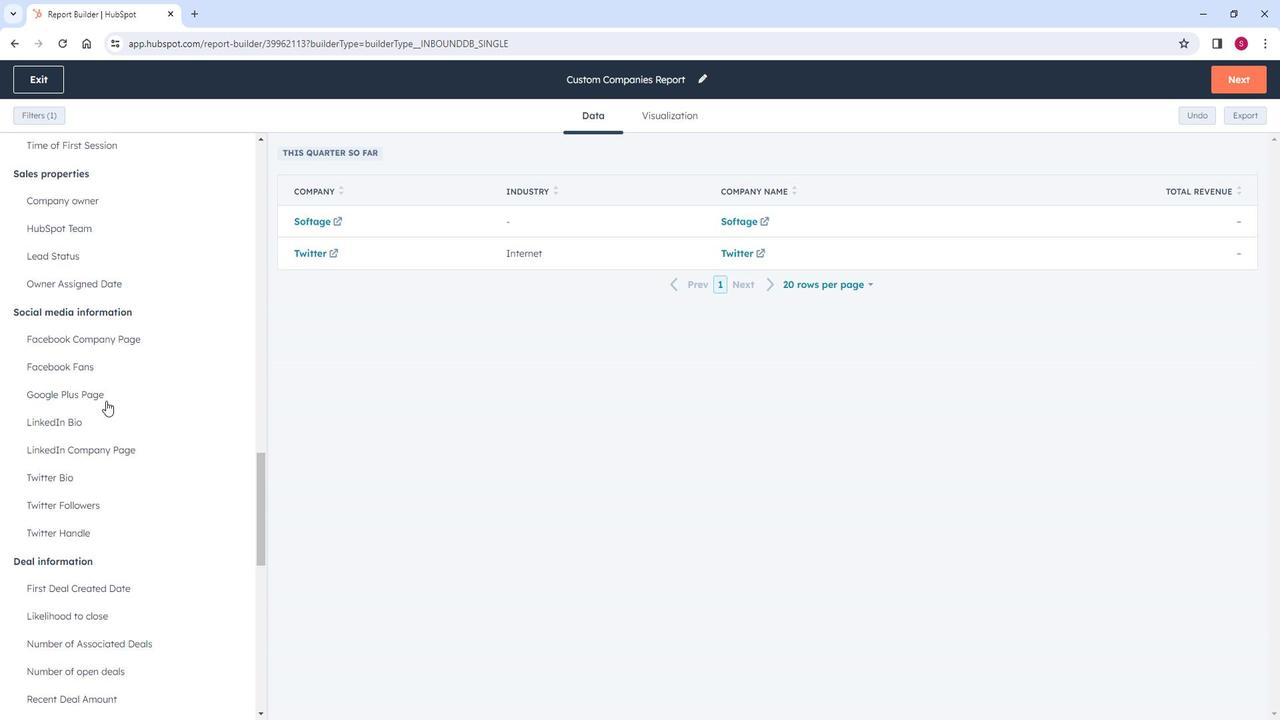 
Action: Mouse scrolled (115, 394) with delta (0, 0)
Screenshot: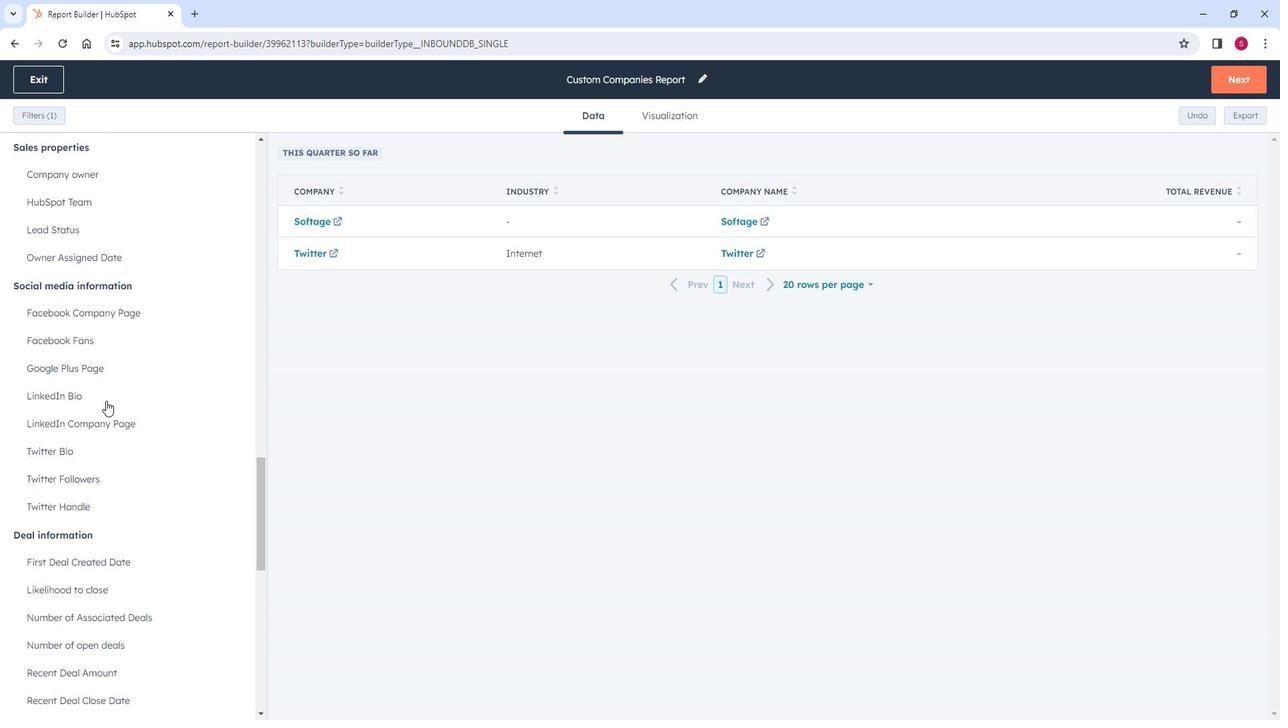 
Action: Mouse scrolled (115, 394) with delta (0, 0)
Screenshot: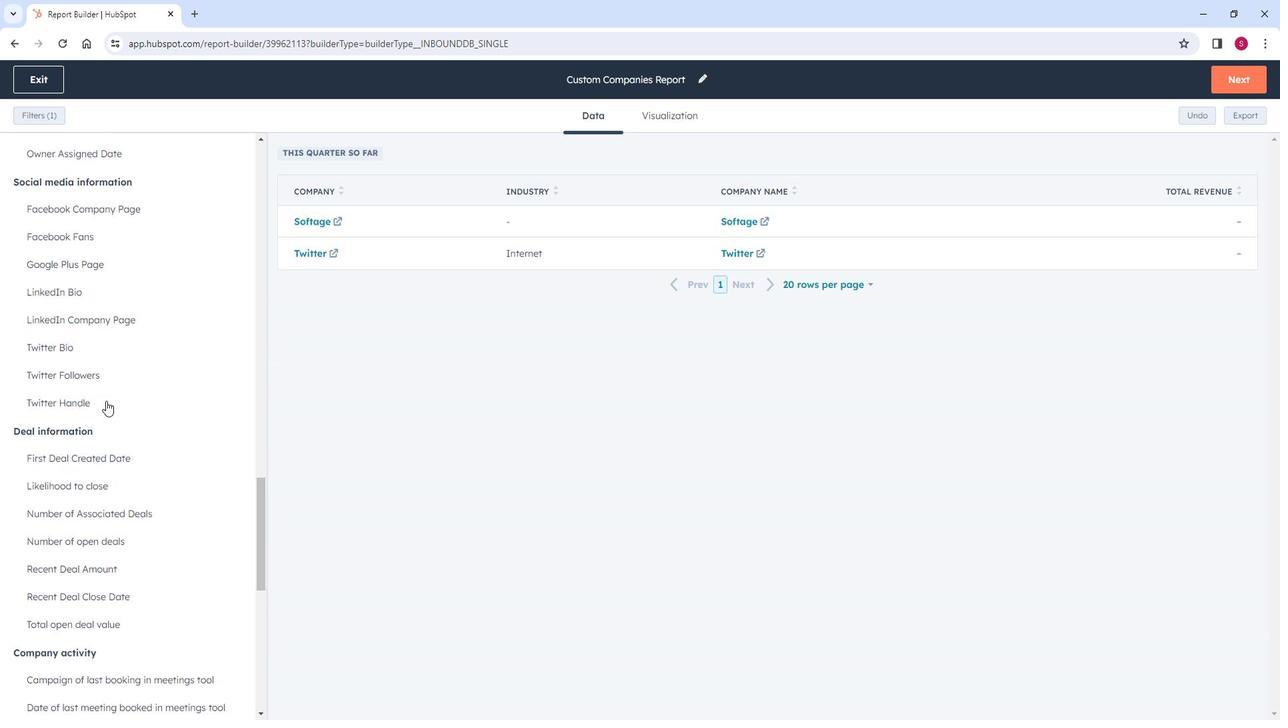 
Action: Mouse scrolled (115, 394) with delta (0, 0)
Screenshot: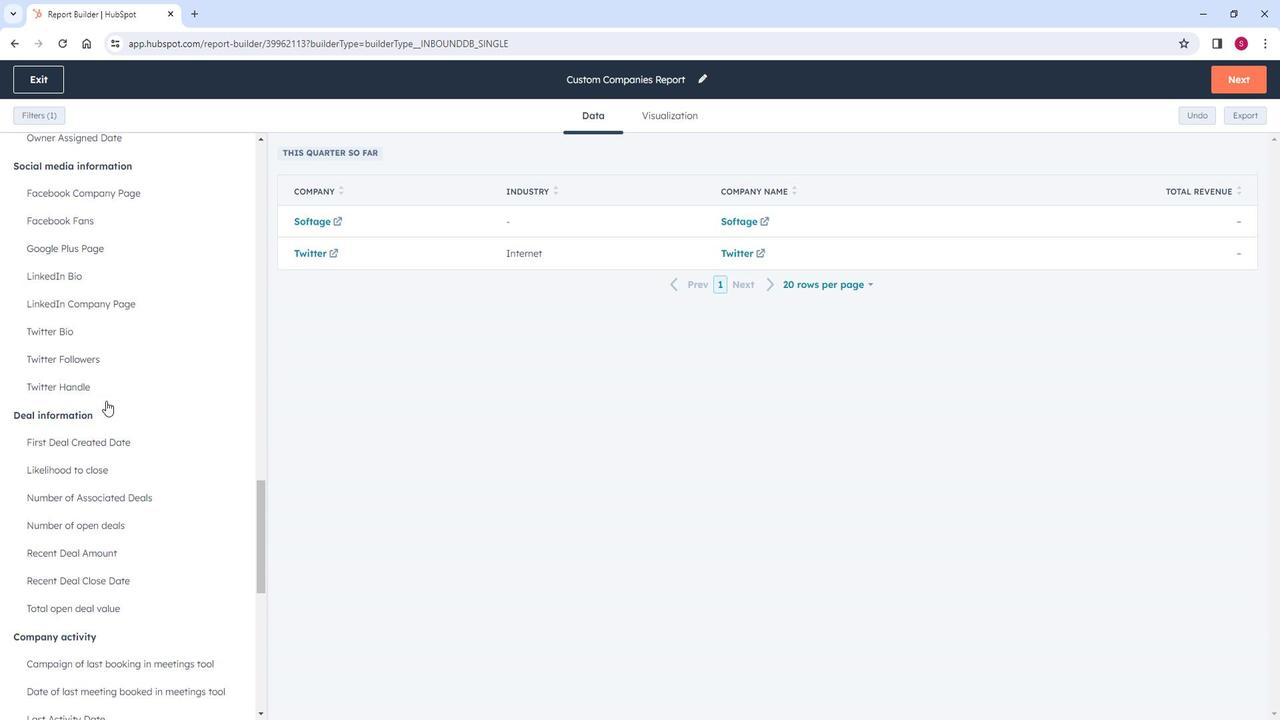 
Action: Mouse scrolled (115, 394) with delta (0, 0)
Screenshot: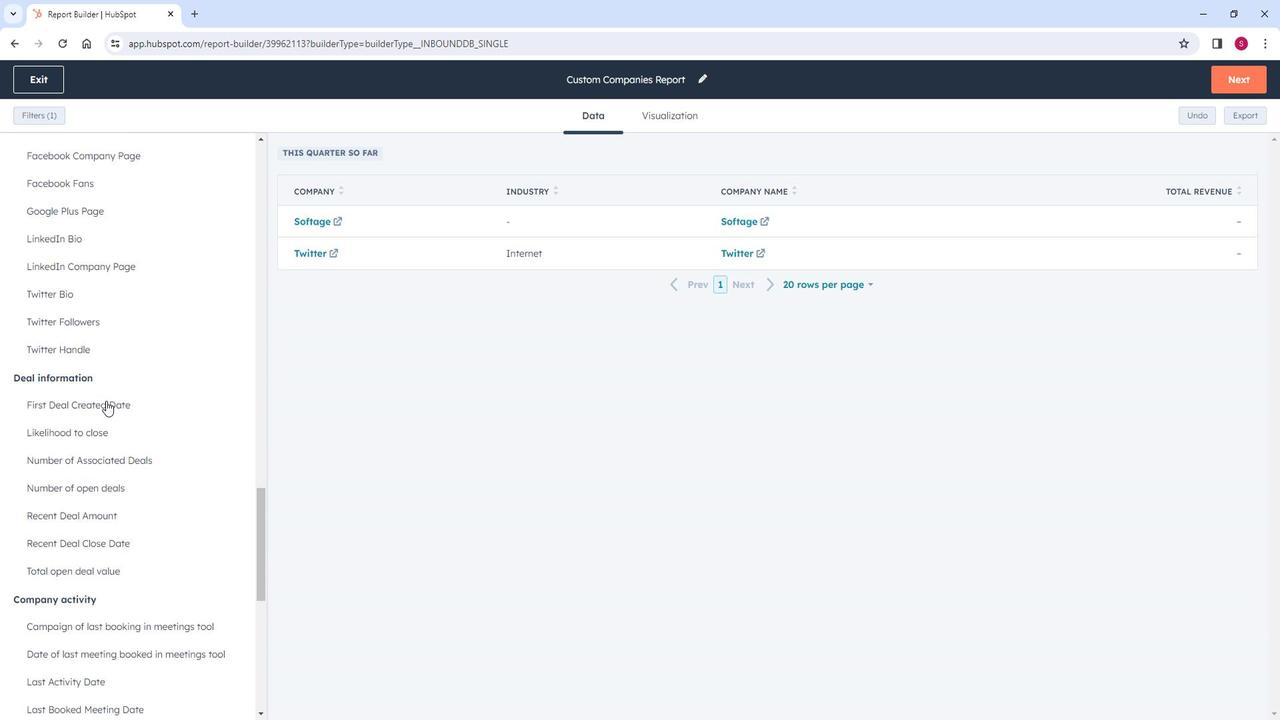 
Action: Mouse scrolled (115, 394) with delta (0, 0)
Screenshot: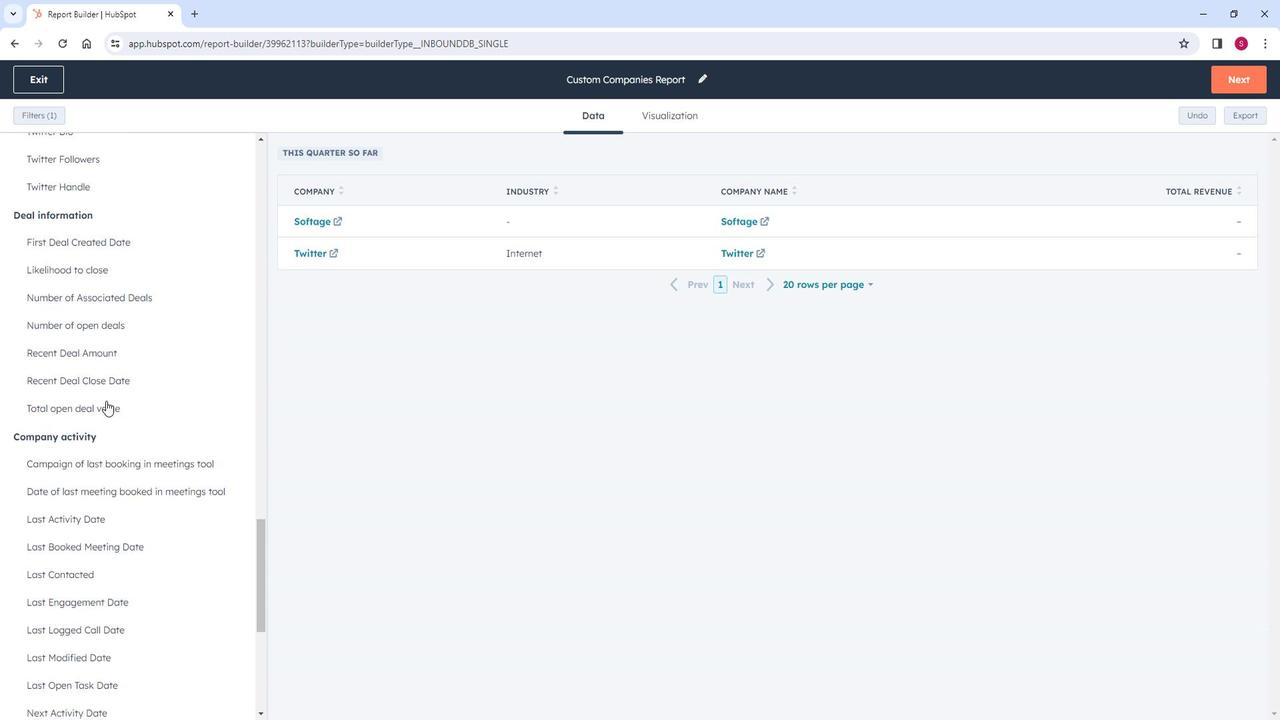 
Action: Mouse scrolled (115, 394) with delta (0, 0)
Screenshot: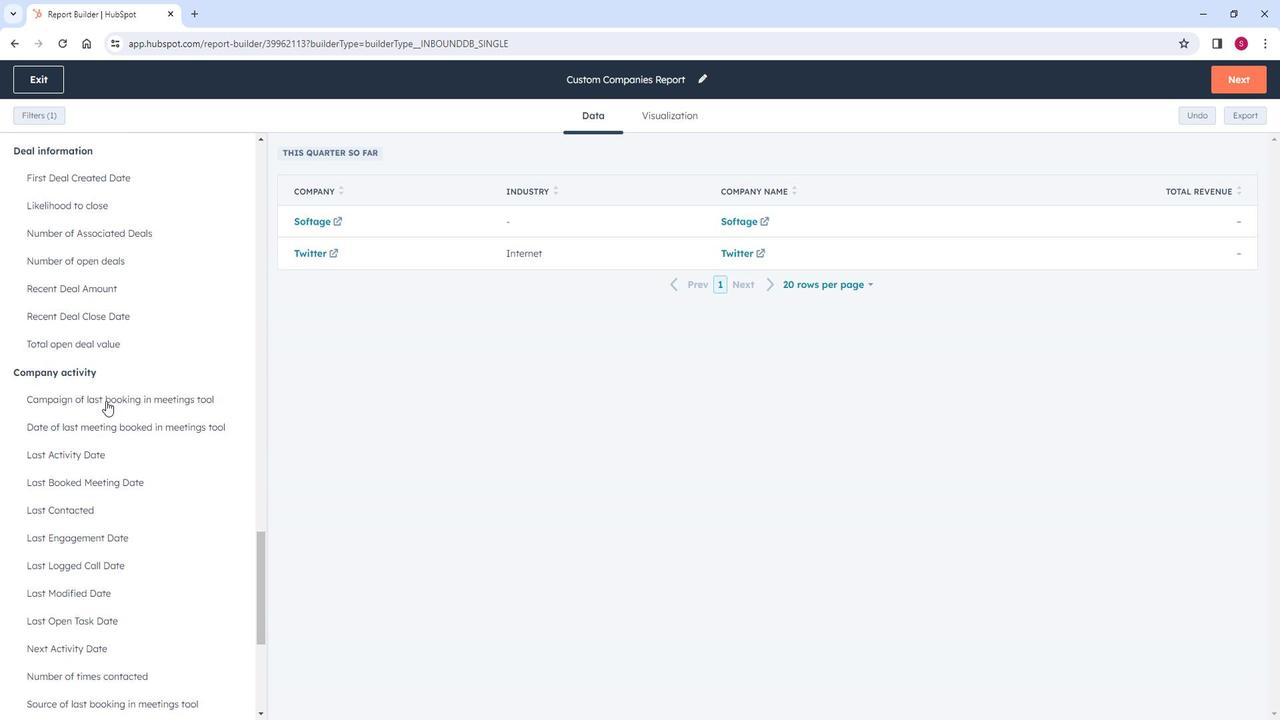 
Action: Mouse scrolled (115, 394) with delta (0, 0)
Screenshot: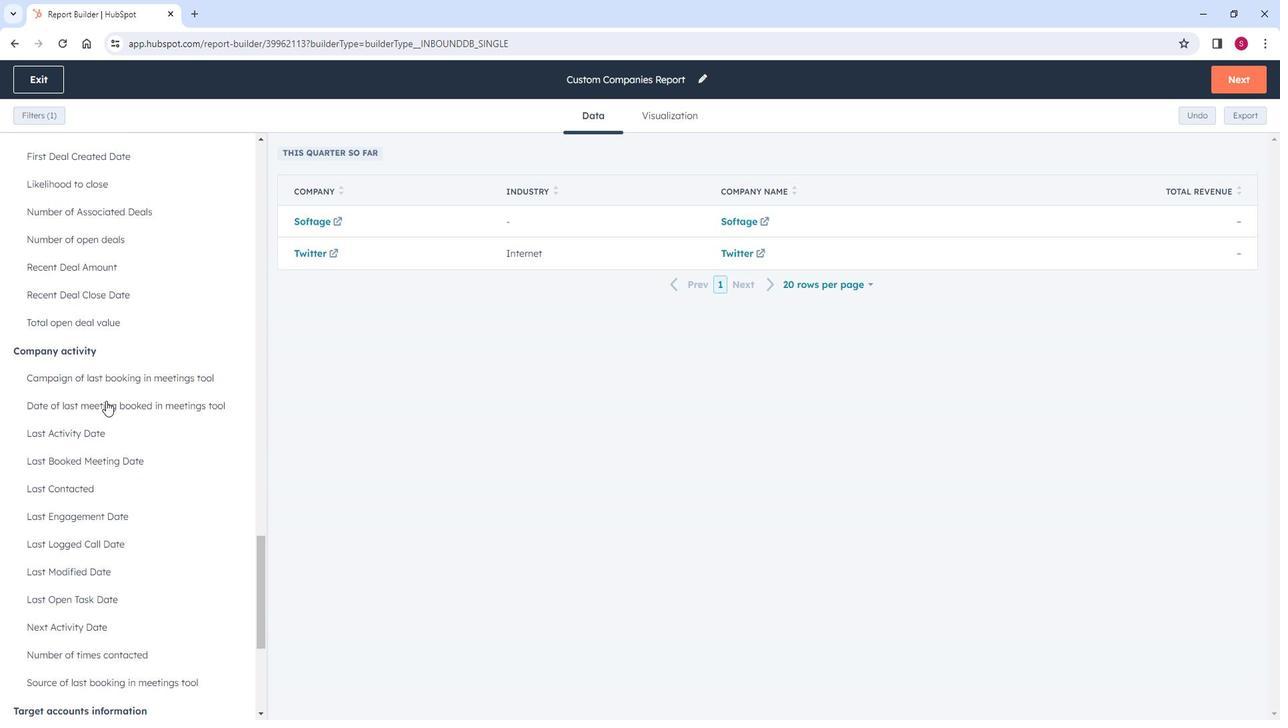 
Action: Mouse scrolled (115, 394) with delta (0, 0)
Screenshot: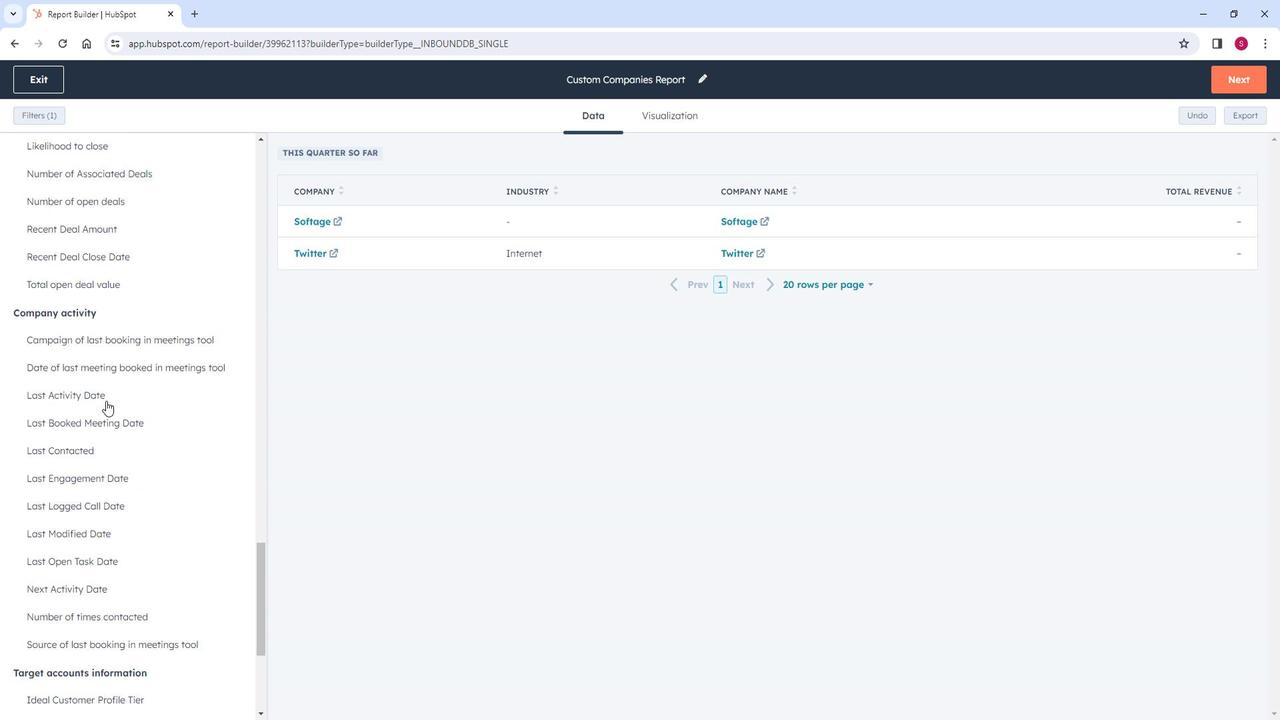 
Action: Mouse scrolled (115, 394) with delta (0, 0)
Screenshot: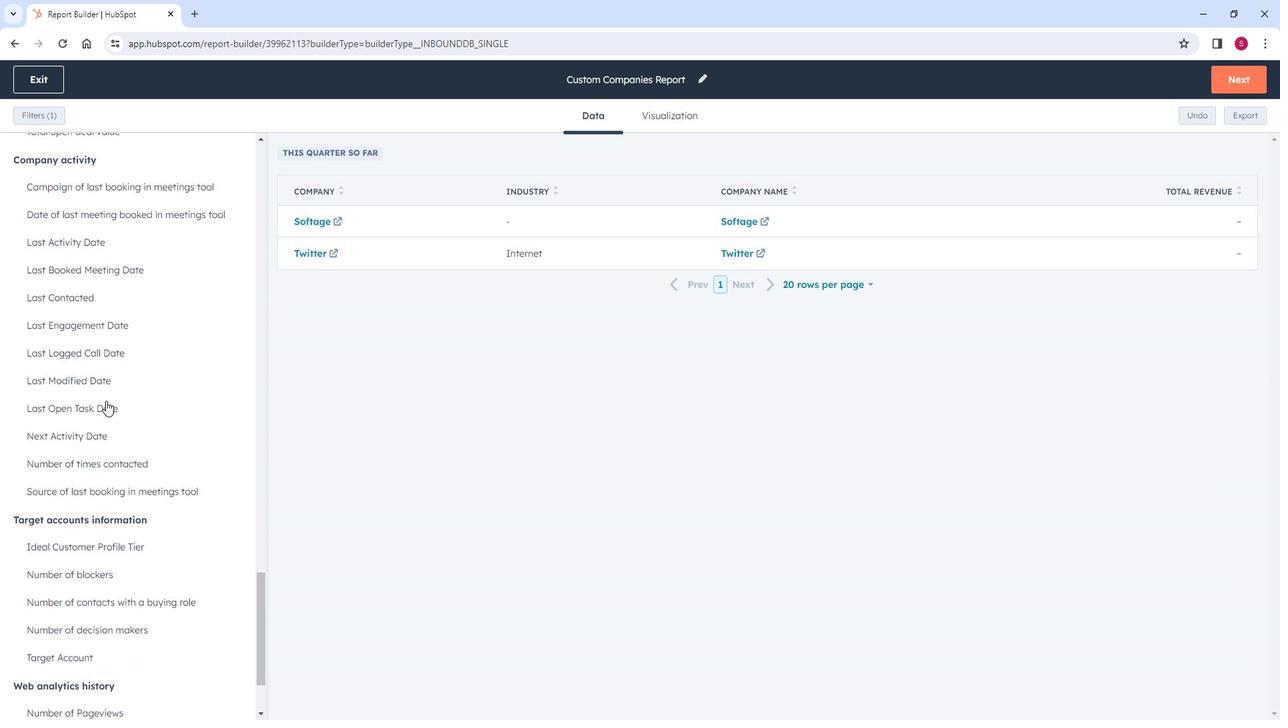 
Action: Mouse scrolled (115, 394) with delta (0, 0)
Screenshot: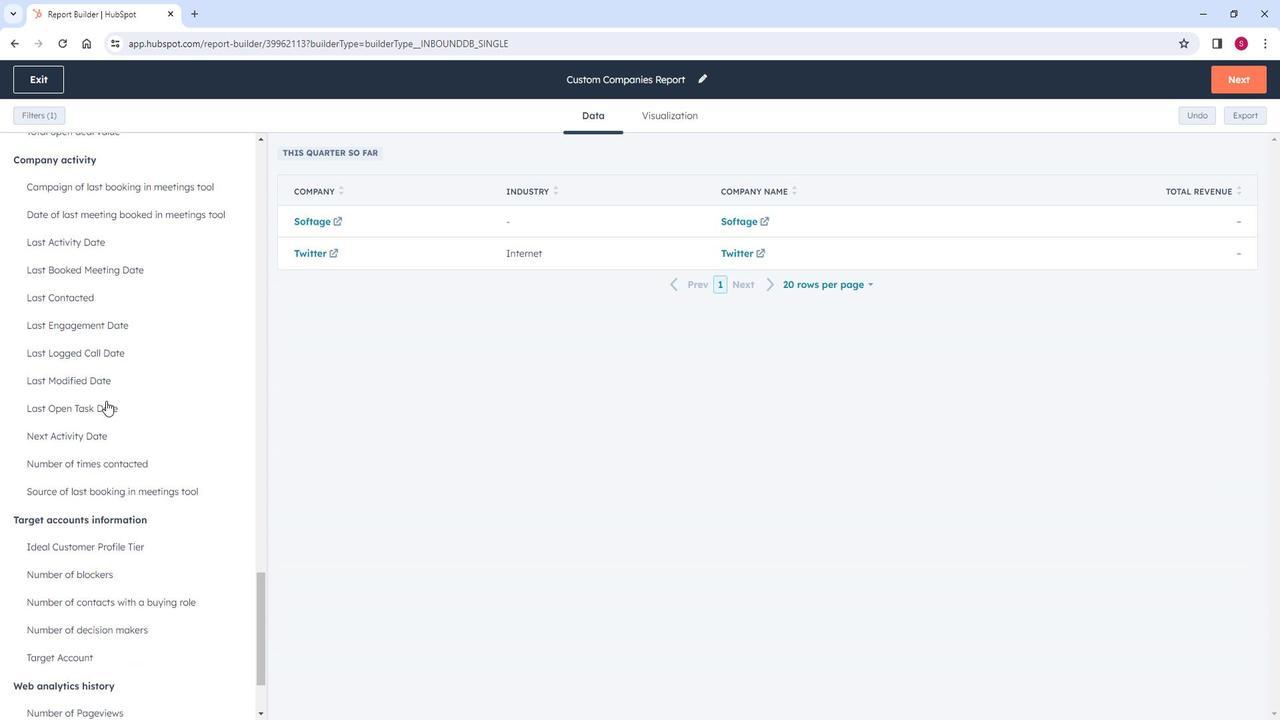 
Action: Mouse scrolled (115, 394) with delta (0, 0)
Screenshot: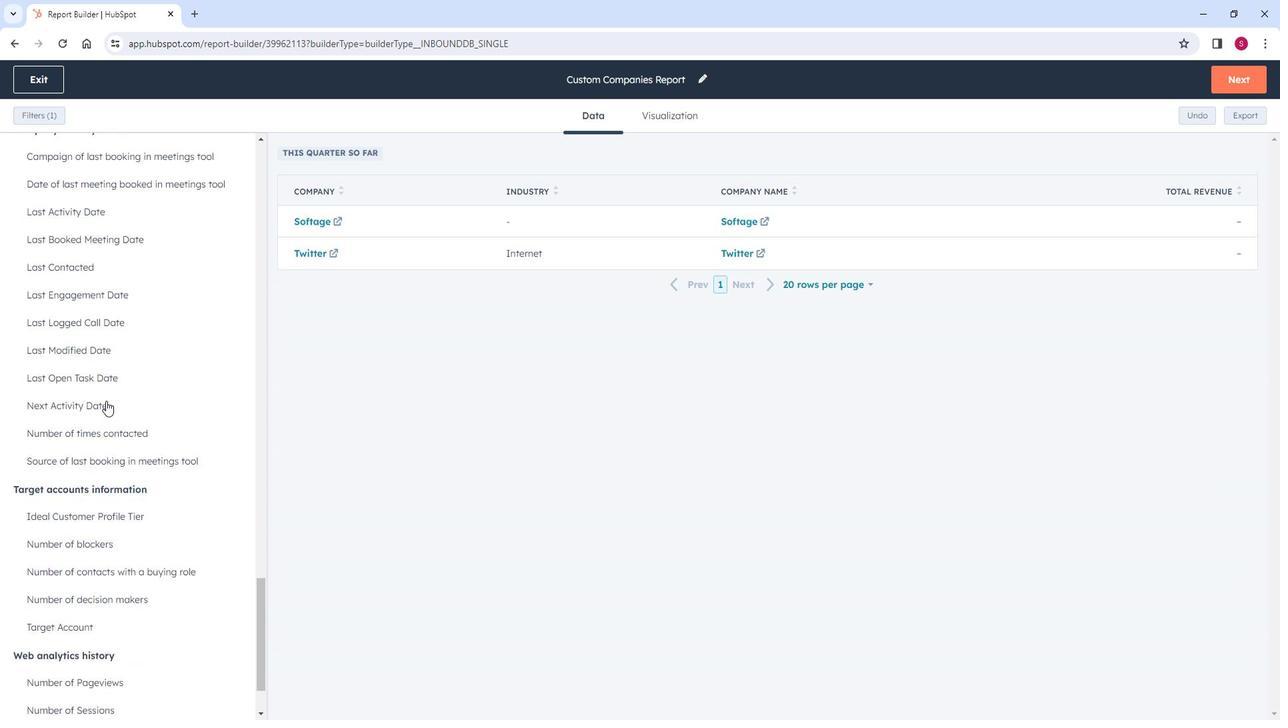 
Action: Mouse scrolled (115, 394) with delta (0, 0)
Screenshot: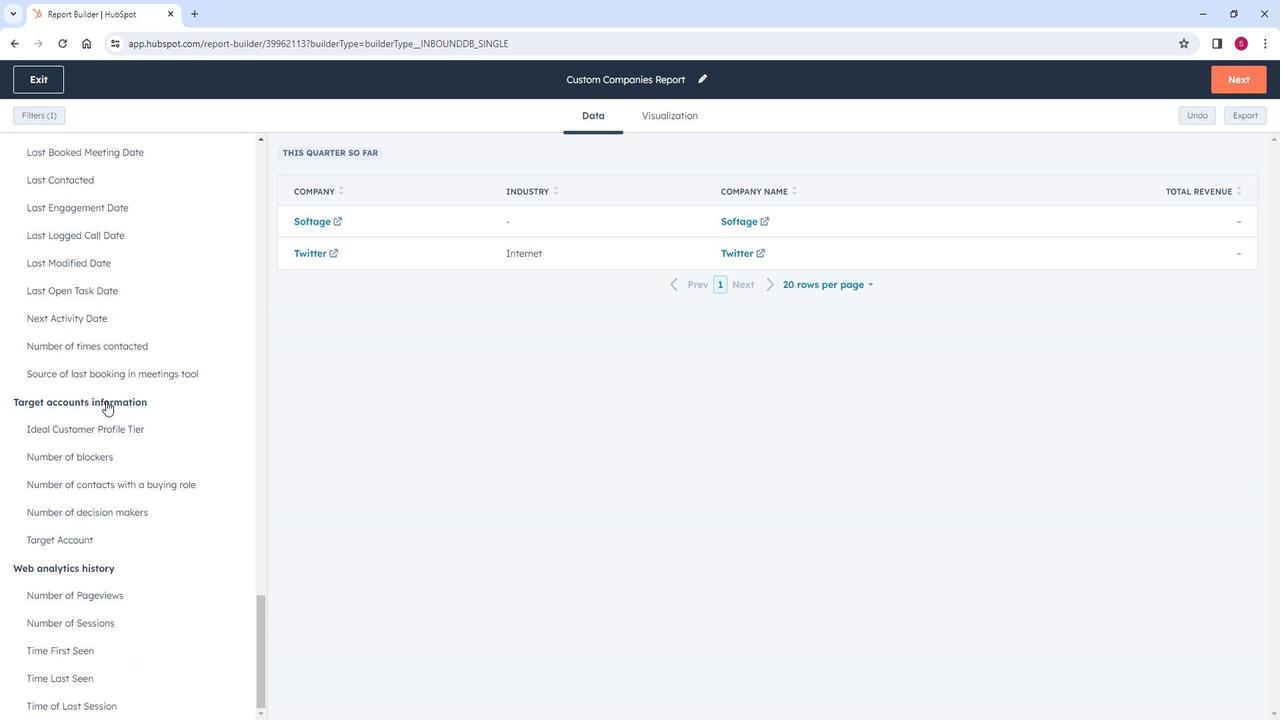 
Action: Mouse scrolled (115, 394) with delta (0, 0)
Screenshot: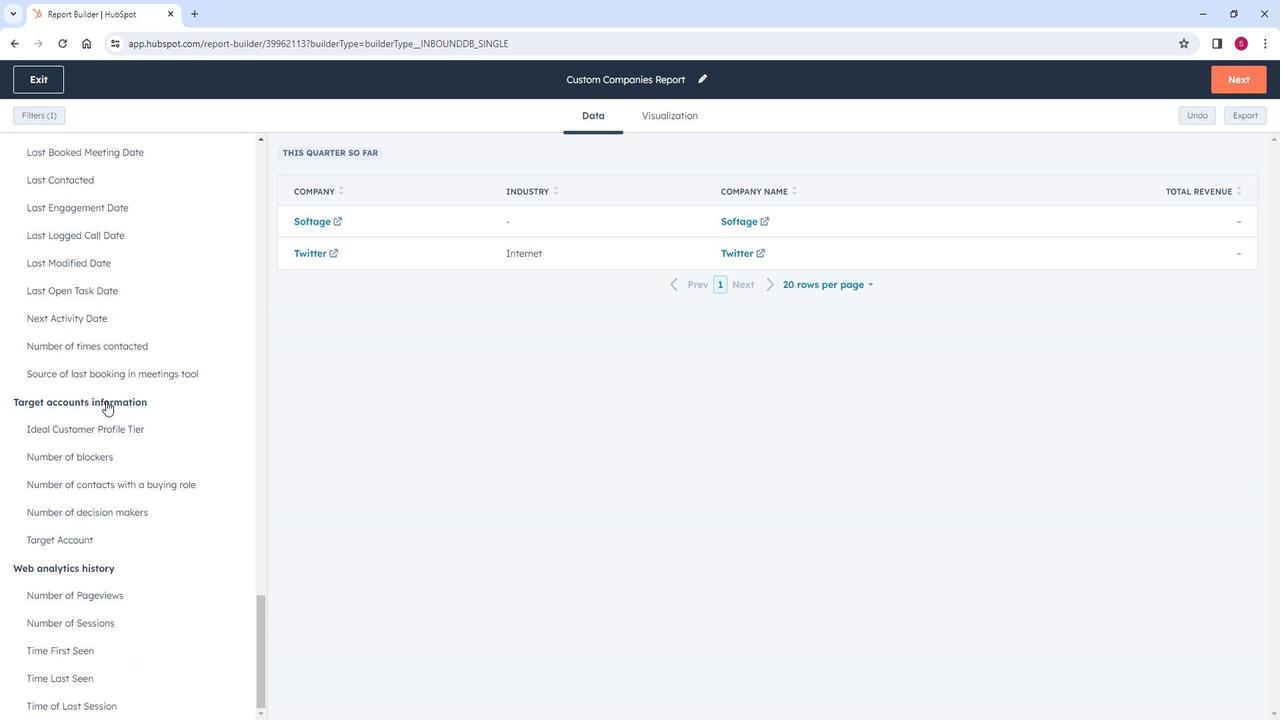 
Action: Mouse moved to (70, 446)
Screenshot: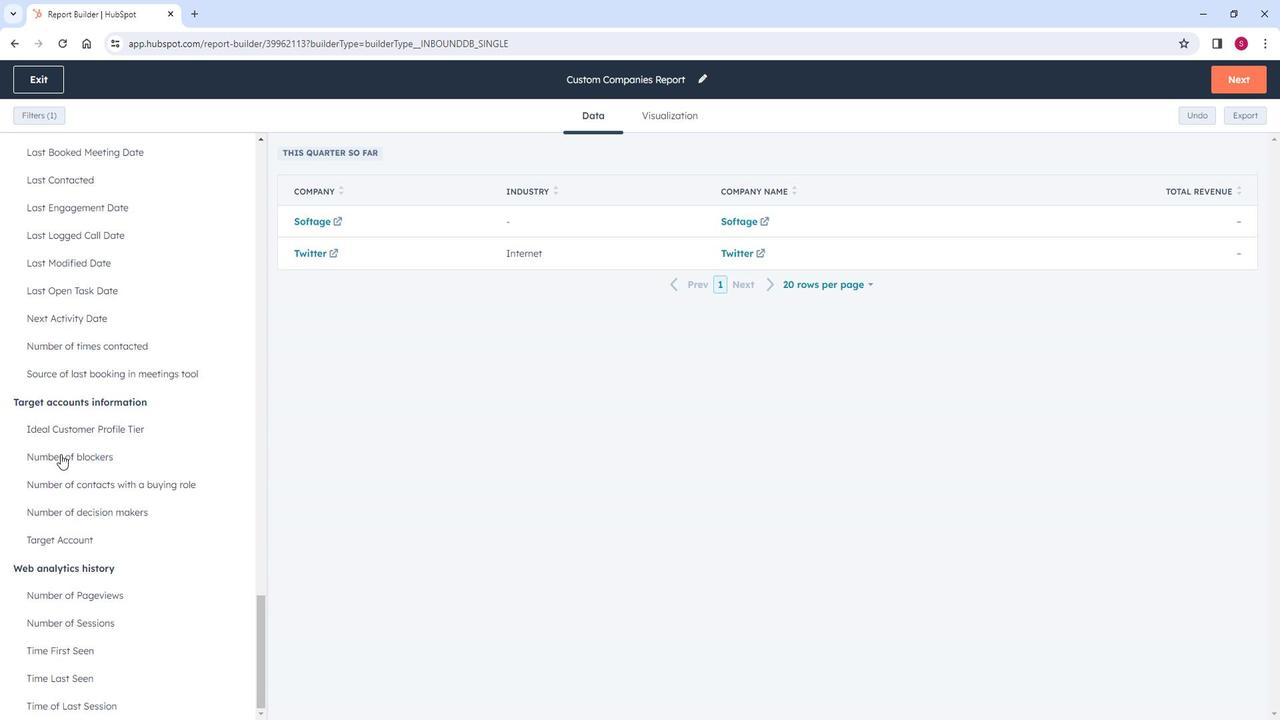 
Action: Mouse scrolled (70, 446) with delta (0, 0)
Screenshot: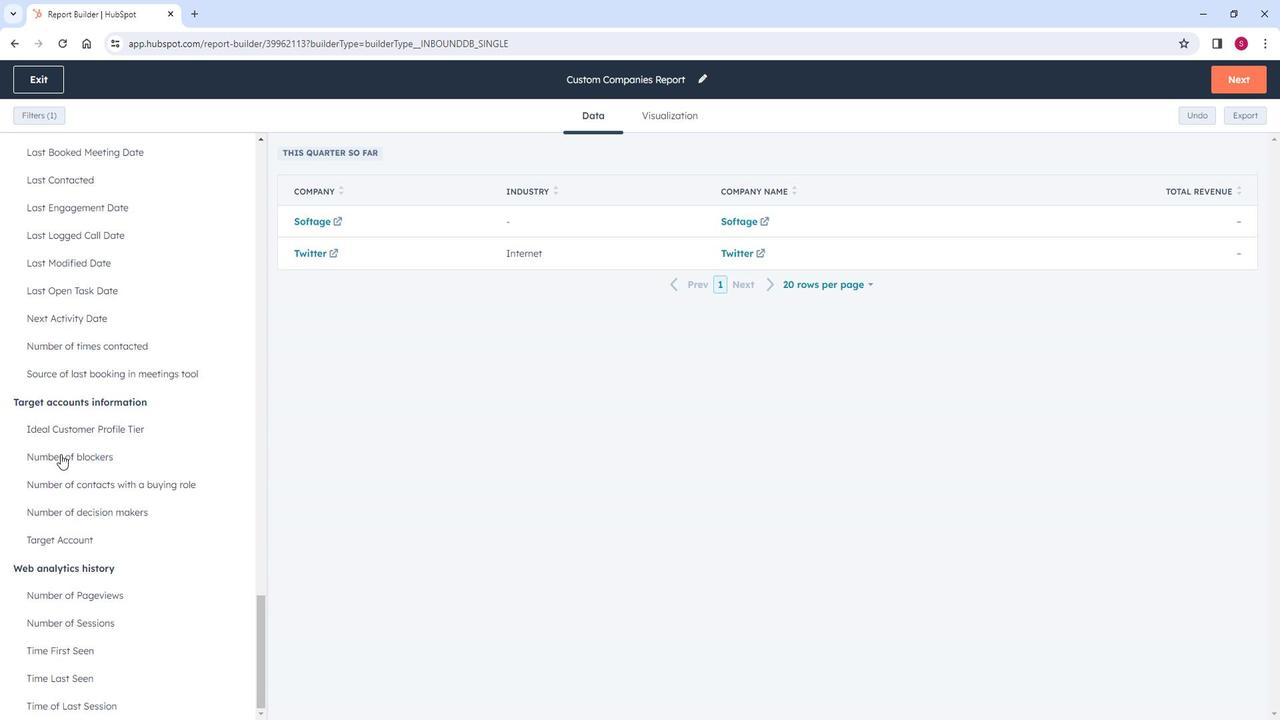 
Action: Mouse scrolled (70, 446) with delta (0, 0)
Screenshot: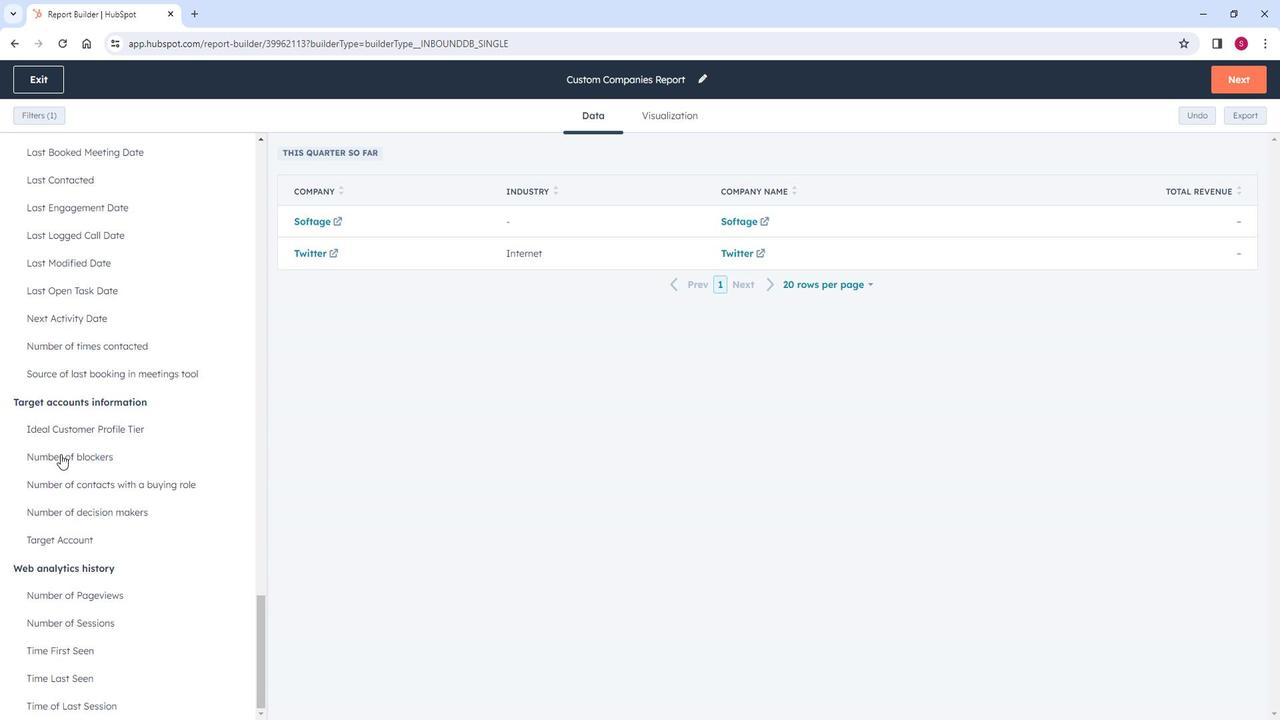 
Action: Mouse scrolled (70, 446) with delta (0, 0)
Screenshot: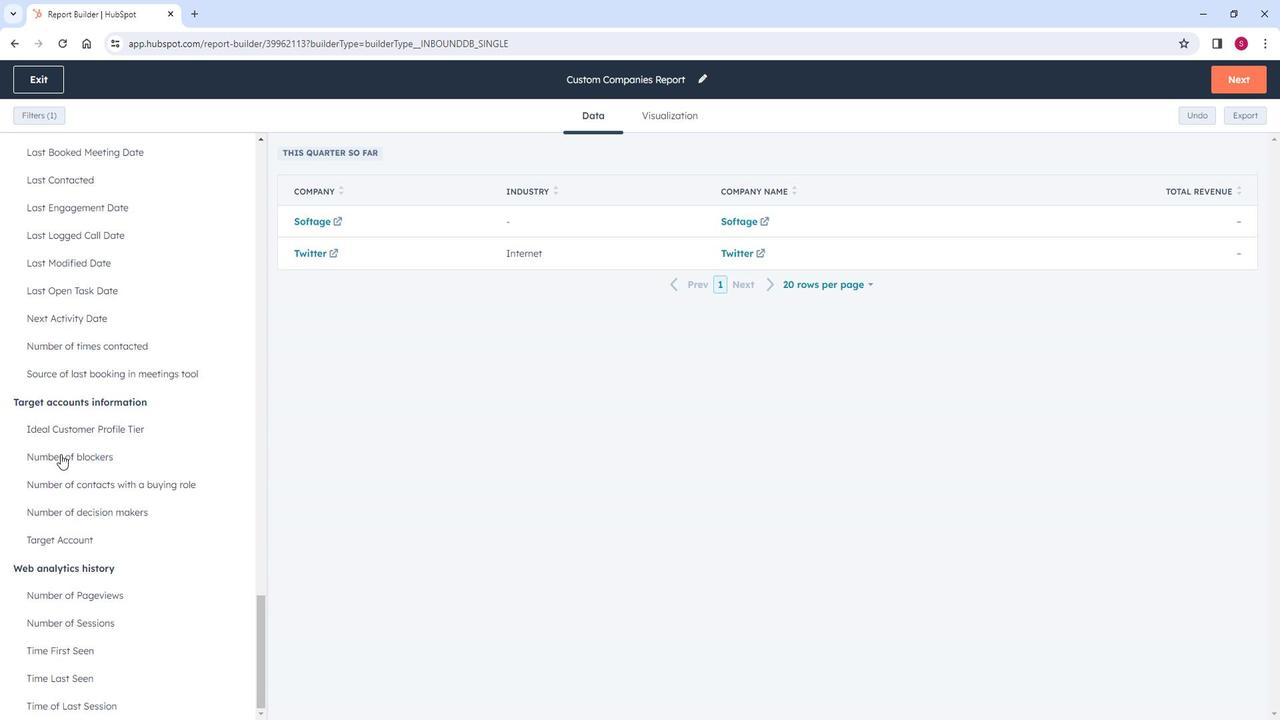 
Action: Mouse moved to (130, 368)
Screenshot: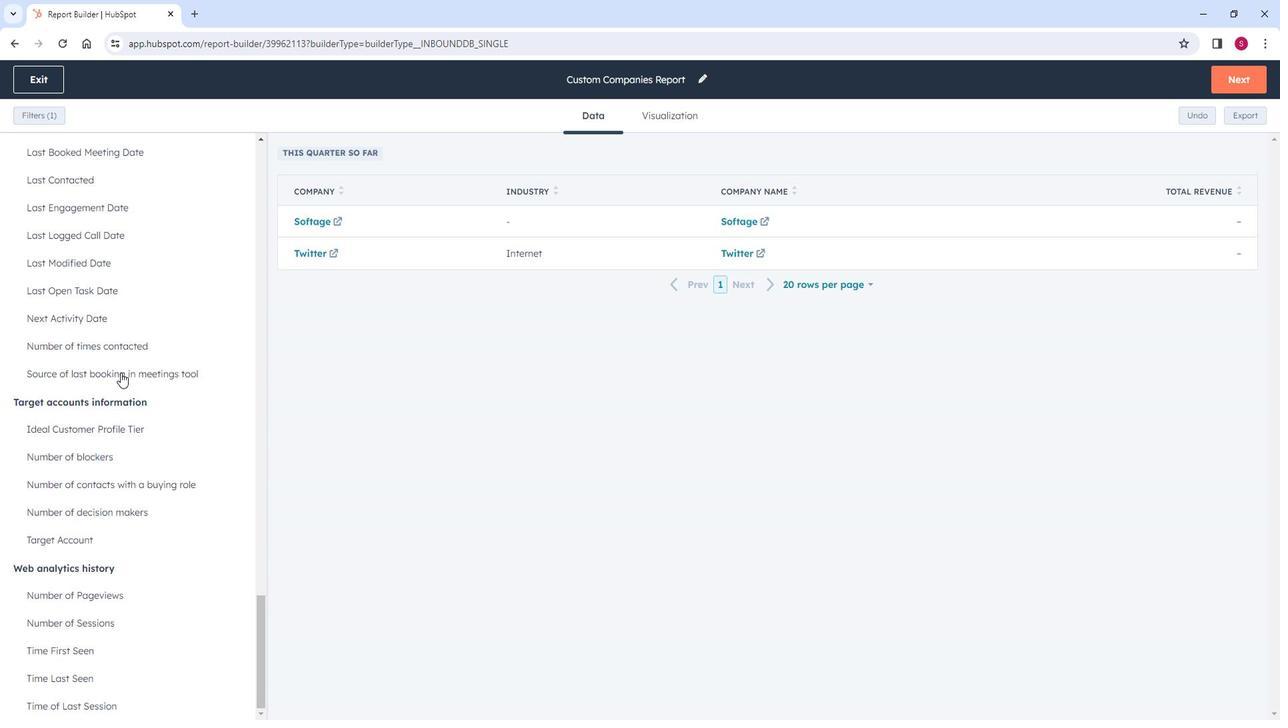 
Action: Mouse scrolled (130, 368) with delta (0, 0)
Screenshot: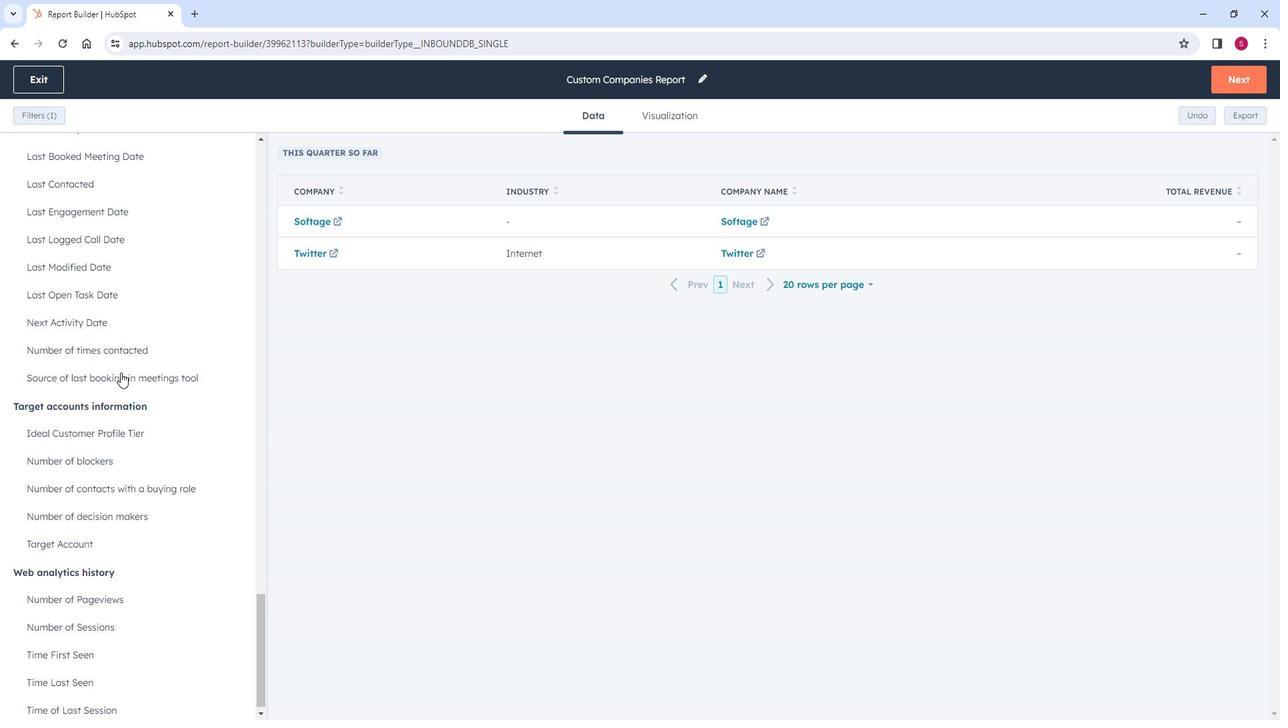 
Action: Mouse scrolled (130, 368) with delta (0, 0)
Screenshot: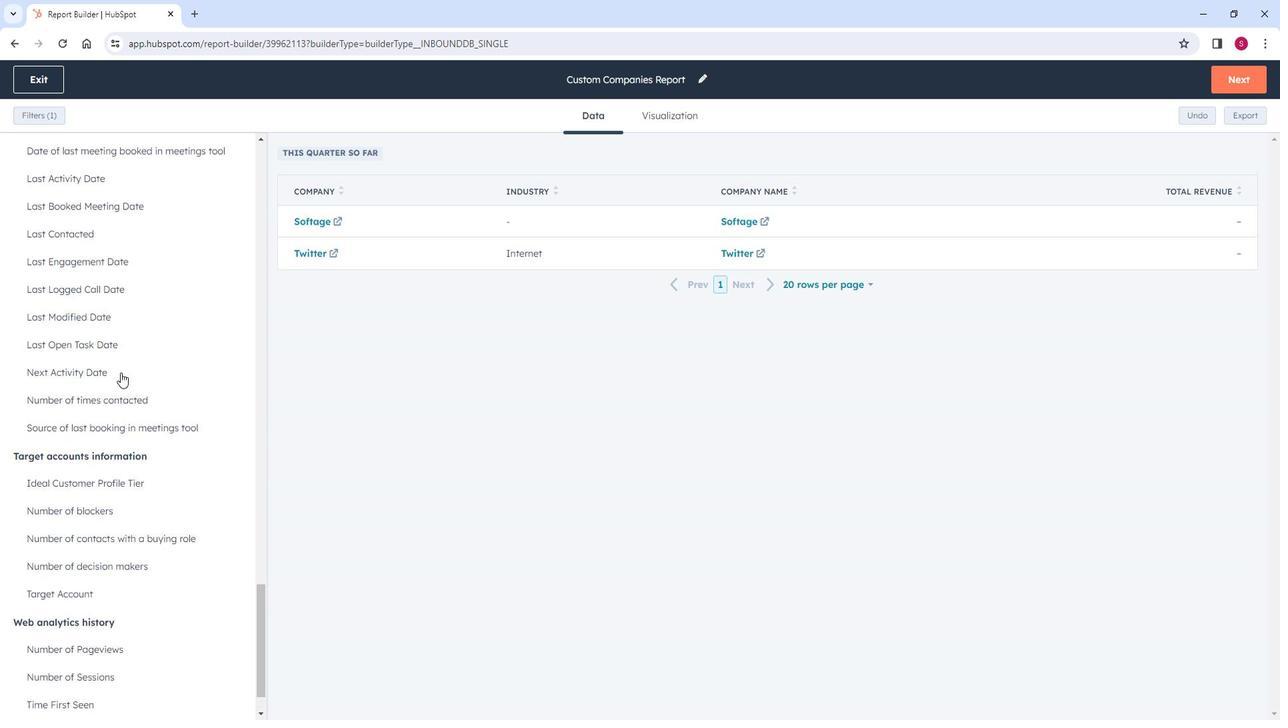 
Action: Mouse scrolled (130, 368) with delta (0, 0)
Screenshot: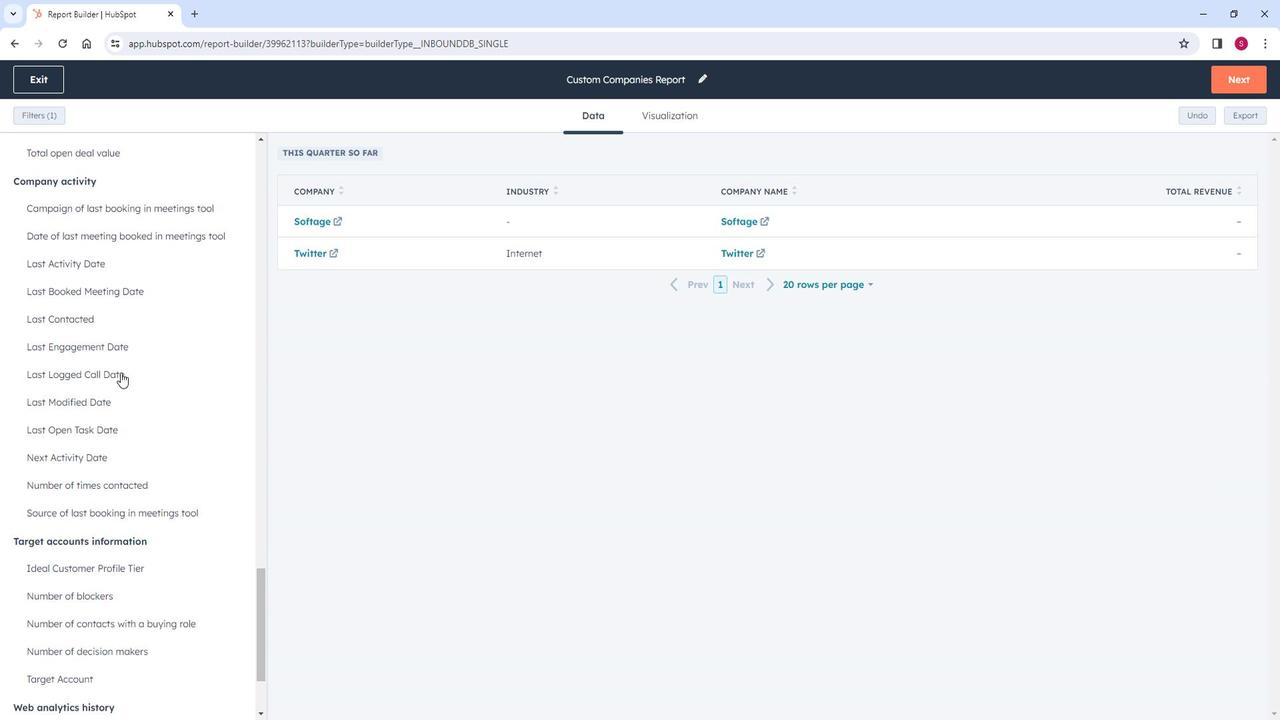 
Action: Mouse scrolled (130, 368) with delta (0, 0)
Screenshot: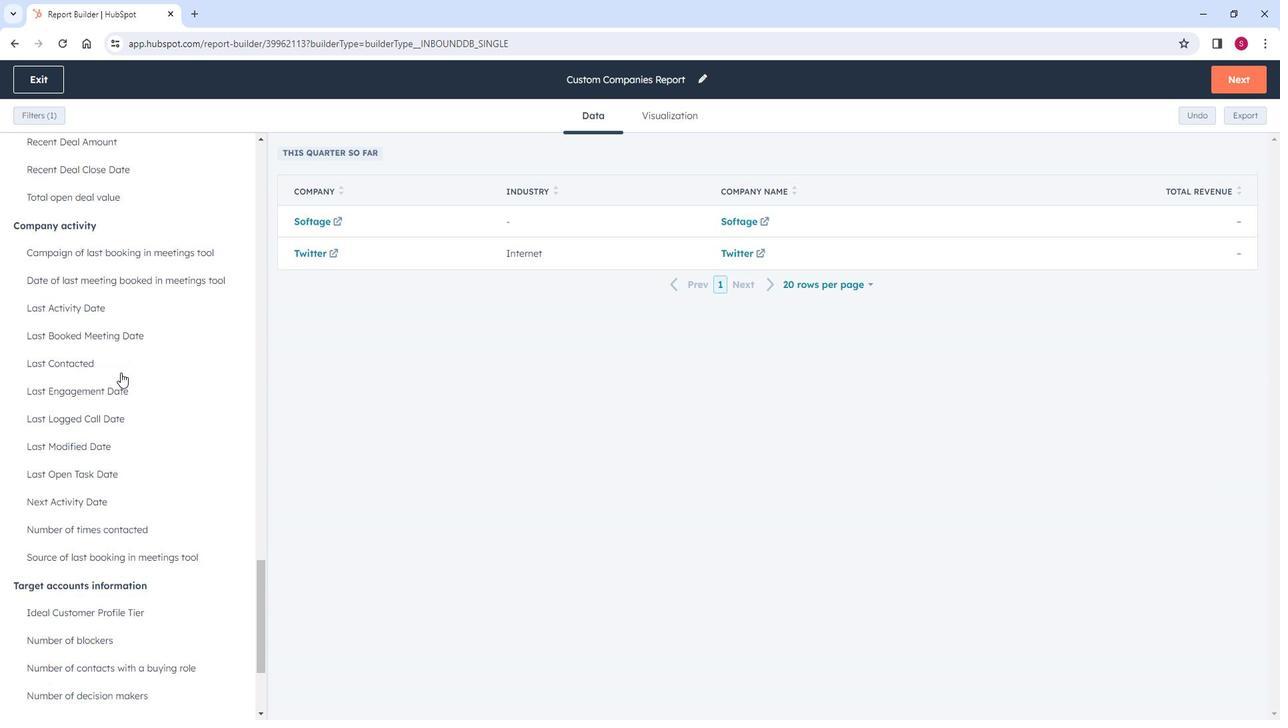 
Action: Mouse scrolled (130, 368) with delta (0, 0)
Screenshot: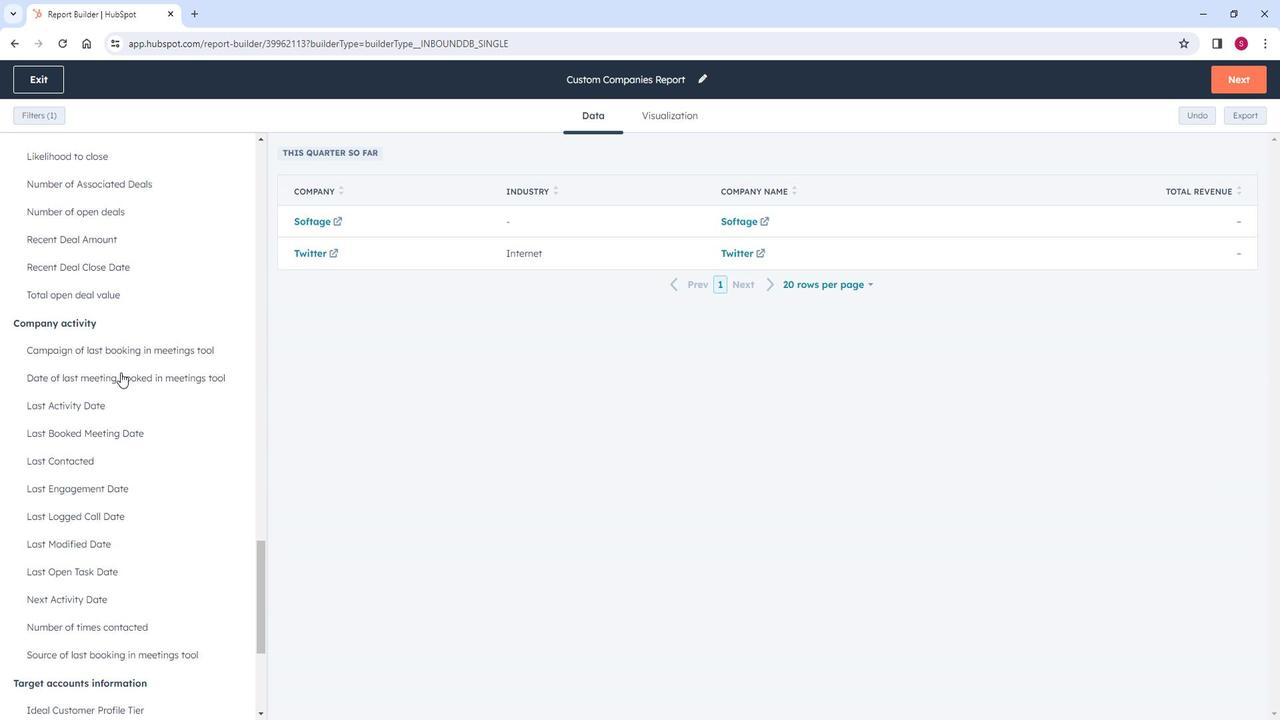 
Action: Mouse scrolled (130, 368) with delta (0, 0)
Screenshot: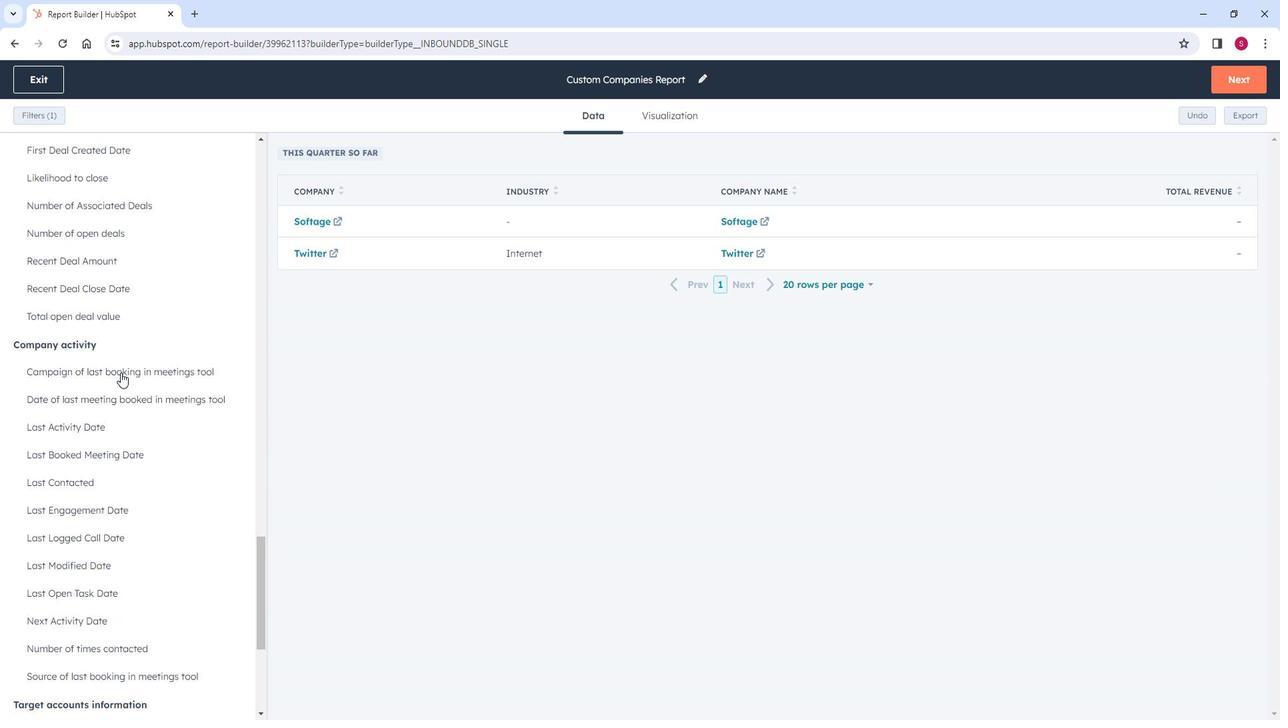 
Action: Mouse moved to (189, 499)
Screenshot: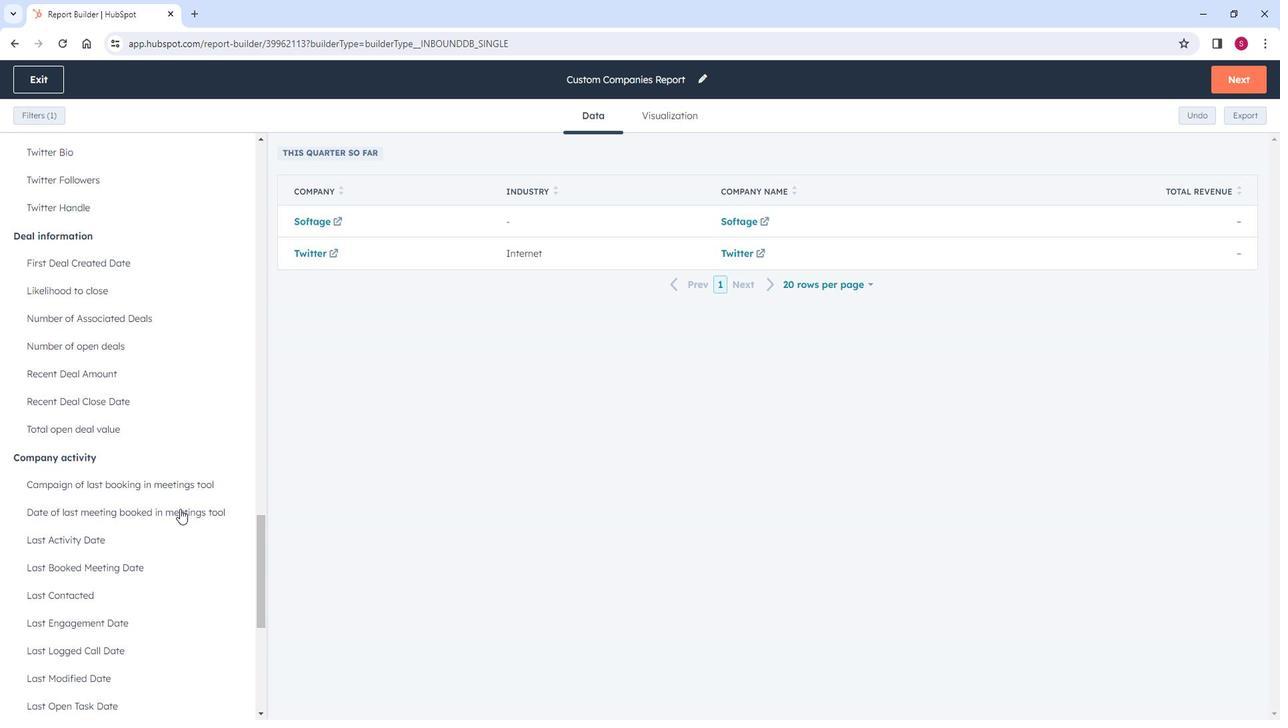
Action: Mouse scrolled (189, 498) with delta (0, 0)
Screenshot: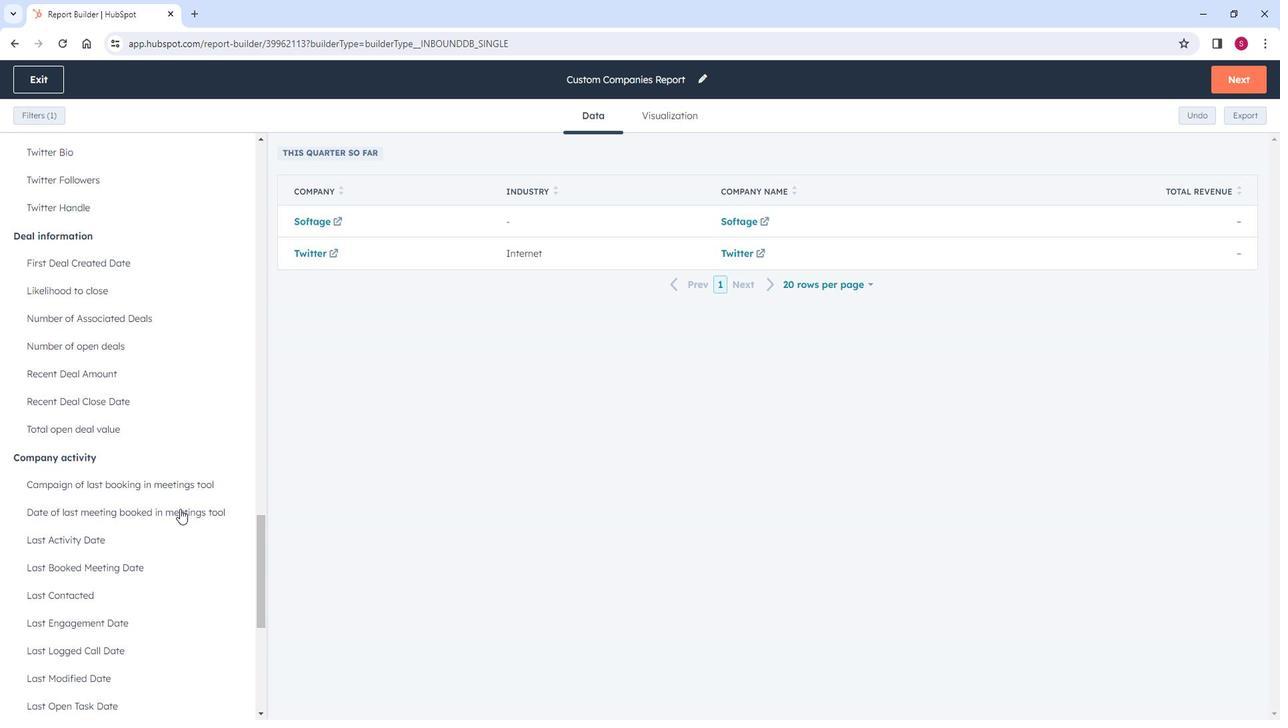 
Action: Mouse moved to (77, 468)
Screenshot: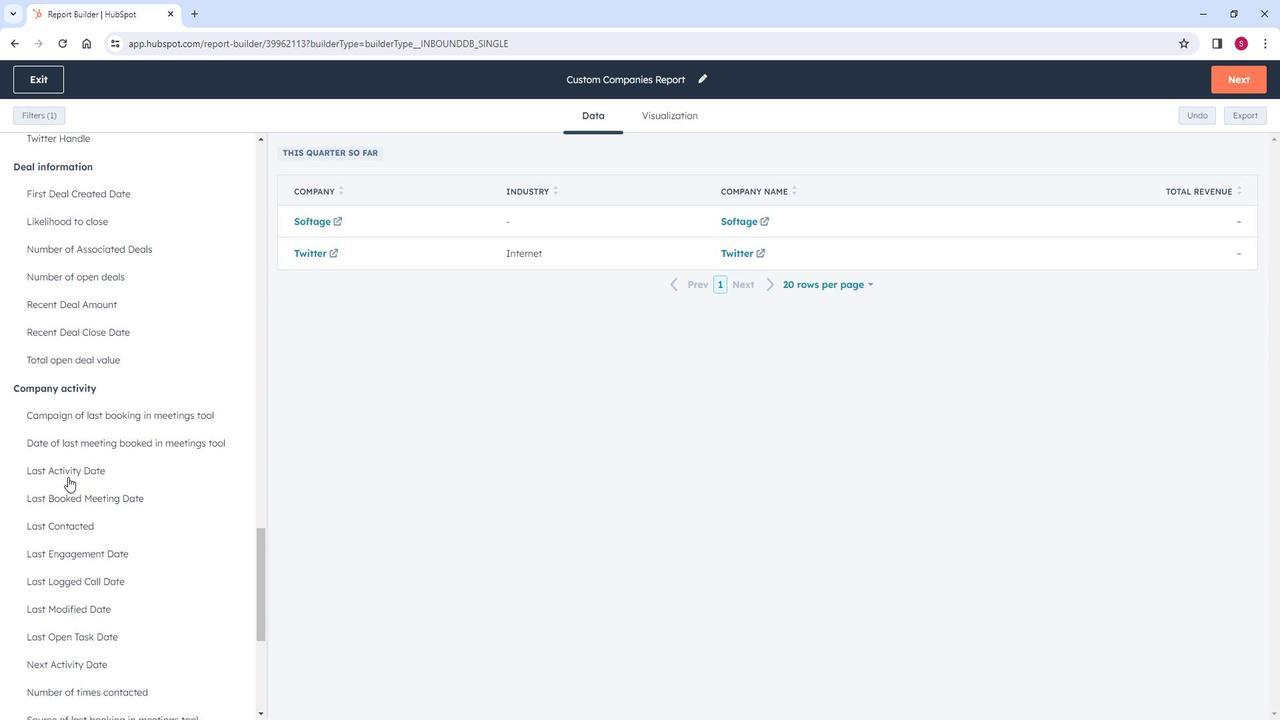 
Action: Mouse pressed left at (77, 468)
Screenshot: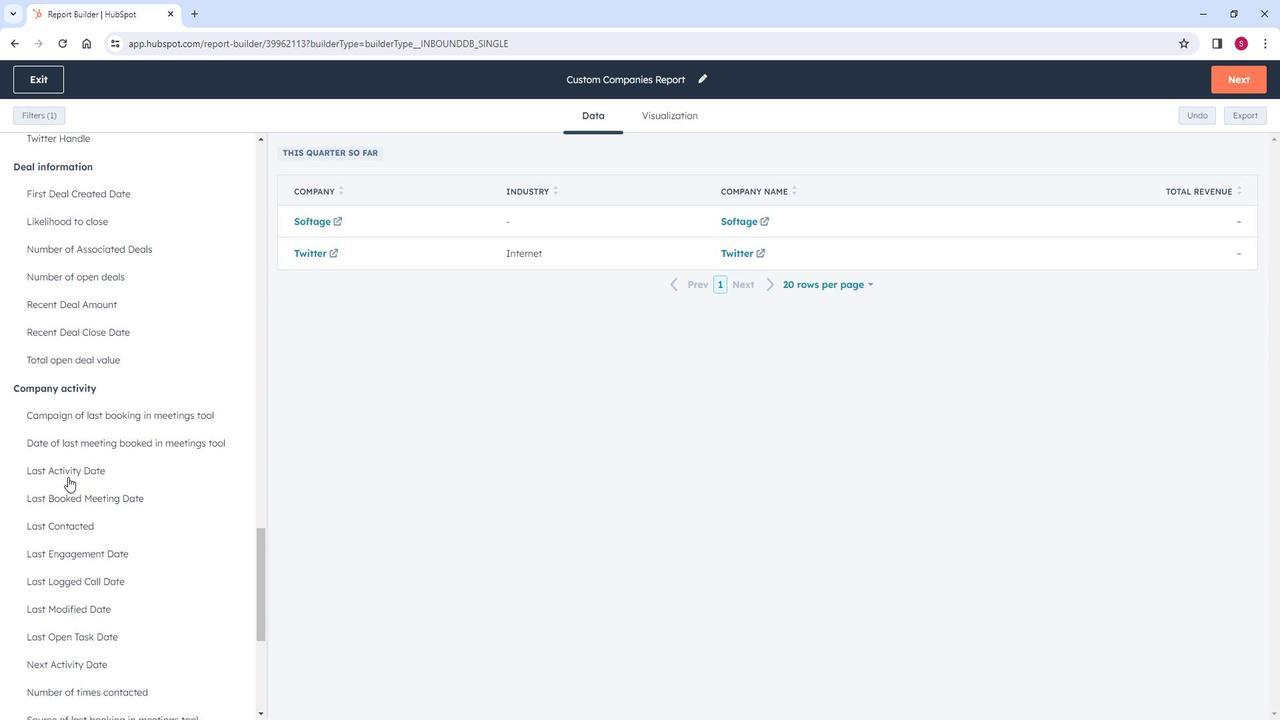 
Action: Mouse moved to (675, 134)
Screenshot: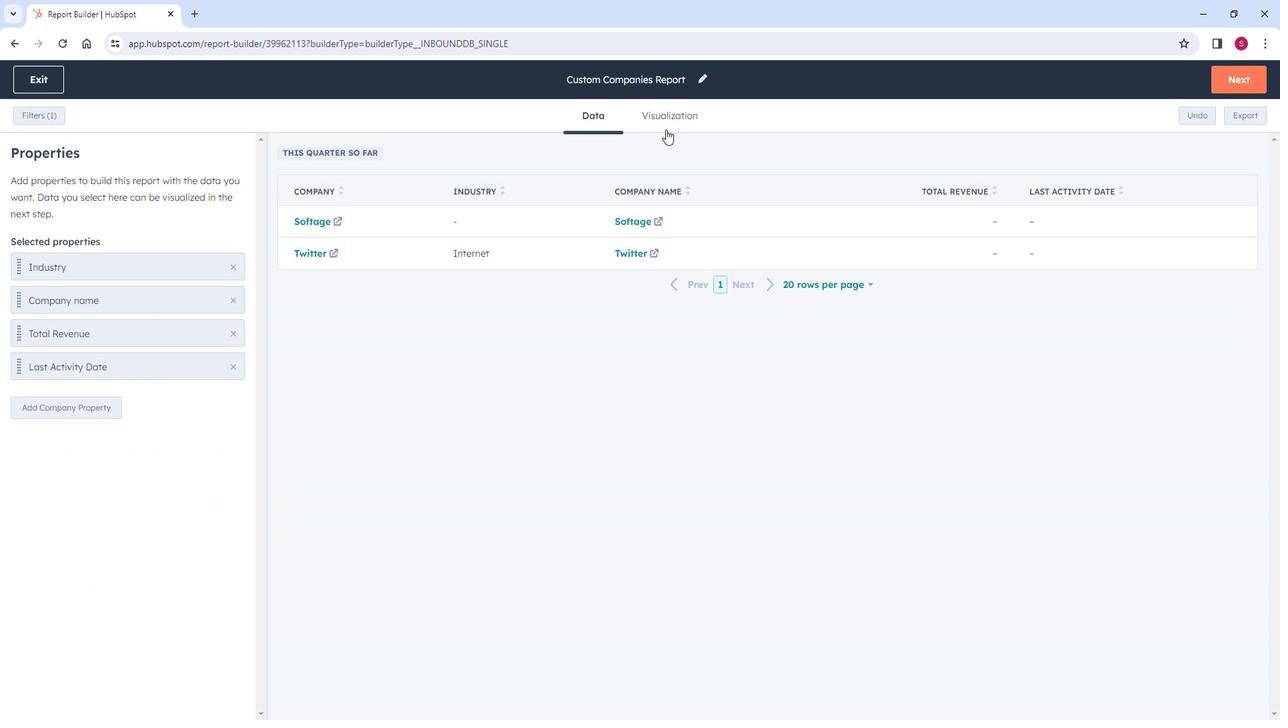 
Action: Mouse pressed left at (675, 134)
Screenshot: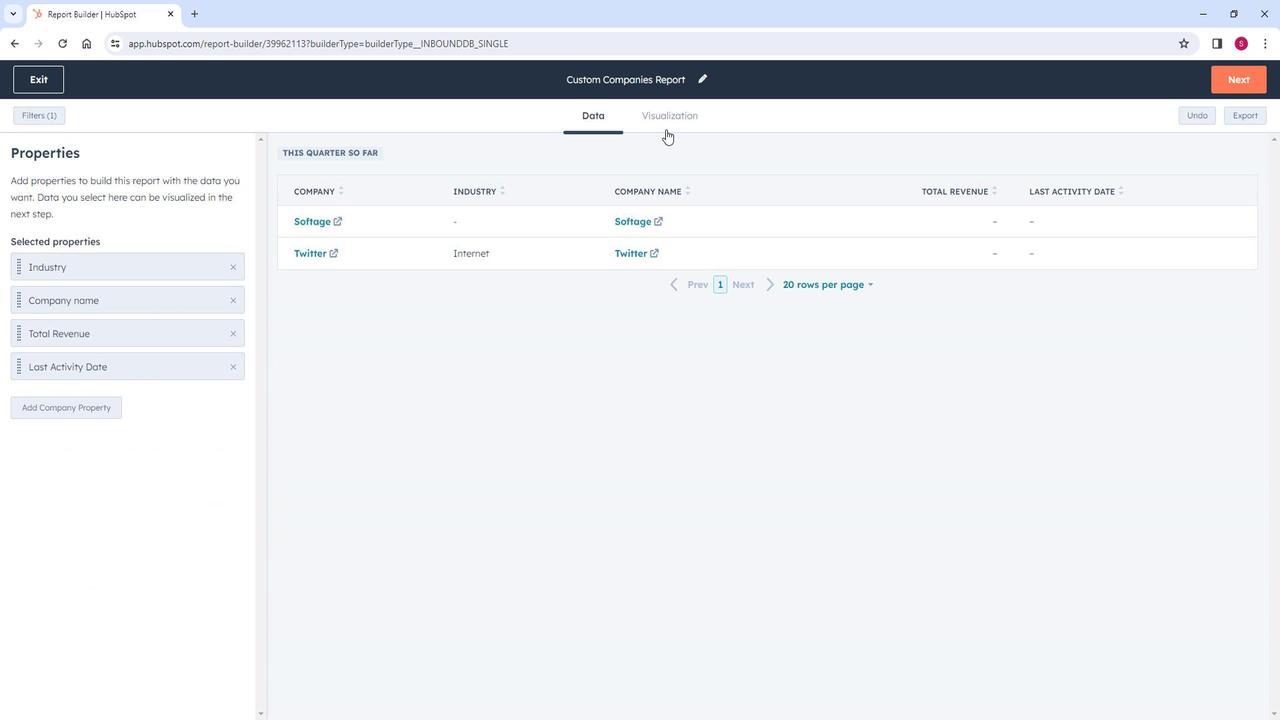 
Action: Mouse moved to (67, 429)
Screenshot: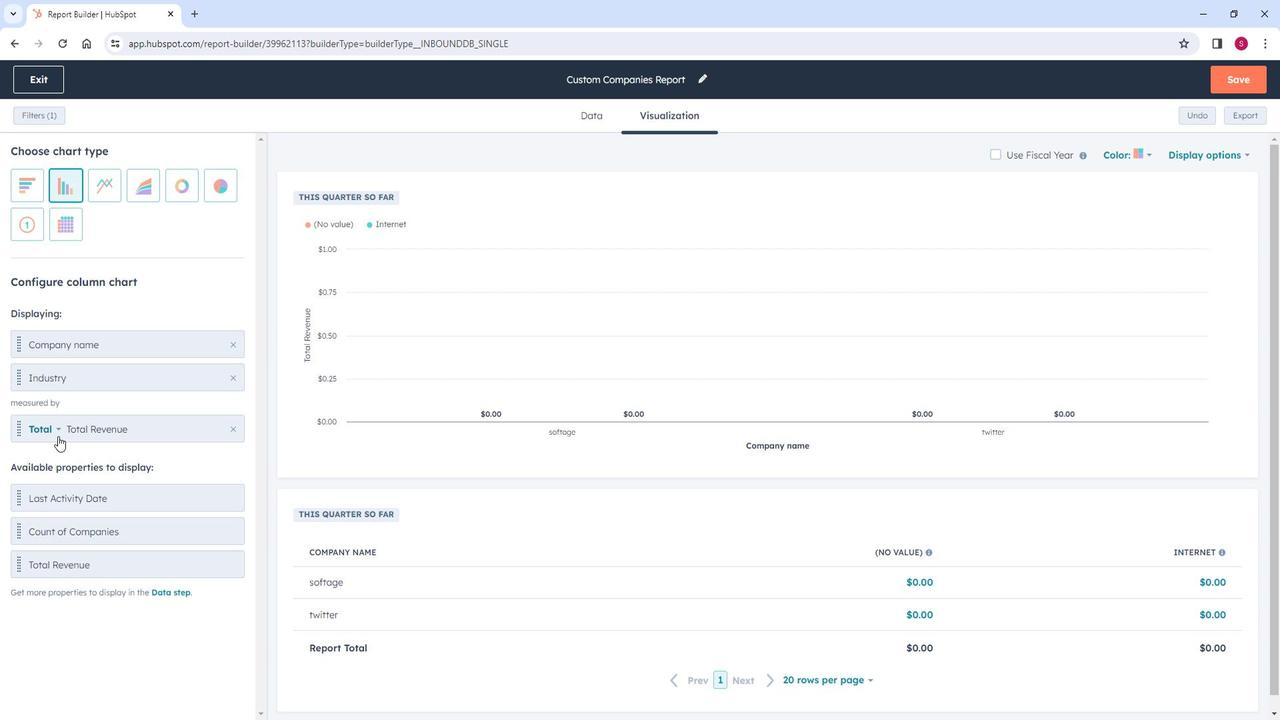 
Action: Mouse pressed left at (67, 429)
Screenshot: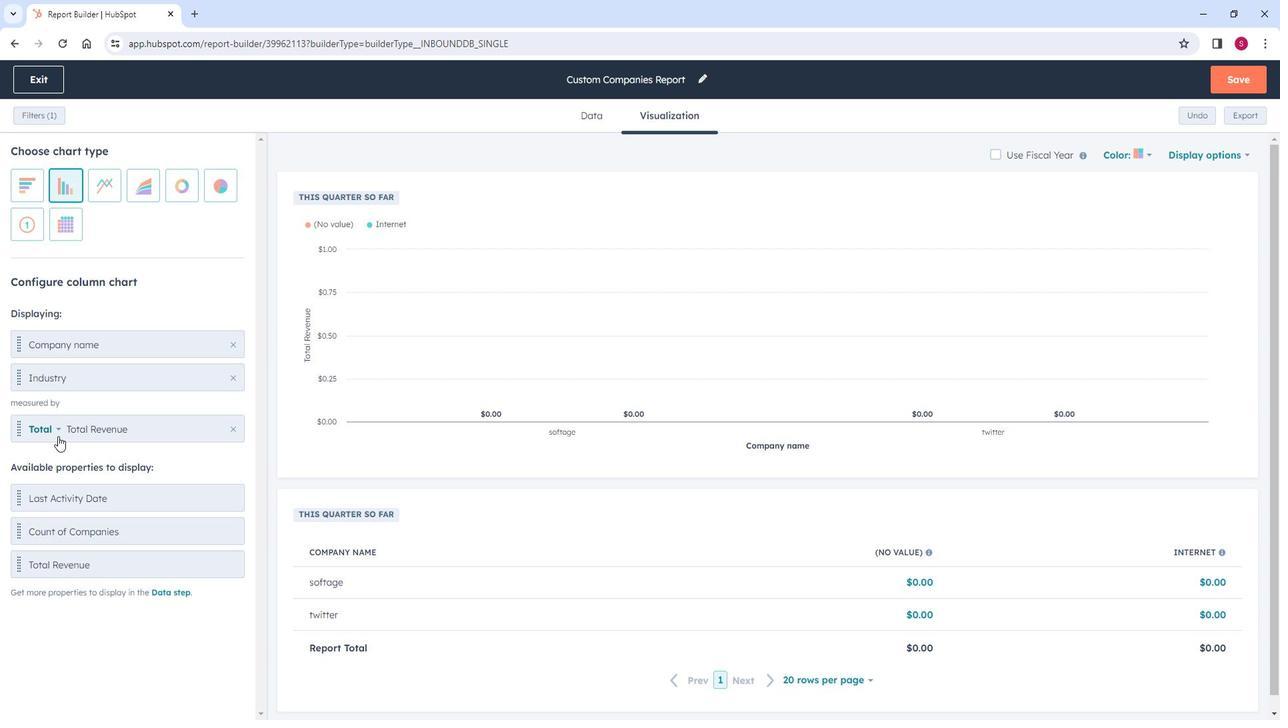 
Action: Mouse moved to (92, 491)
Screenshot: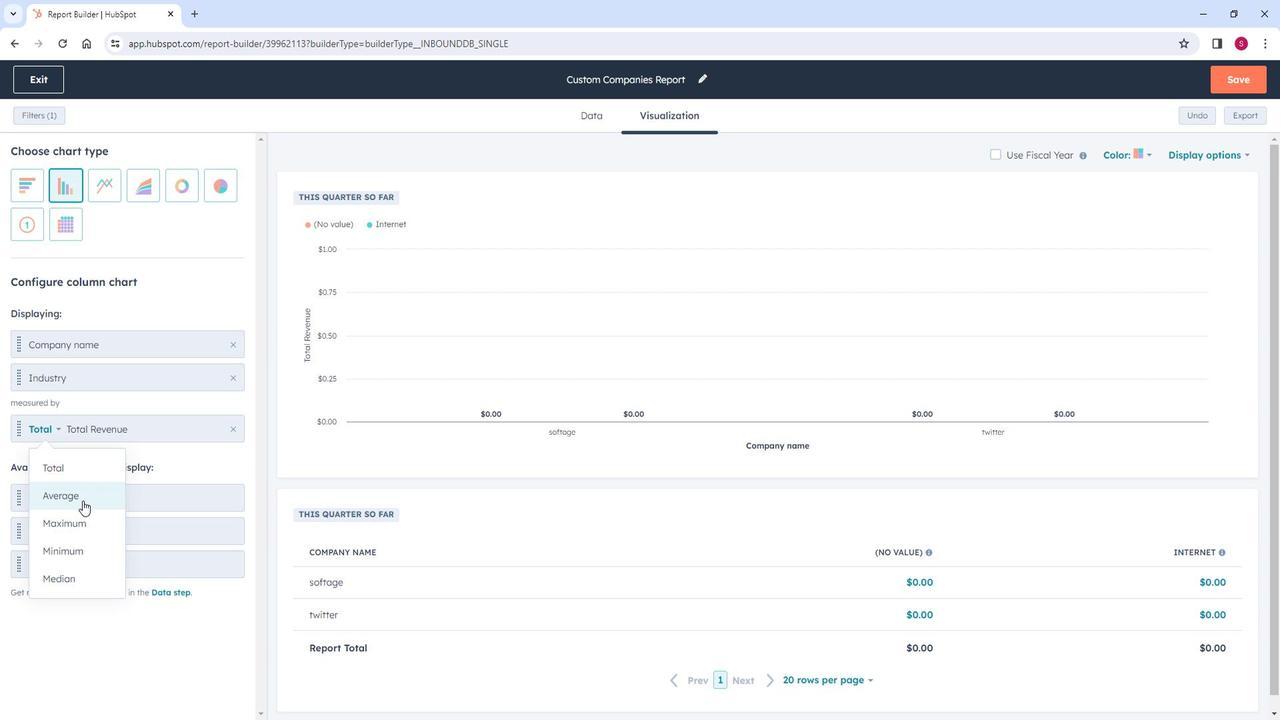 
Action: Mouse pressed left at (92, 491)
Screenshot: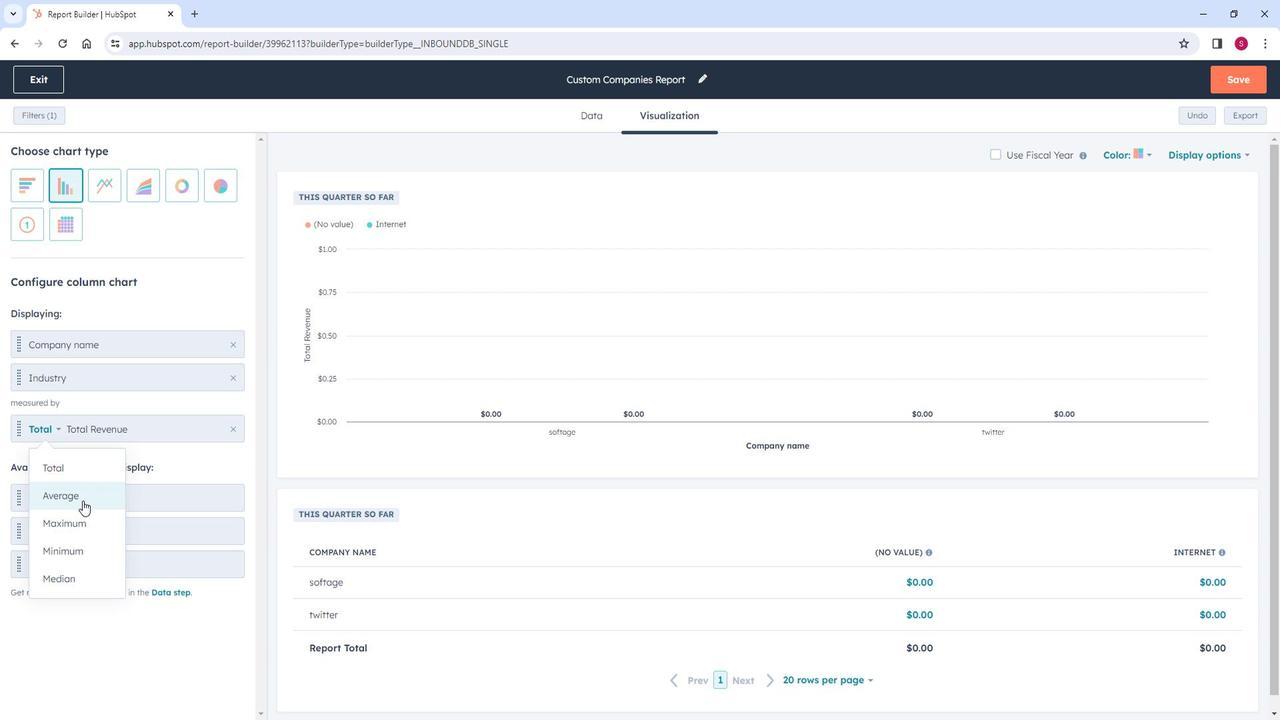 
Action: Mouse moved to (96, 532)
Screenshot: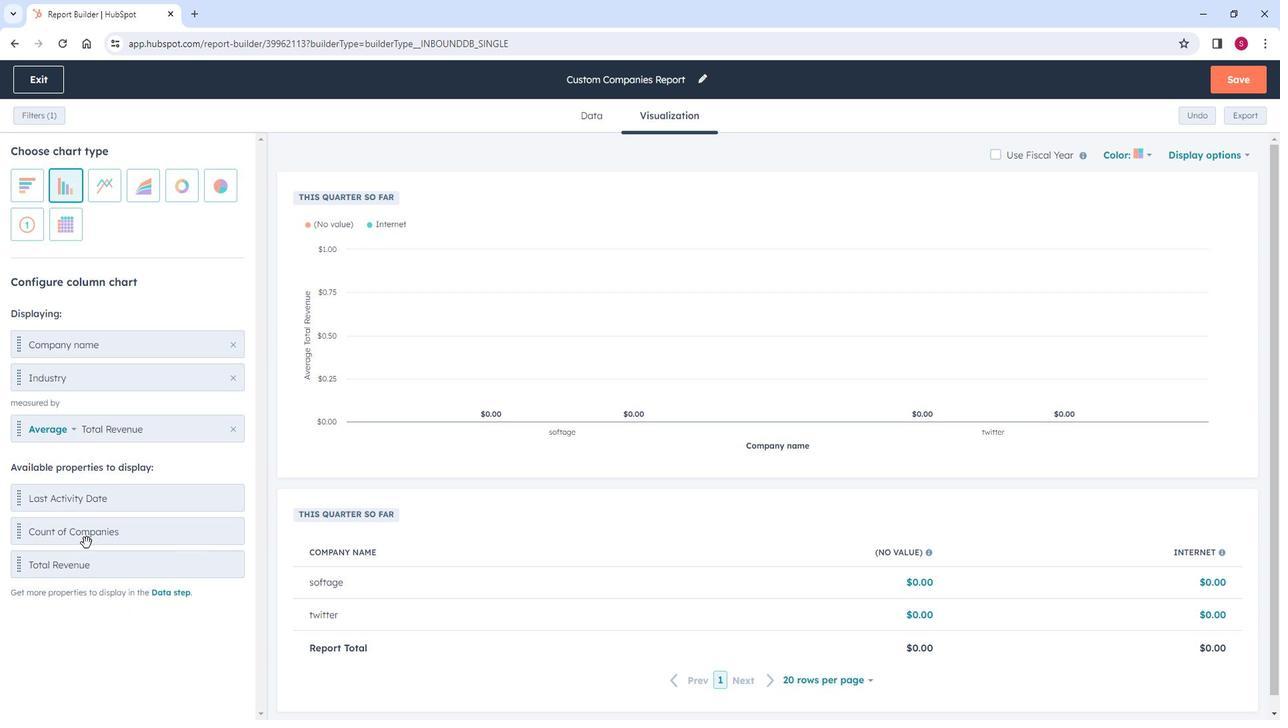 
Action: Mouse pressed left at (96, 532)
Screenshot: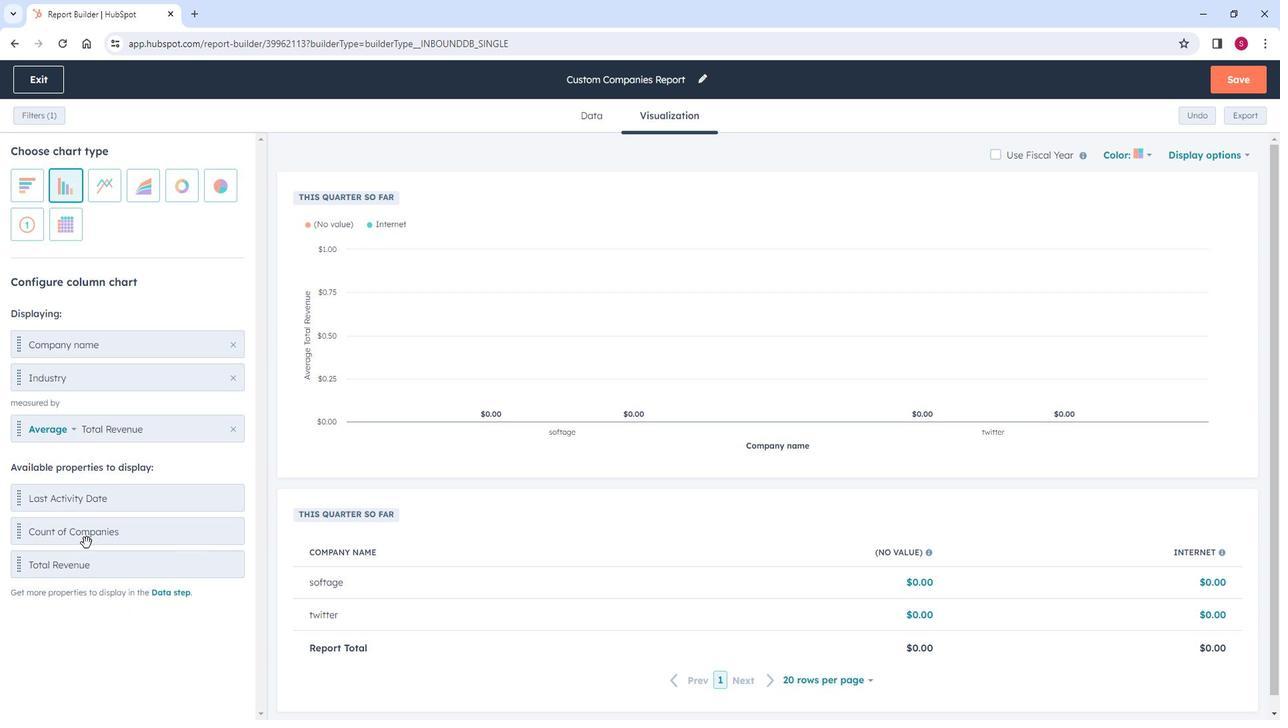 
Action: Mouse moved to (689, 492)
Screenshot: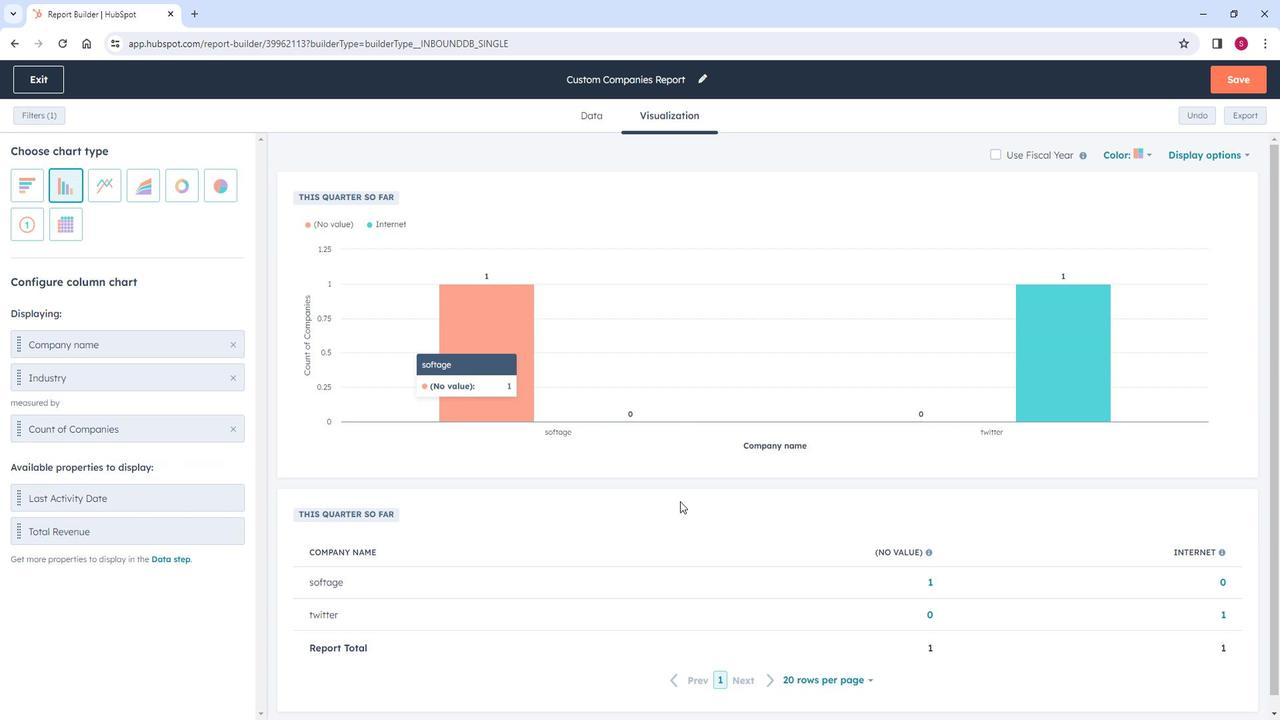 
Action: Mouse scrolled (689, 491) with delta (0, 0)
Screenshot: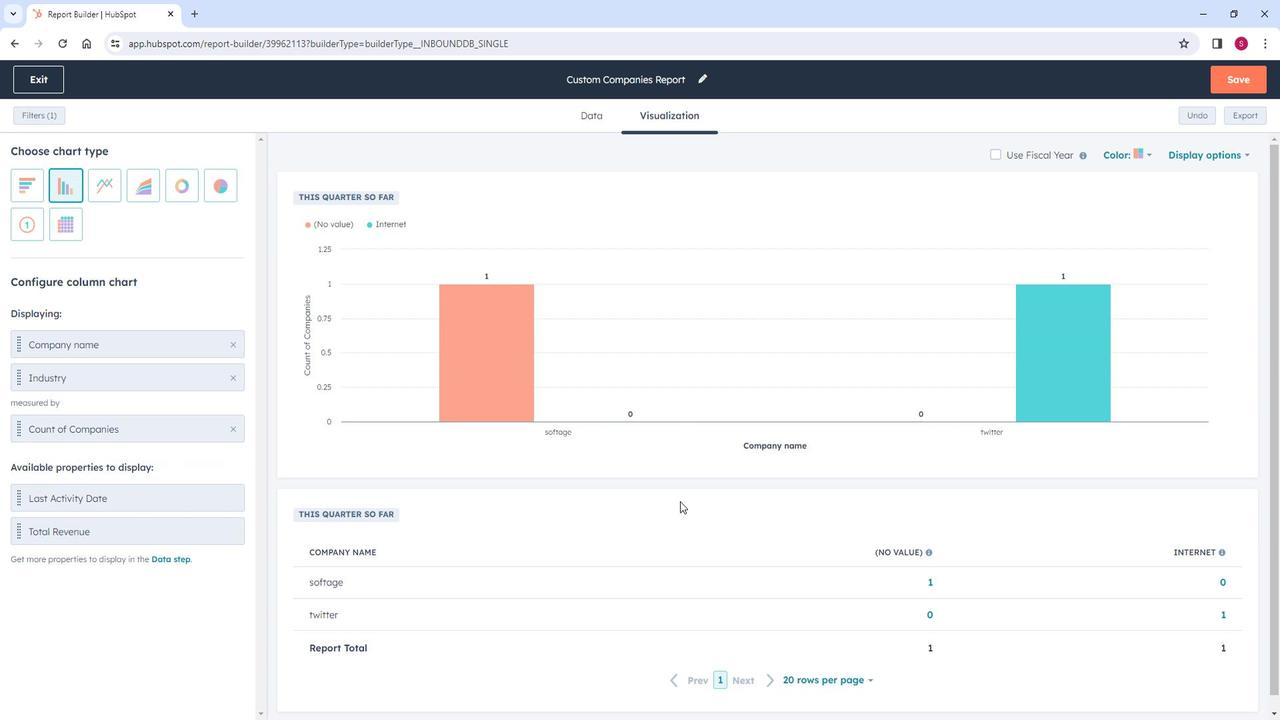 
Action: Mouse moved to (688, 492)
Screenshot: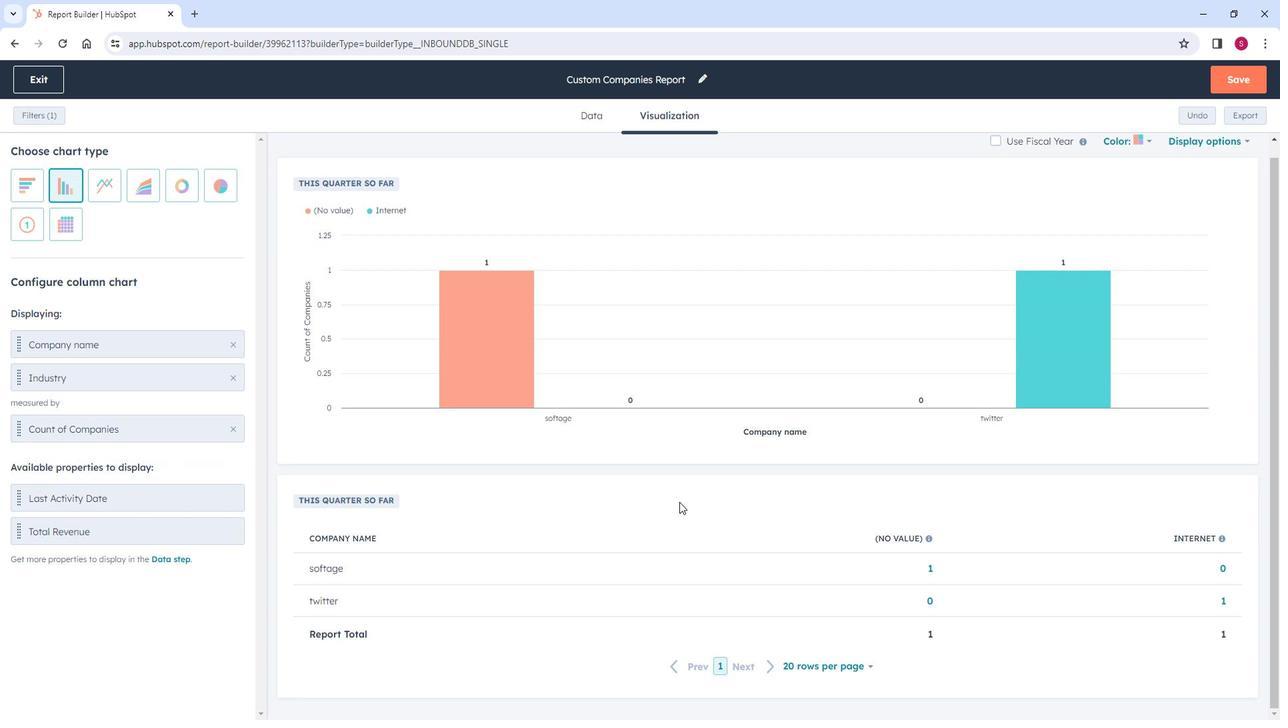 
Action: Mouse scrolled (688, 493) with delta (0, 0)
Screenshot: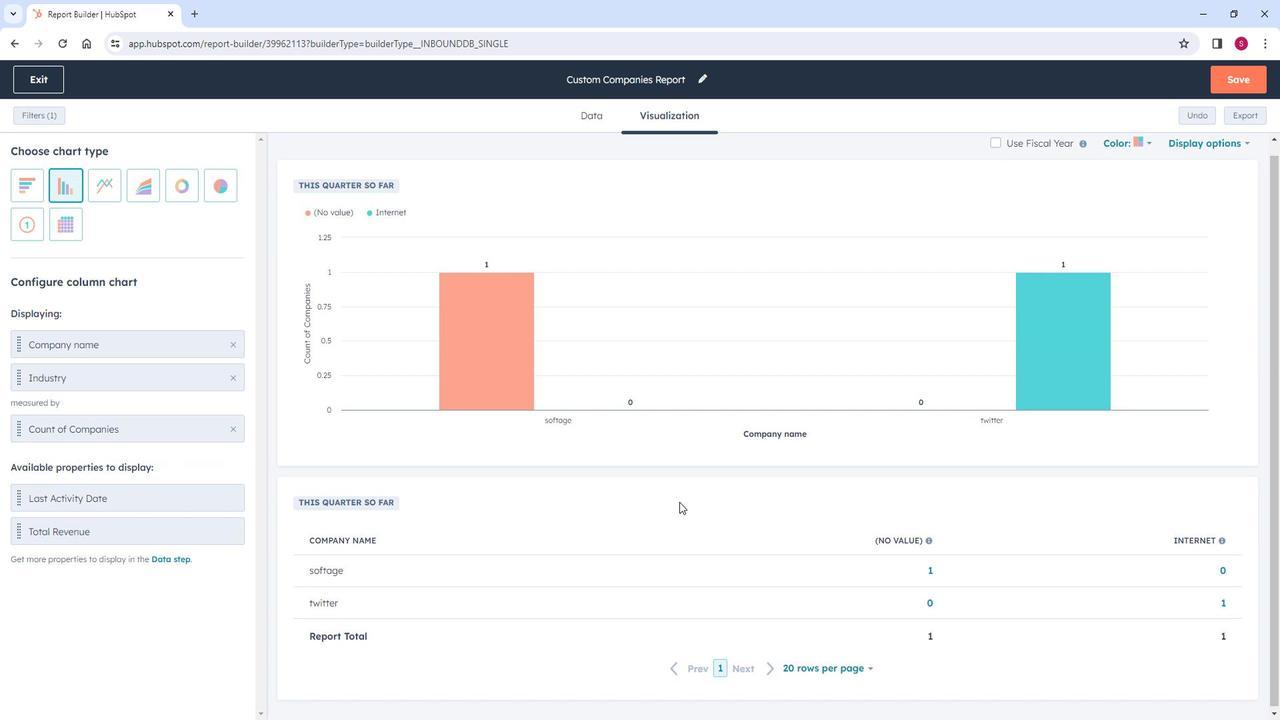 
Action: Mouse scrolled (688, 493) with delta (0, 0)
Screenshot: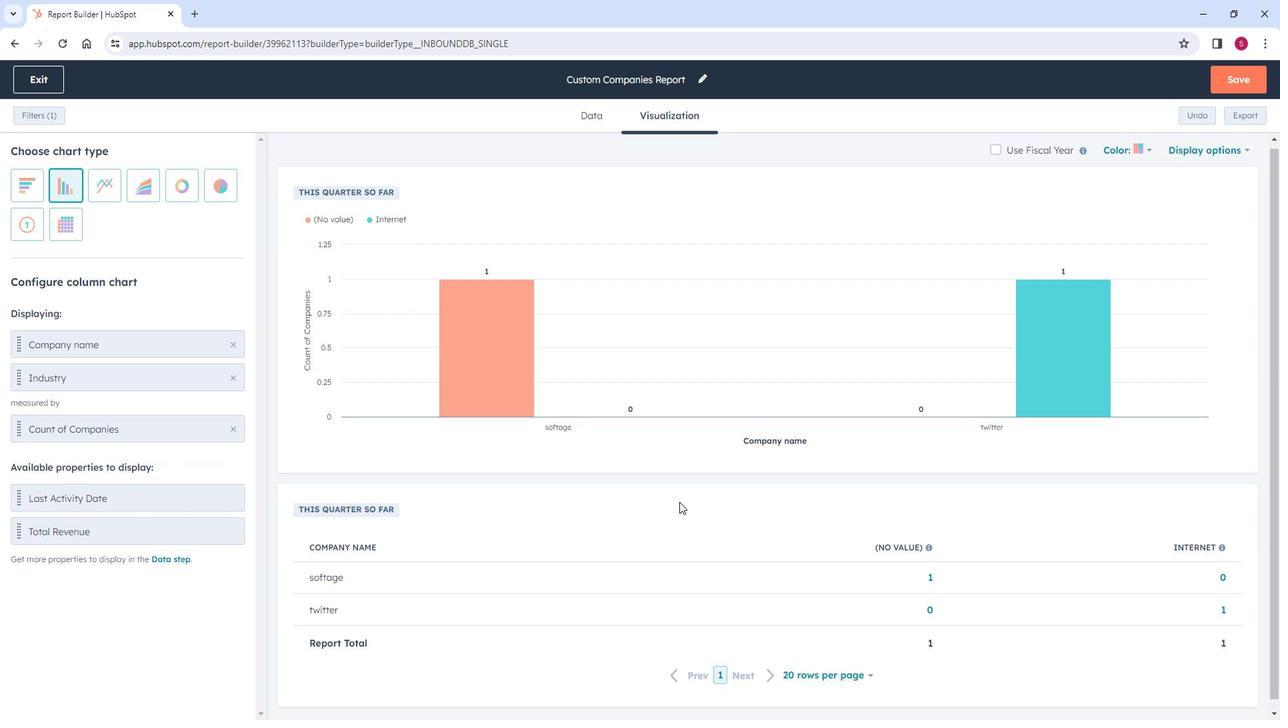 
Action: Mouse moved to (479, 462)
Screenshot: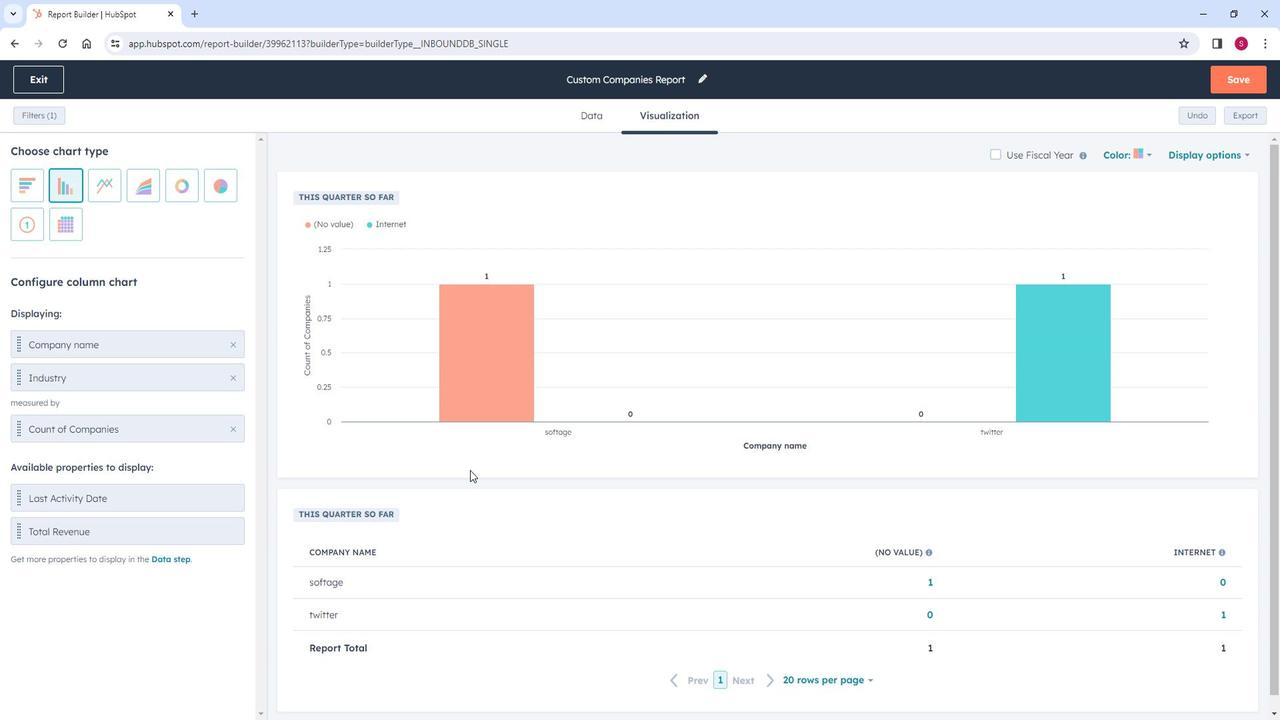
Action: Mouse scrolled (479, 461) with delta (0, 0)
Screenshot: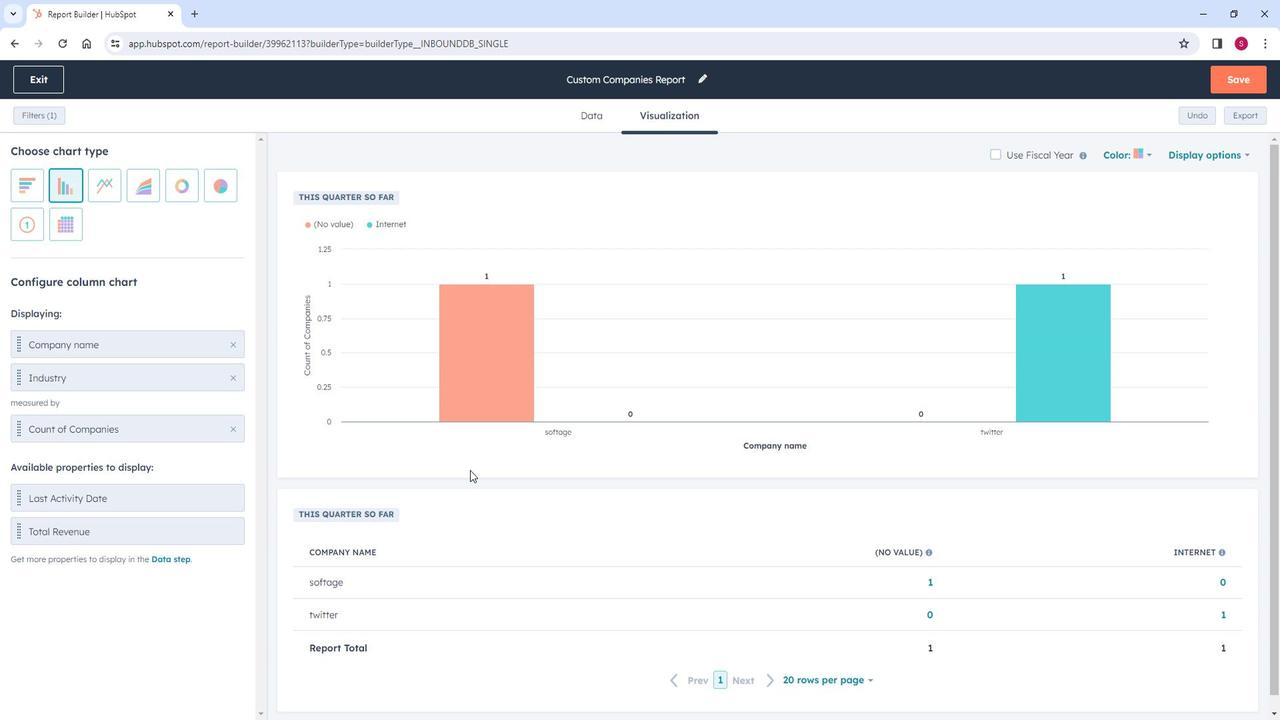 
Action: Mouse scrolled (479, 461) with delta (0, 0)
Screenshot: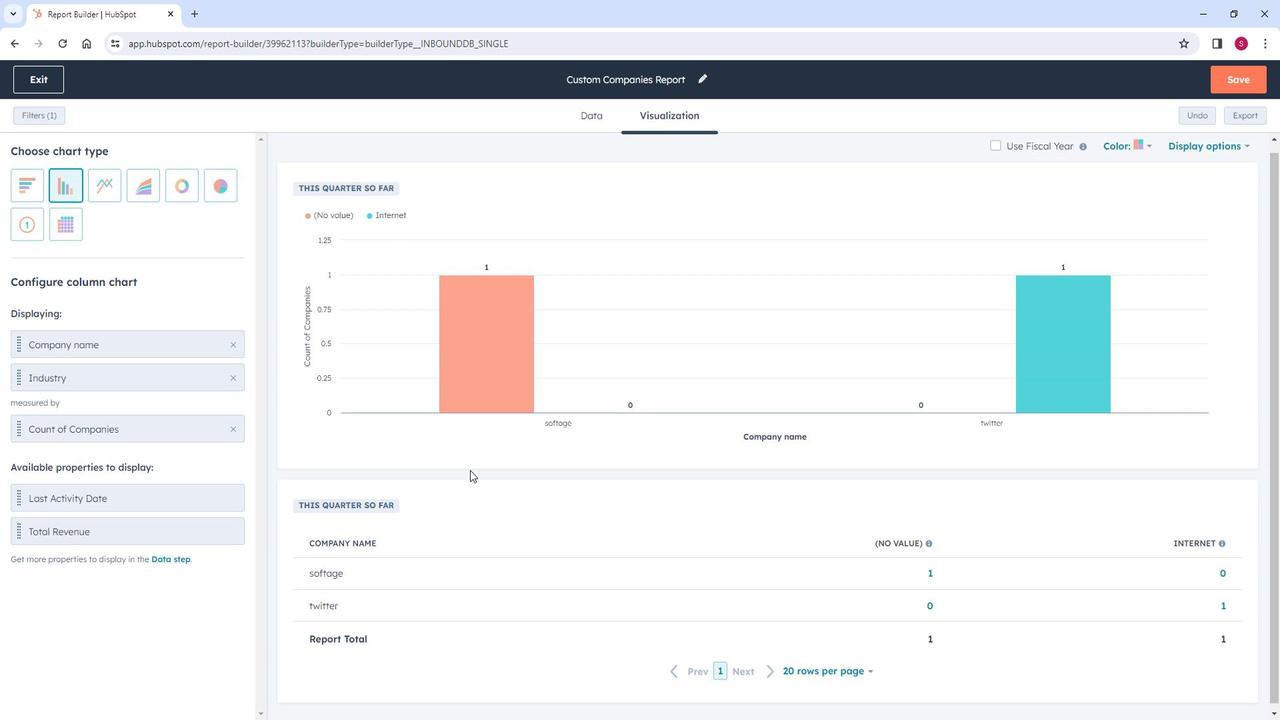 
Action: Mouse scrolled (479, 461) with delta (0, 0)
Screenshot: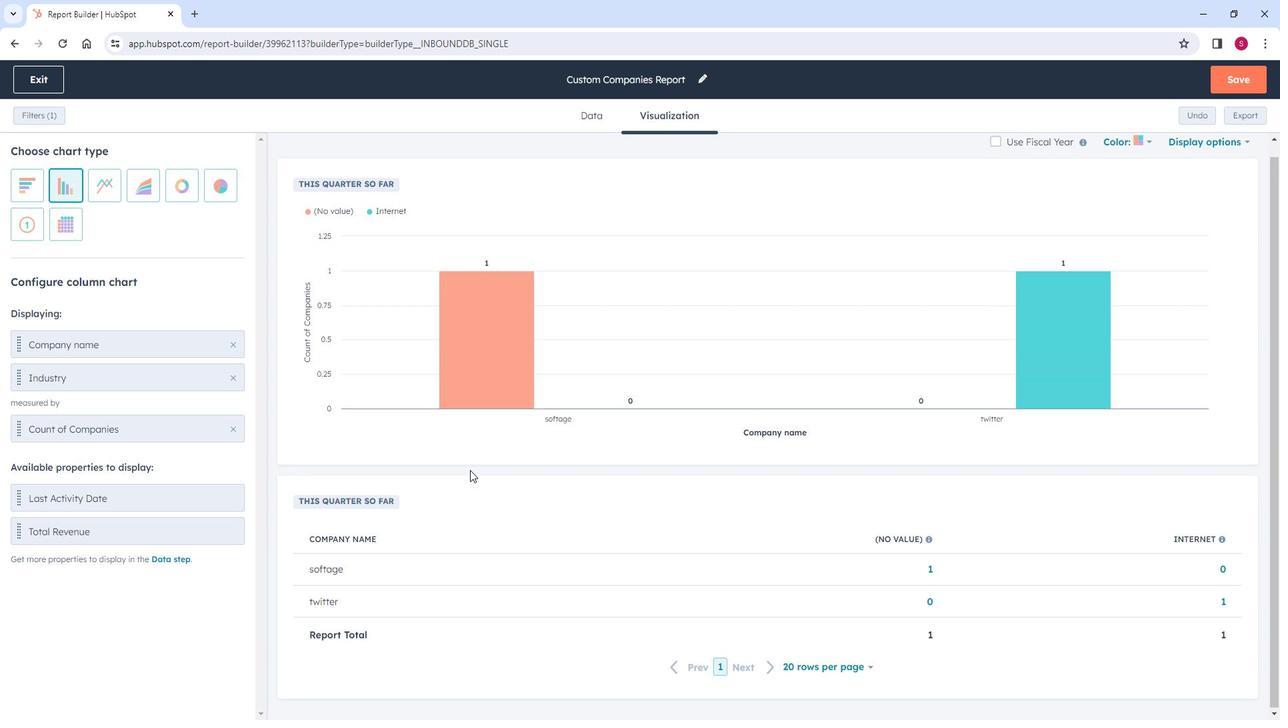 
Action: Mouse scrolled (479, 461) with delta (0, 0)
Screenshot: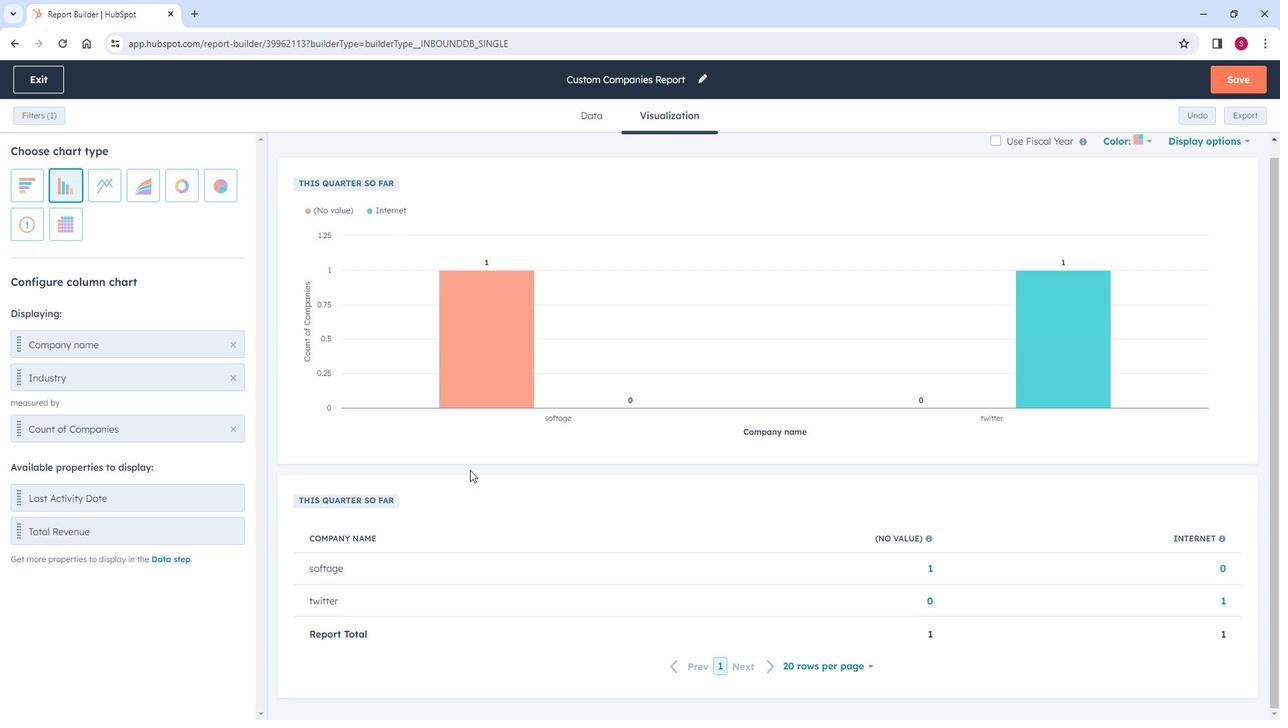 
Action: Mouse scrolled (479, 461) with delta (0, 0)
Screenshot: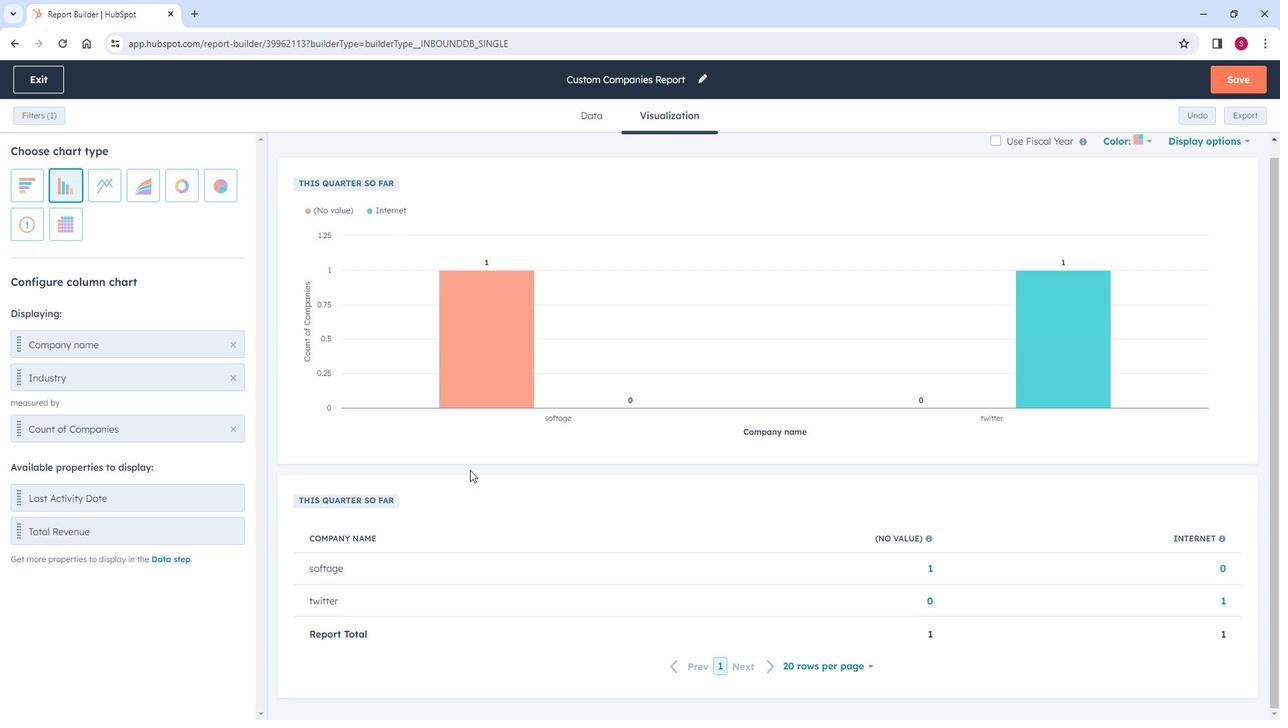 
Action: Mouse scrolled (479, 462) with delta (0, 0)
Screenshot: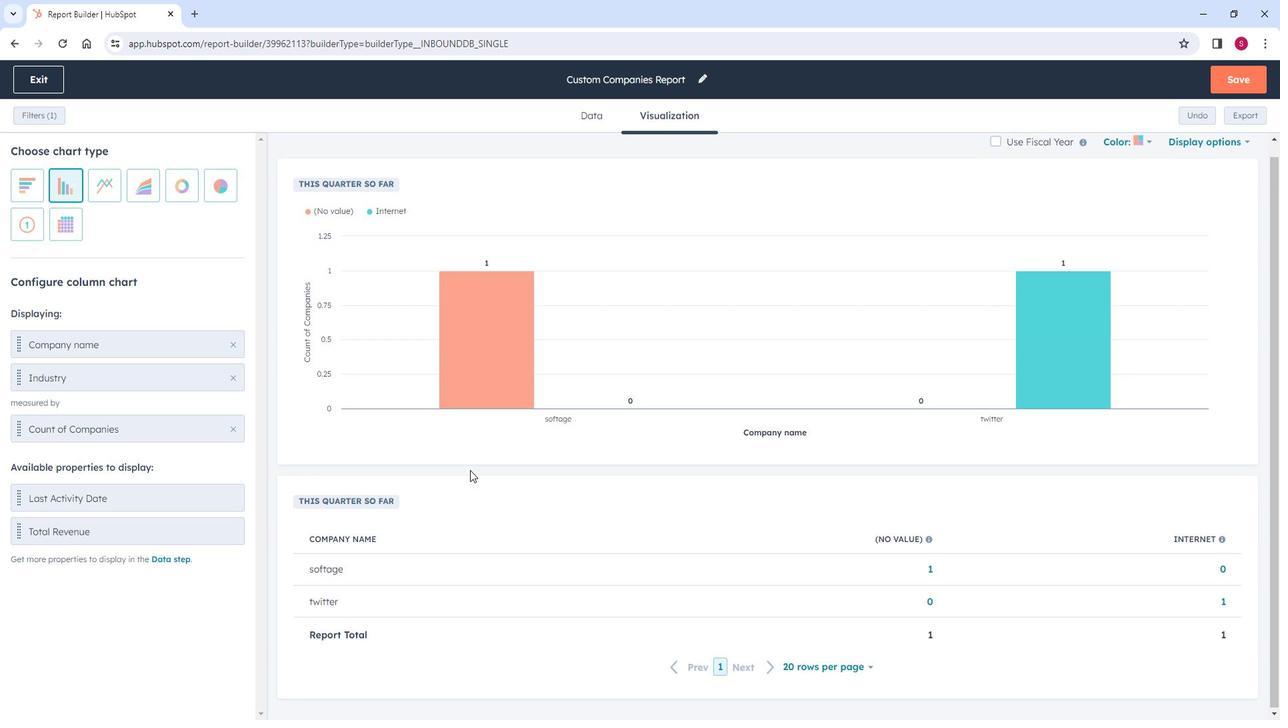 
Action: Mouse scrolled (479, 462) with delta (0, 0)
Screenshot: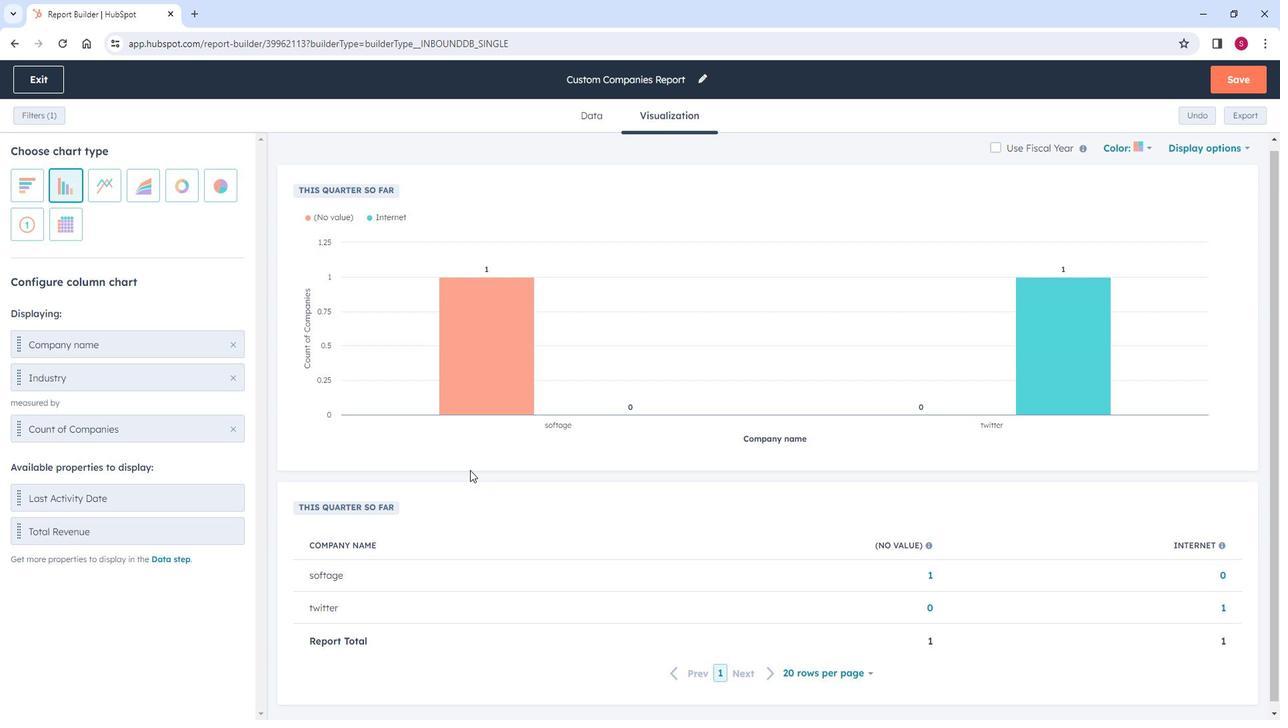 
Action: Mouse scrolled (479, 462) with delta (0, 0)
Screenshot: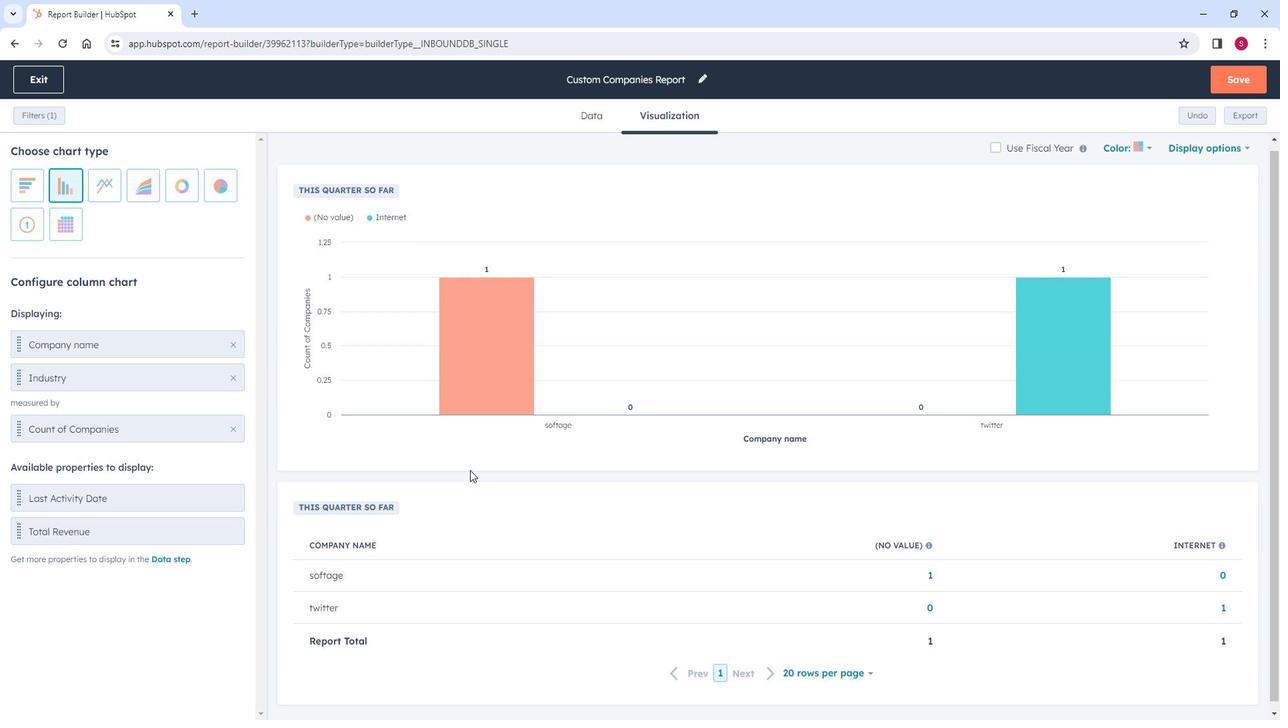 
Action: Mouse moved to (124, 183)
Screenshot: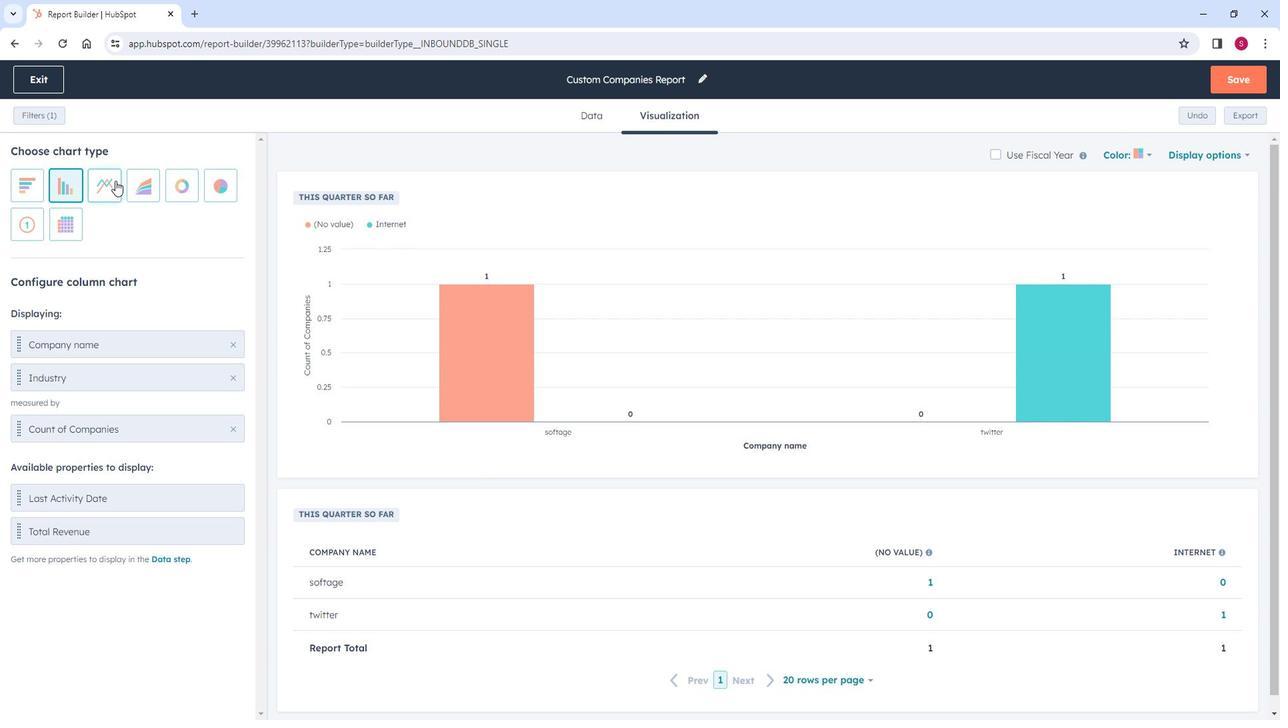 
Action: Mouse pressed left at (124, 183)
Screenshot: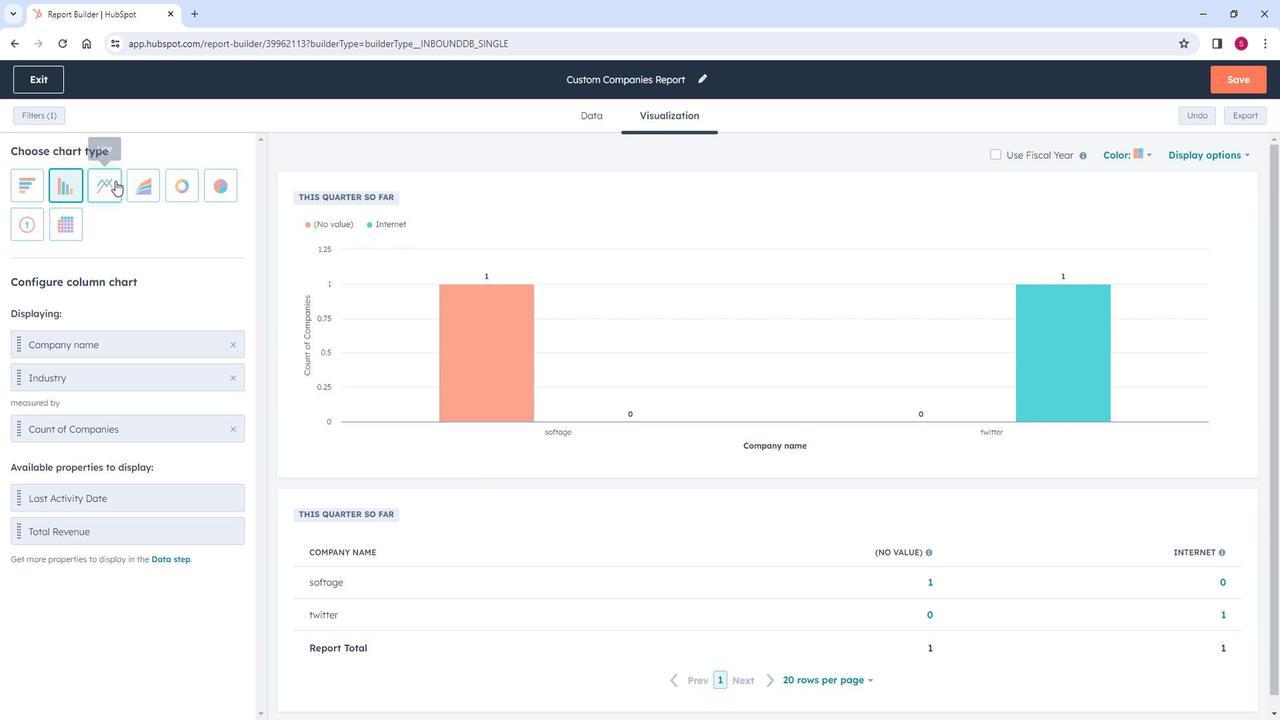 
Action: Mouse moved to (156, 193)
Screenshot: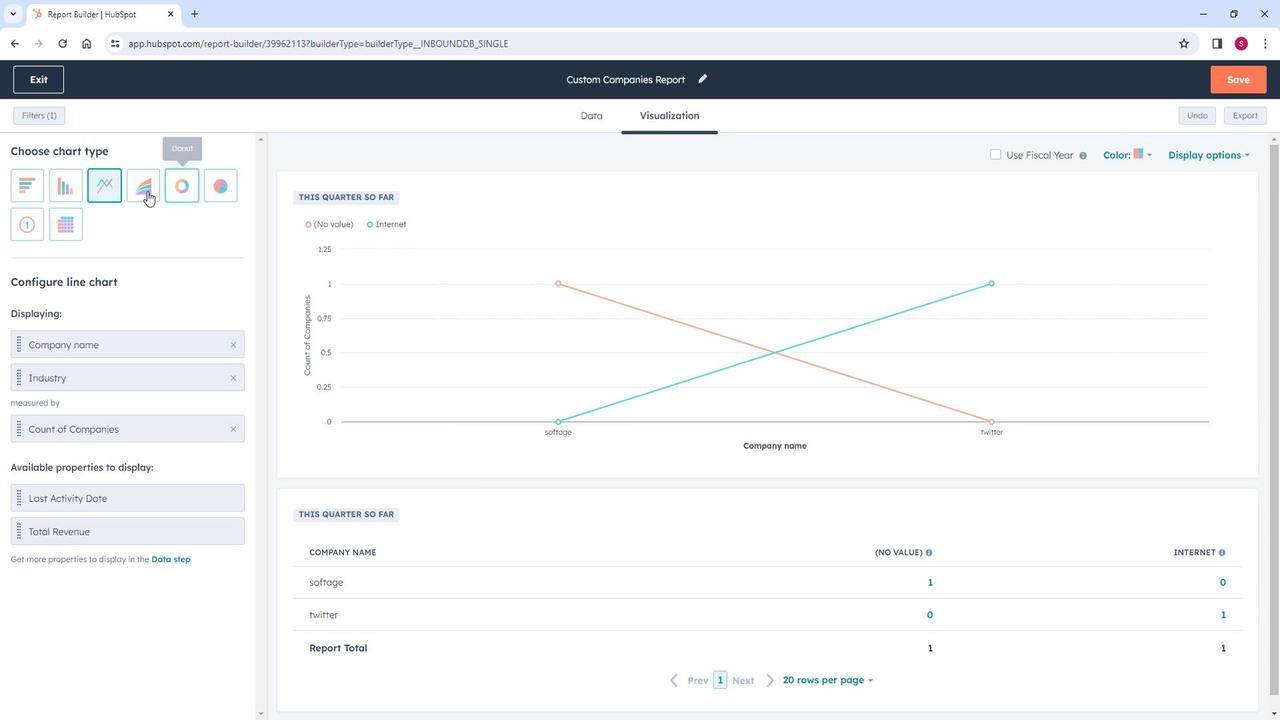 
Action: Mouse pressed left at (156, 193)
Screenshot: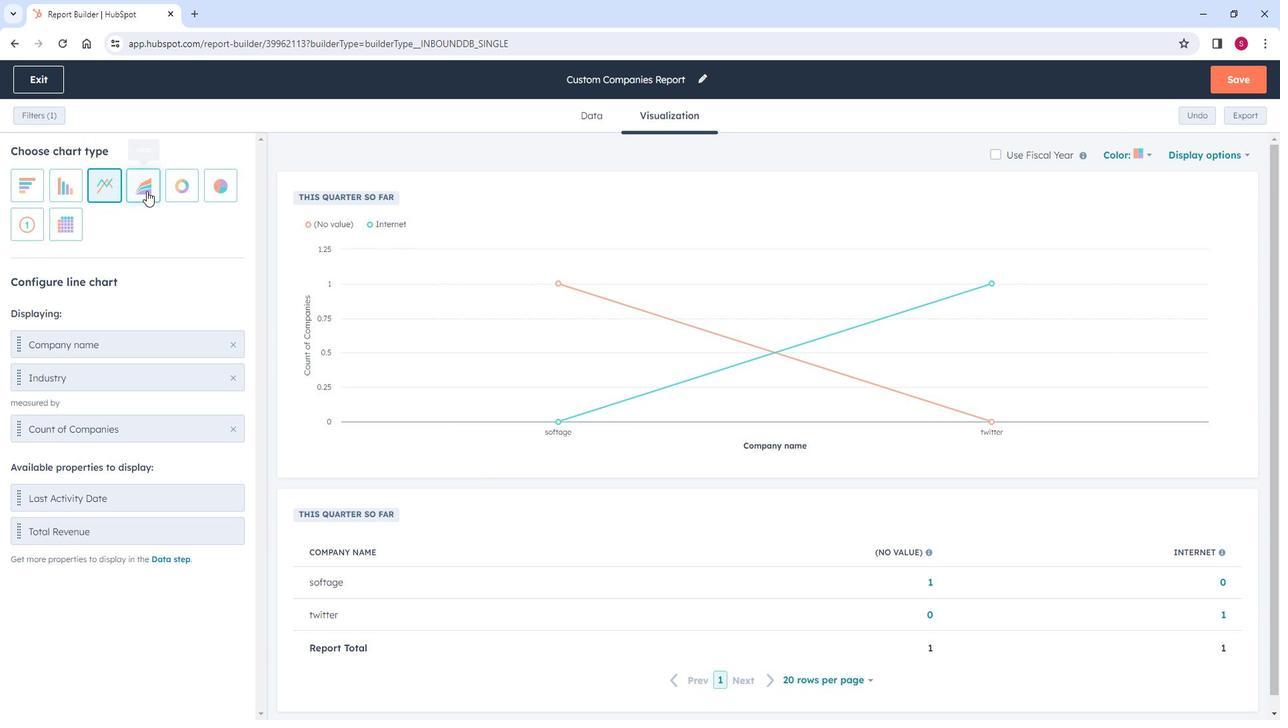
Action: Mouse moved to (682, 94)
Screenshot: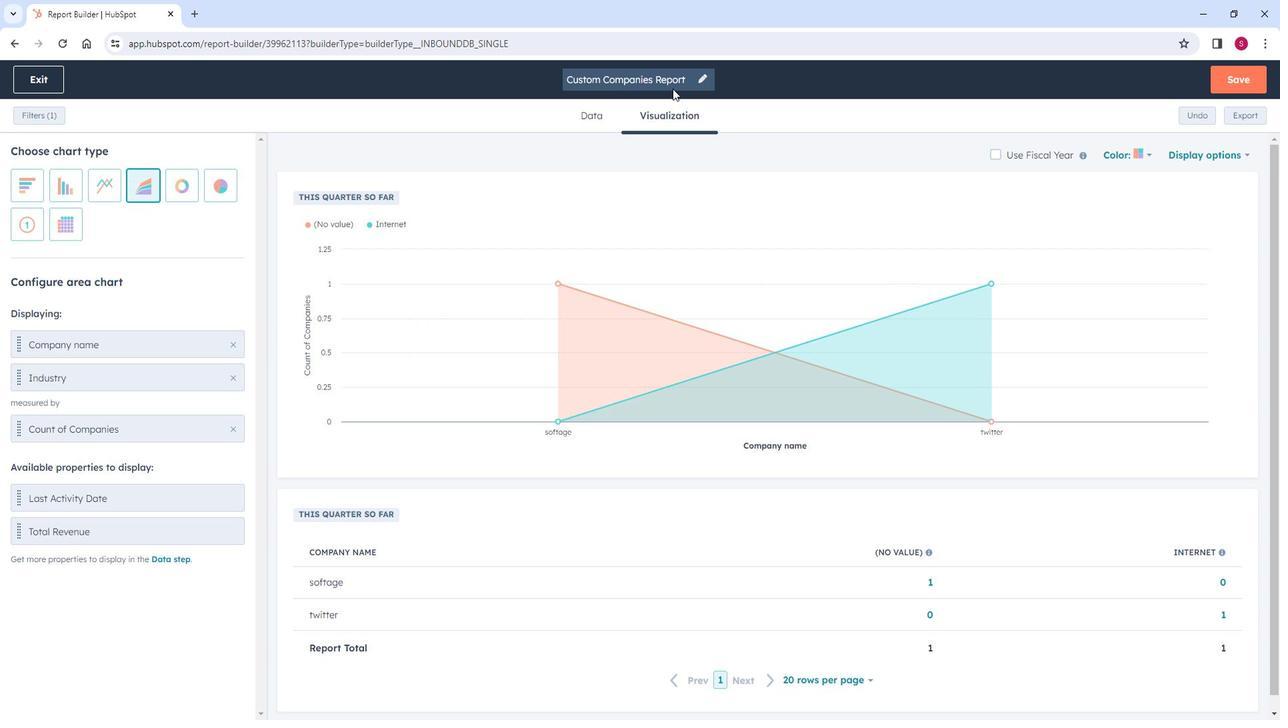 
Action: Mouse pressed left at (682, 94)
Screenshot: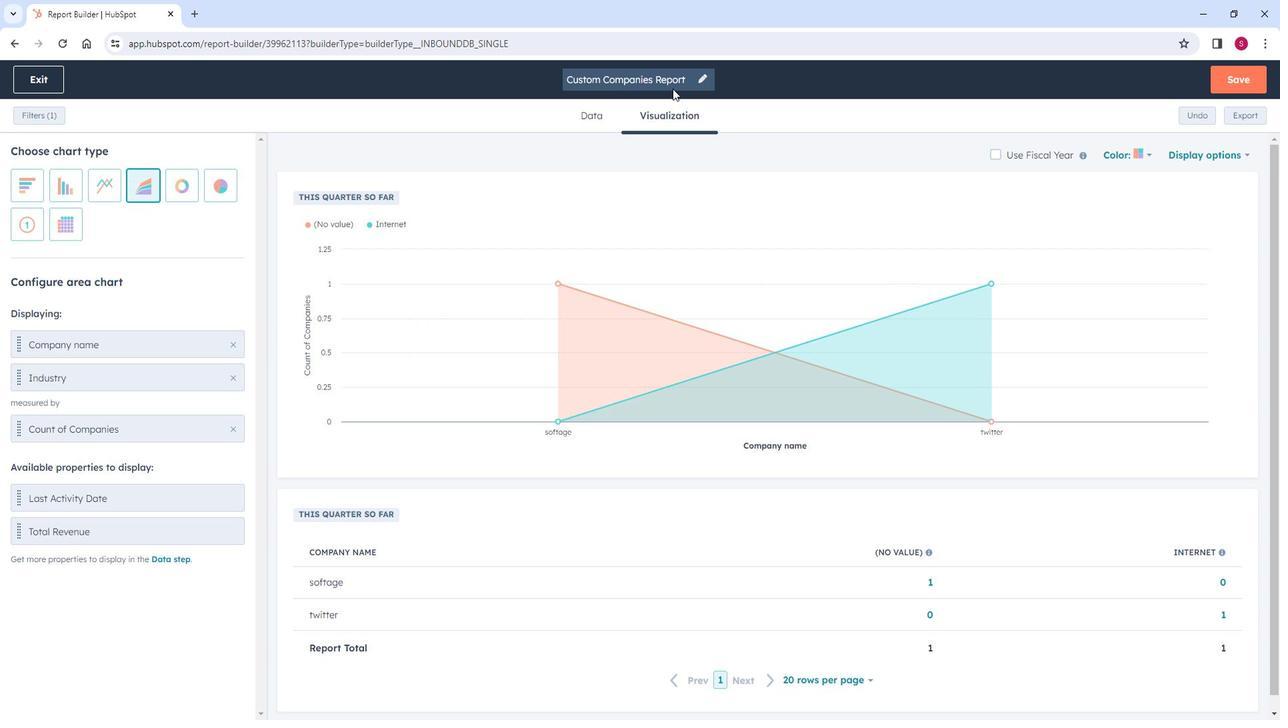 
Action: Mouse moved to (609, 82)
Screenshot: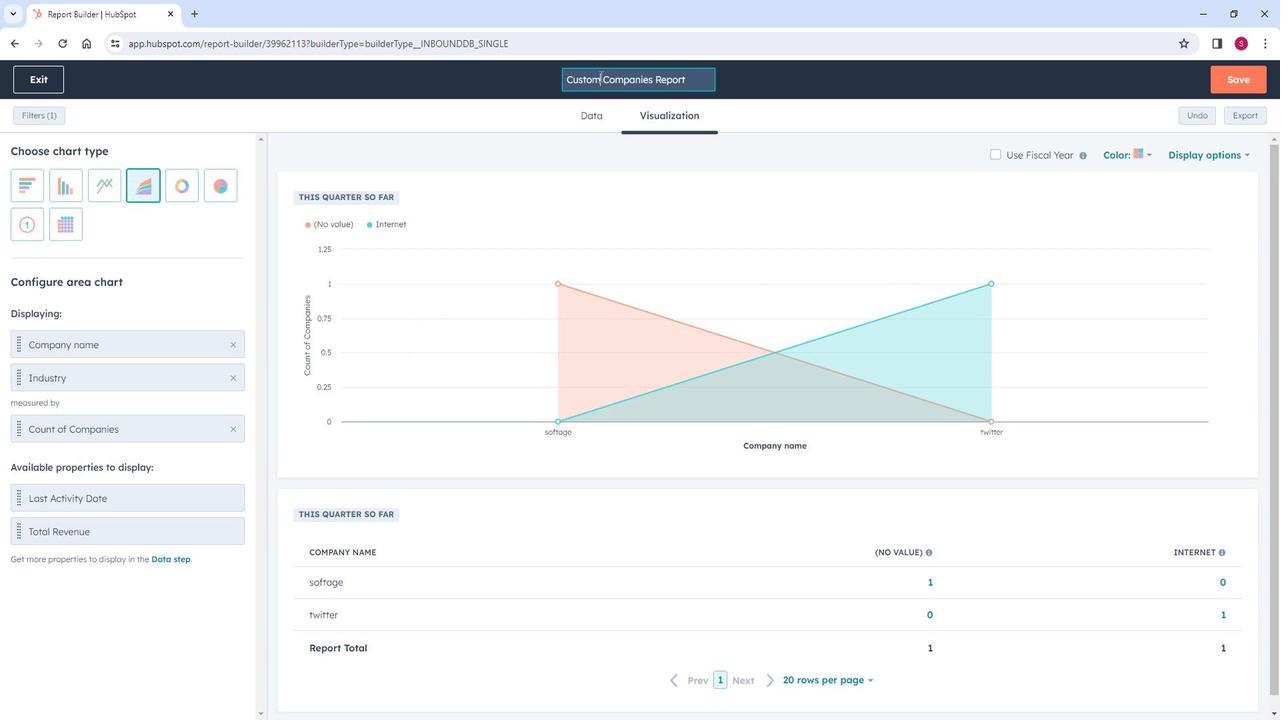 
Action: Mouse pressed left at (609, 82)
Screenshot: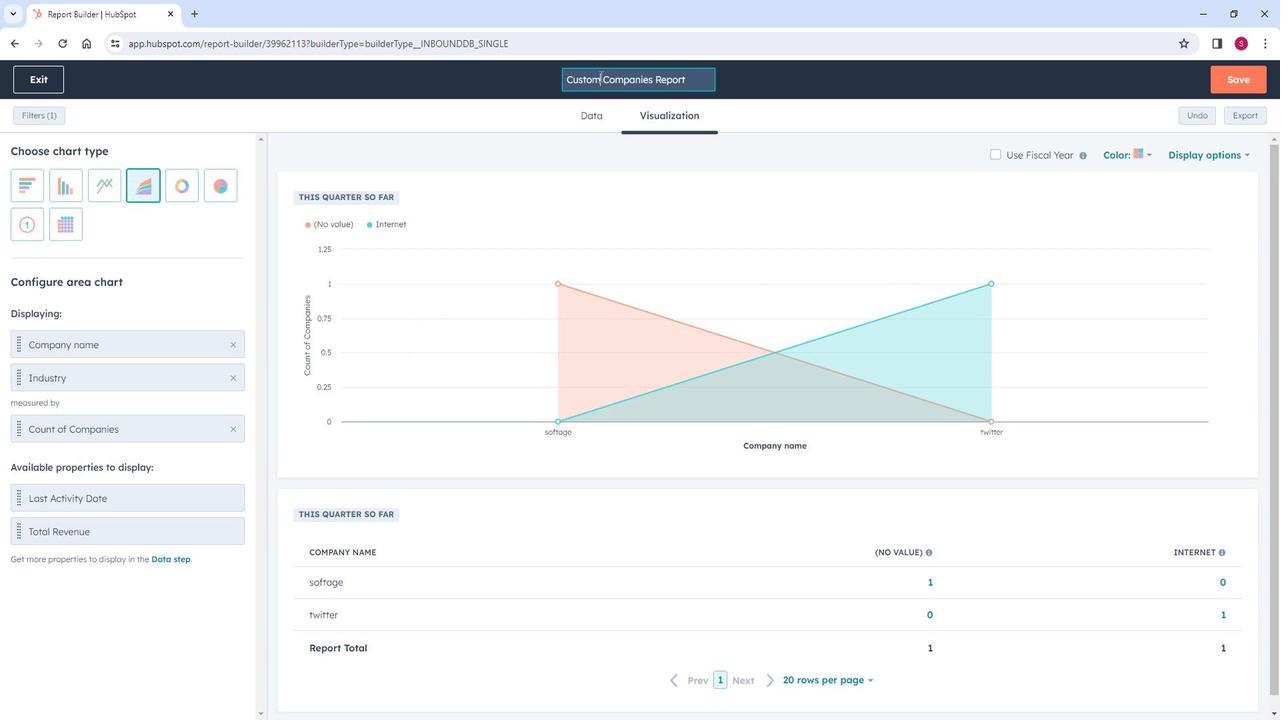 
Action: Mouse moved to (610, 82)
Screenshot: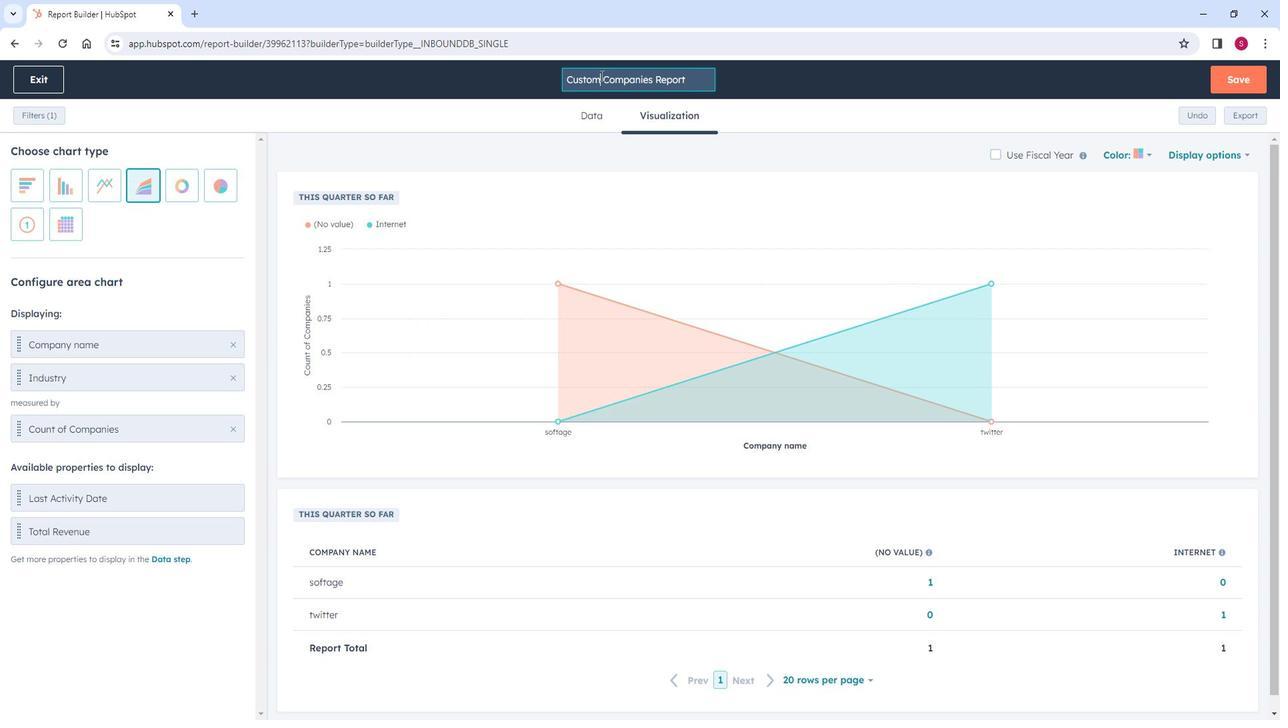 
Action: Mouse pressed left at (610, 82)
Screenshot: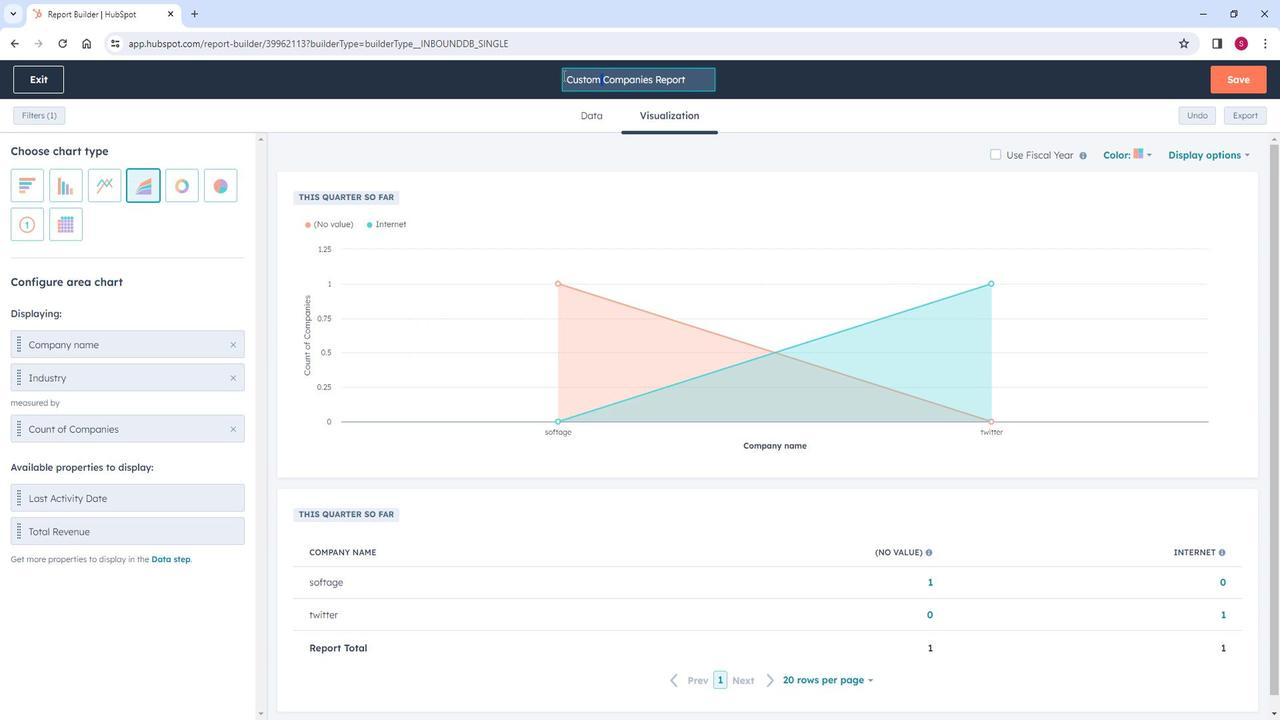 
Action: Mouse moved to (609, 82)
Screenshot: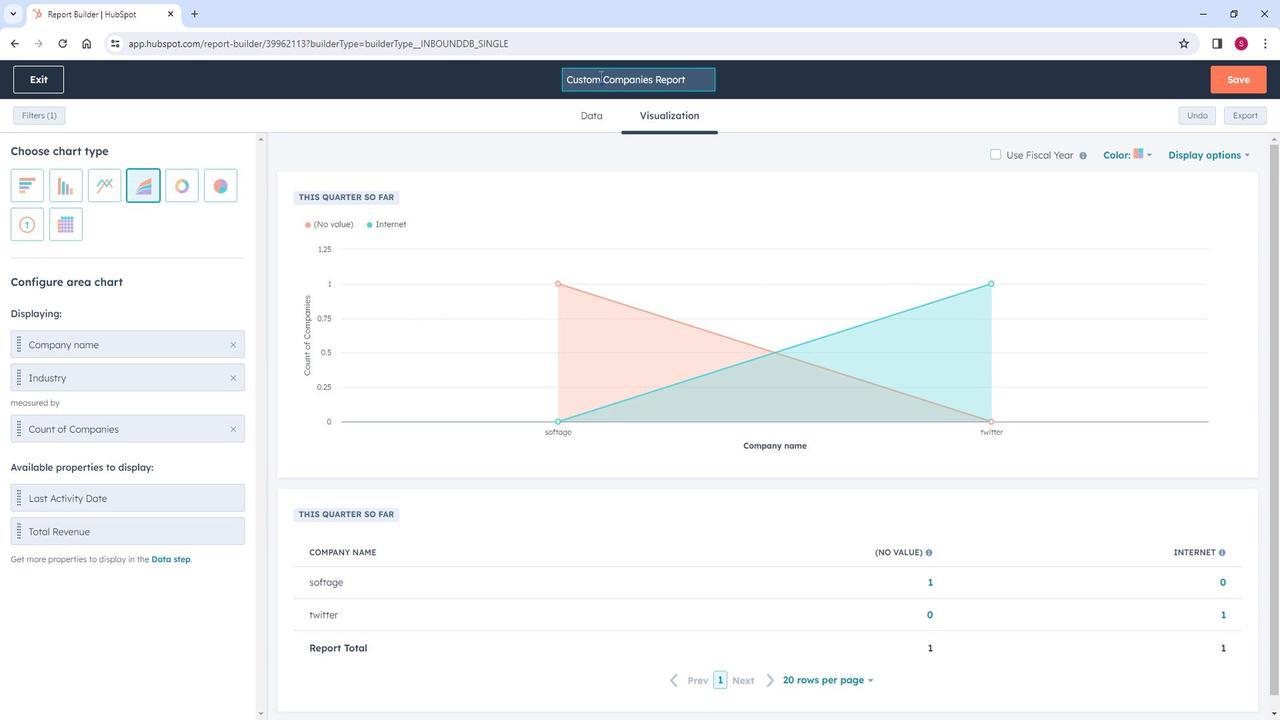 
Action: Mouse pressed left at (609, 82)
Screenshot: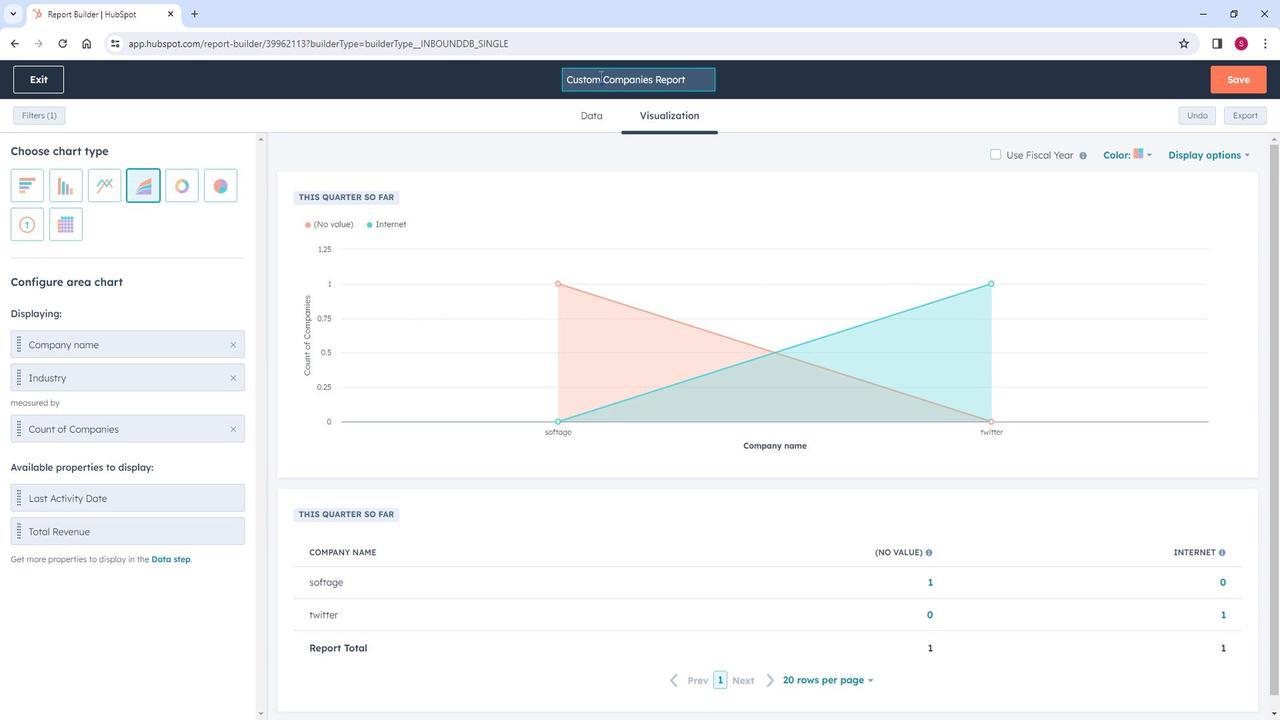 
Action: Mouse moved to (610, 90)
Screenshot: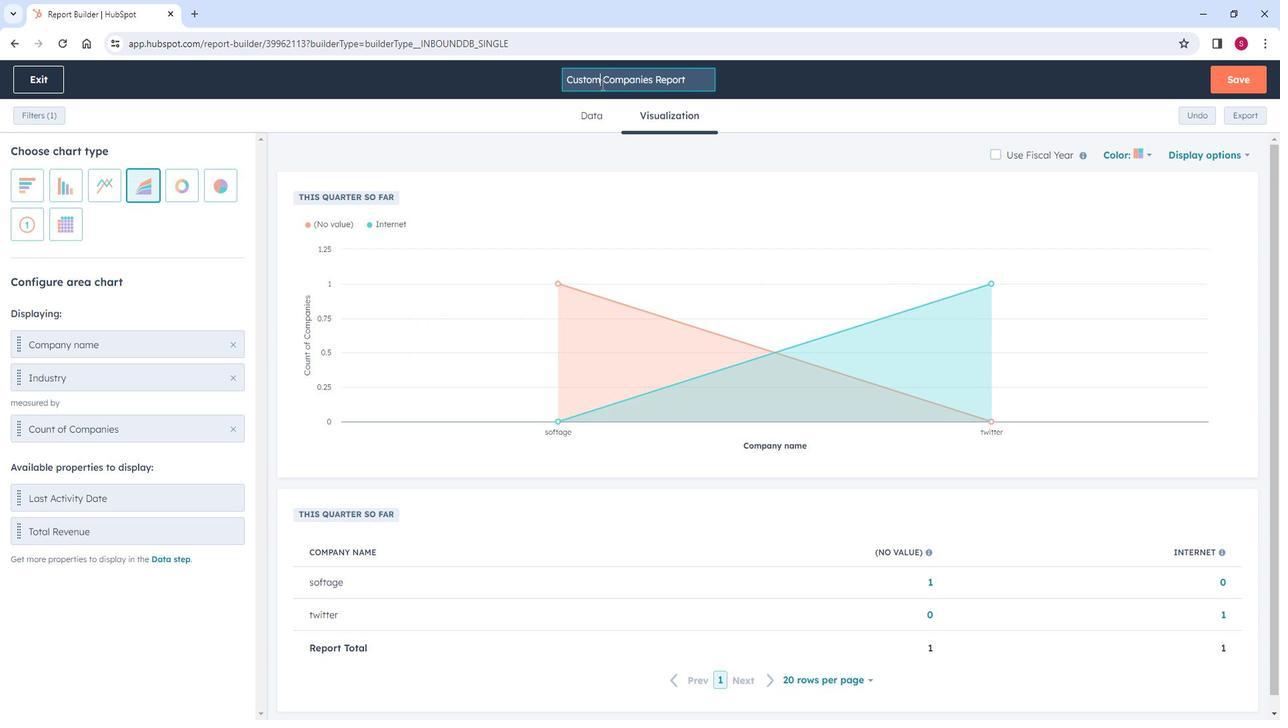 
Action: Key pressed <Key.backspace><Key.backspace><Key.backspace><Key.backspace><Key.backspace><Key.backspace><Key.backspace><Key.backspace><Key.backspace><Key.backspace>
Screenshot: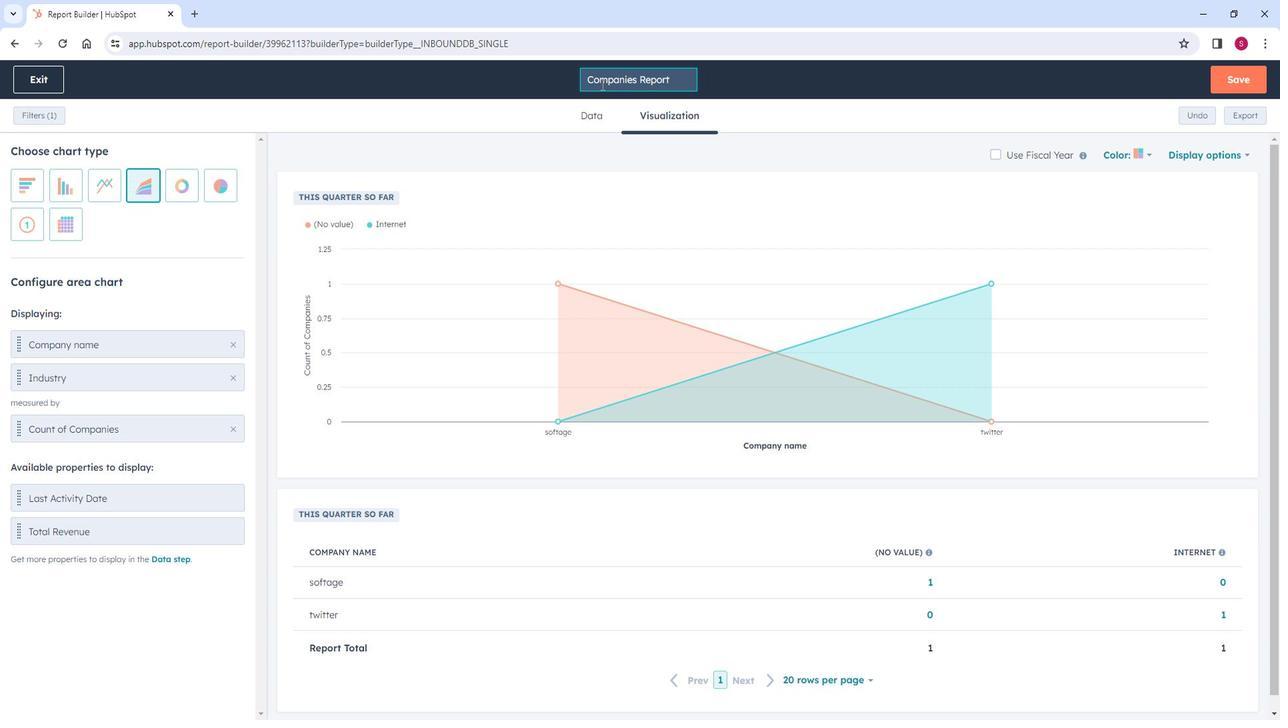 
Action: Mouse moved to (83, 195)
Screenshot: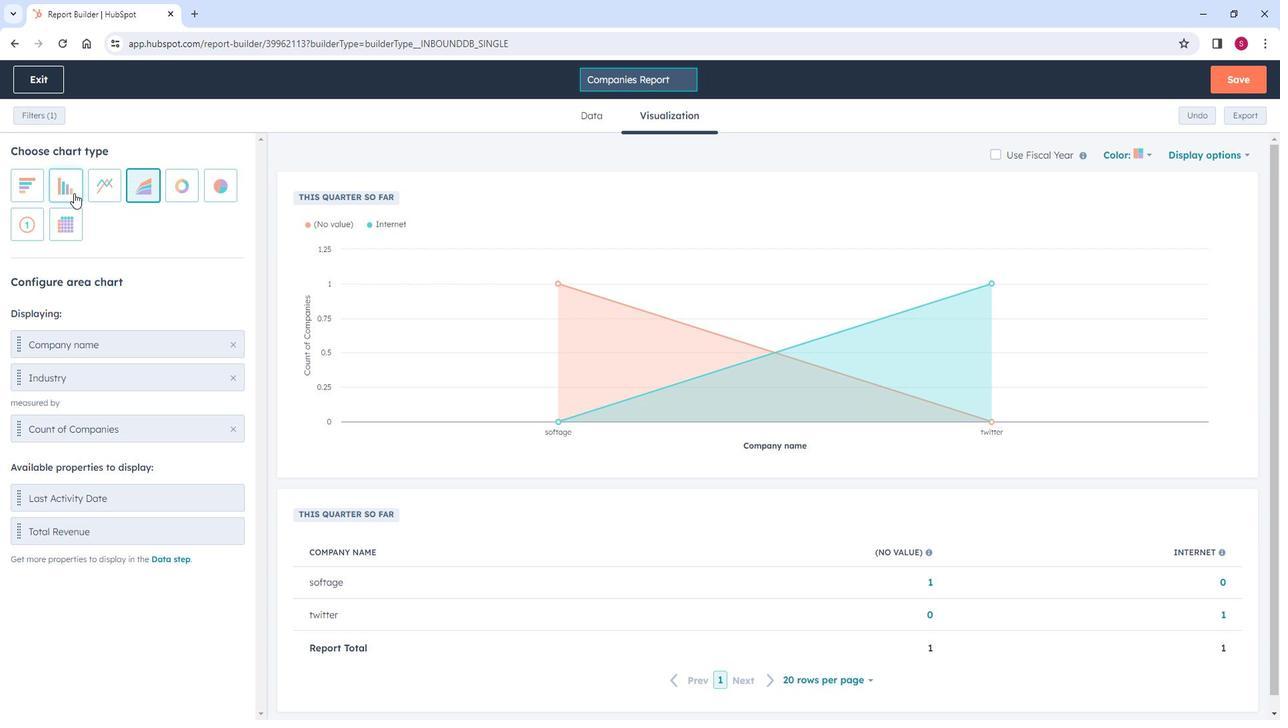 
Action: Mouse pressed left at (83, 195)
Screenshot: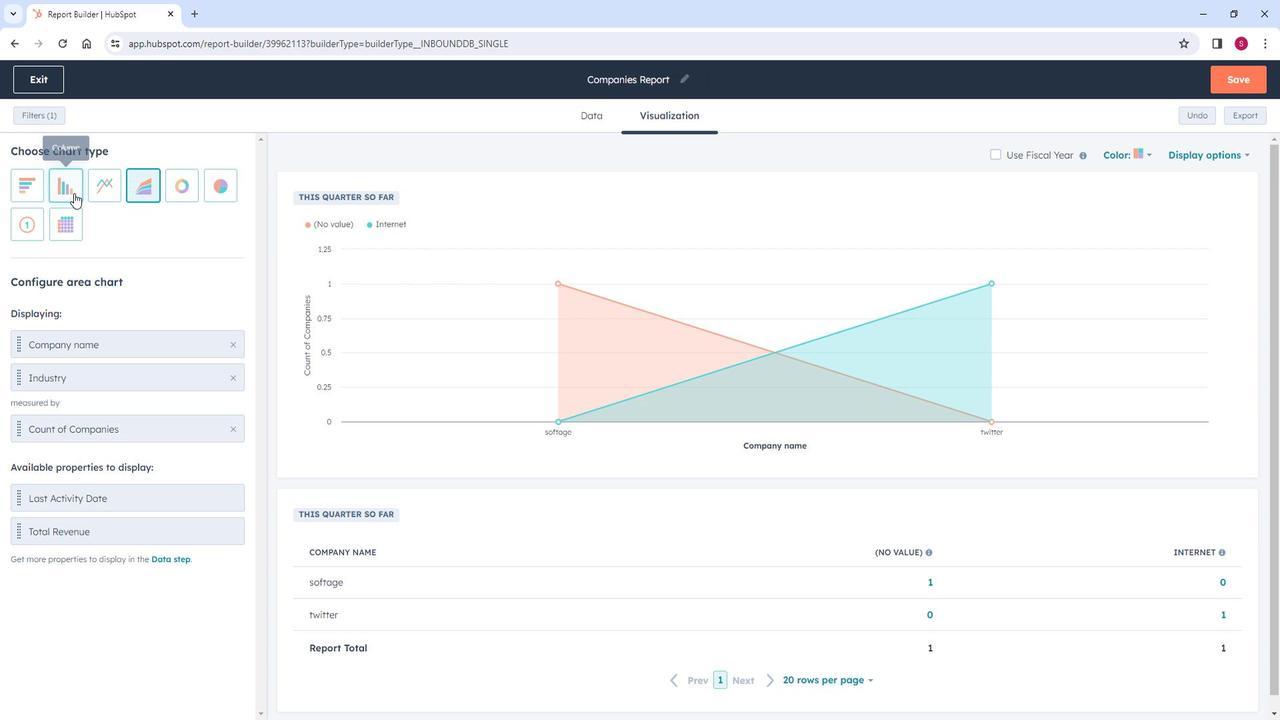 
Action: Mouse moved to (24, 192)
Screenshot: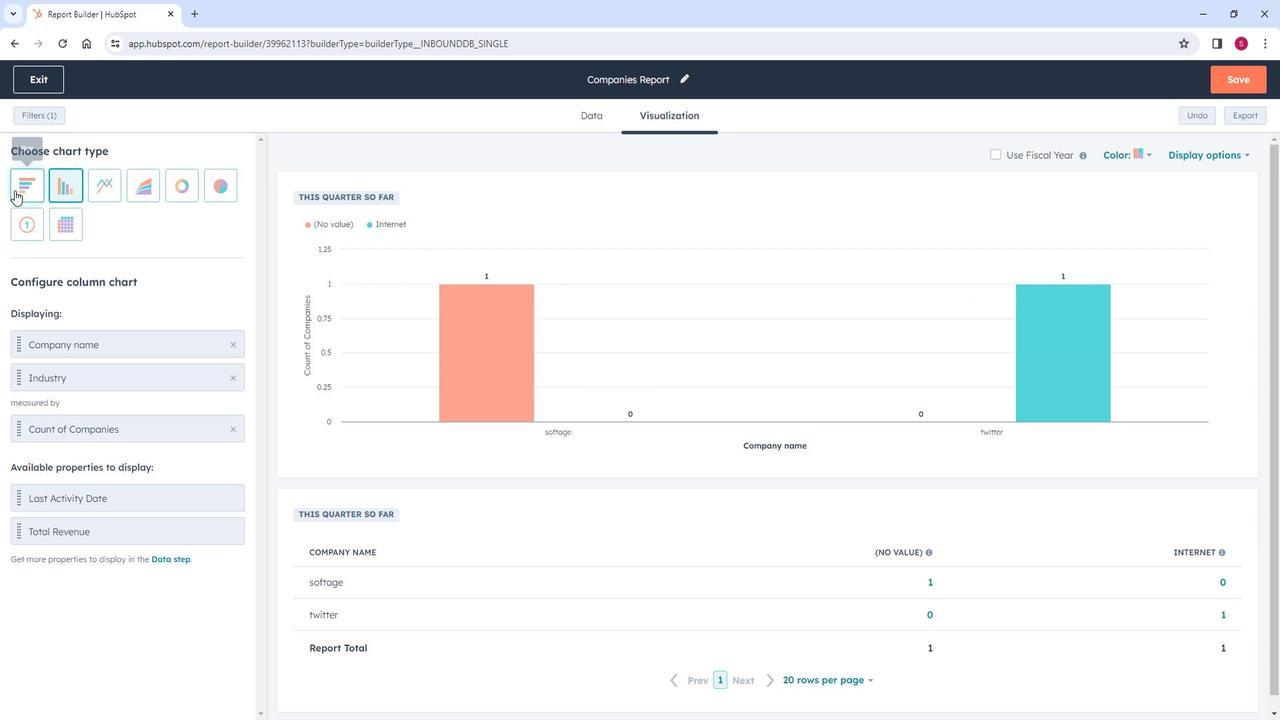 
Action: Mouse pressed left at (24, 192)
Screenshot: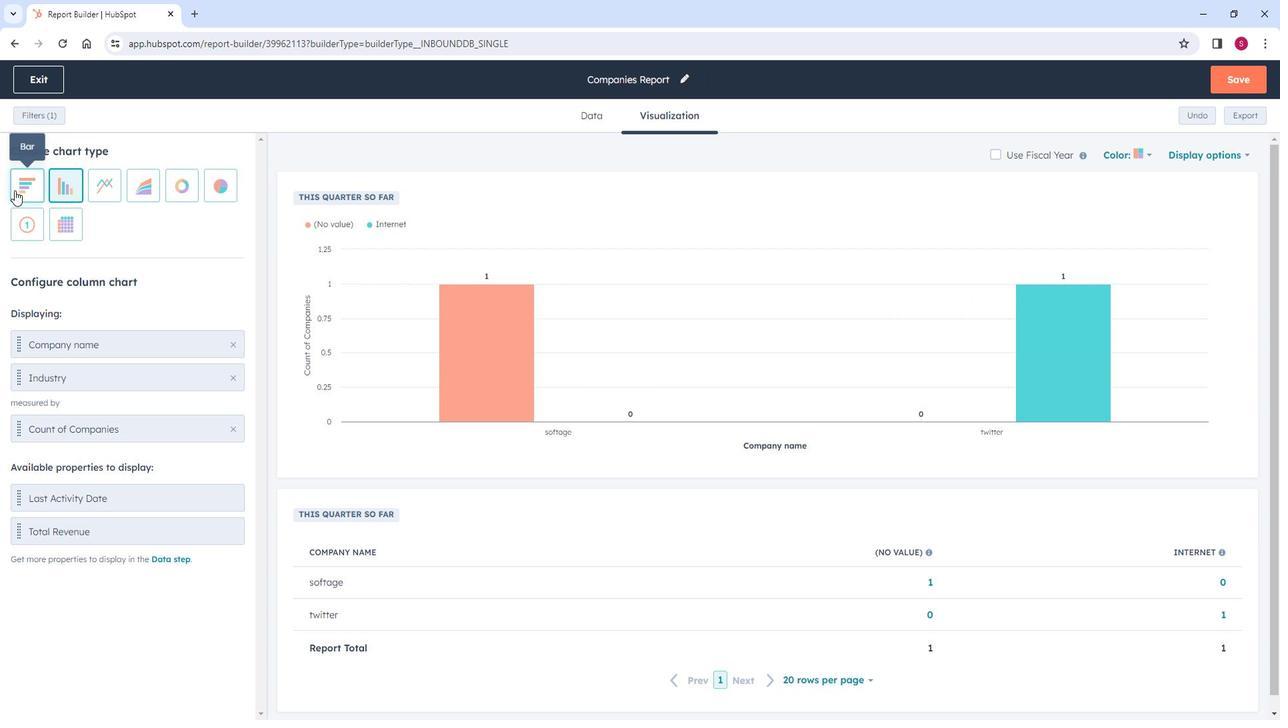 
Action: Mouse moved to (224, 194)
Screenshot: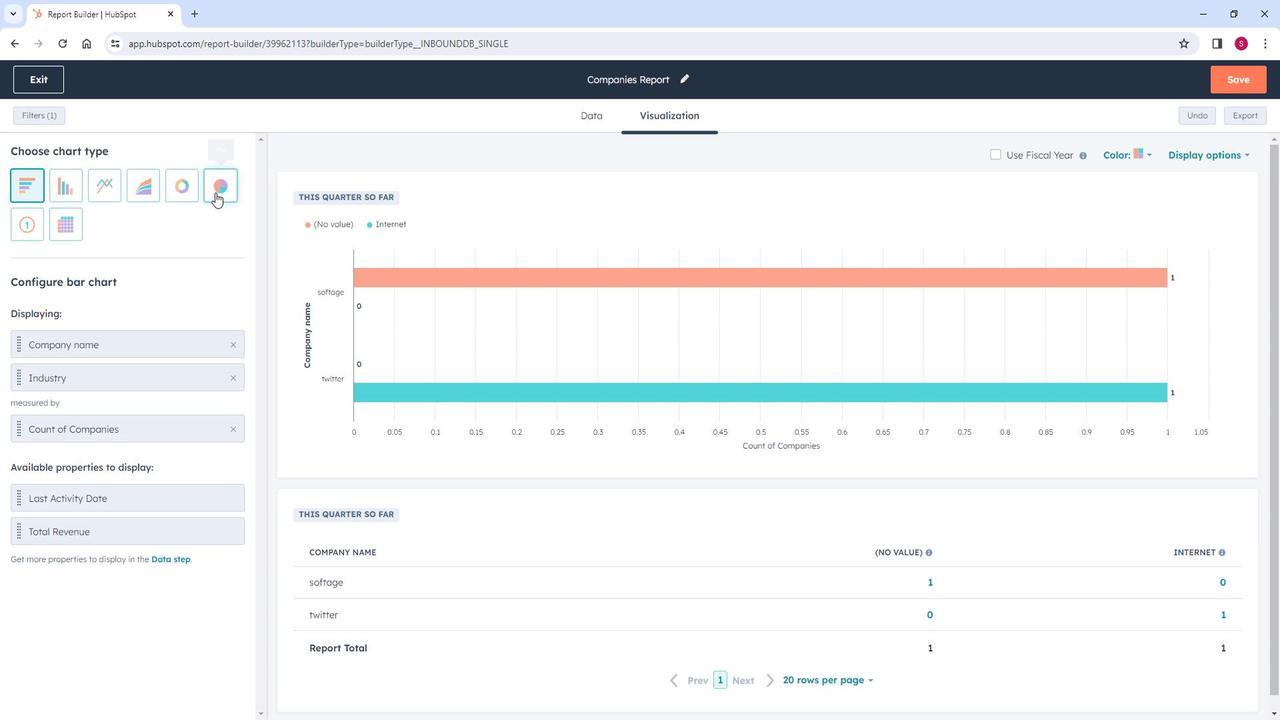 
Action: Mouse pressed left at (224, 194)
Screenshot: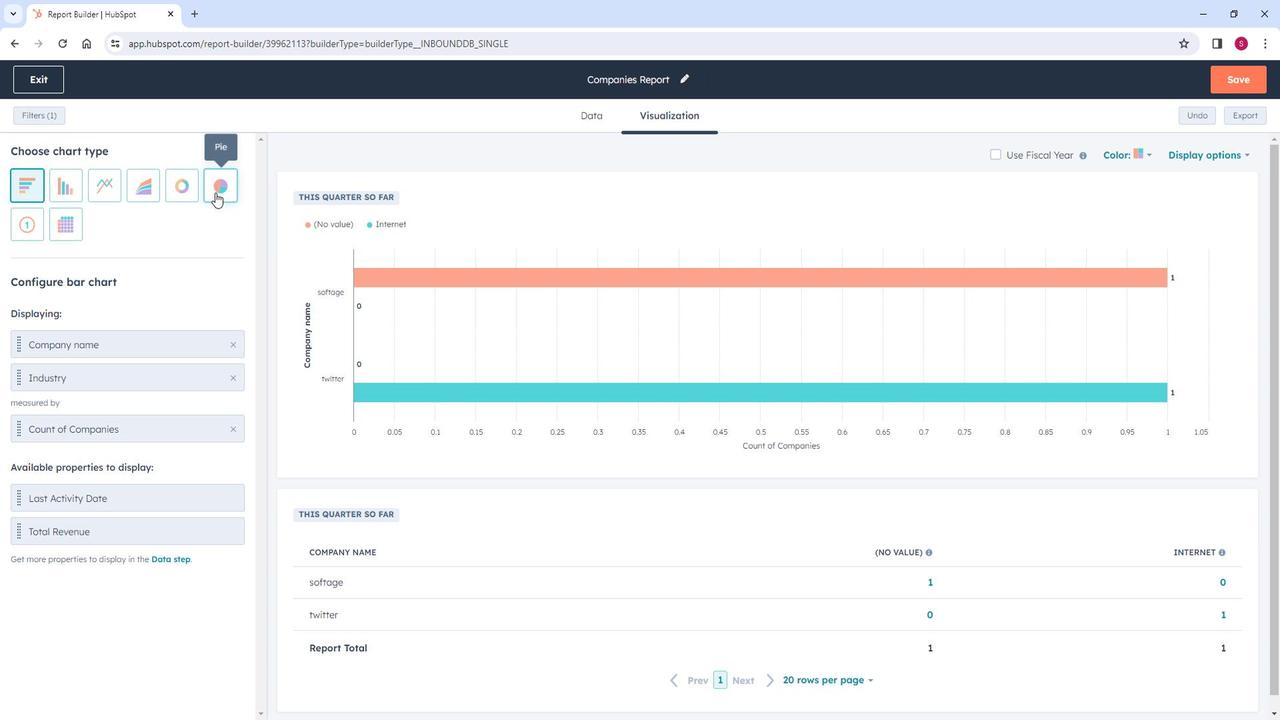 
Action: Mouse moved to (1025, 274)
Screenshot: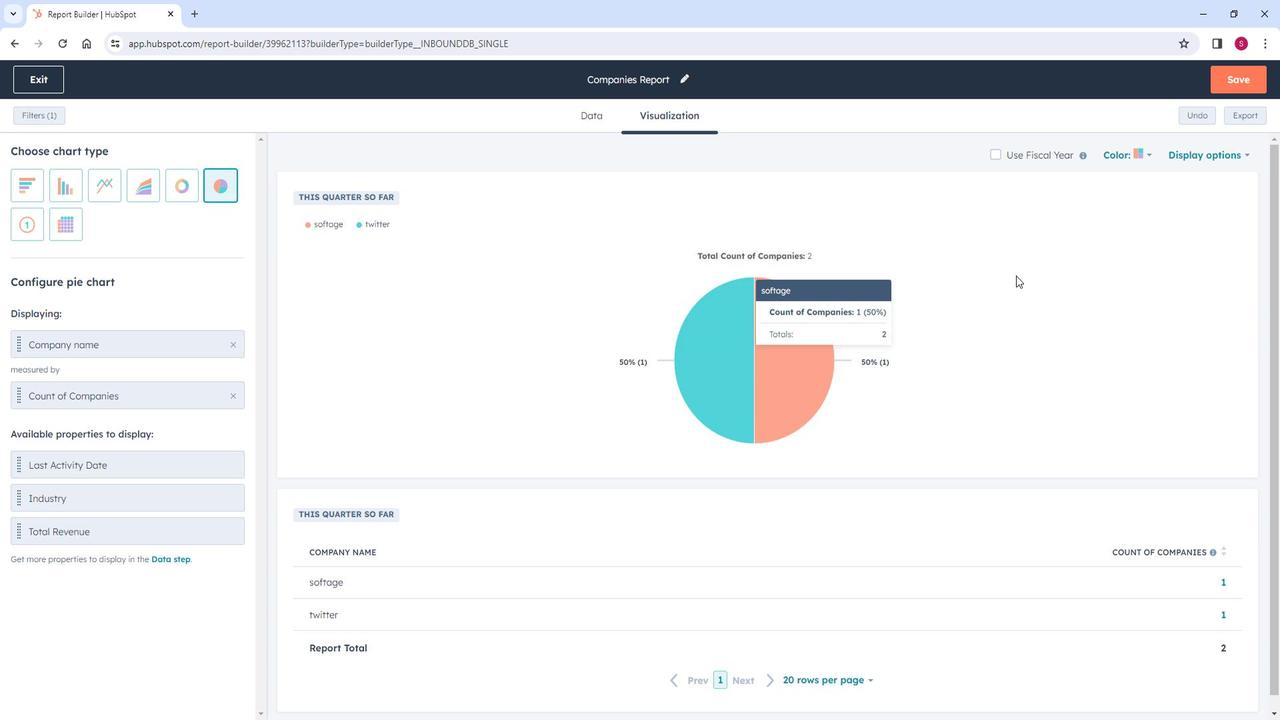 
Action: Mouse pressed left at (1025, 274)
Screenshot: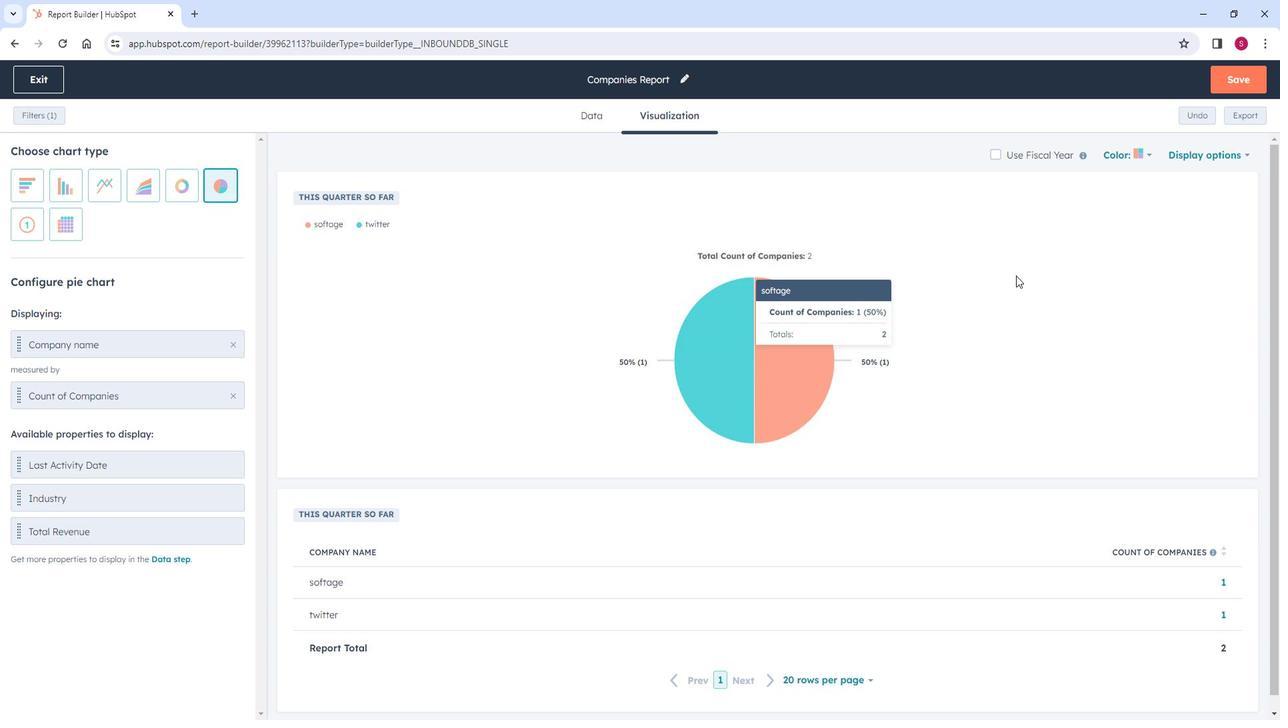 
Action: Mouse moved to (1246, 78)
Screenshot: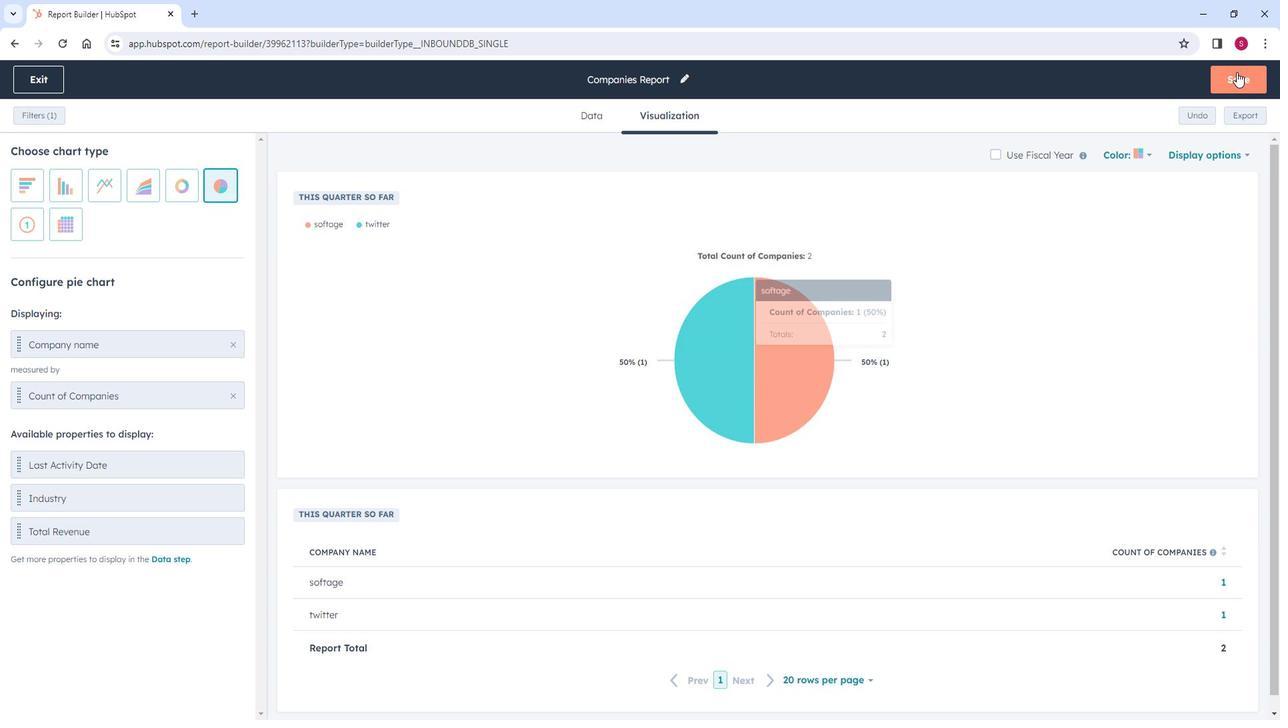 
Action: Mouse pressed left at (1246, 78)
Screenshot: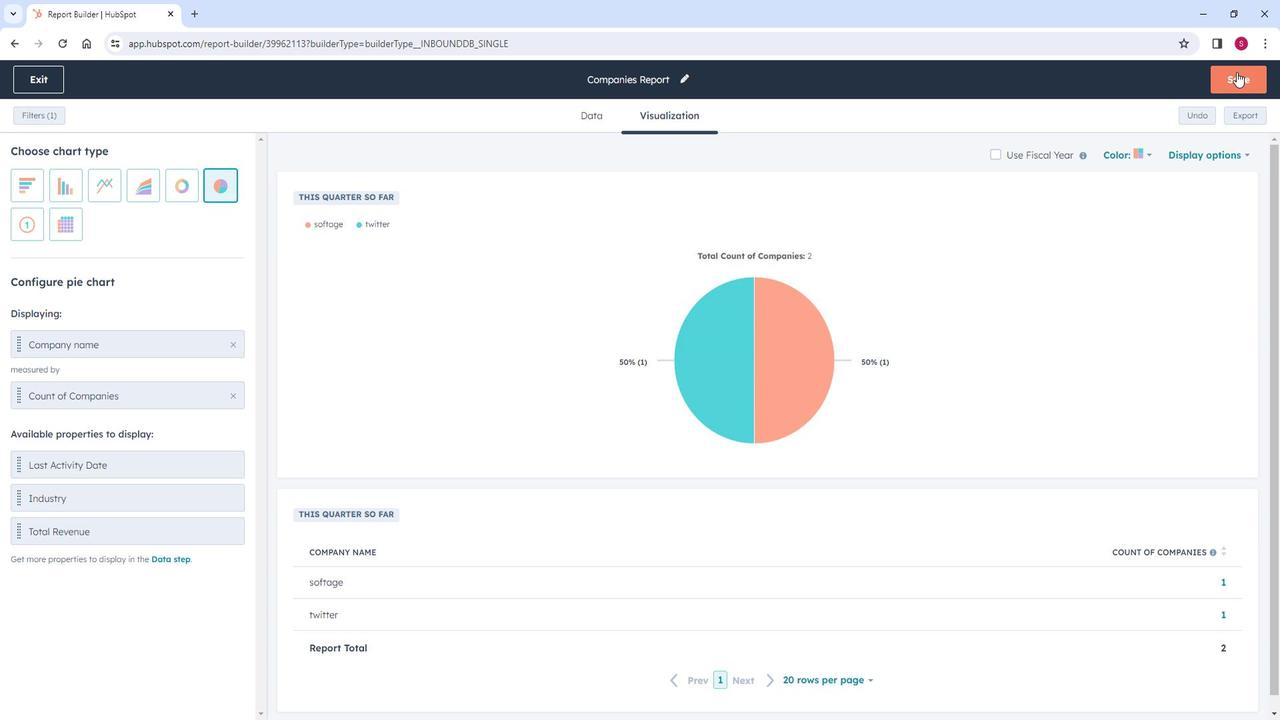
Action: Mouse moved to (992, 304)
Screenshot: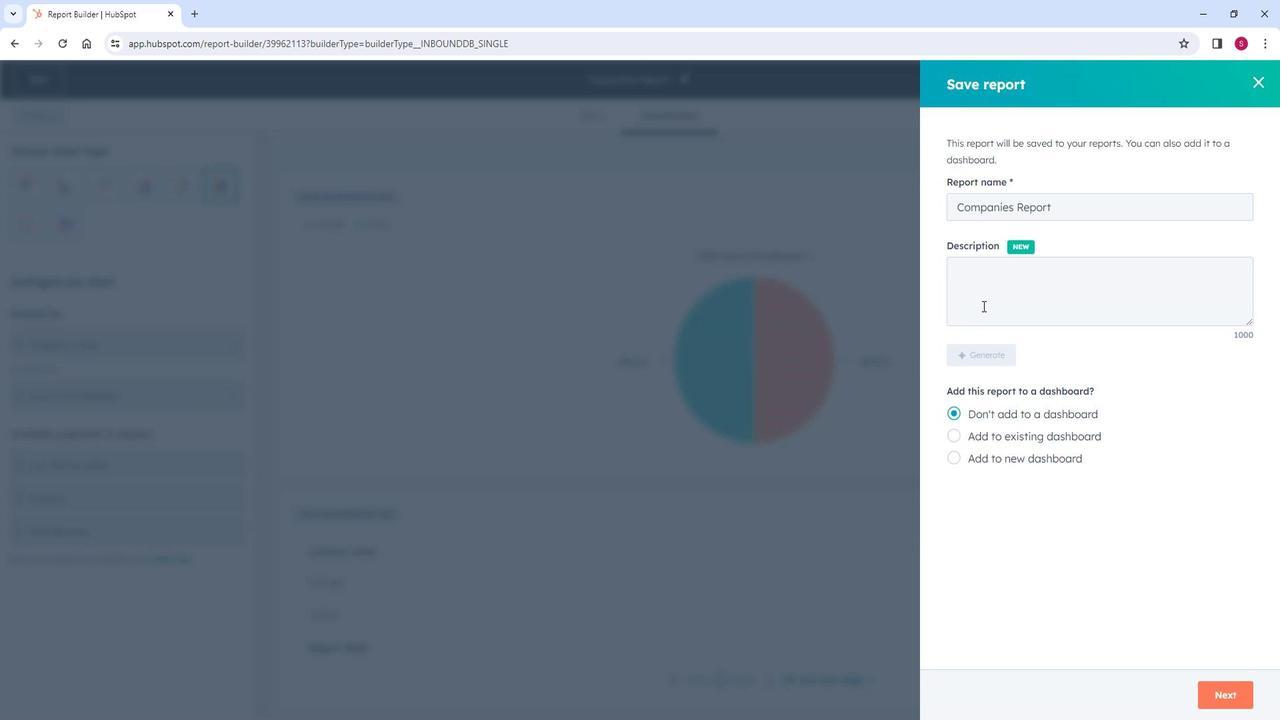 
Action: Mouse pressed left at (992, 304)
Screenshot: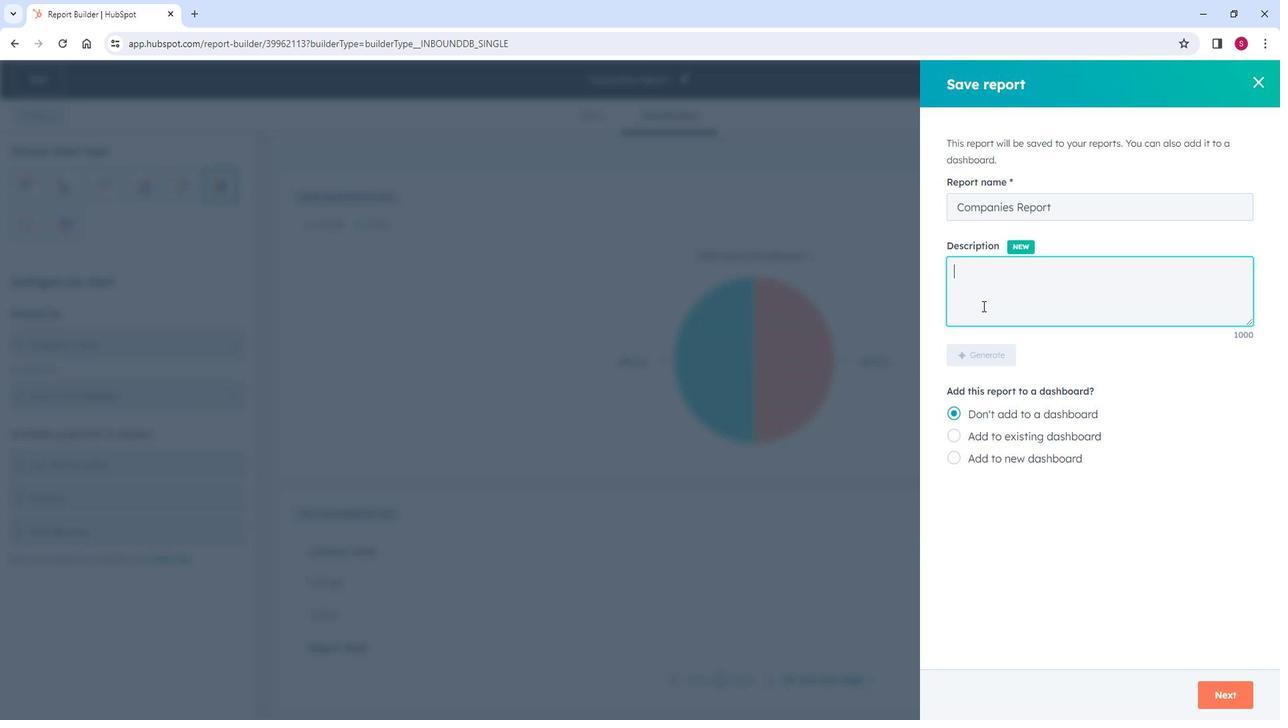 
Action: Mouse moved to (1252, 690)
Screenshot: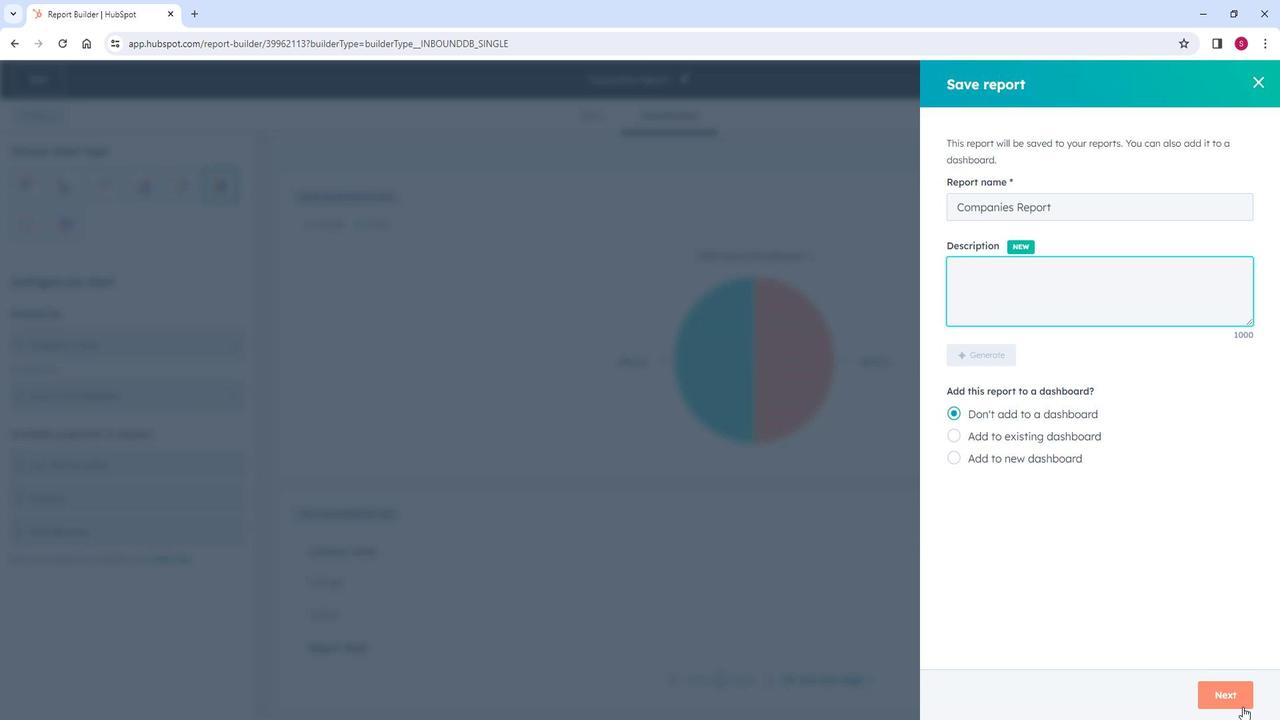 
Action: Mouse pressed left at (1252, 690)
Screenshot: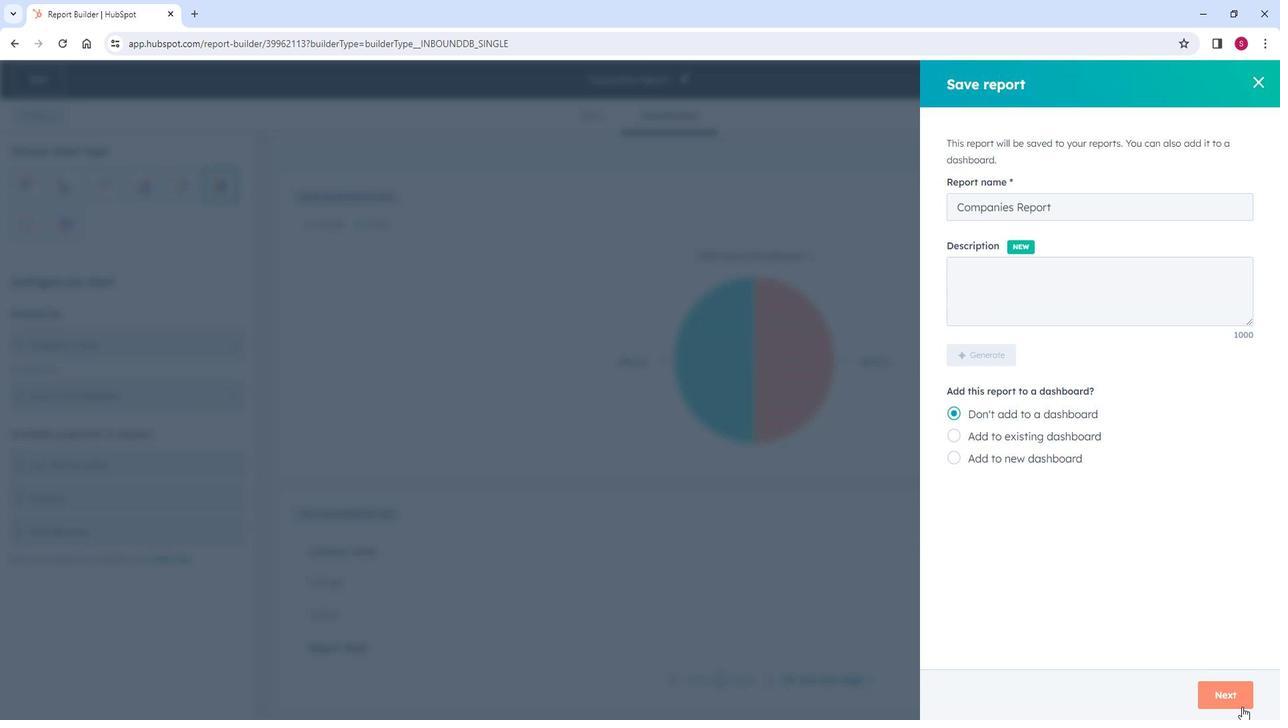 
Action: Mouse moved to (1239, 684)
Screenshot: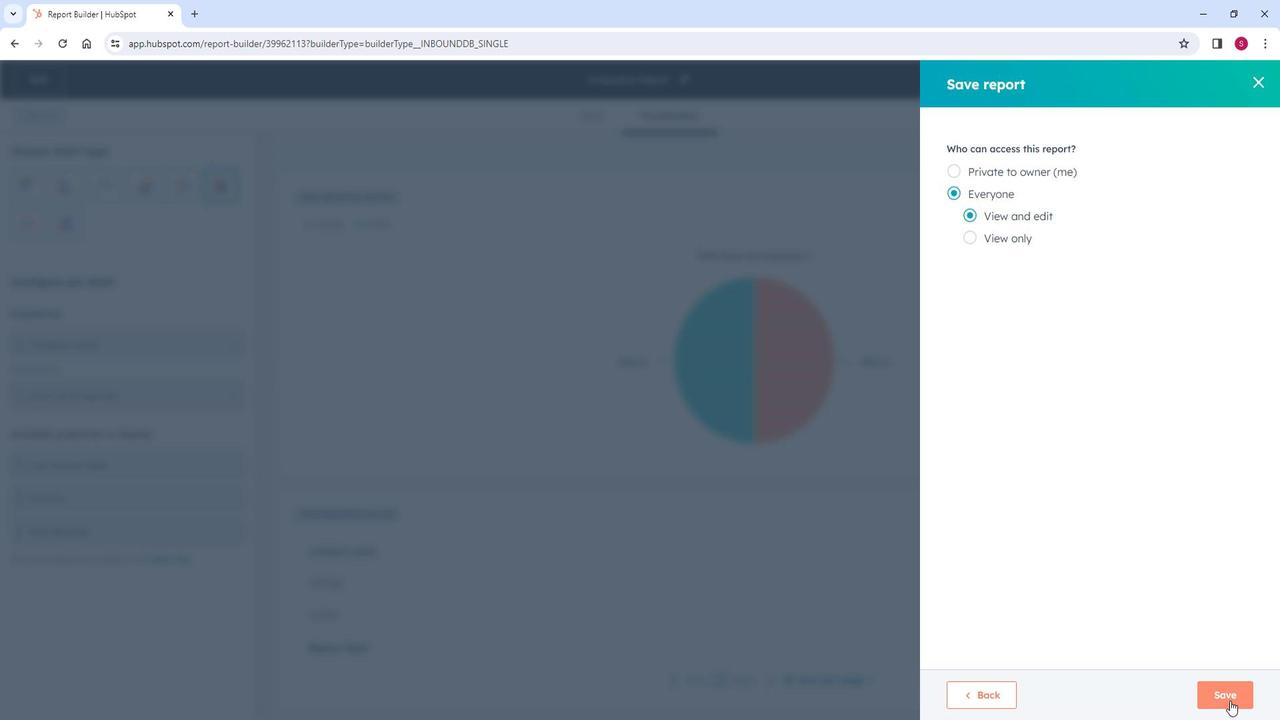 
Action: Mouse pressed left at (1239, 684)
Screenshot: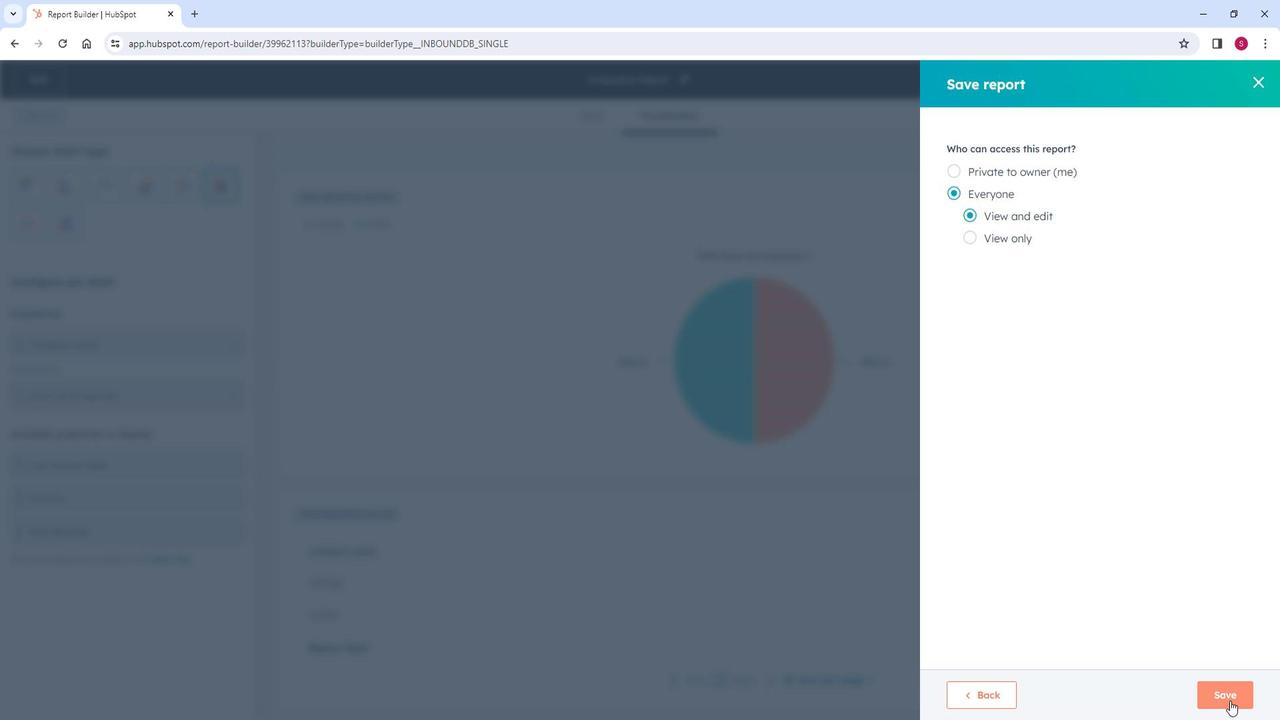 
Action: Mouse moved to (920, 374)
Screenshot: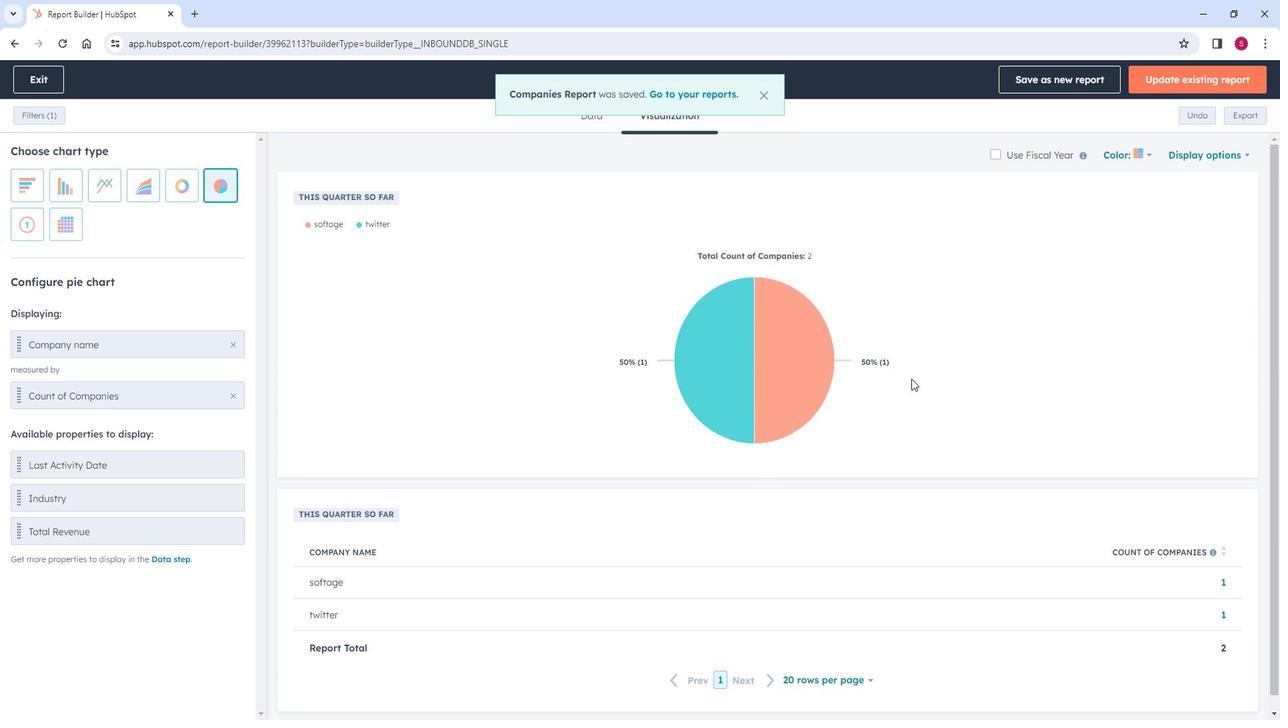 
Action: Mouse scrolled (920, 373) with delta (0, 0)
Screenshot: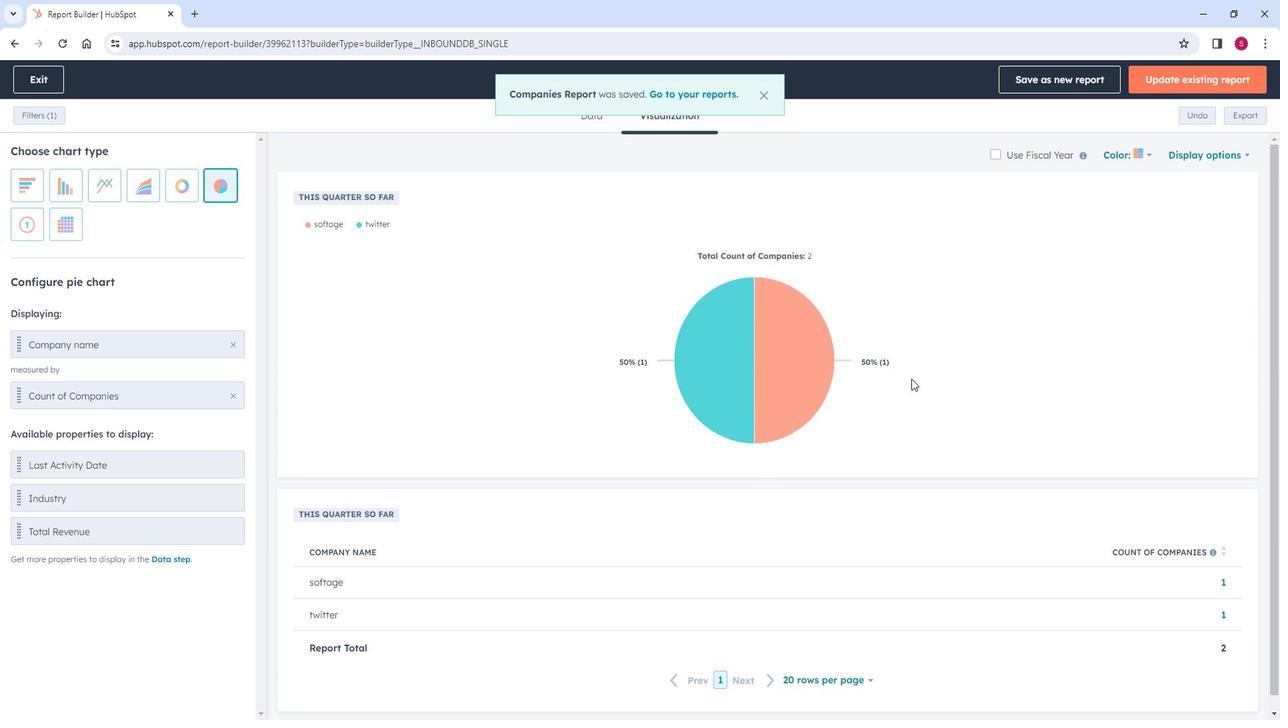 
Action: Mouse scrolled (920, 373) with delta (0, 0)
Screenshot: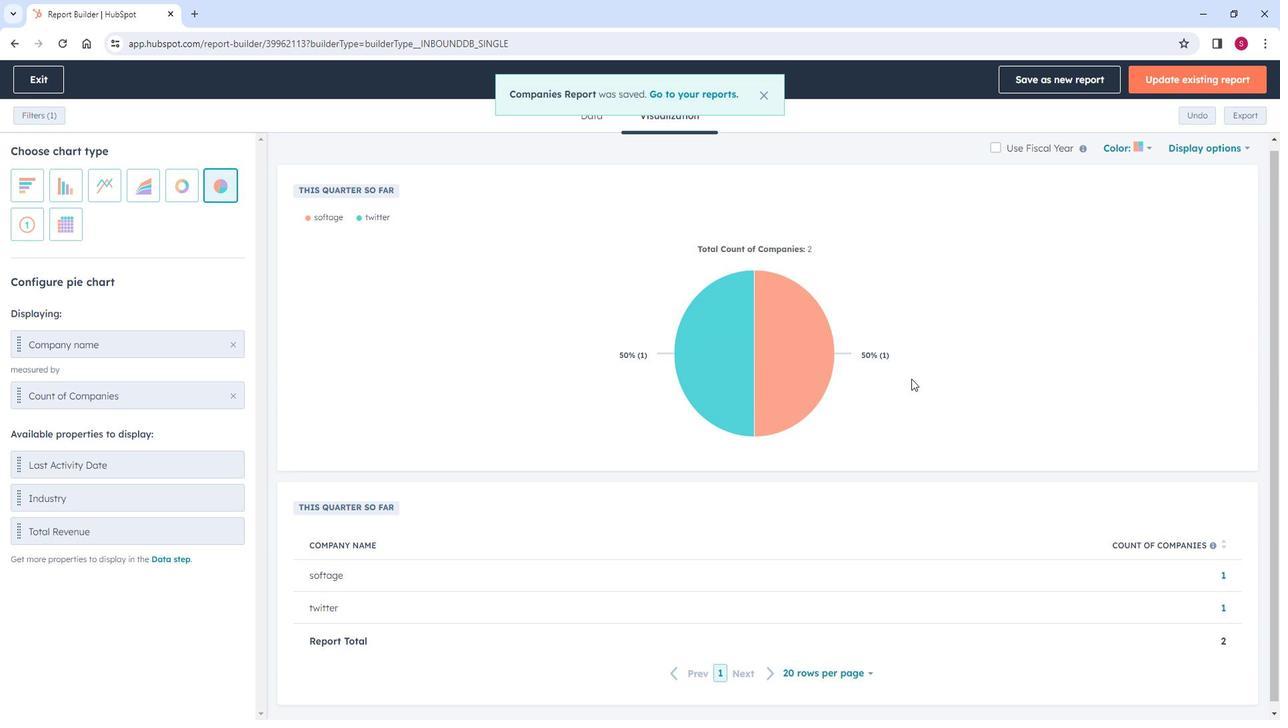 
Action: Mouse moved to (990, 319)
Screenshot: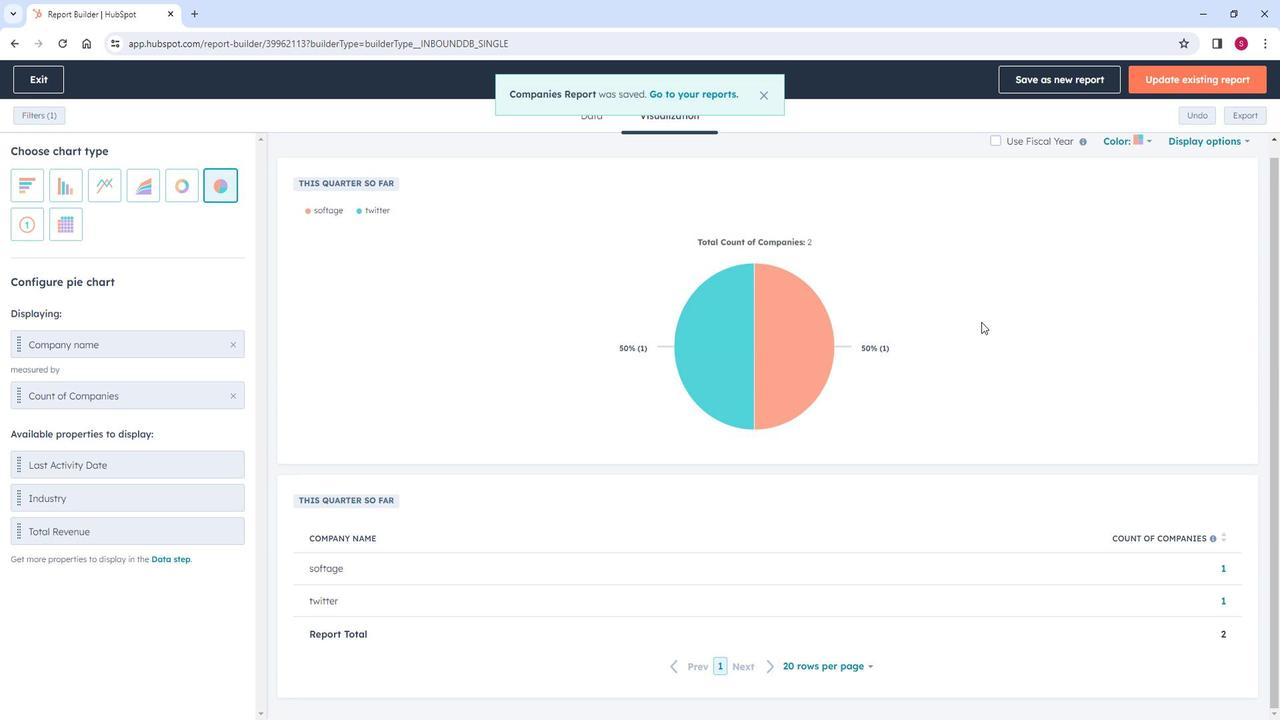 
Action: Mouse scrolled (990, 320) with delta (0, 0)
Screenshot: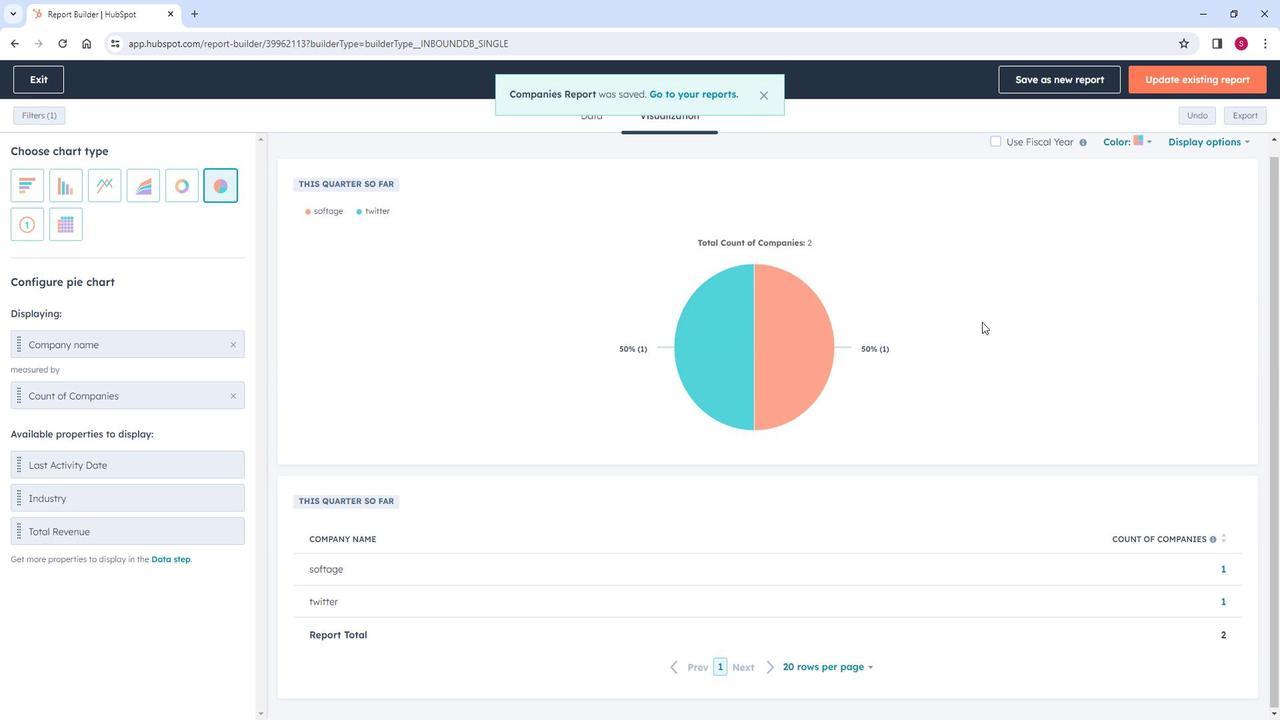 
Action: Mouse moved to (991, 319)
Screenshot: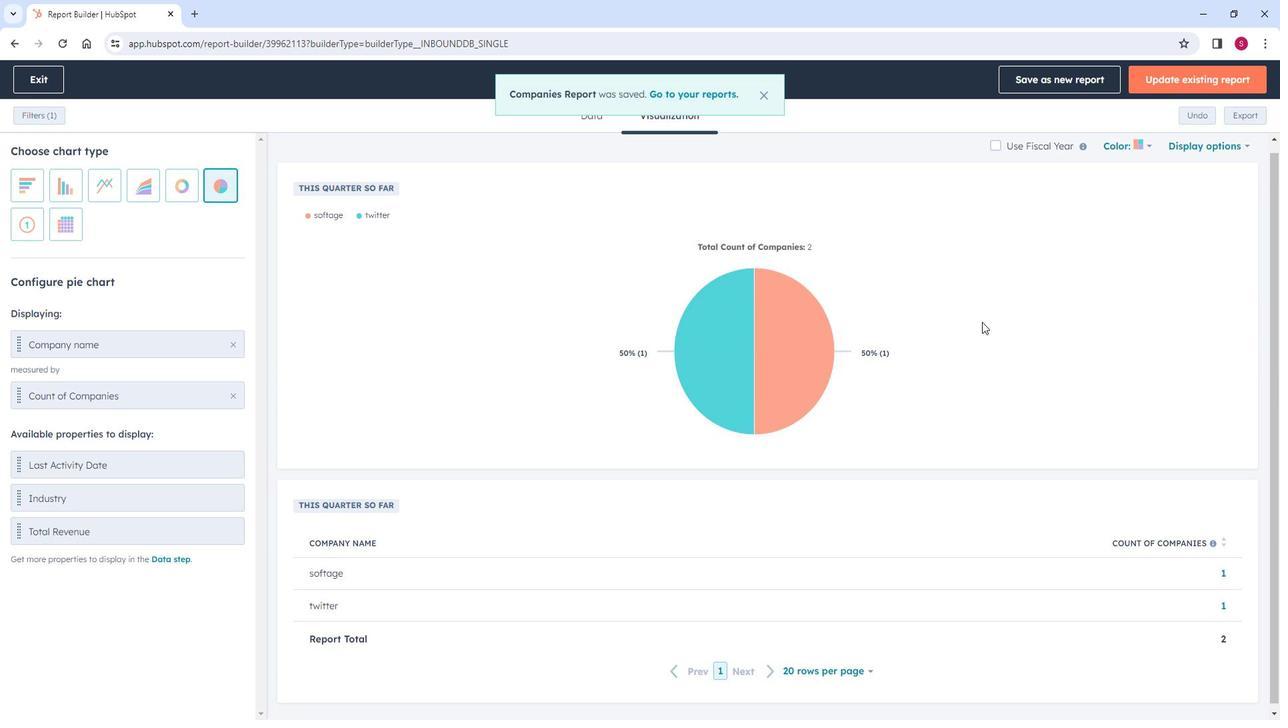 
Action: Mouse scrolled (991, 320) with delta (0, 0)
Screenshot: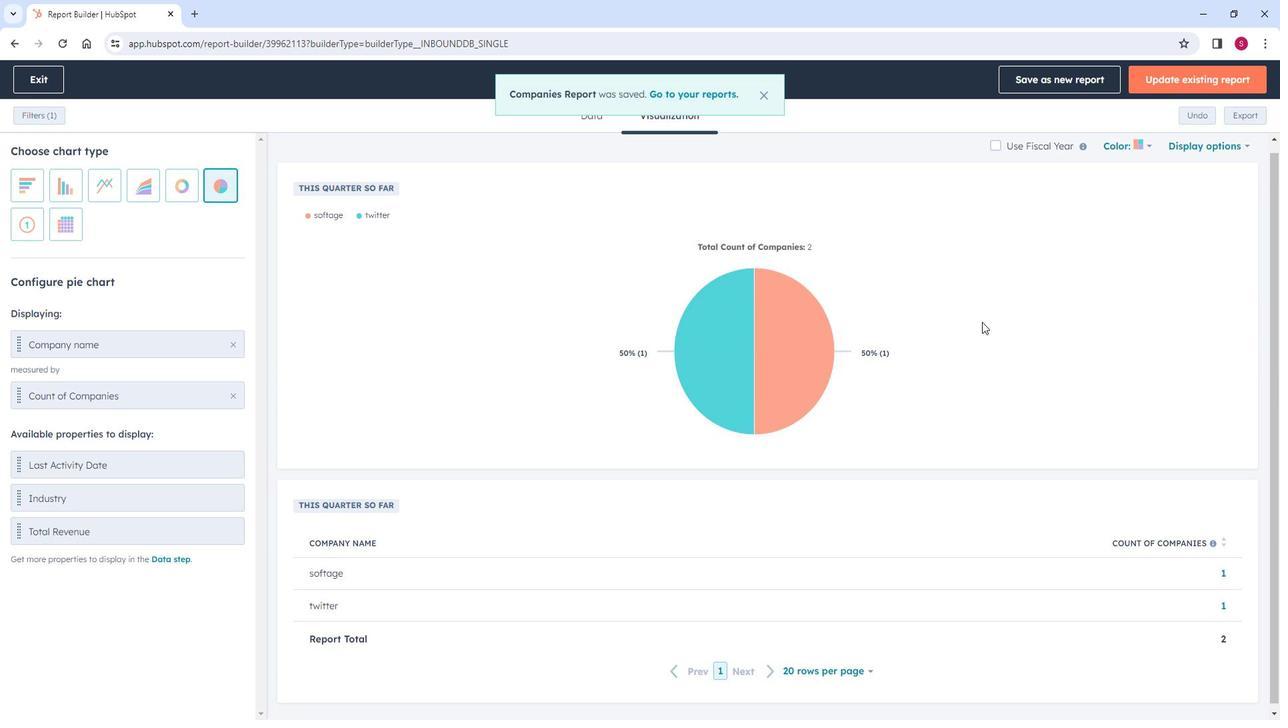 
Action: Mouse moved to (1221, 164)
Screenshot: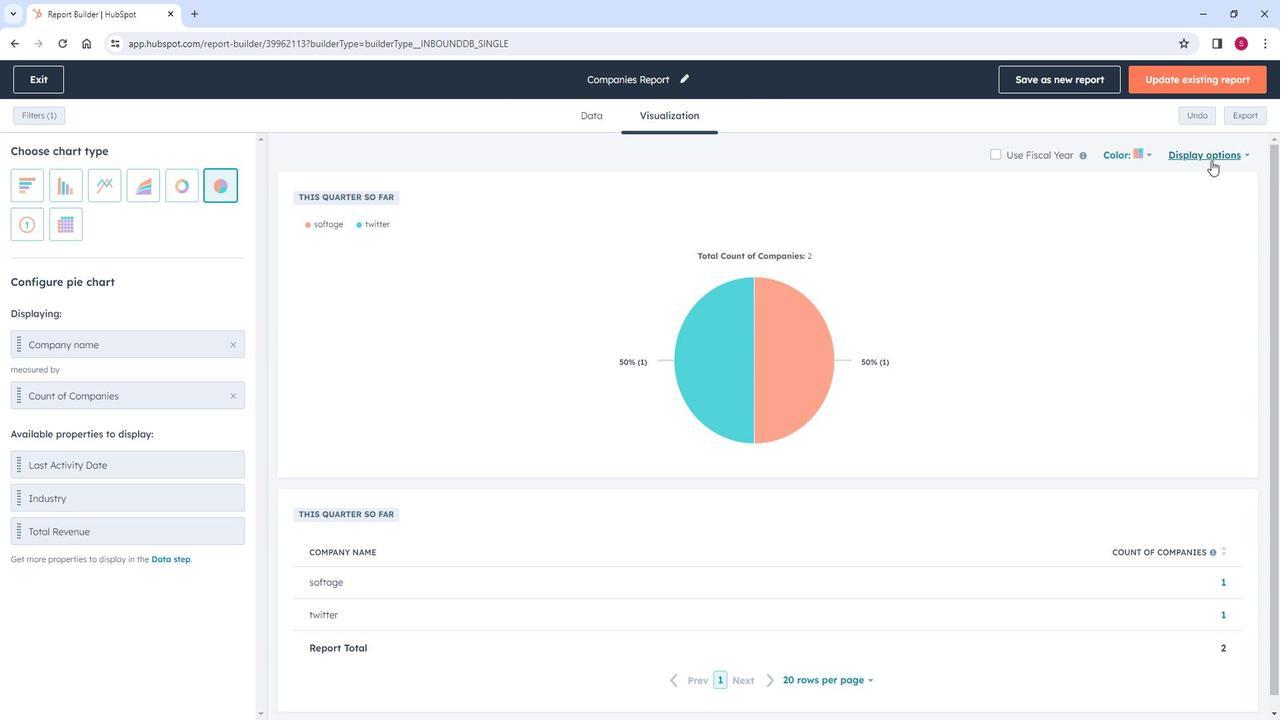 
Action: Mouse pressed left at (1221, 164)
